 Task: Reply to email with the signature Delaney King with the subject Meeting minutes from softage.1@softage.net with the message Could you provide me with a status report on the projects resource utilization? with CC to softage.10@softage.net with an attached document Business_case.docx
Action: Mouse moved to (594, 755)
Screenshot: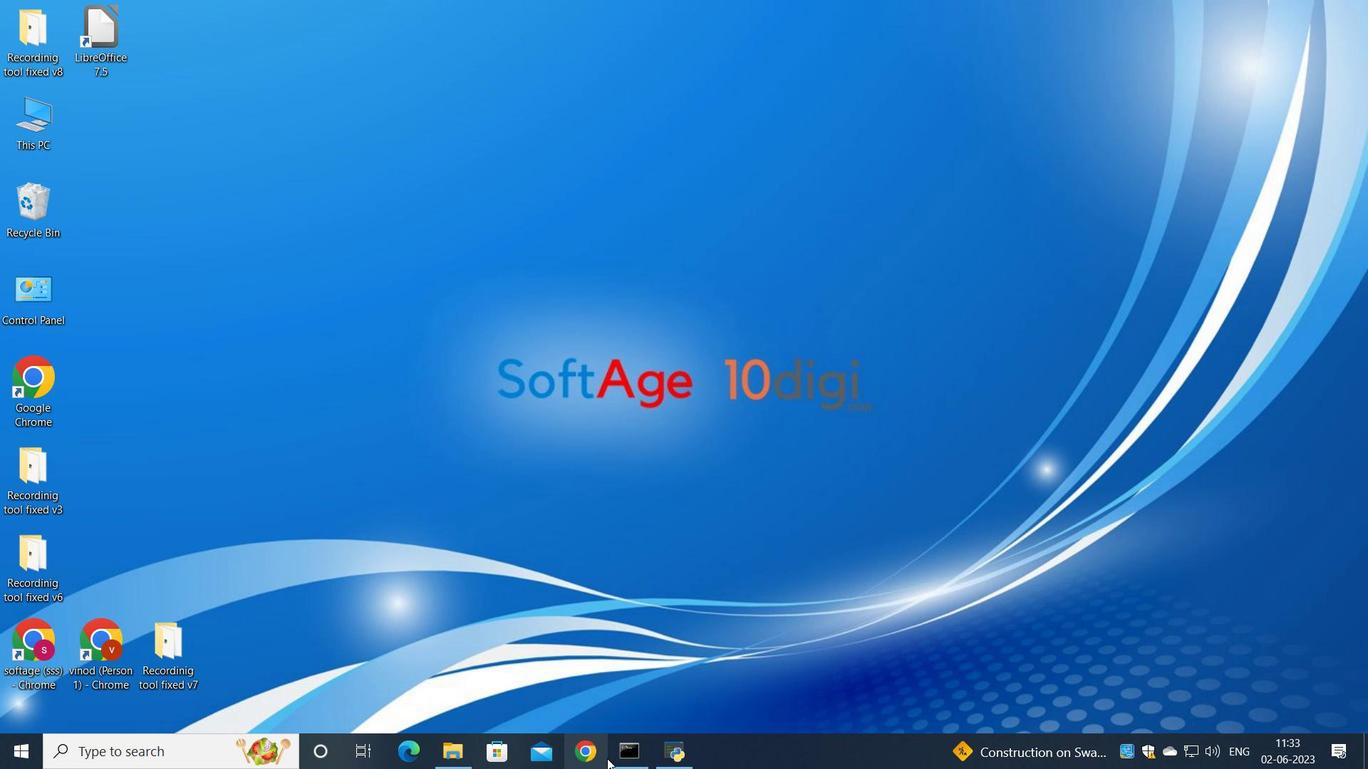 
Action: Mouse pressed left at (594, 755)
Screenshot: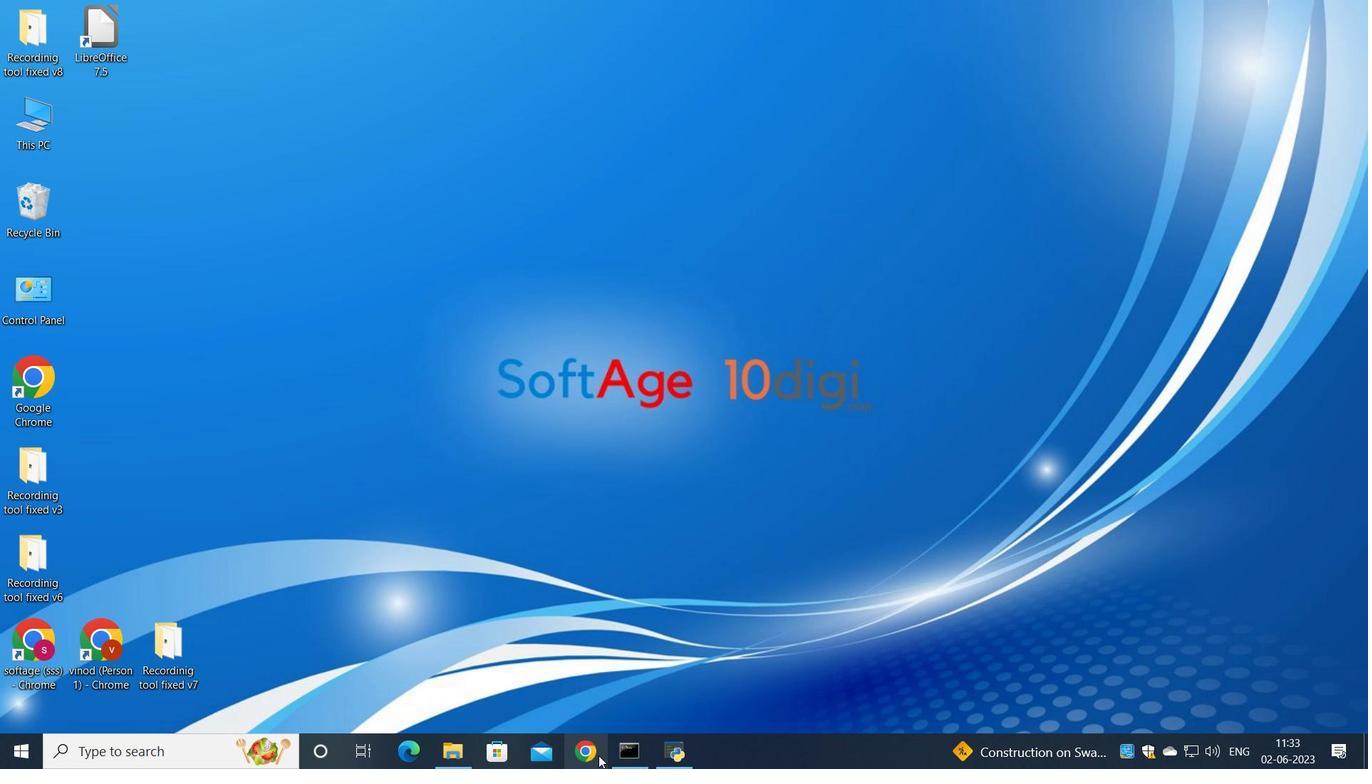 
Action: Mouse moved to (581, 466)
Screenshot: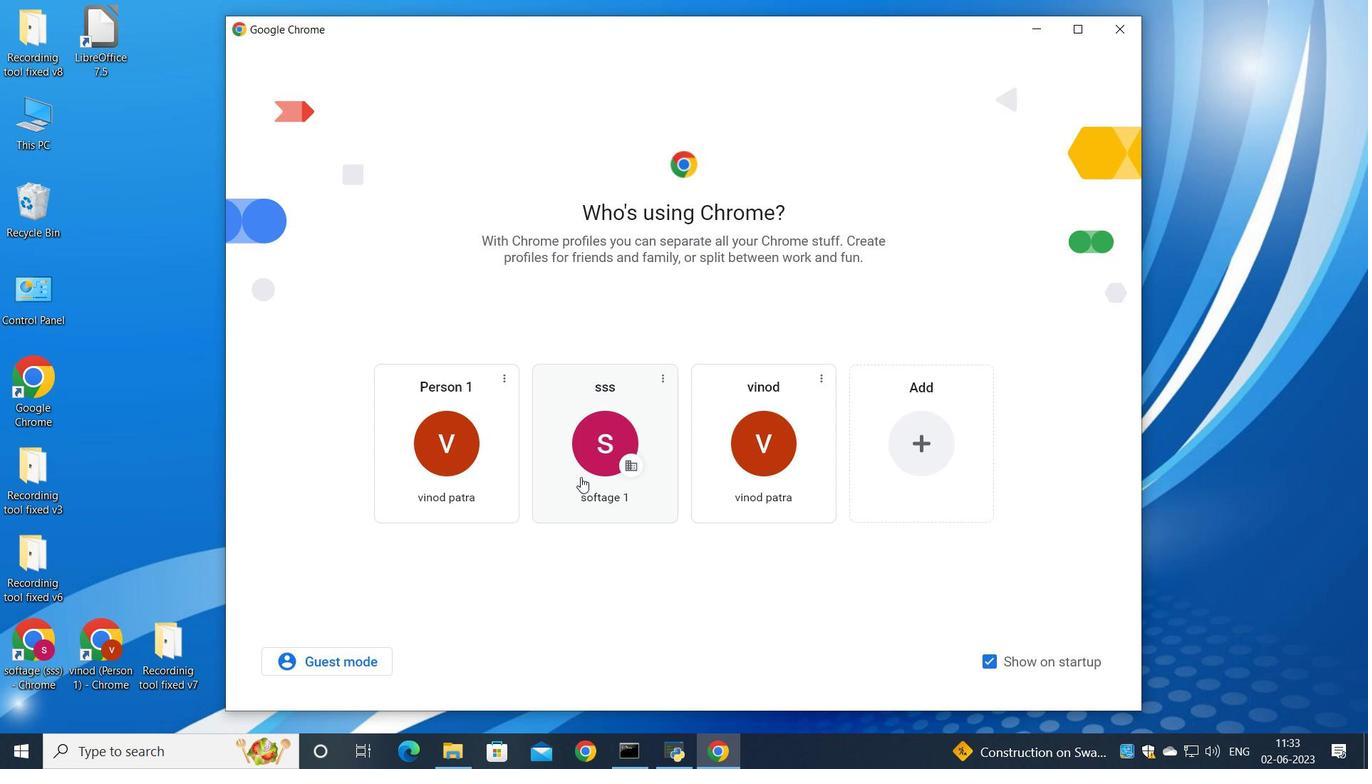
Action: Mouse pressed left at (581, 466)
Screenshot: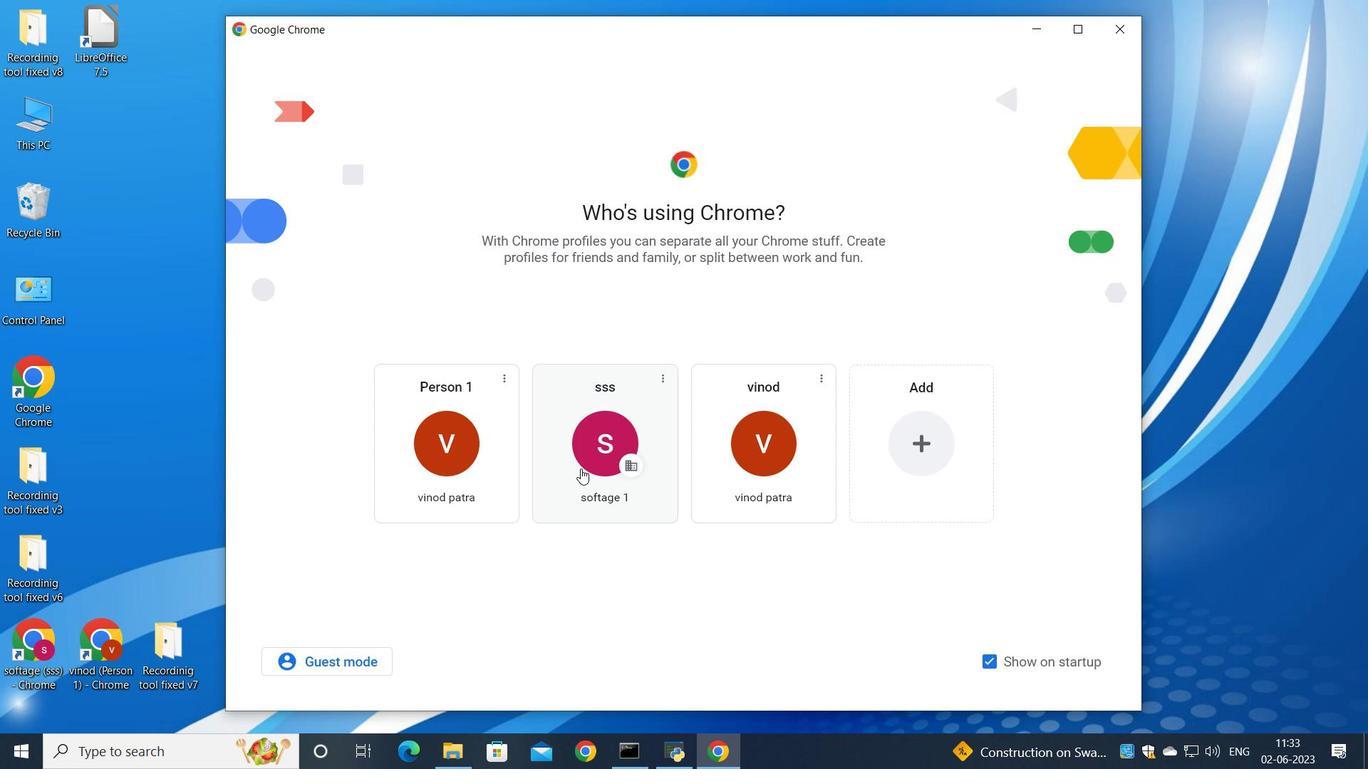 
Action: Mouse moved to (1207, 112)
Screenshot: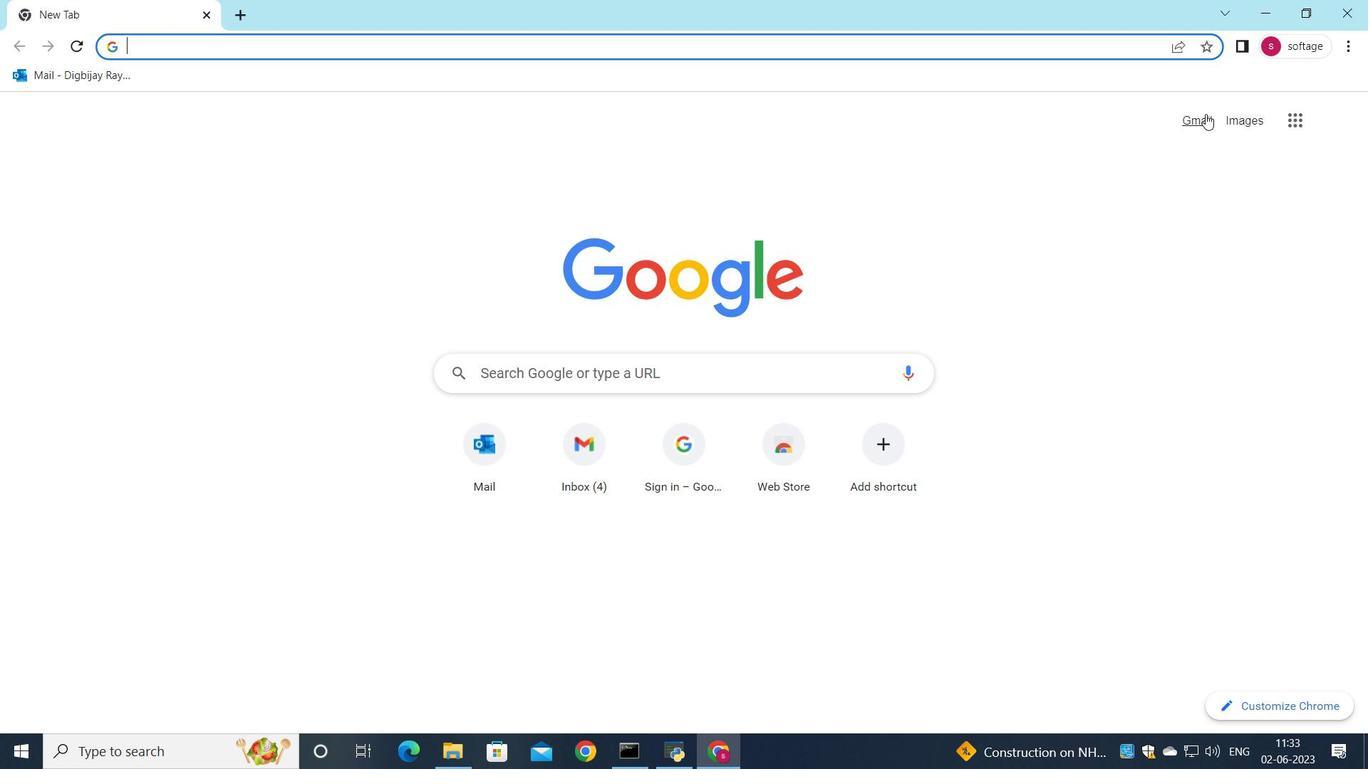 
Action: Mouse pressed left at (1207, 112)
Screenshot: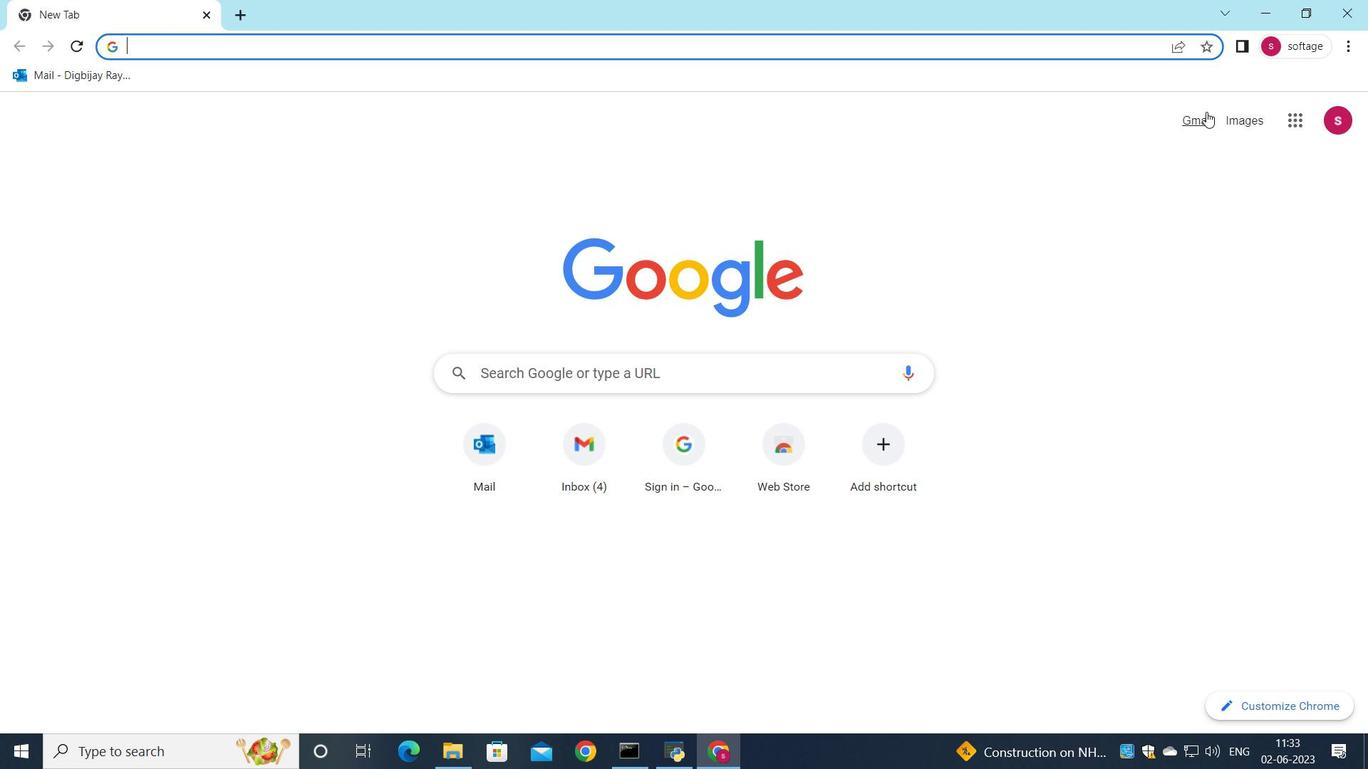 
Action: Mouse moved to (1170, 117)
Screenshot: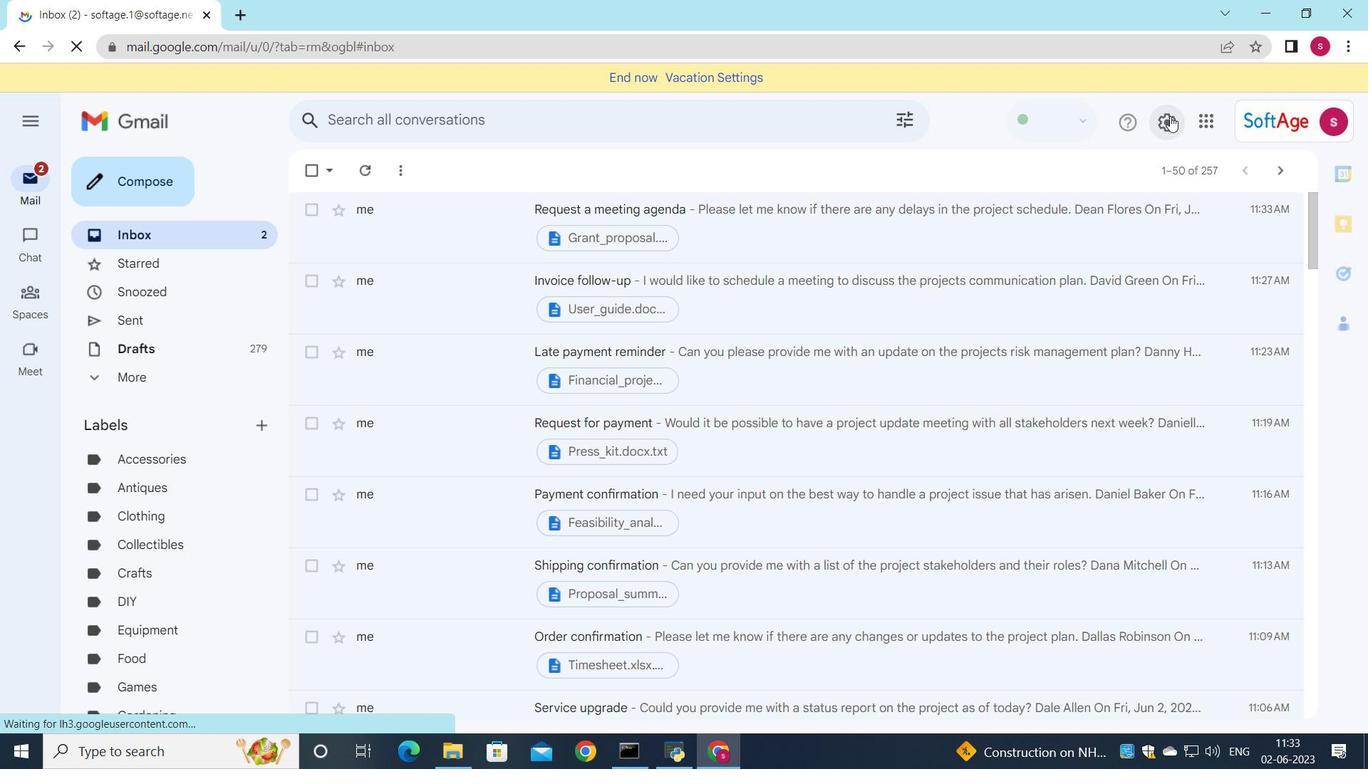 
Action: Mouse pressed left at (1170, 117)
Screenshot: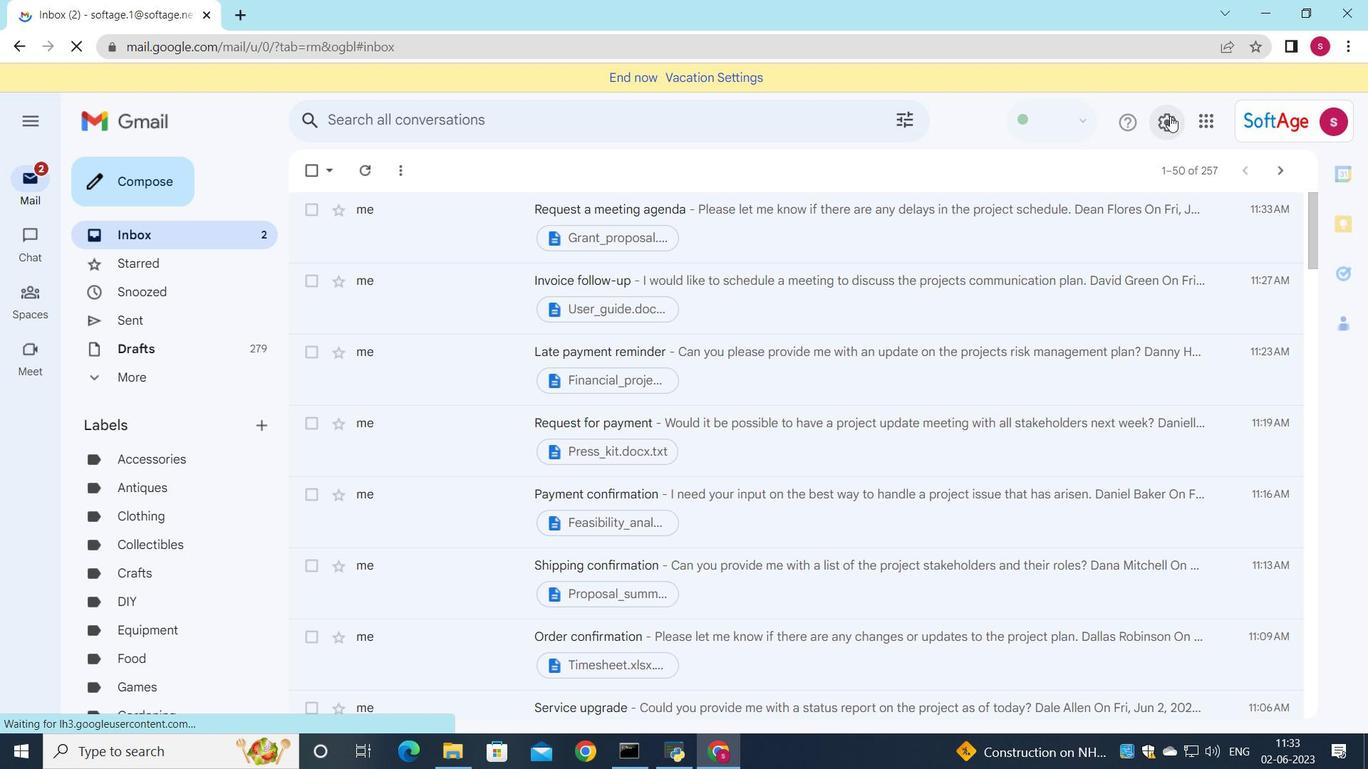 
Action: Mouse moved to (1166, 207)
Screenshot: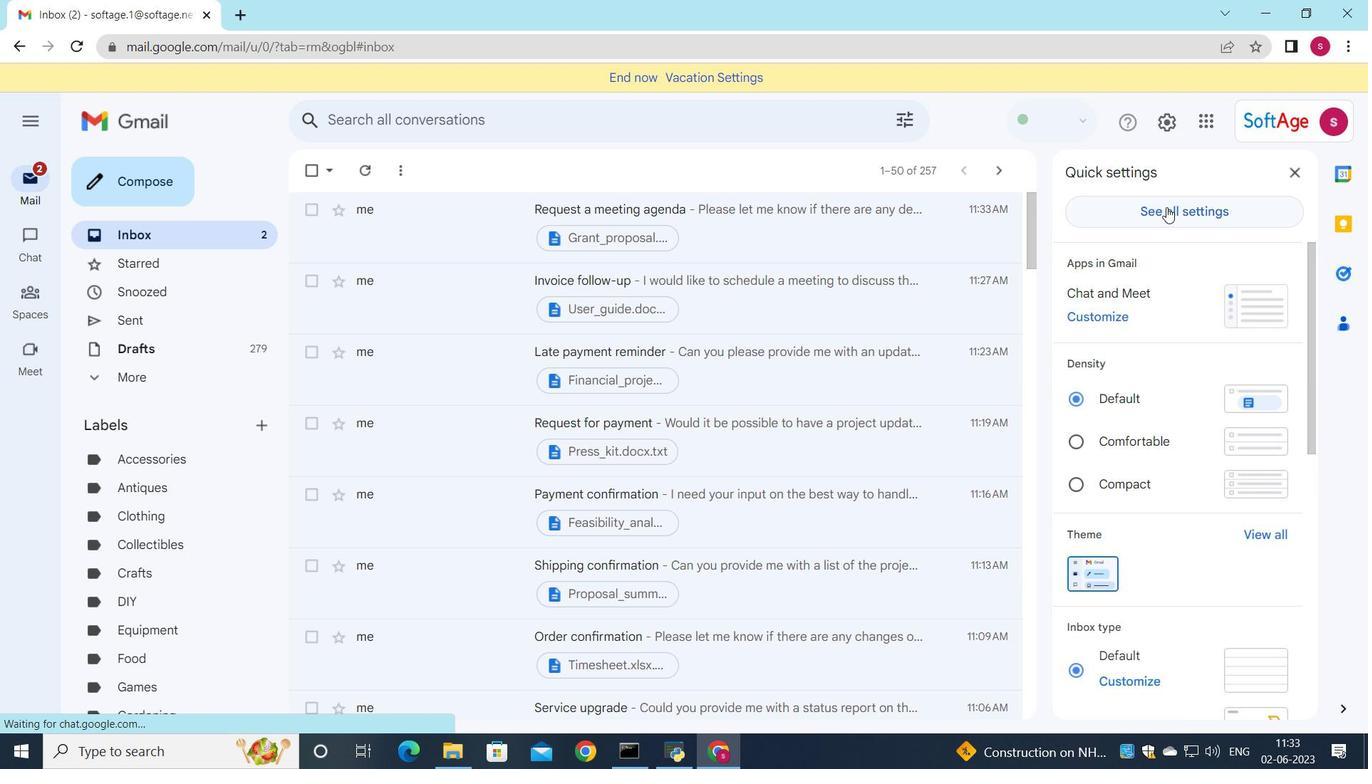 
Action: Mouse pressed left at (1166, 207)
Screenshot: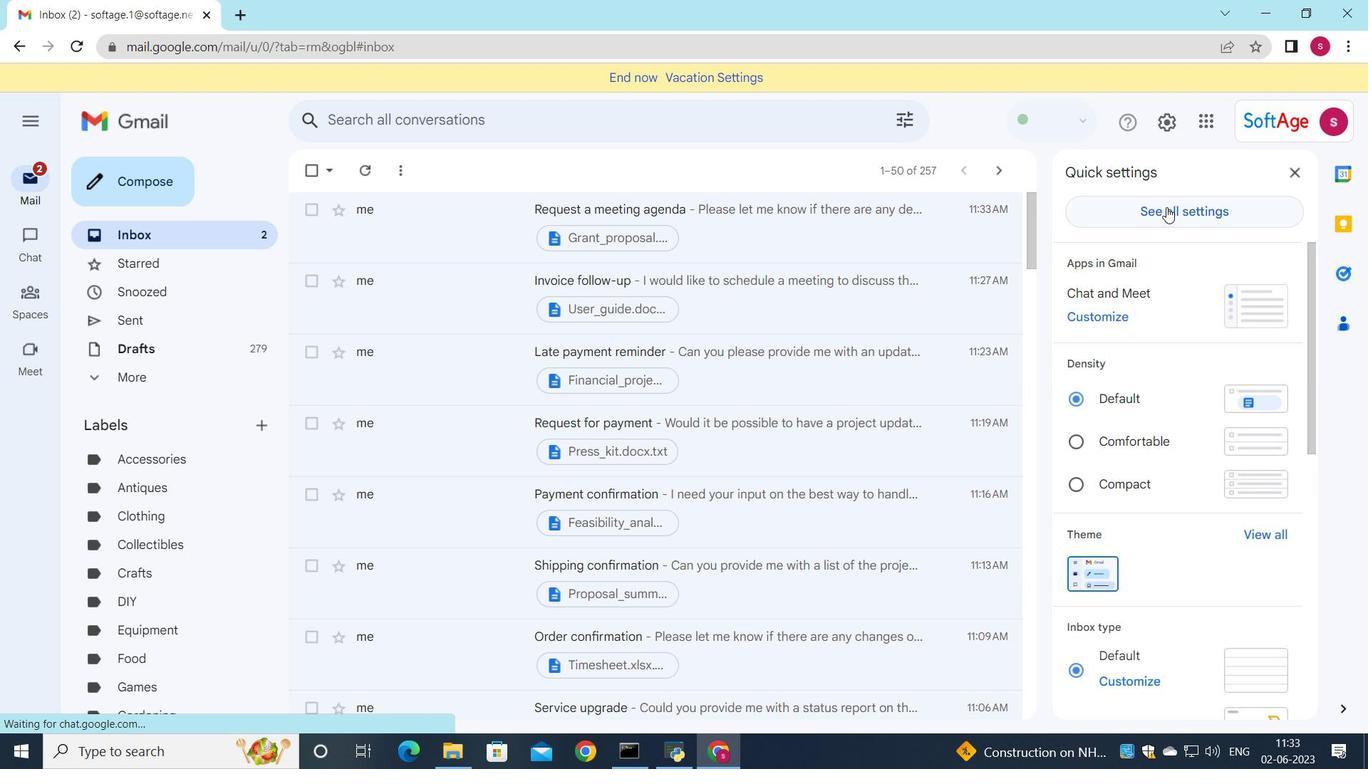 
Action: Mouse moved to (918, 352)
Screenshot: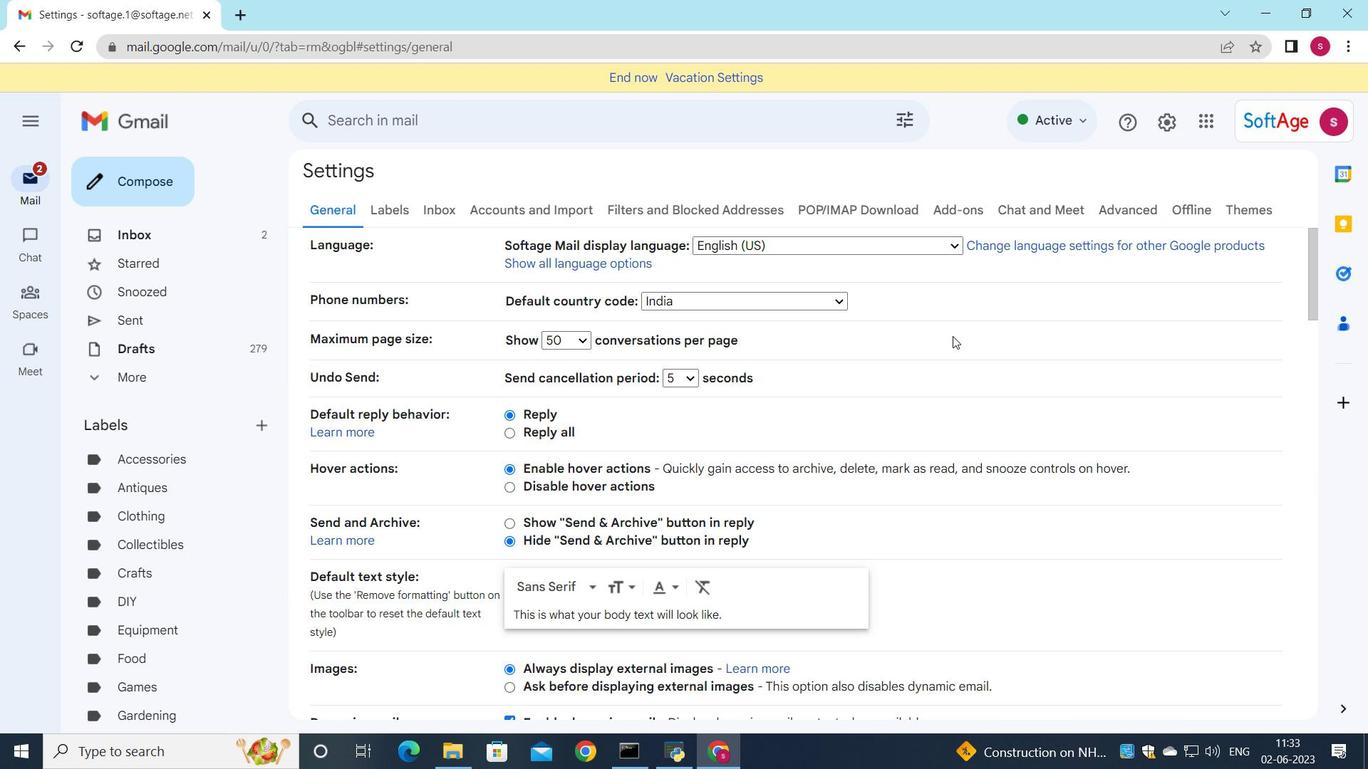 
Action: Mouse scrolled (918, 352) with delta (0, 0)
Screenshot: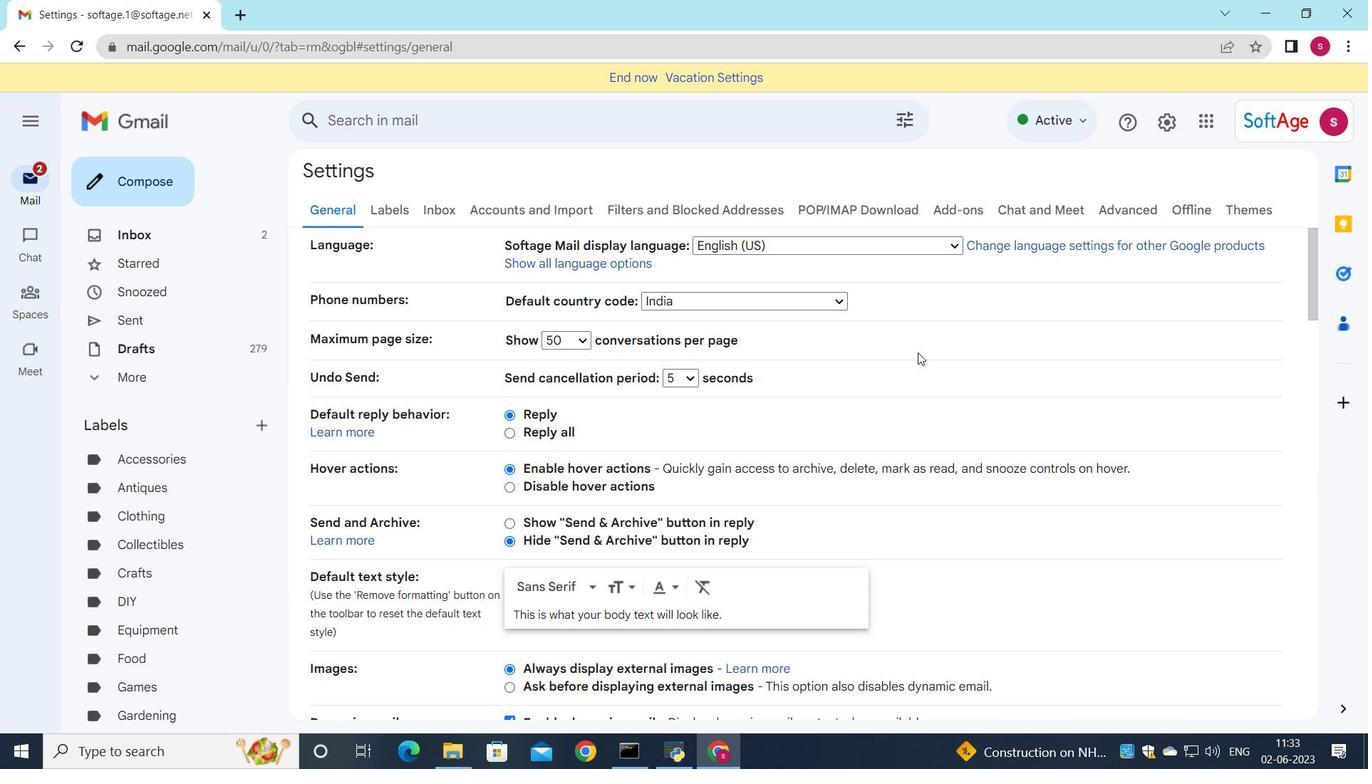 
Action: Mouse scrolled (918, 352) with delta (0, 0)
Screenshot: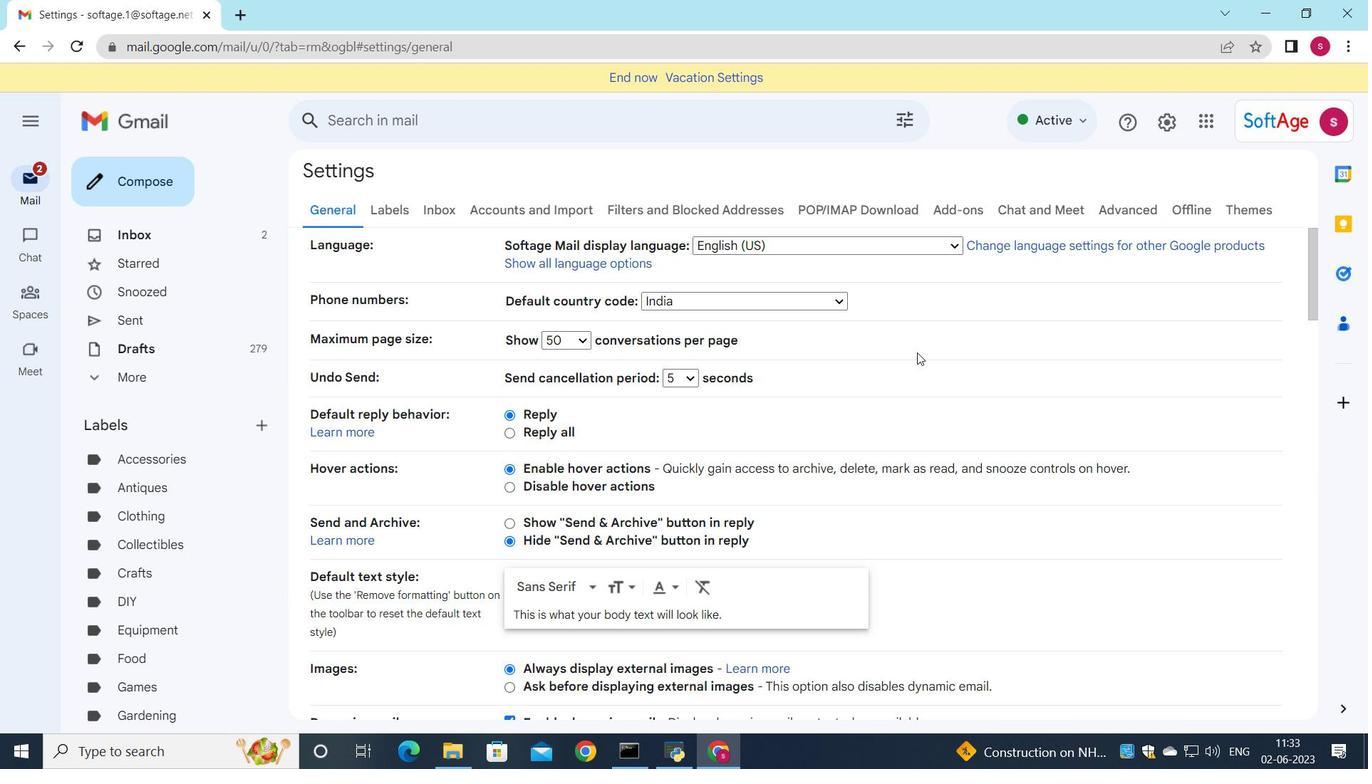 
Action: Mouse scrolled (918, 352) with delta (0, 0)
Screenshot: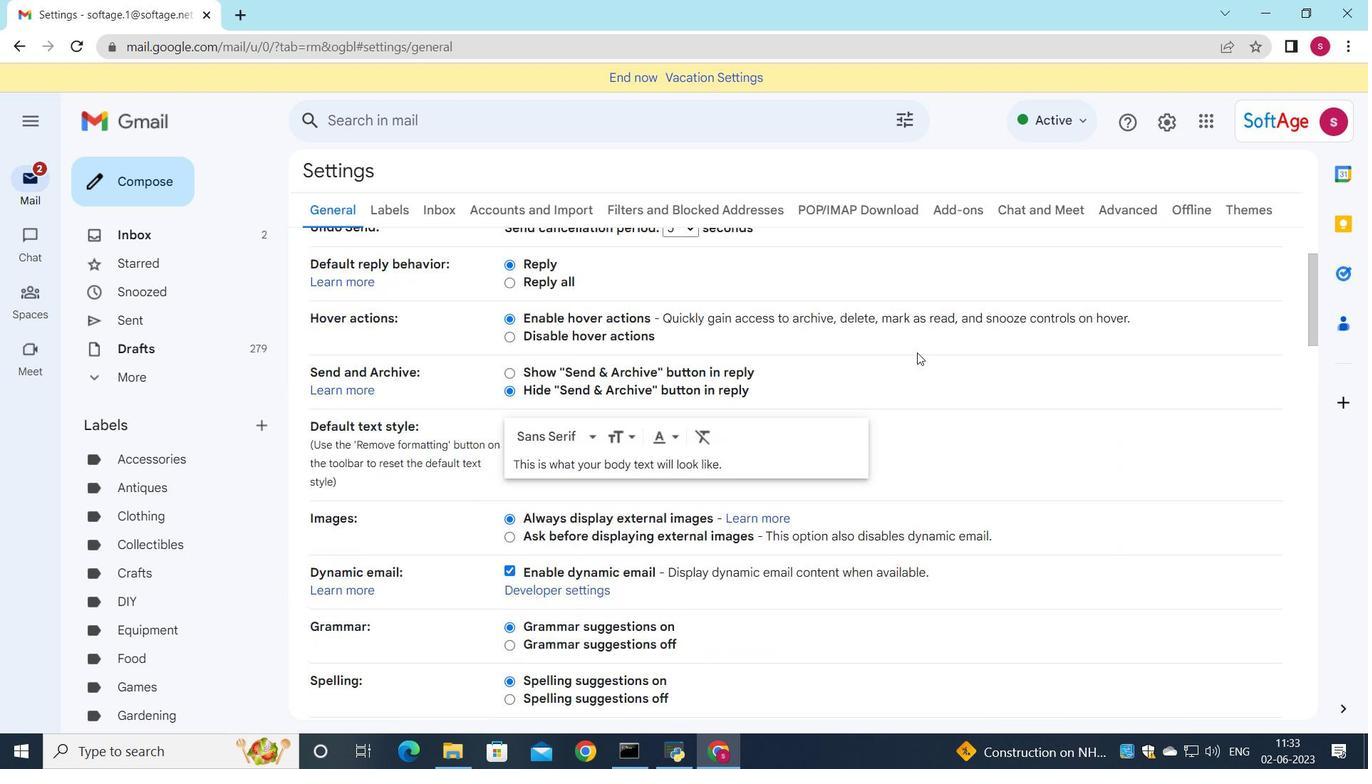 
Action: Mouse scrolled (918, 352) with delta (0, 0)
Screenshot: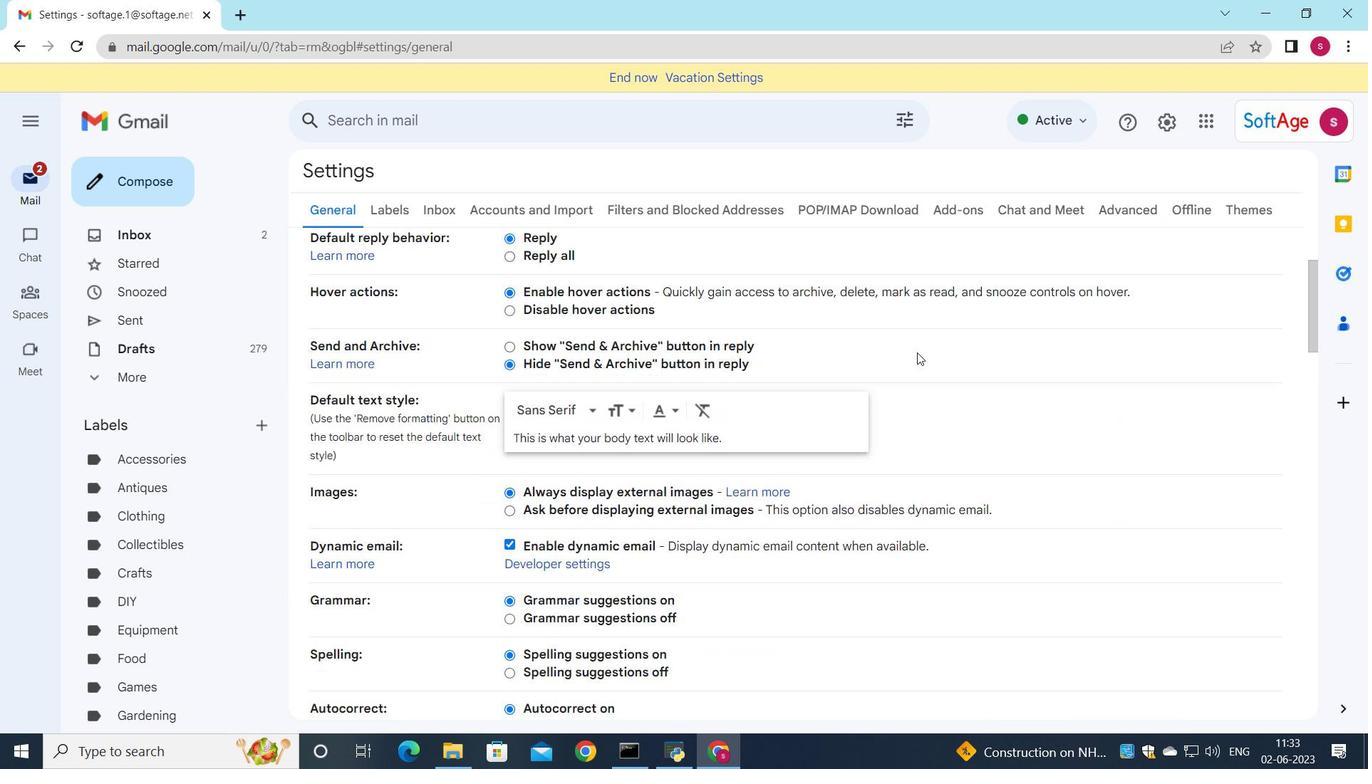 
Action: Mouse scrolled (918, 352) with delta (0, 0)
Screenshot: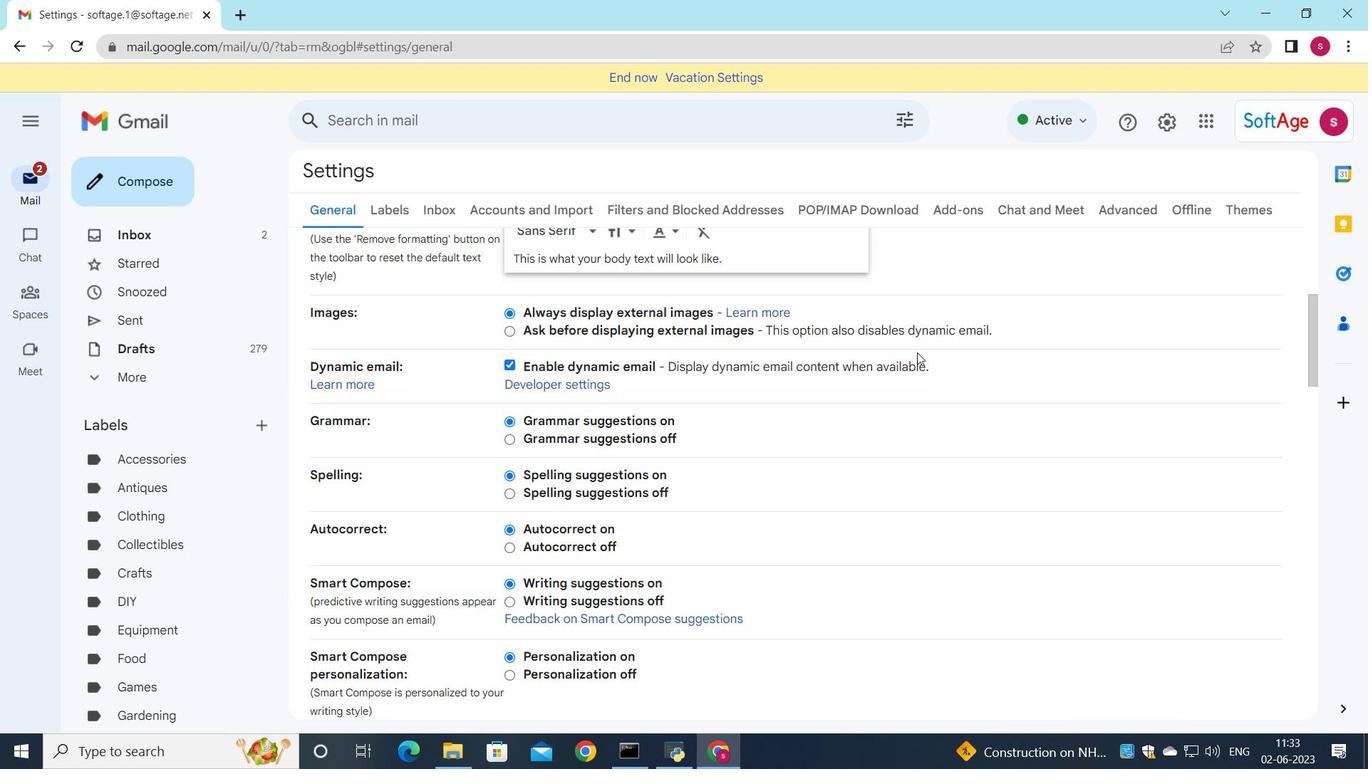 
Action: Mouse scrolled (918, 352) with delta (0, 0)
Screenshot: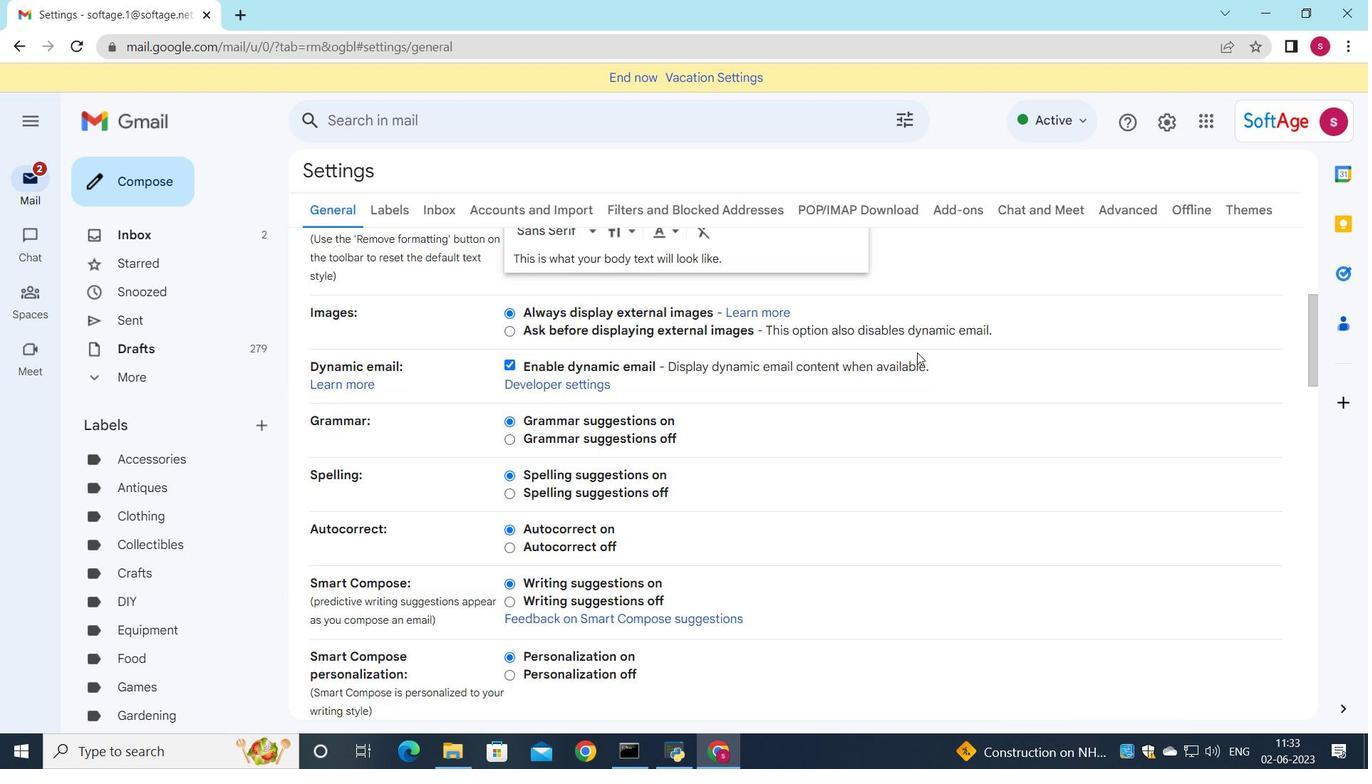 
Action: Mouse moved to (811, 412)
Screenshot: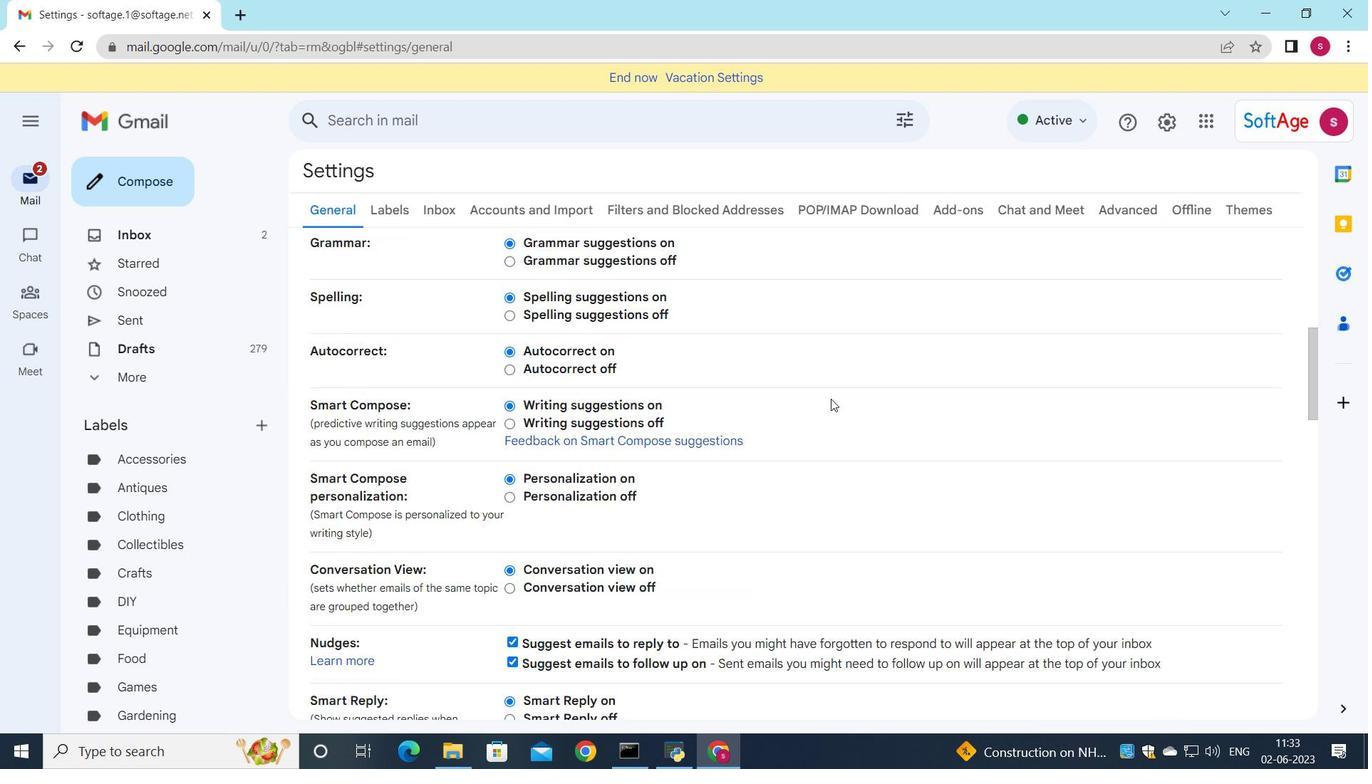 
Action: Mouse scrolled (811, 411) with delta (0, 0)
Screenshot: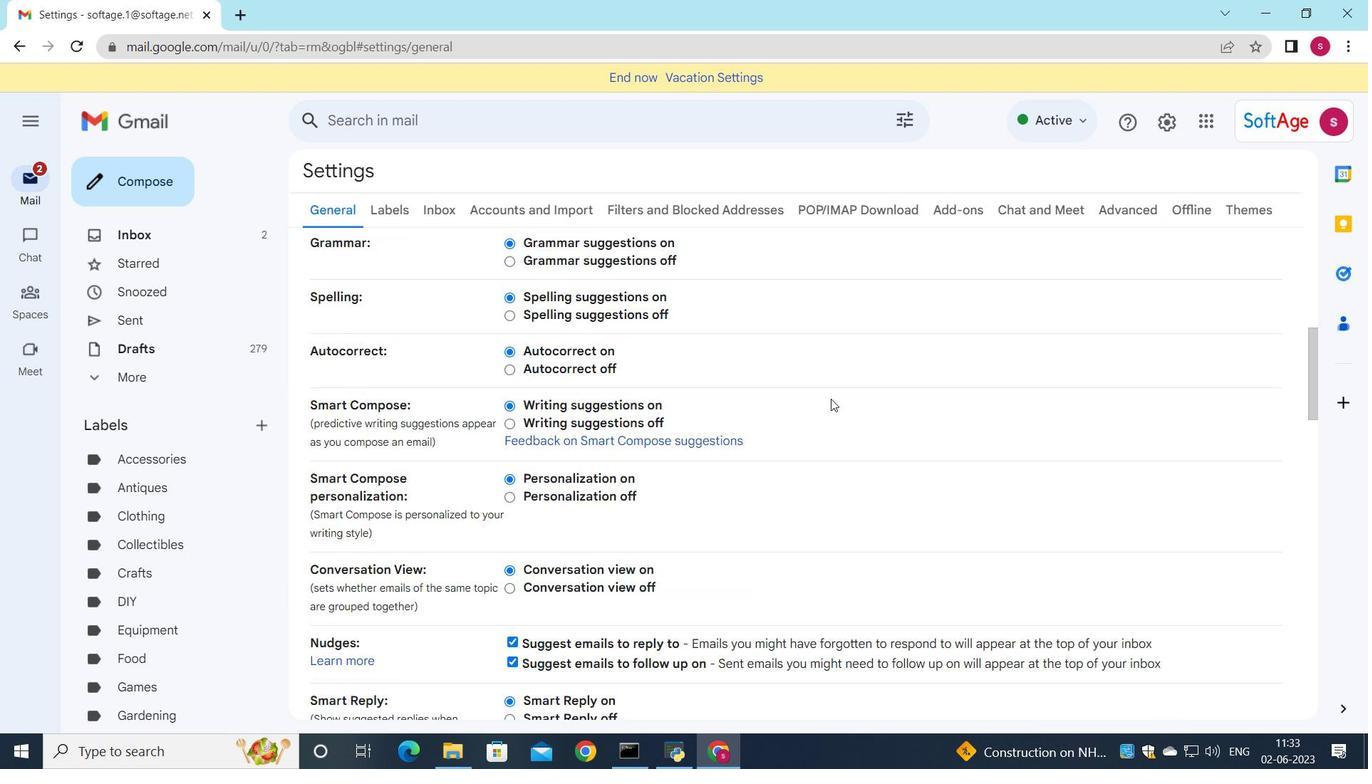 
Action: Mouse moved to (805, 416)
Screenshot: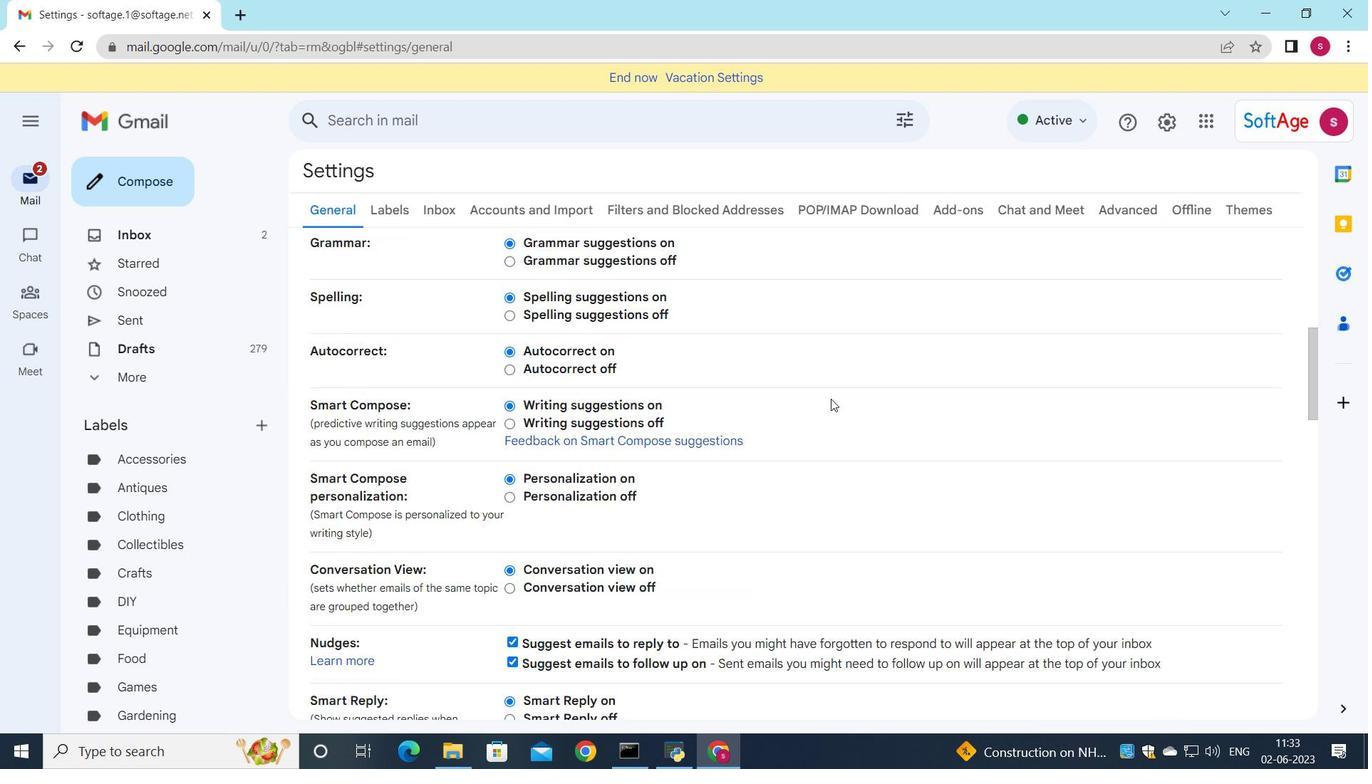 
Action: Mouse scrolled (805, 416) with delta (0, 0)
Screenshot: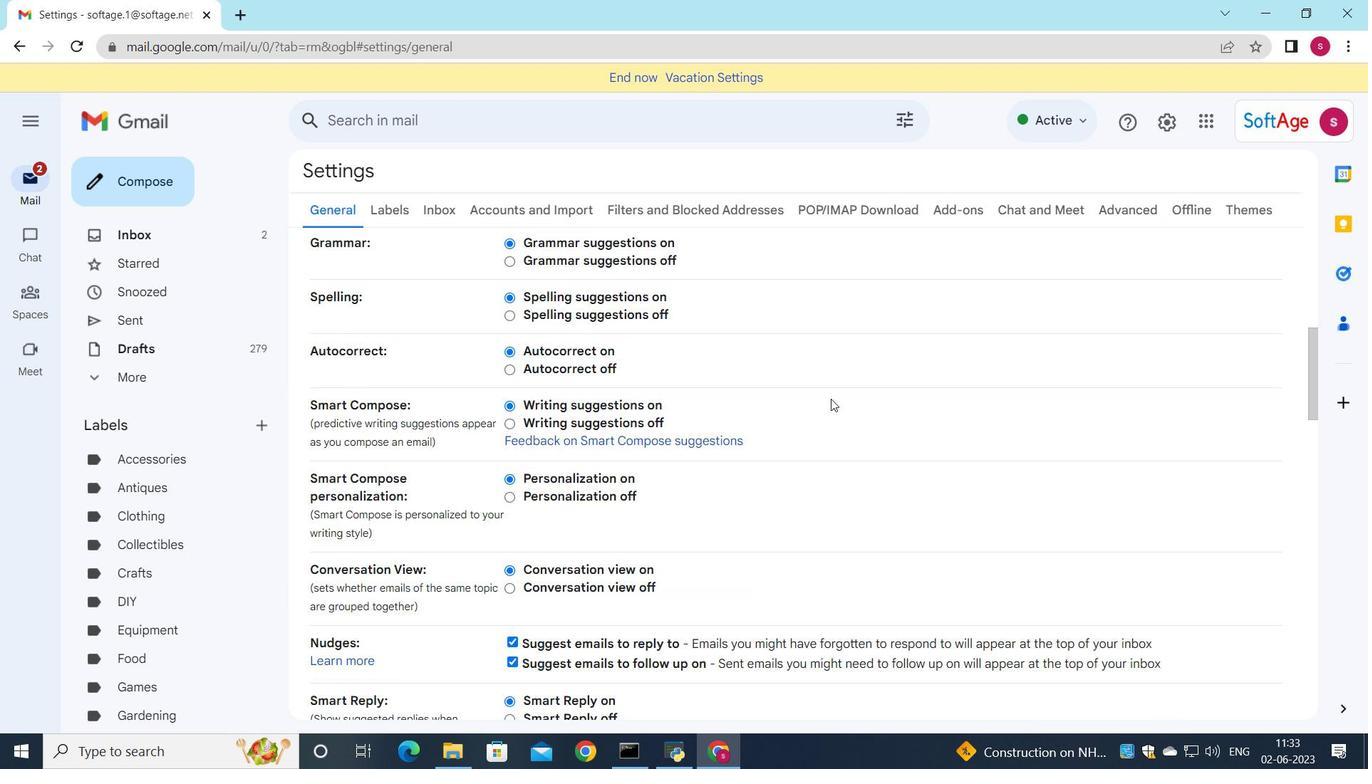 
Action: Mouse moved to (800, 419)
Screenshot: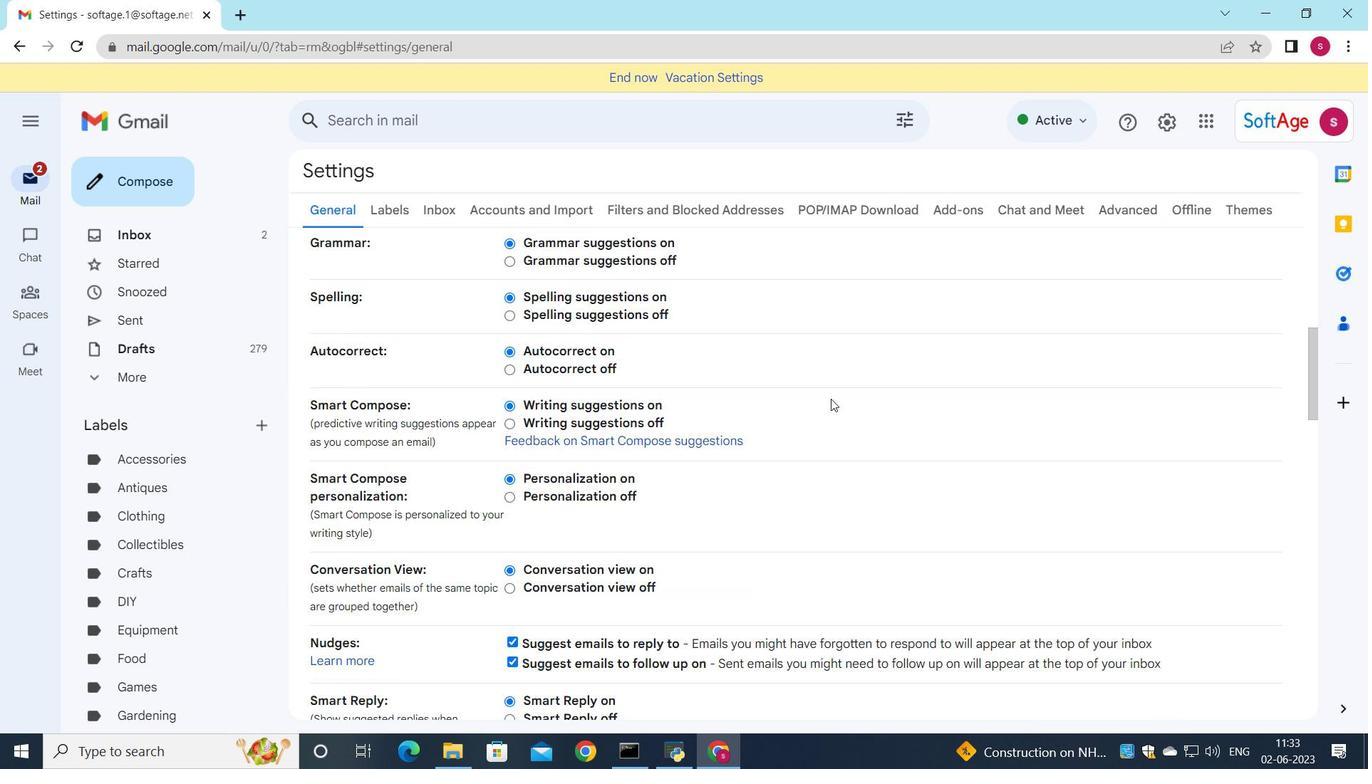 
Action: Mouse scrolled (800, 418) with delta (0, 0)
Screenshot: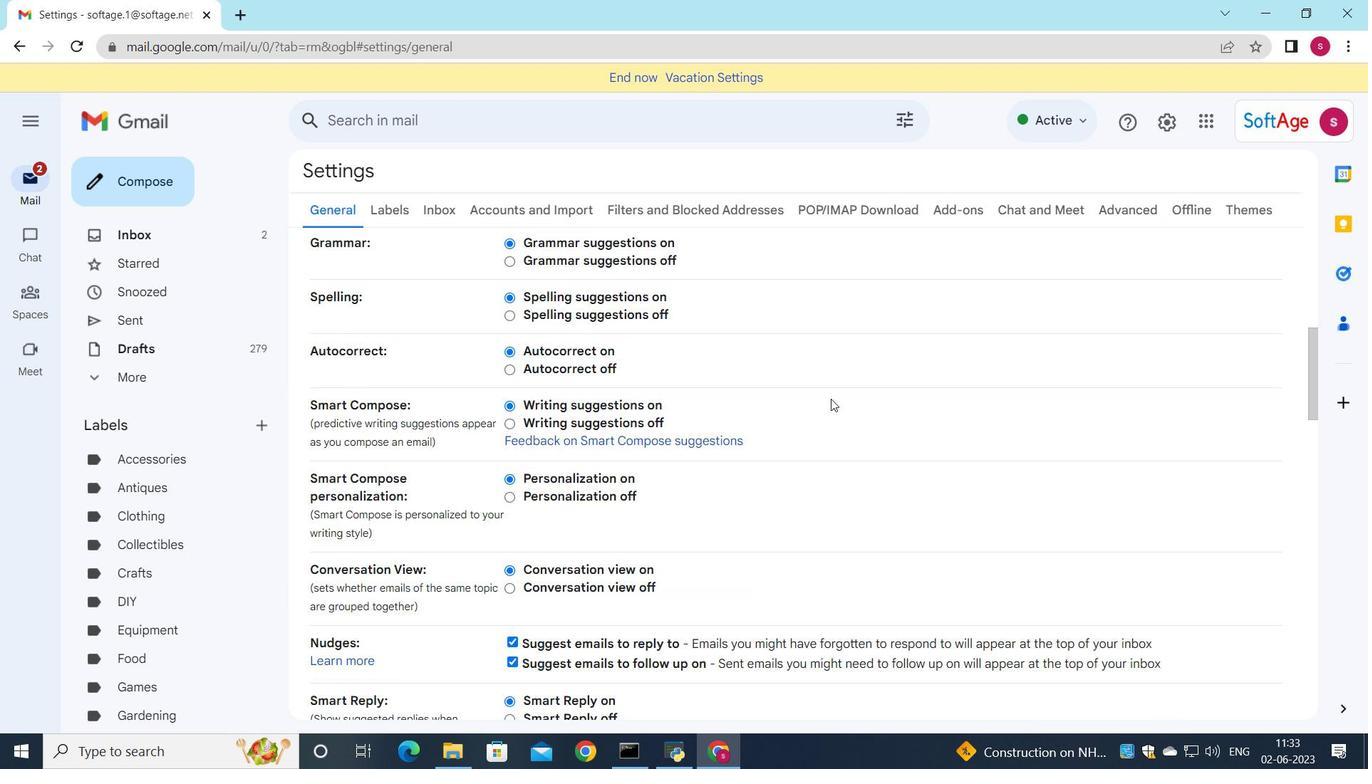 
Action: Mouse moved to (764, 424)
Screenshot: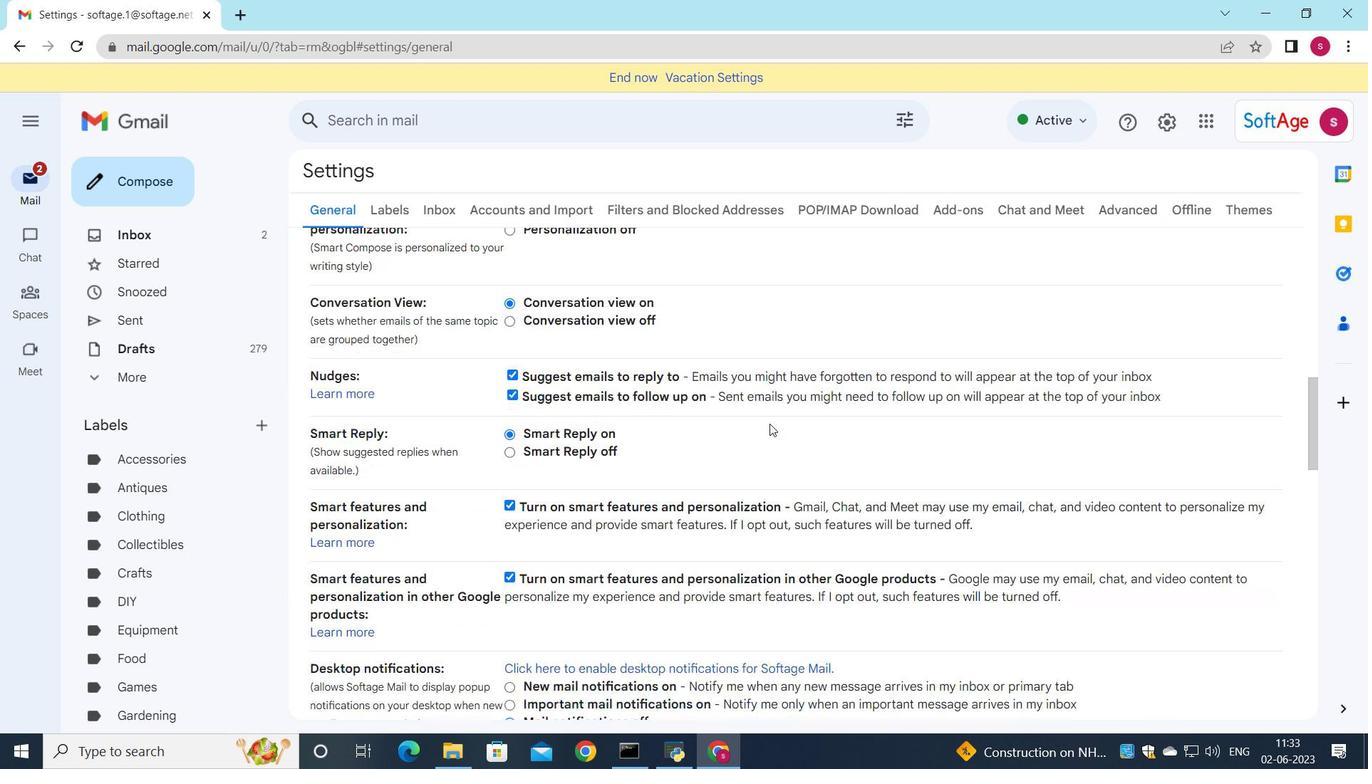 
Action: Mouse scrolled (764, 424) with delta (0, 0)
Screenshot: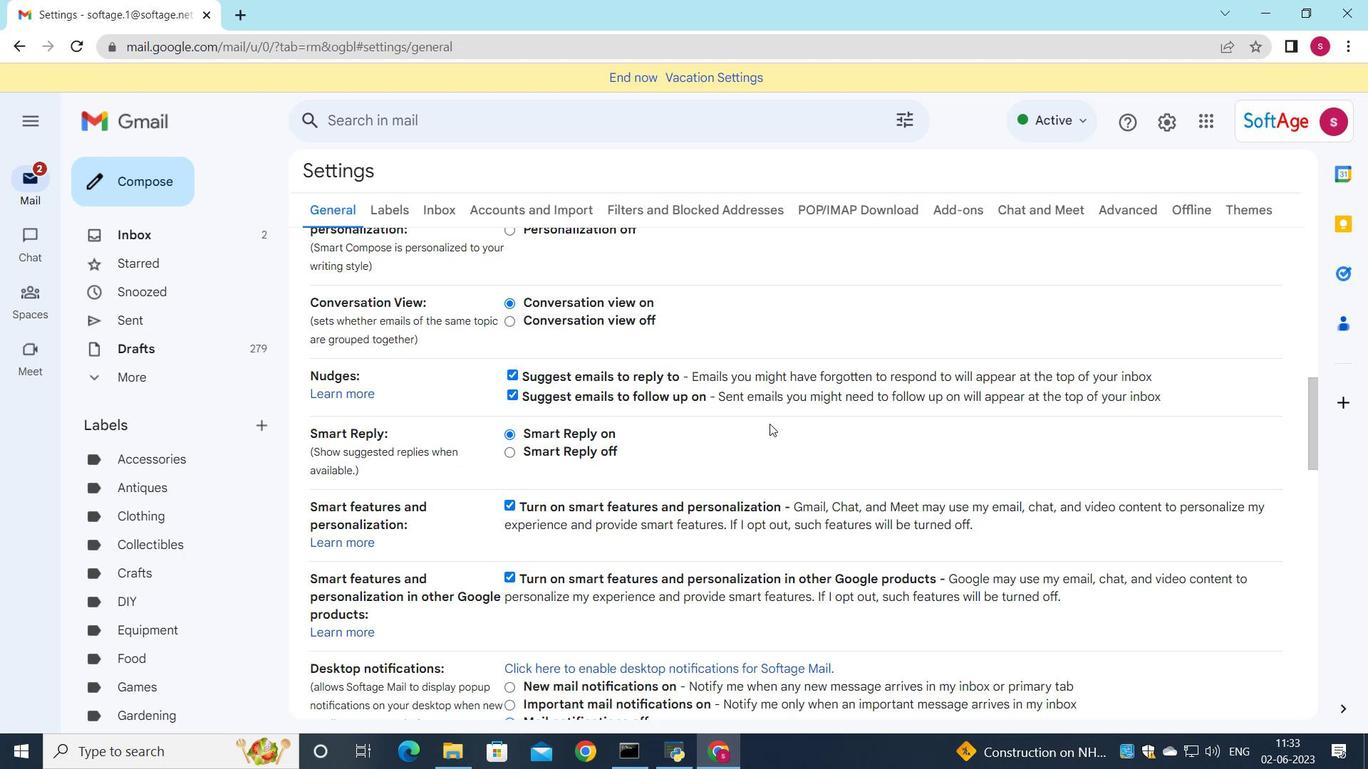 
Action: Mouse moved to (727, 436)
Screenshot: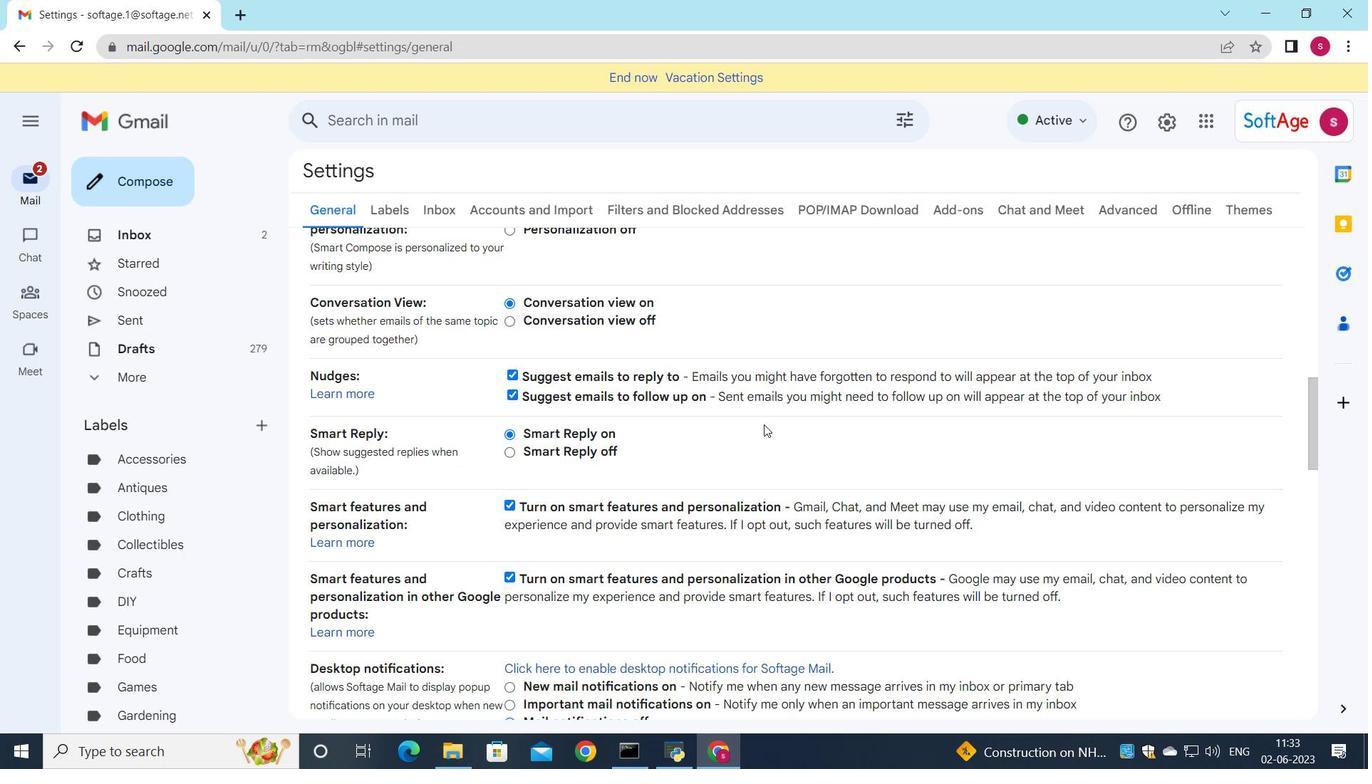 
Action: Mouse scrolled (761, 424) with delta (0, 0)
Screenshot: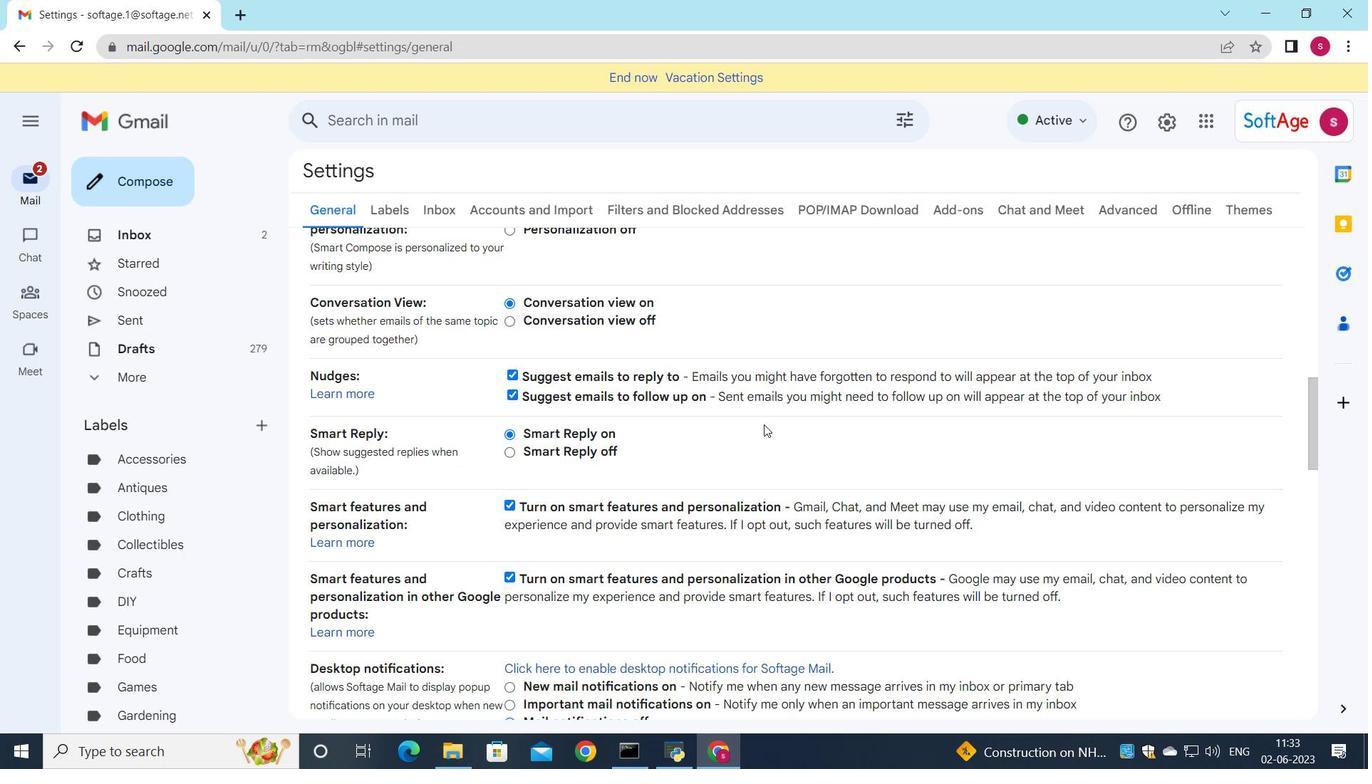 
Action: Mouse moved to (726, 436)
Screenshot: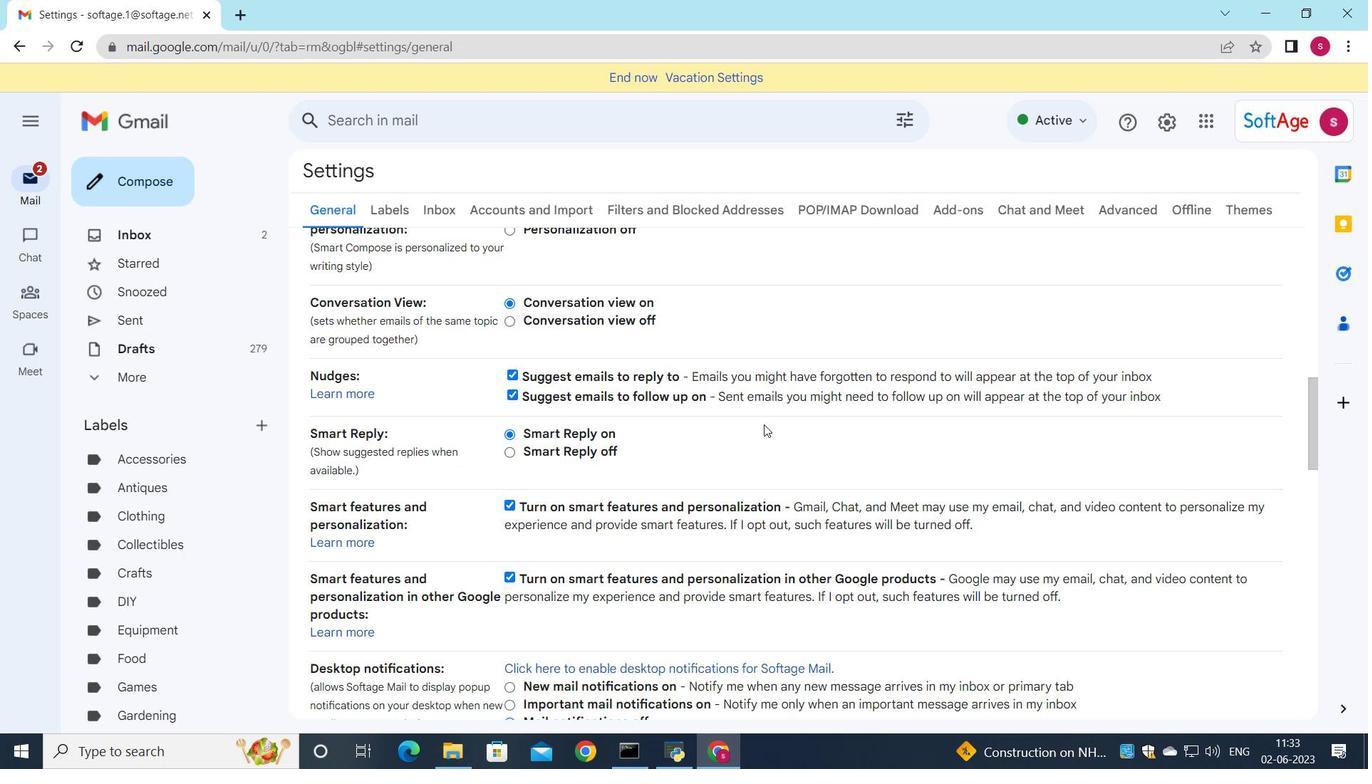 
Action: Mouse scrolled (755, 428) with delta (0, 0)
Screenshot: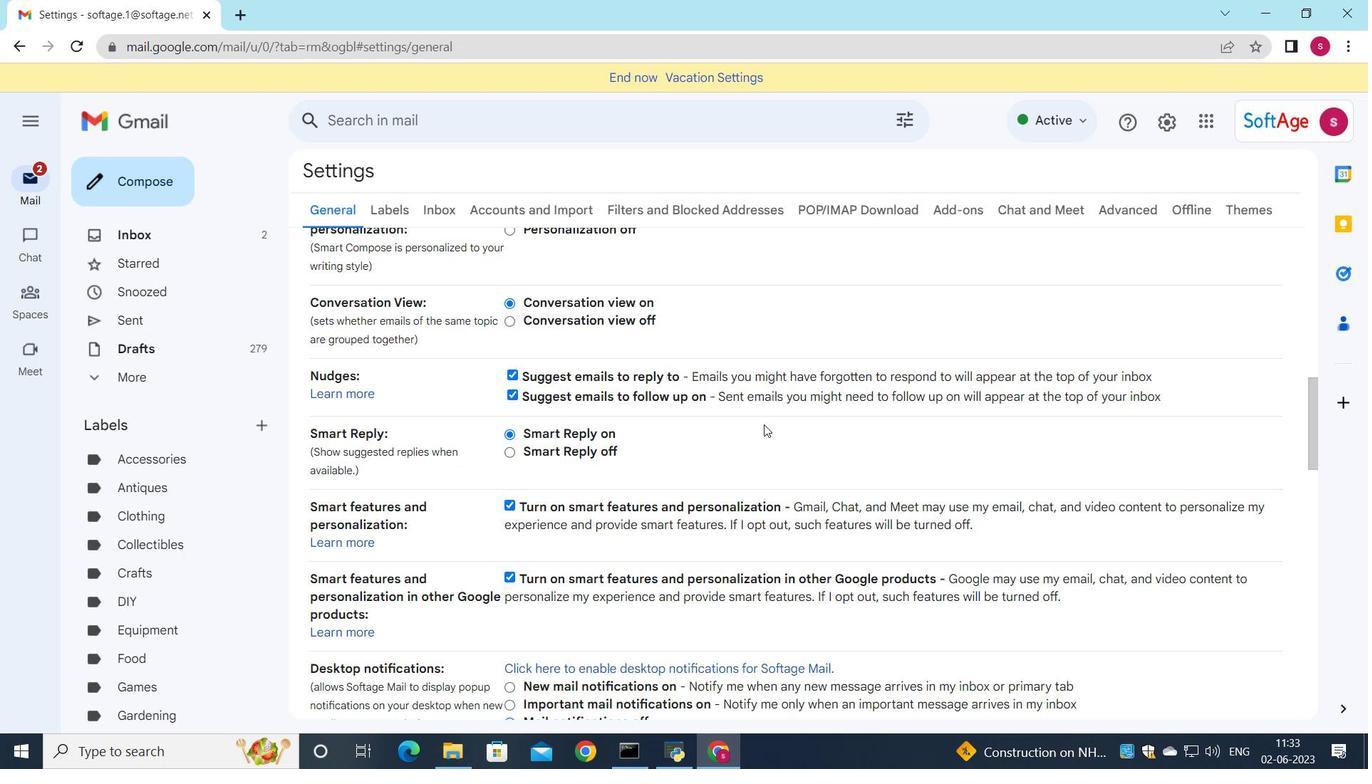 
Action: Mouse moved to (716, 436)
Screenshot: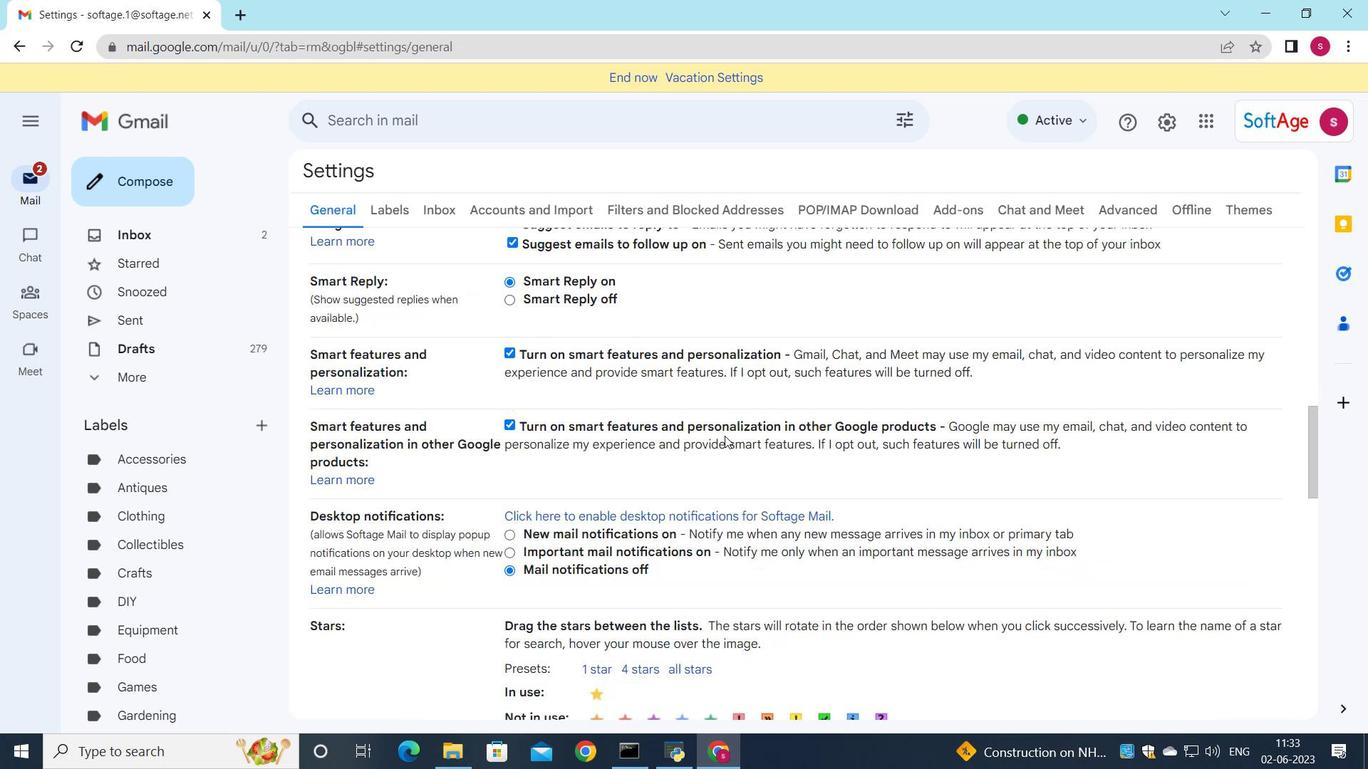 
Action: Mouse scrolled (716, 435) with delta (0, 0)
Screenshot: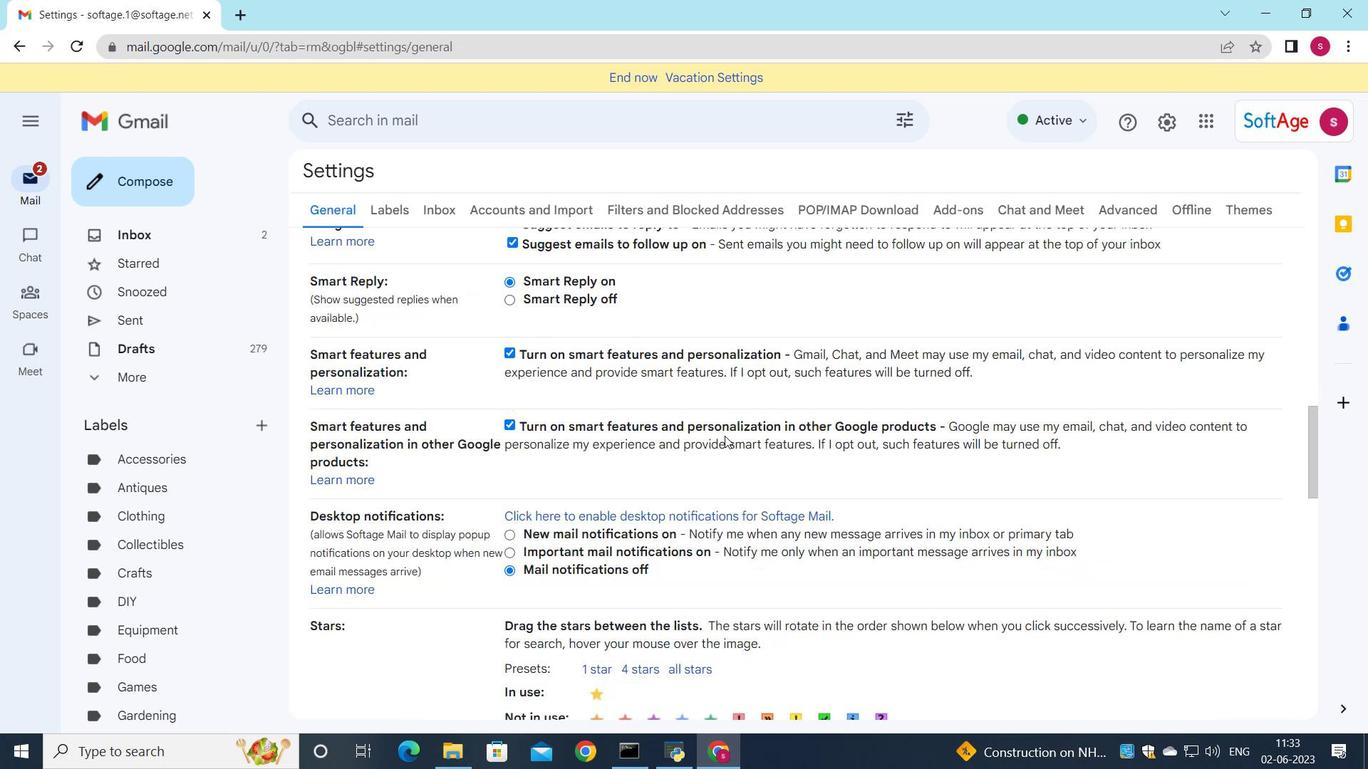 
Action: Mouse moved to (714, 436)
Screenshot: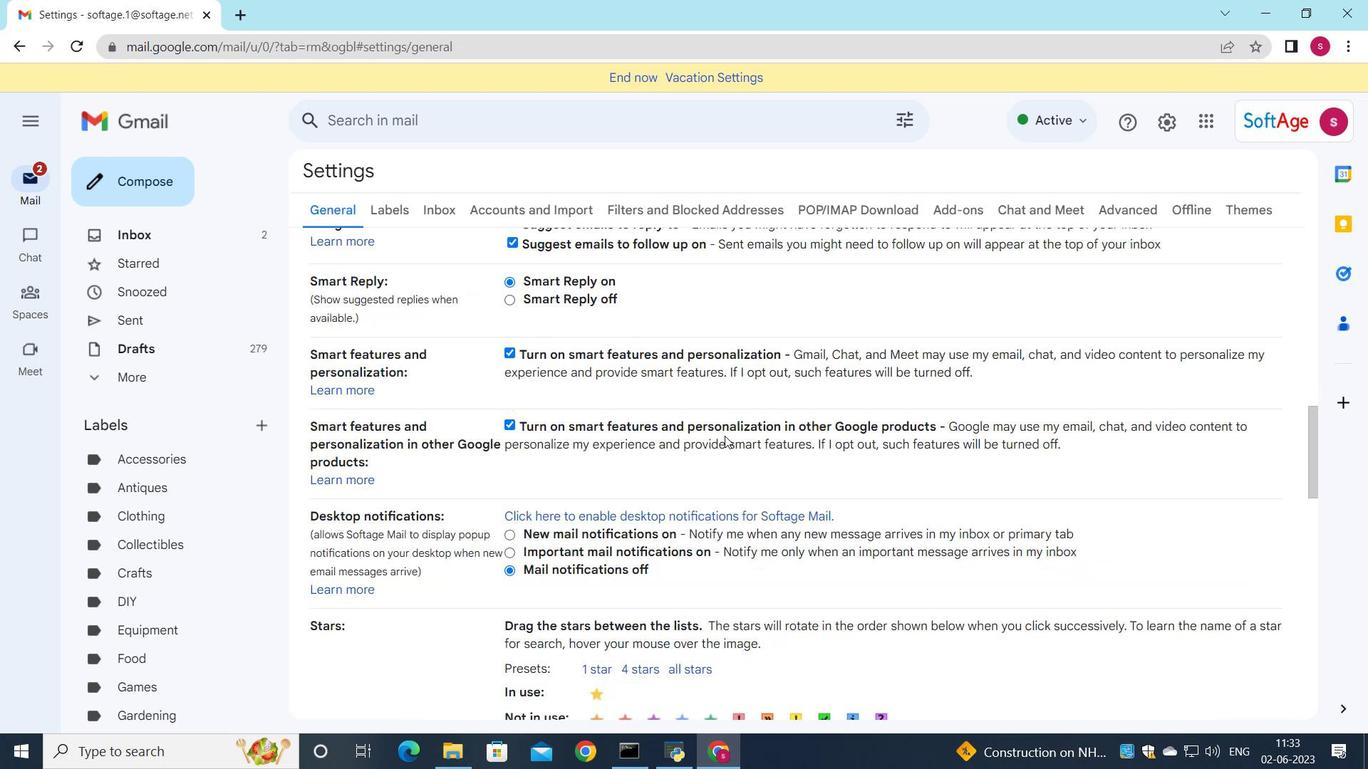 
Action: Mouse scrolled (714, 435) with delta (0, 0)
Screenshot: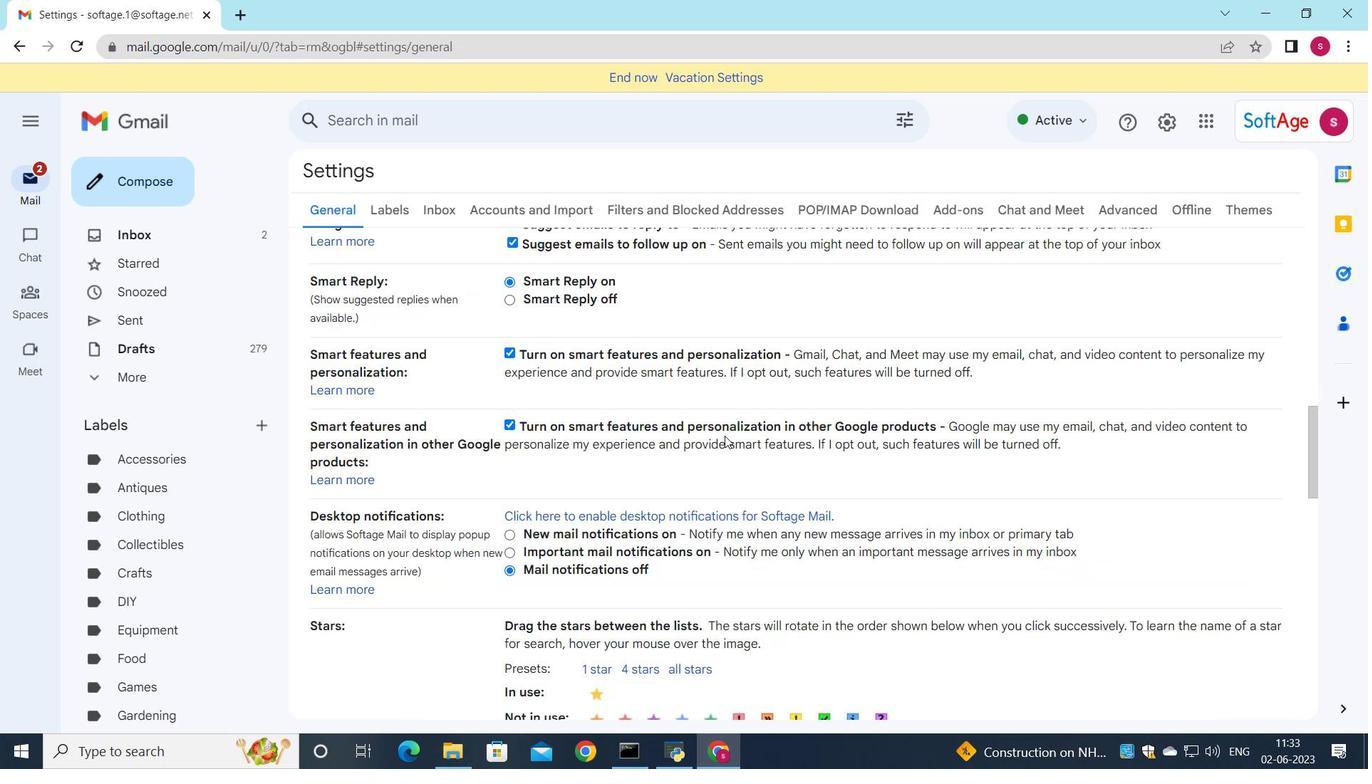 
Action: Mouse moved to (712, 437)
Screenshot: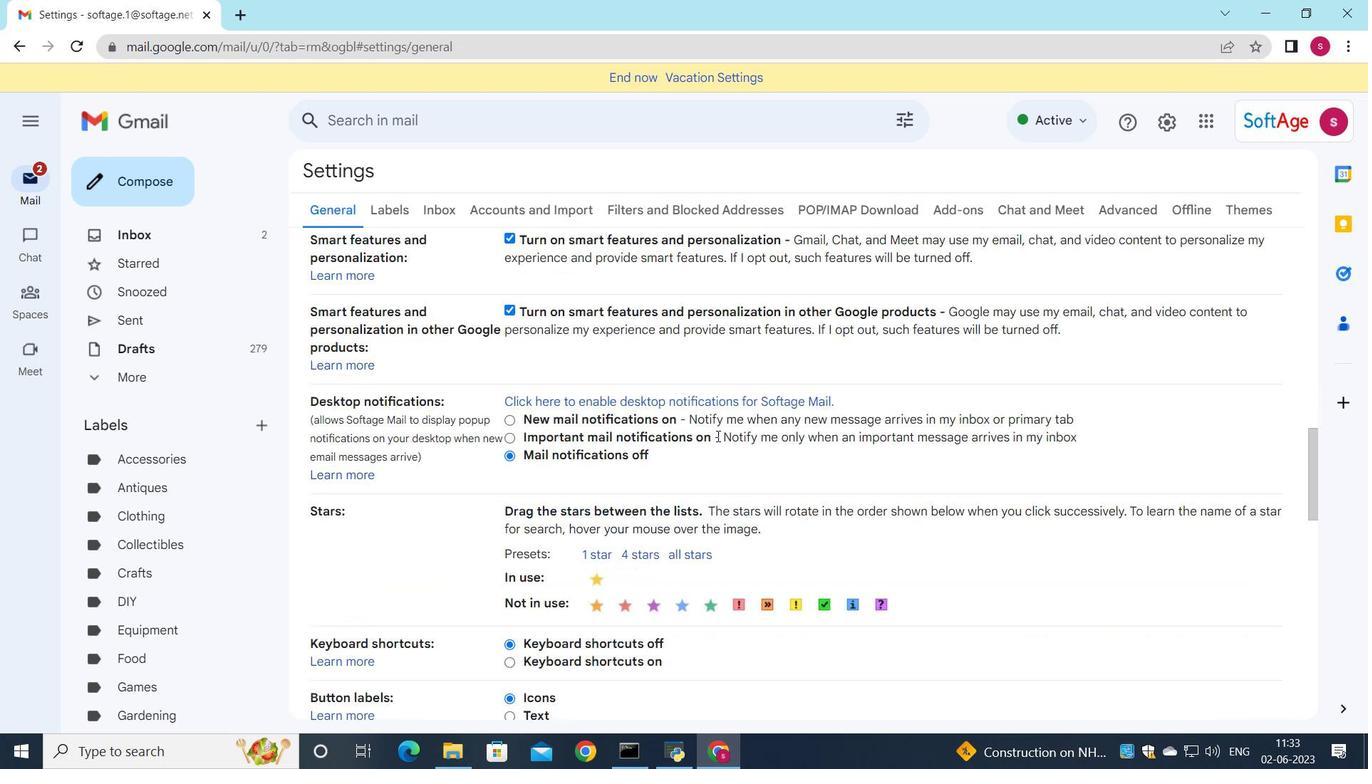 
Action: Mouse scrolled (714, 436) with delta (0, 0)
Screenshot: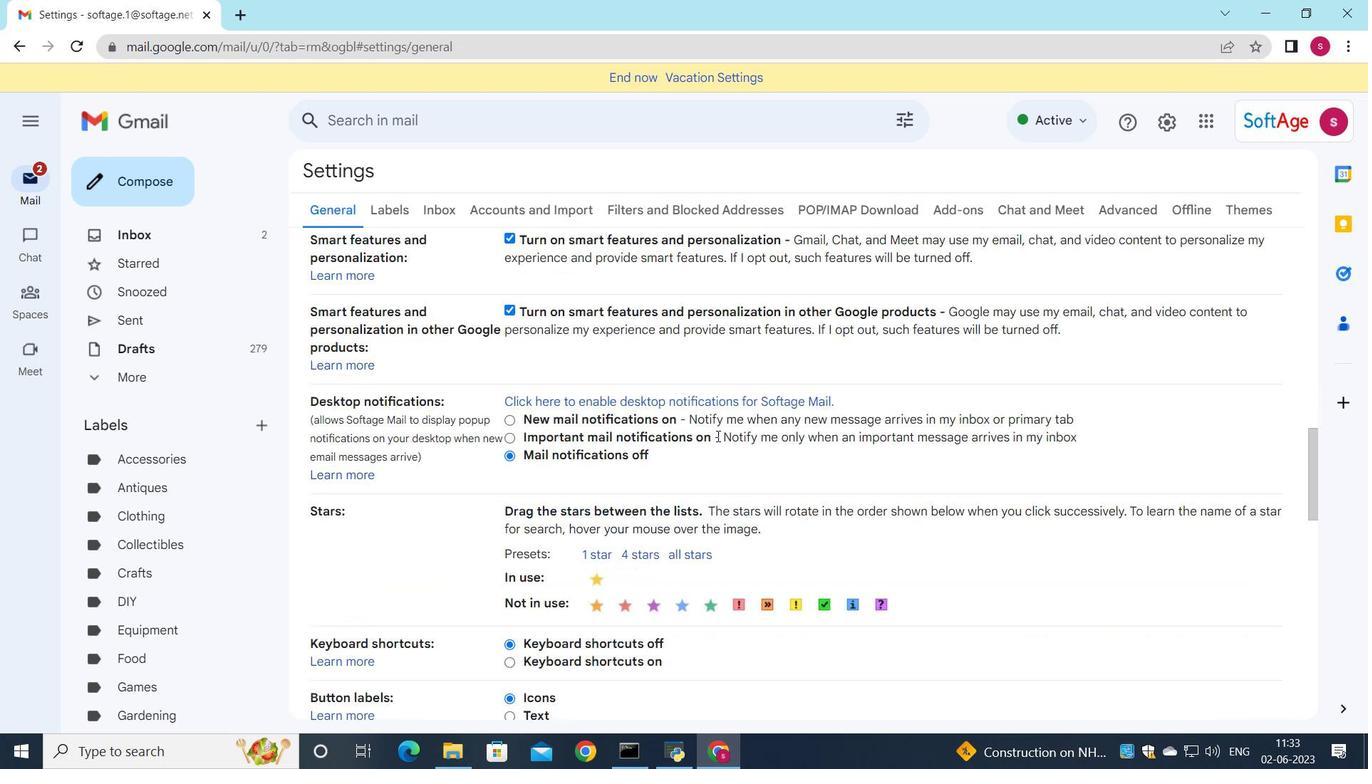 
Action: Mouse moved to (711, 438)
Screenshot: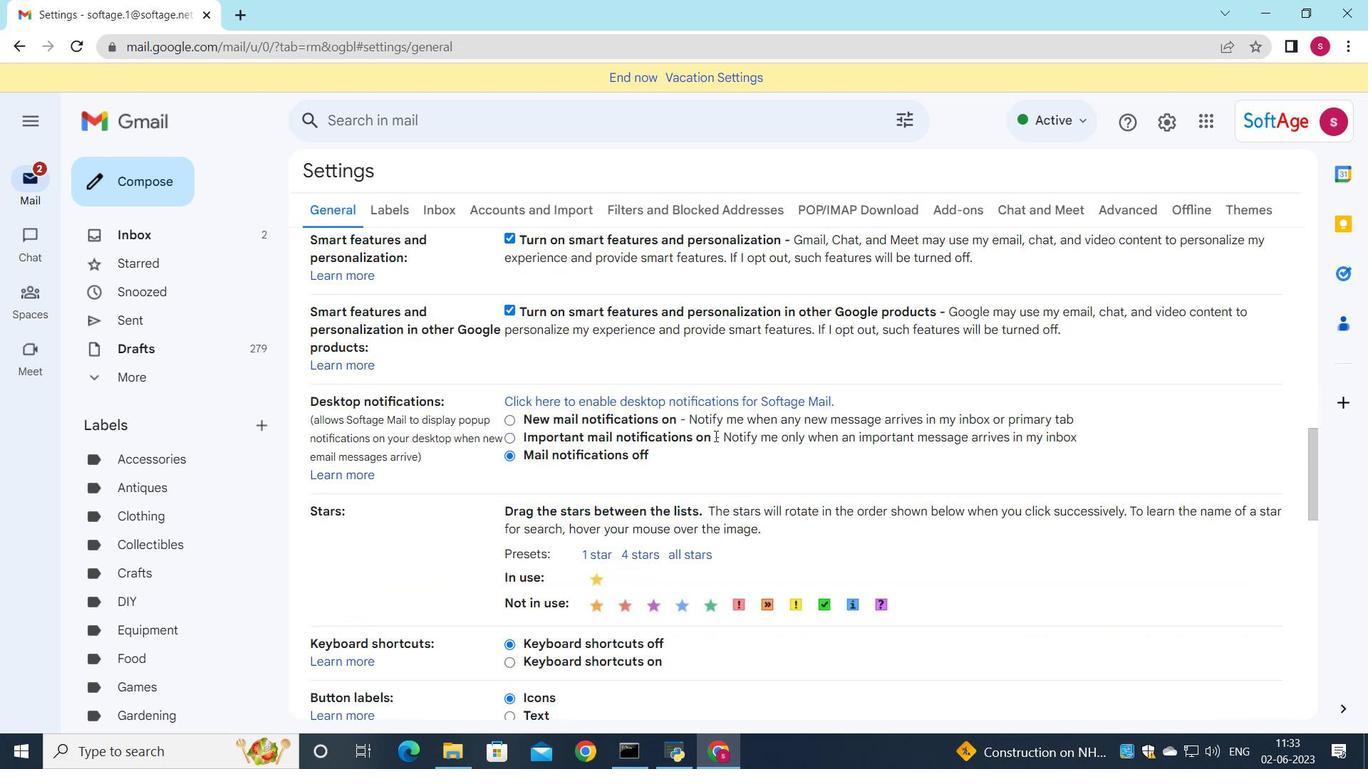 
Action: Mouse scrolled (711, 437) with delta (0, 0)
Screenshot: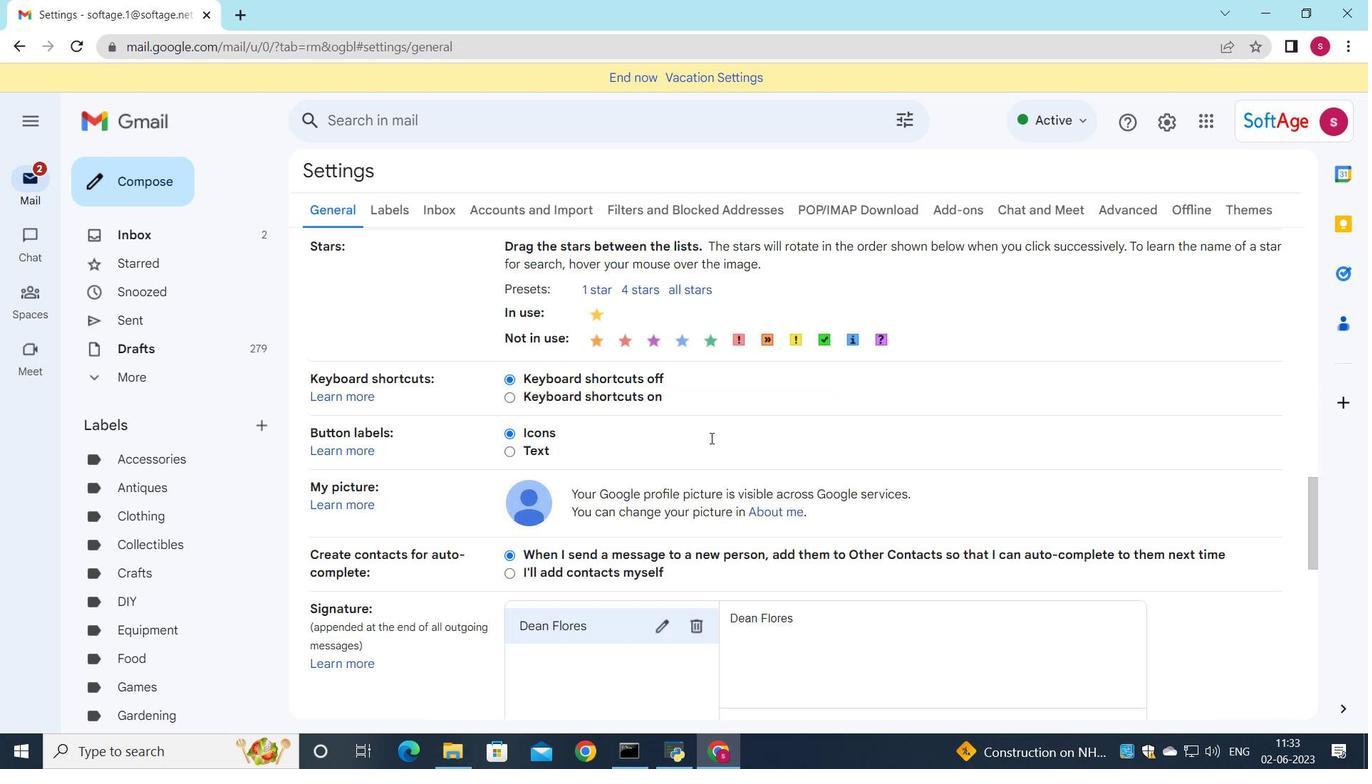 
Action: Mouse scrolled (711, 437) with delta (0, 0)
Screenshot: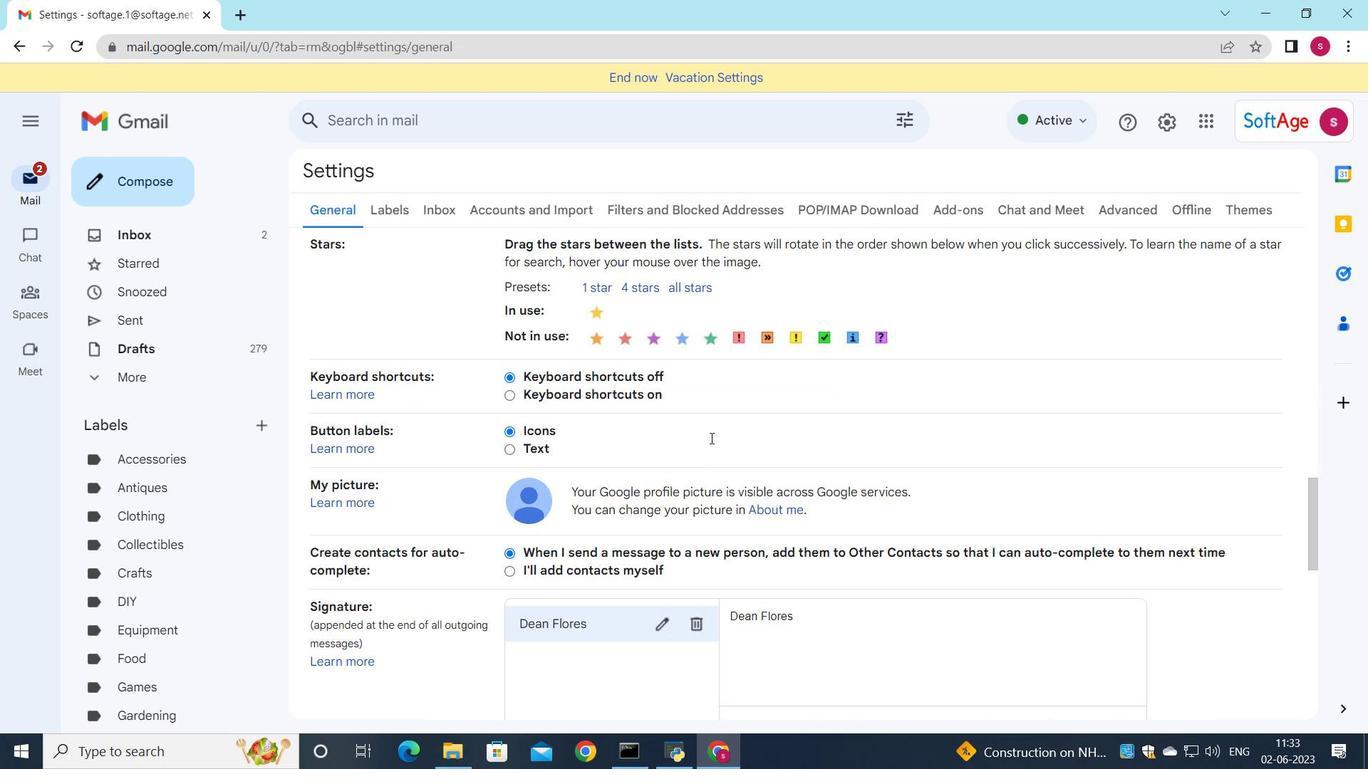 
Action: Mouse scrolled (711, 437) with delta (0, 0)
Screenshot: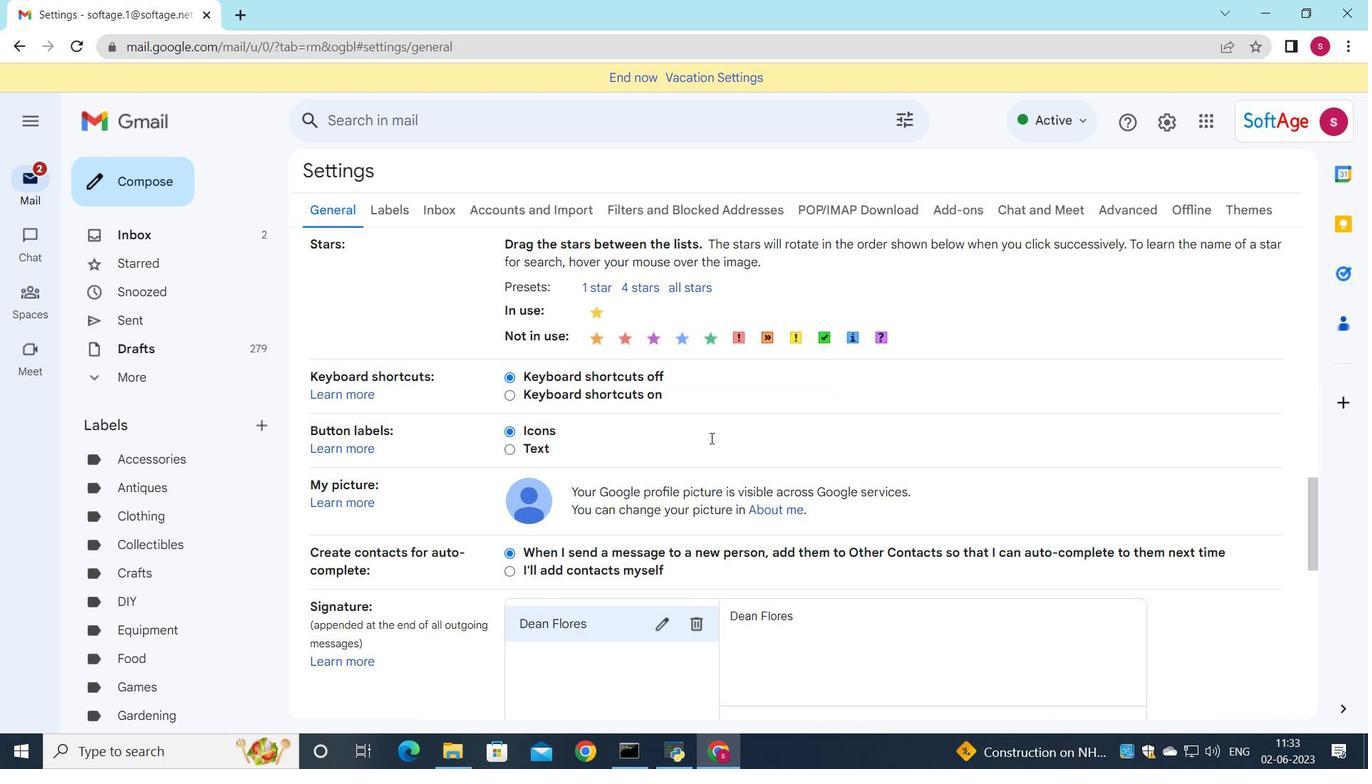 
Action: Mouse moved to (701, 352)
Screenshot: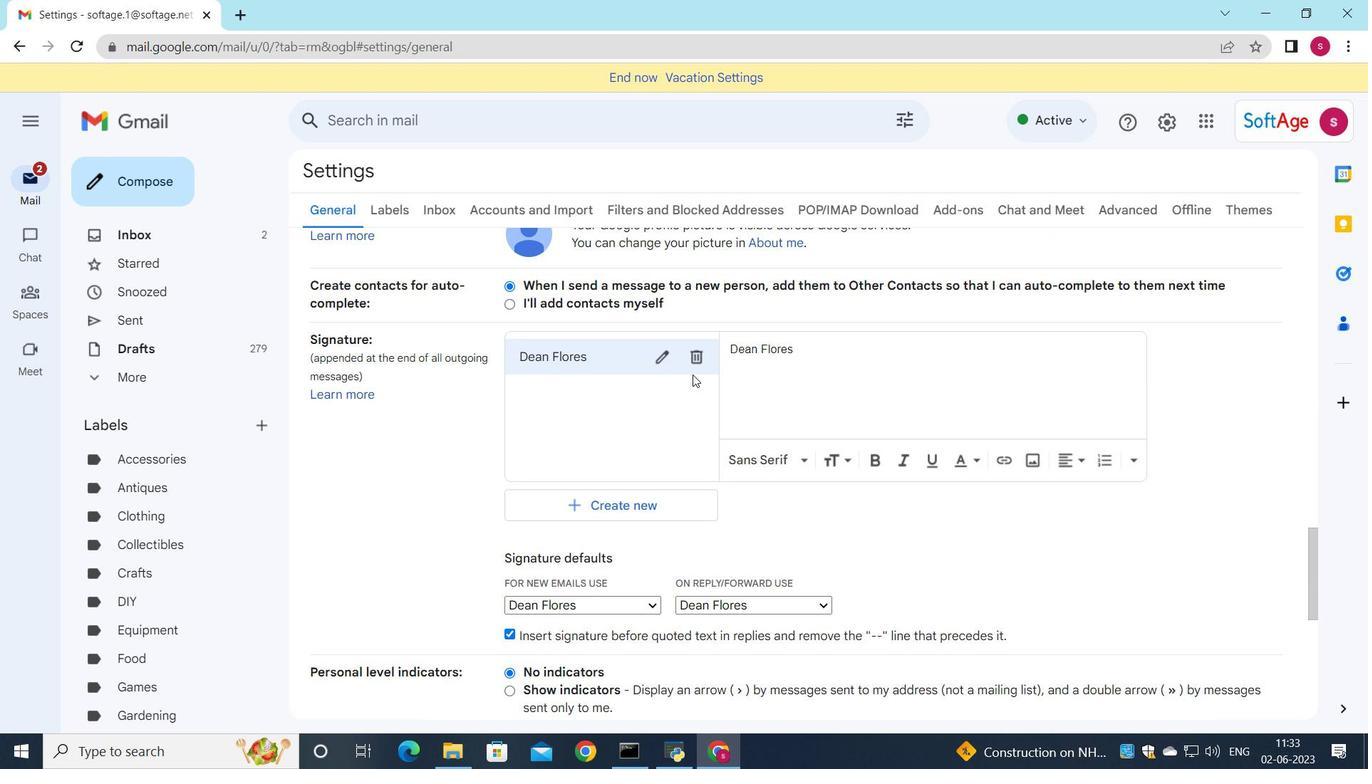 
Action: Mouse pressed left at (701, 352)
Screenshot: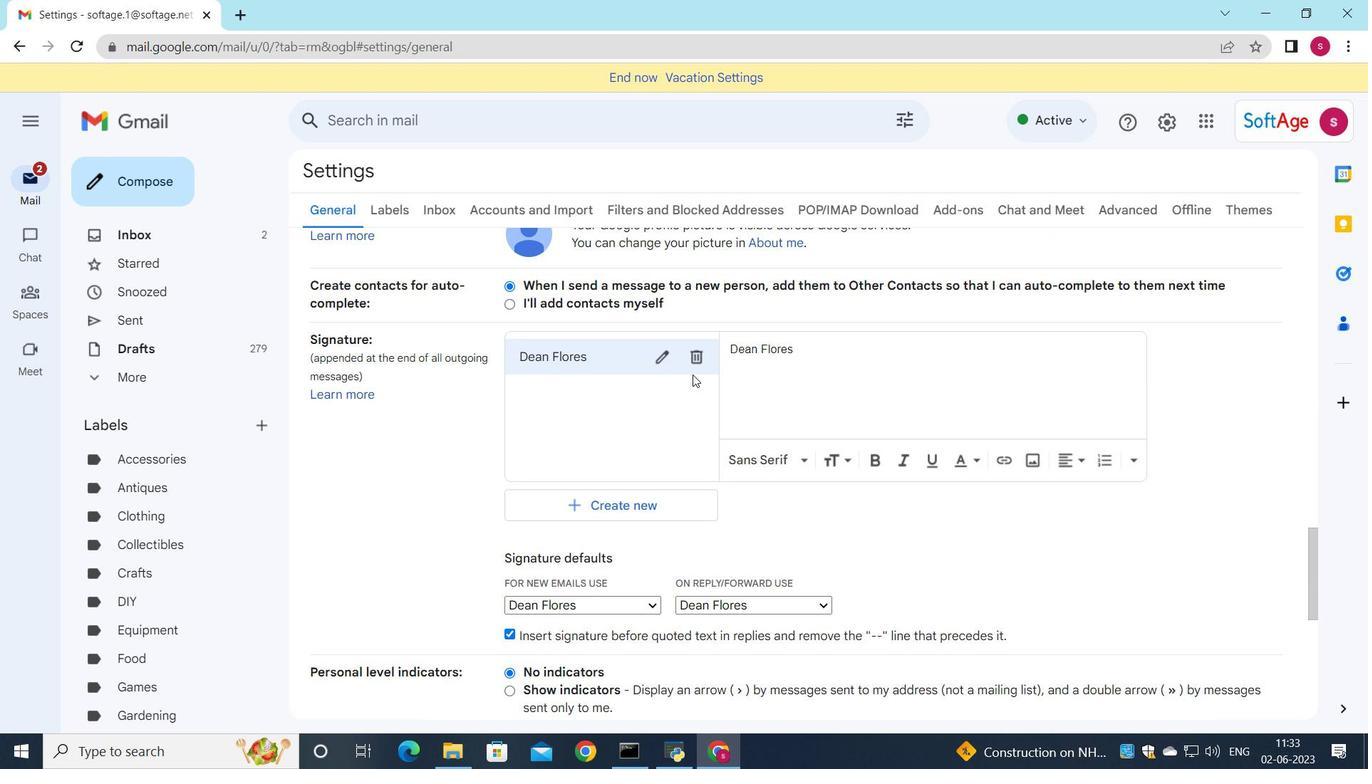
Action: Mouse moved to (858, 440)
Screenshot: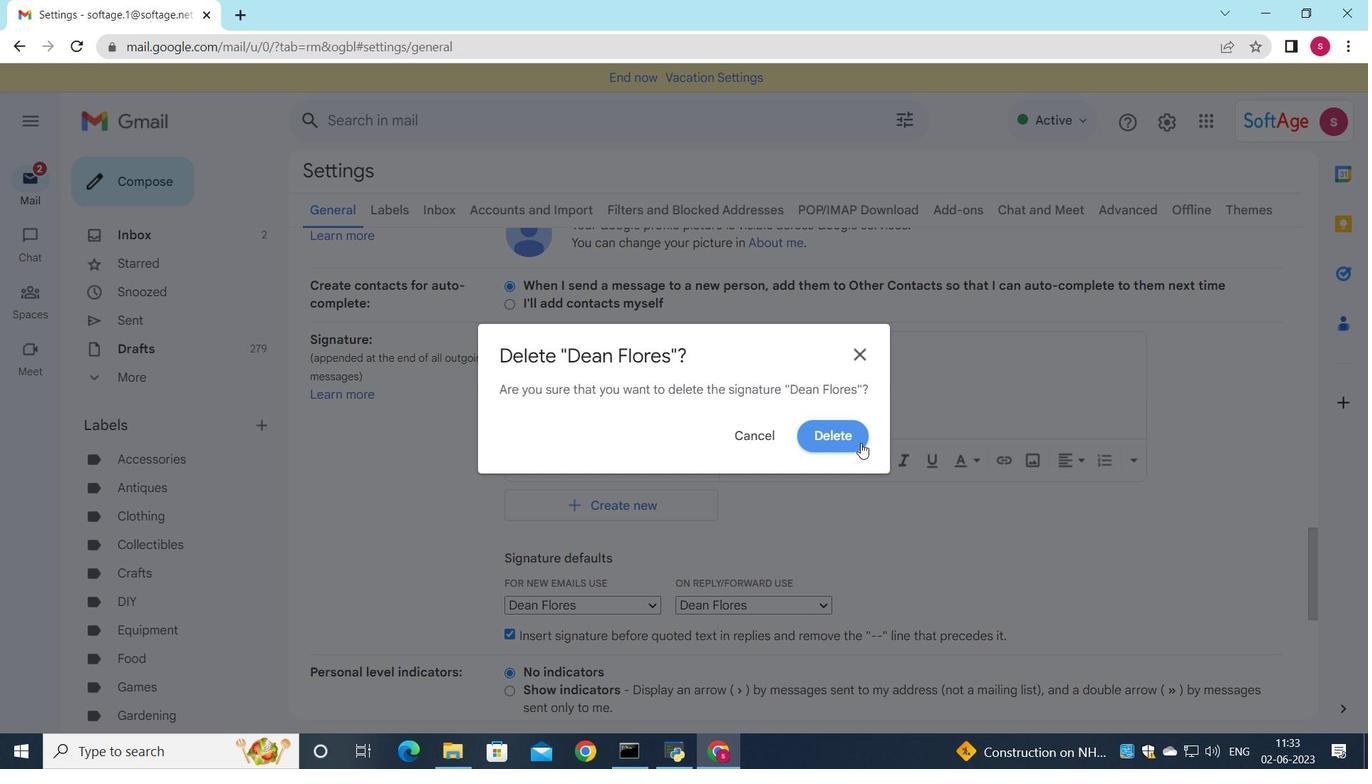 
Action: Mouse pressed left at (858, 440)
Screenshot: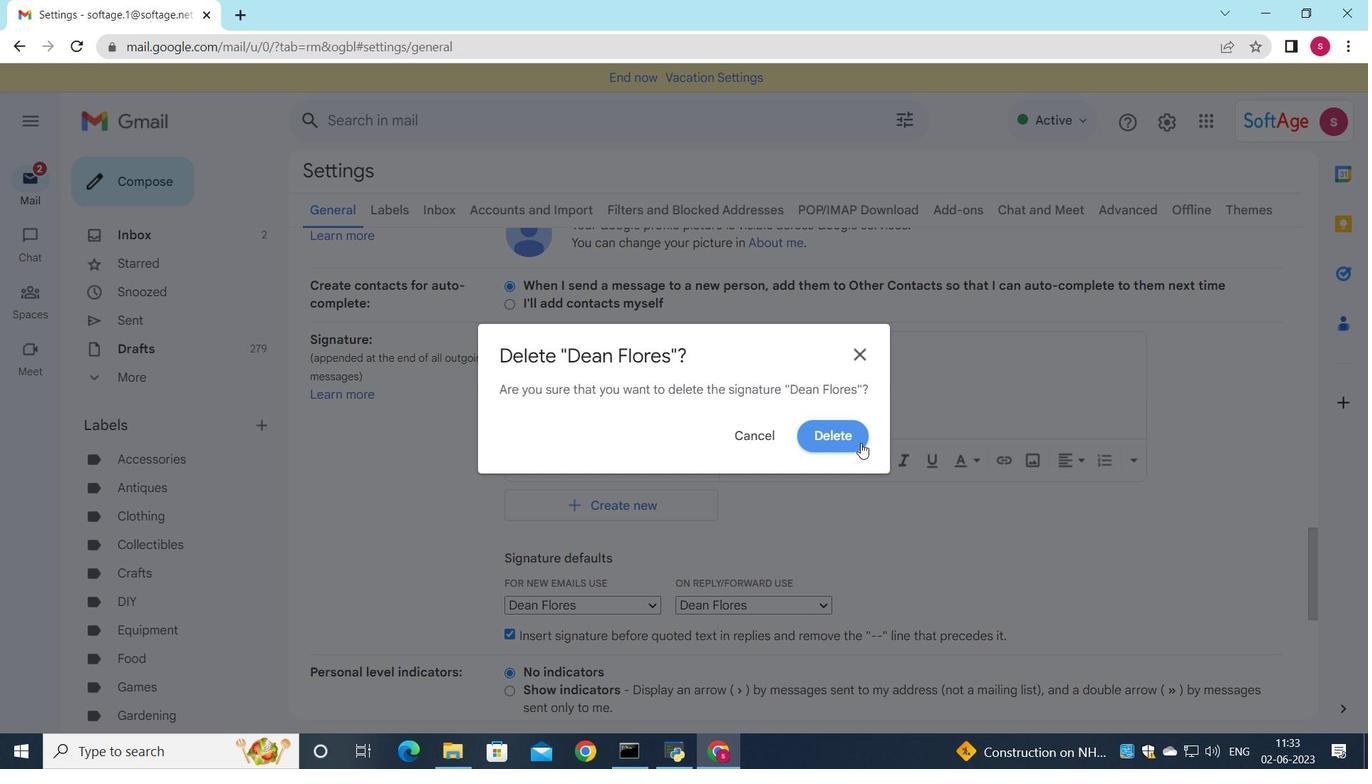 
Action: Mouse moved to (575, 378)
Screenshot: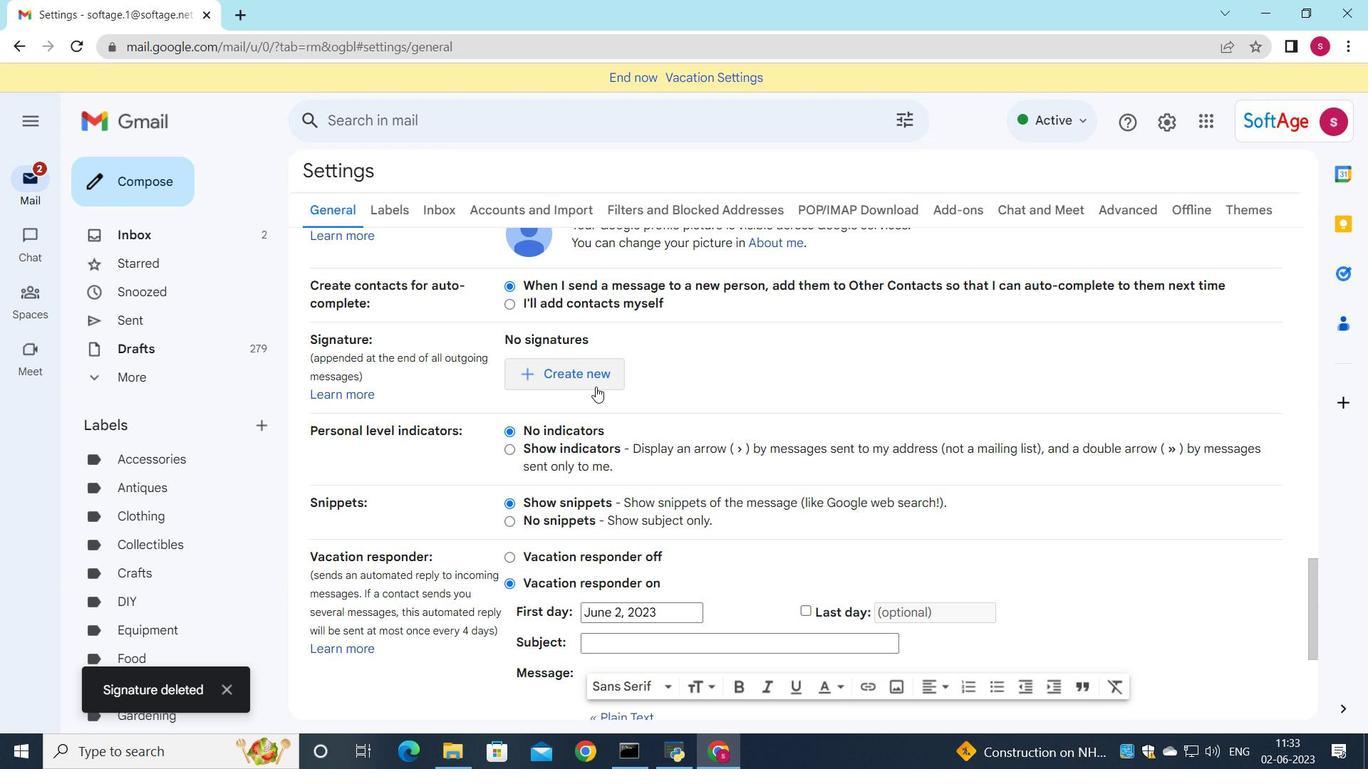 
Action: Mouse pressed left at (575, 378)
Screenshot: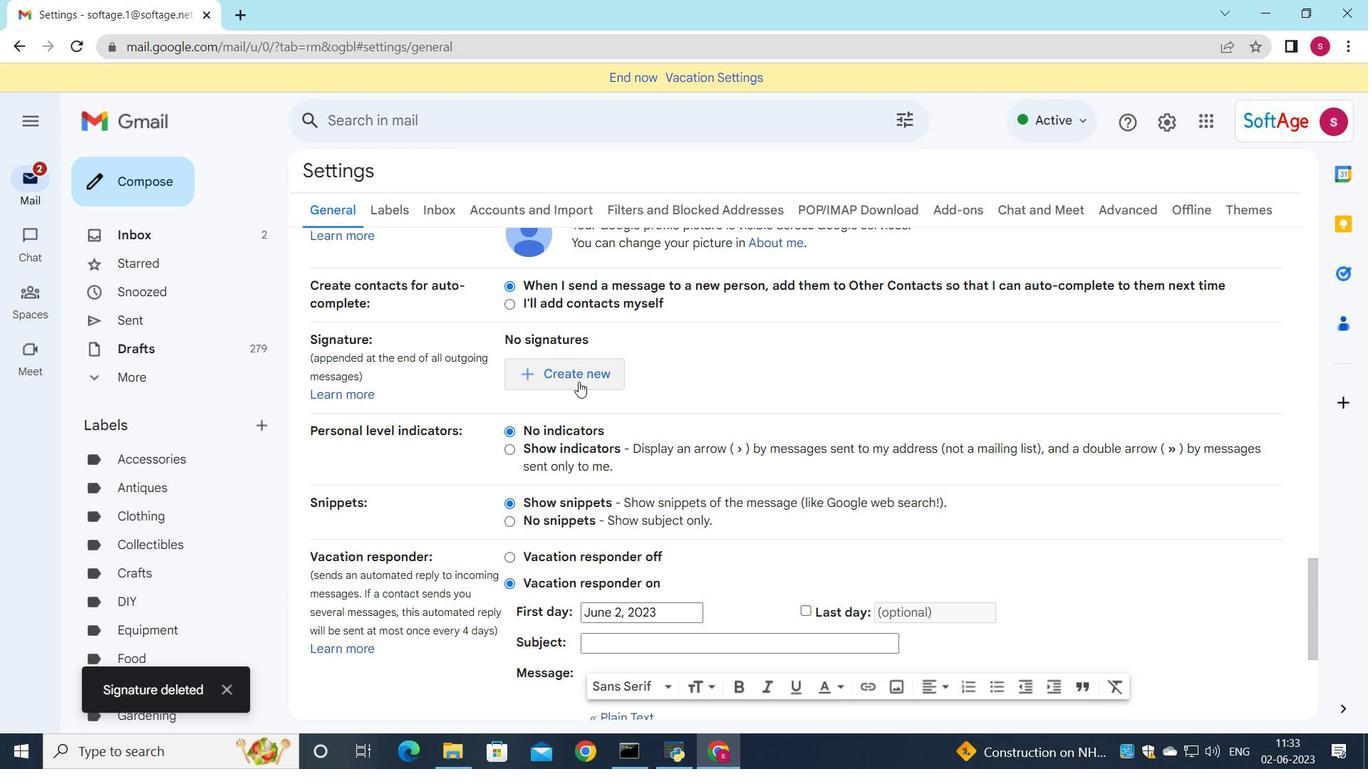 
Action: Mouse moved to (988, 337)
Screenshot: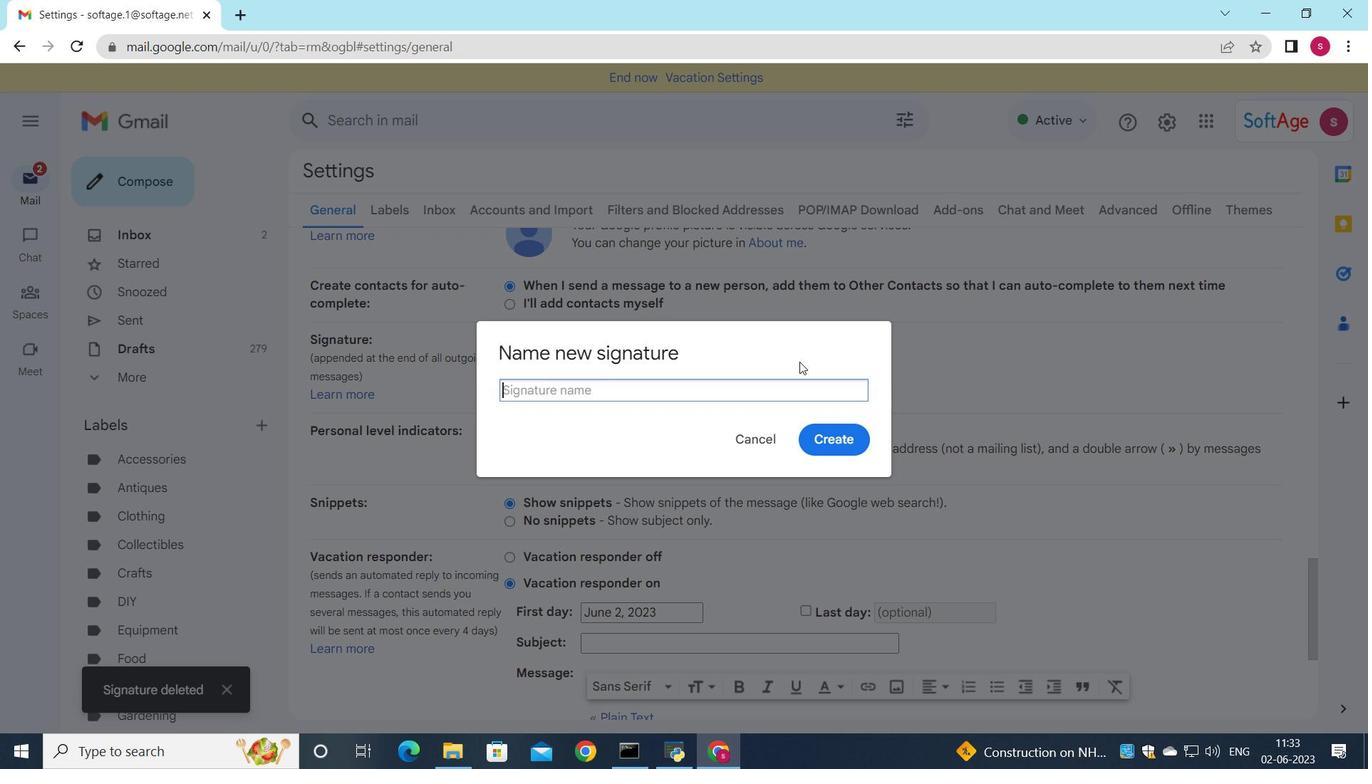 
Action: Key pressed <Key.shift>Delaney<Key.space><Key.shift><Key.shift>King
Screenshot: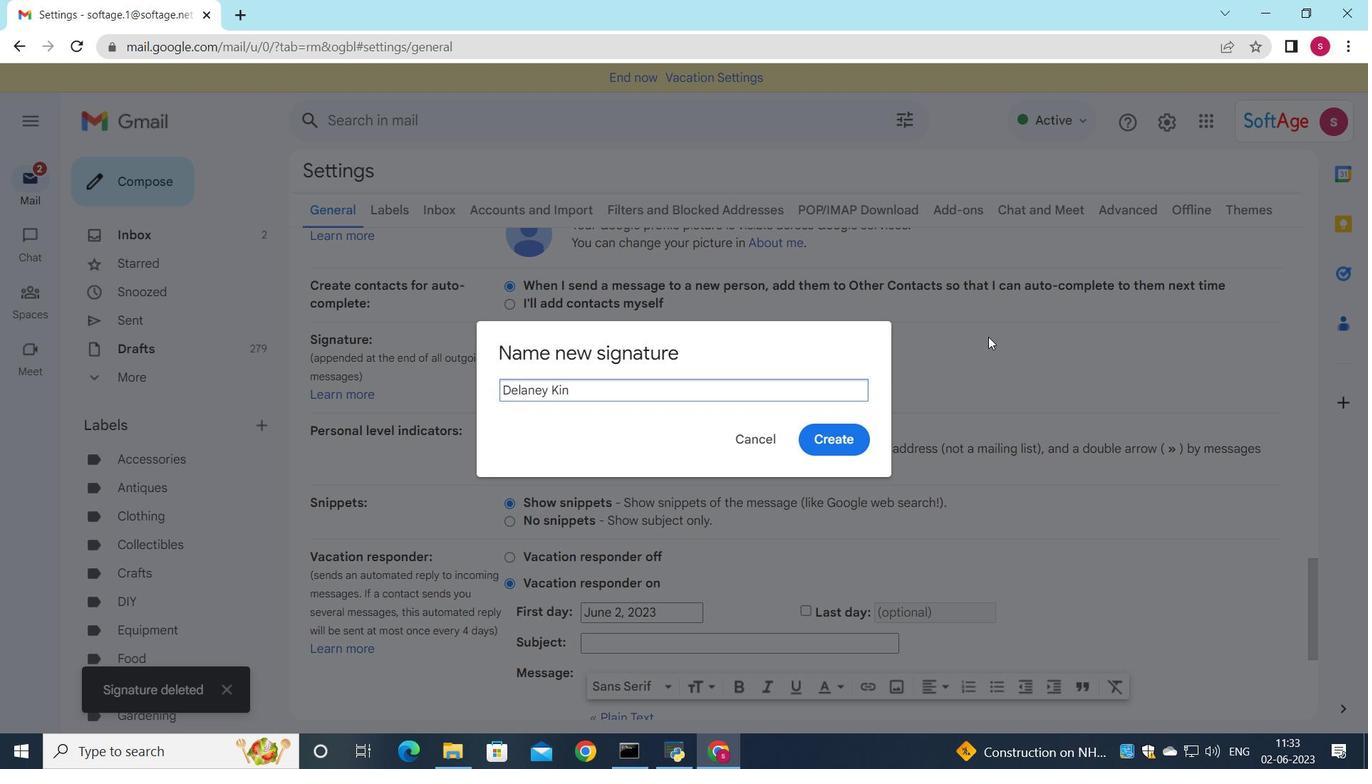 
Action: Mouse moved to (825, 441)
Screenshot: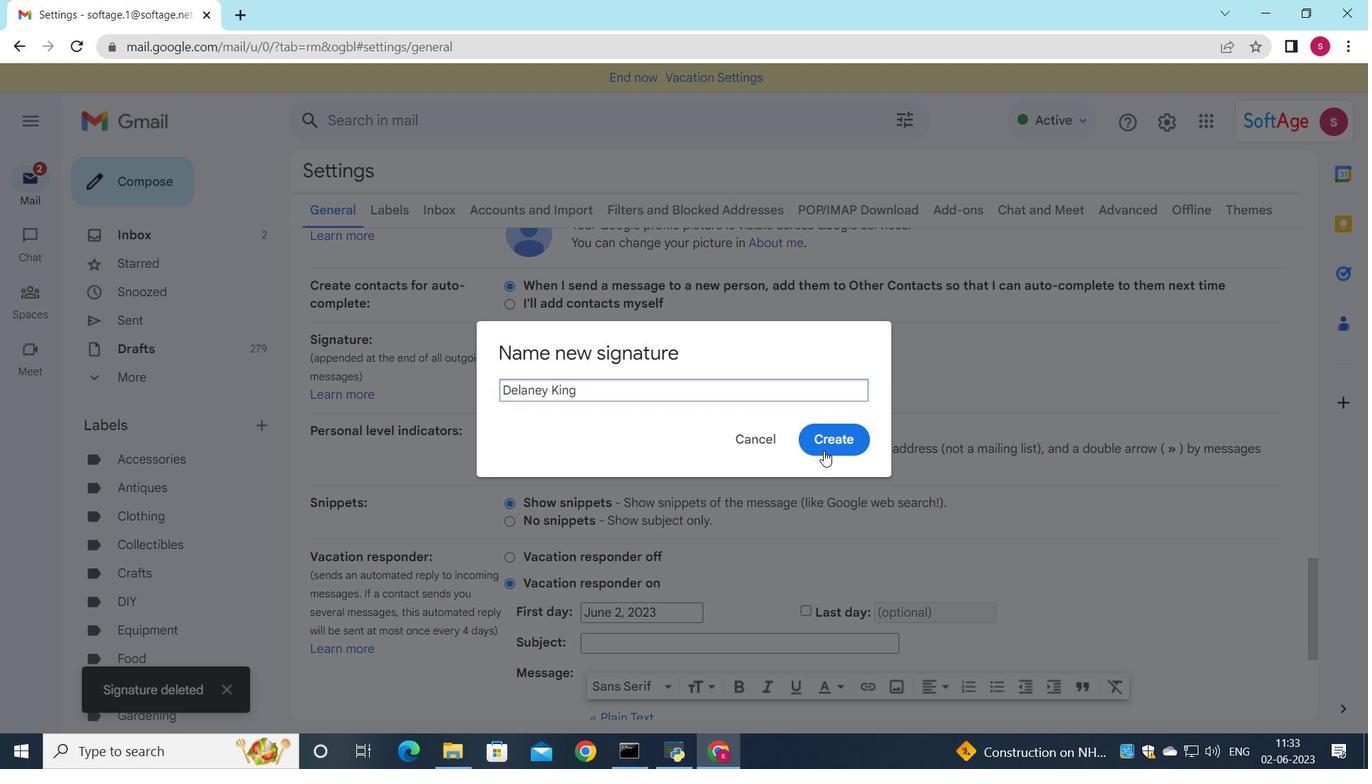 
Action: Mouse pressed left at (825, 441)
Screenshot: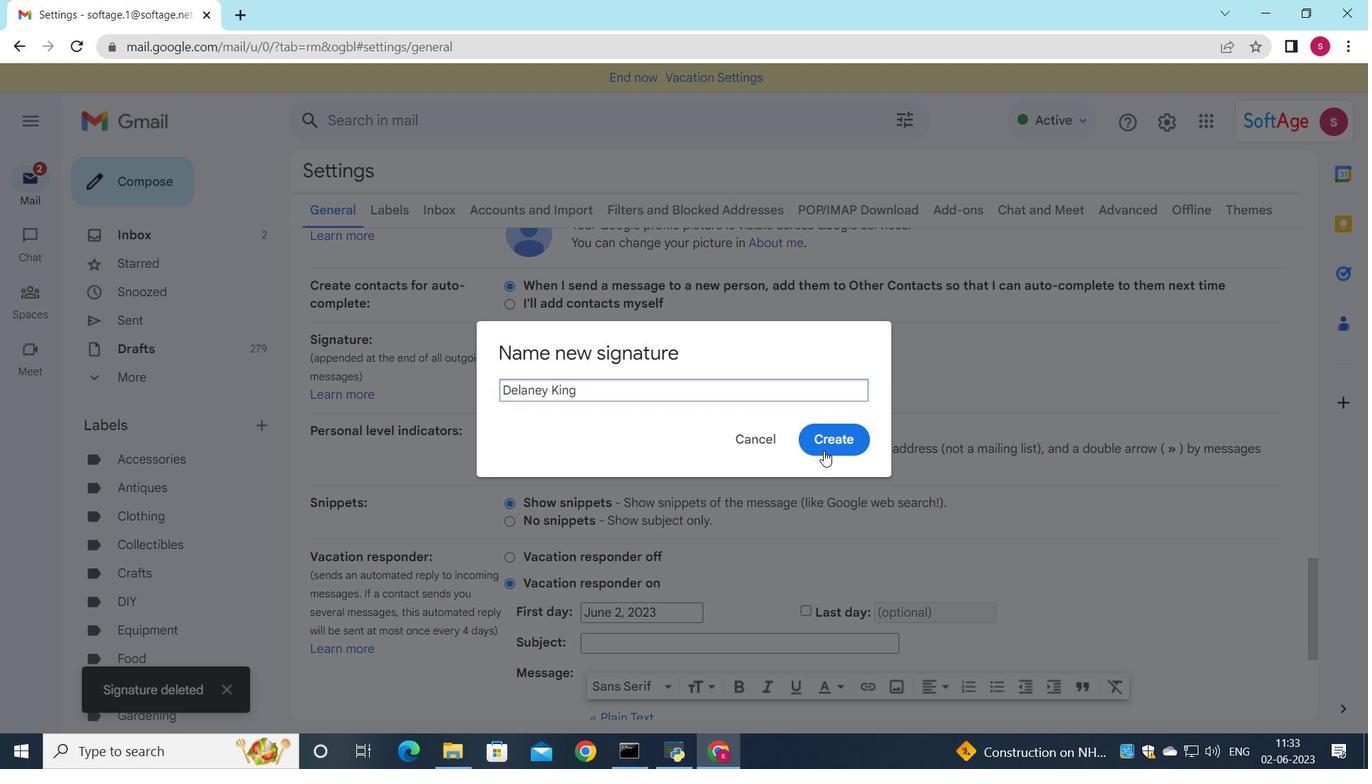 
Action: Mouse moved to (871, 379)
Screenshot: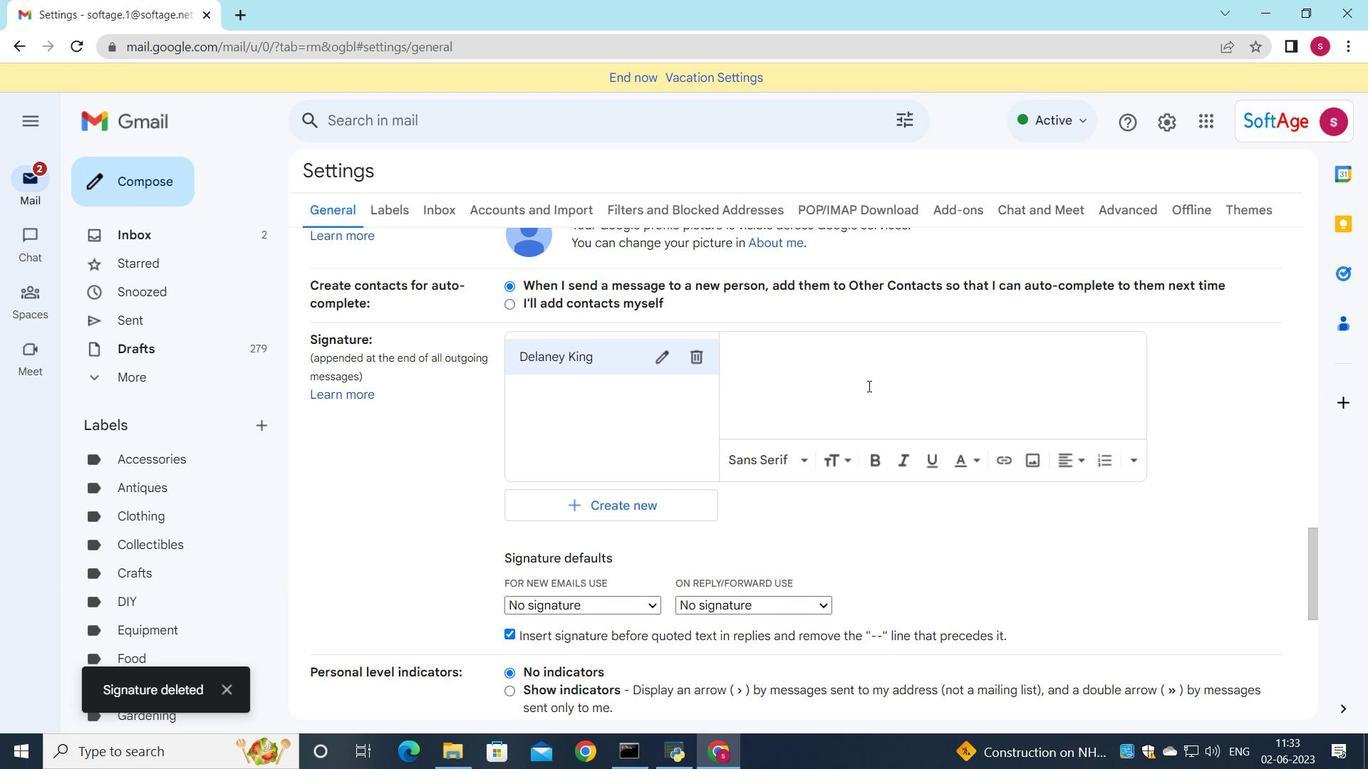 
Action: Mouse pressed left at (871, 379)
Screenshot: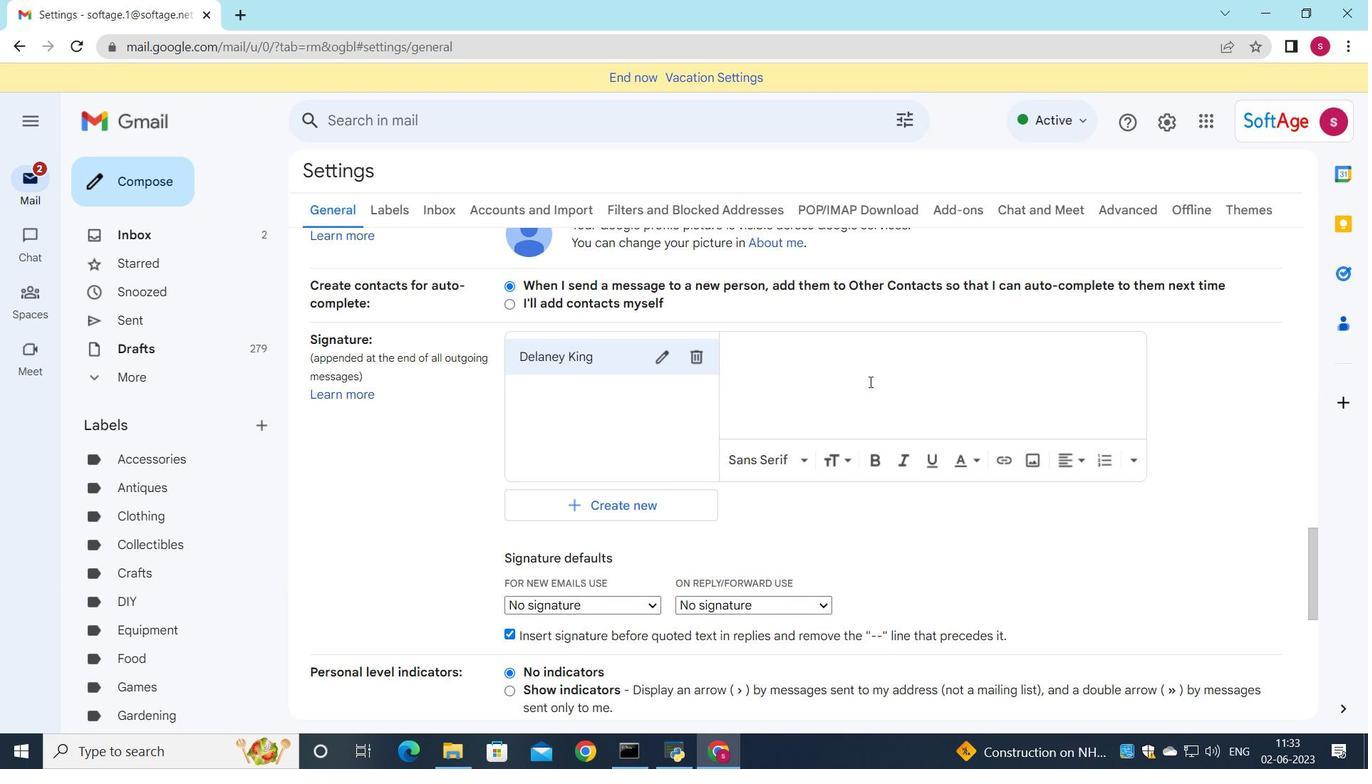 
Action: Mouse moved to (868, 379)
Screenshot: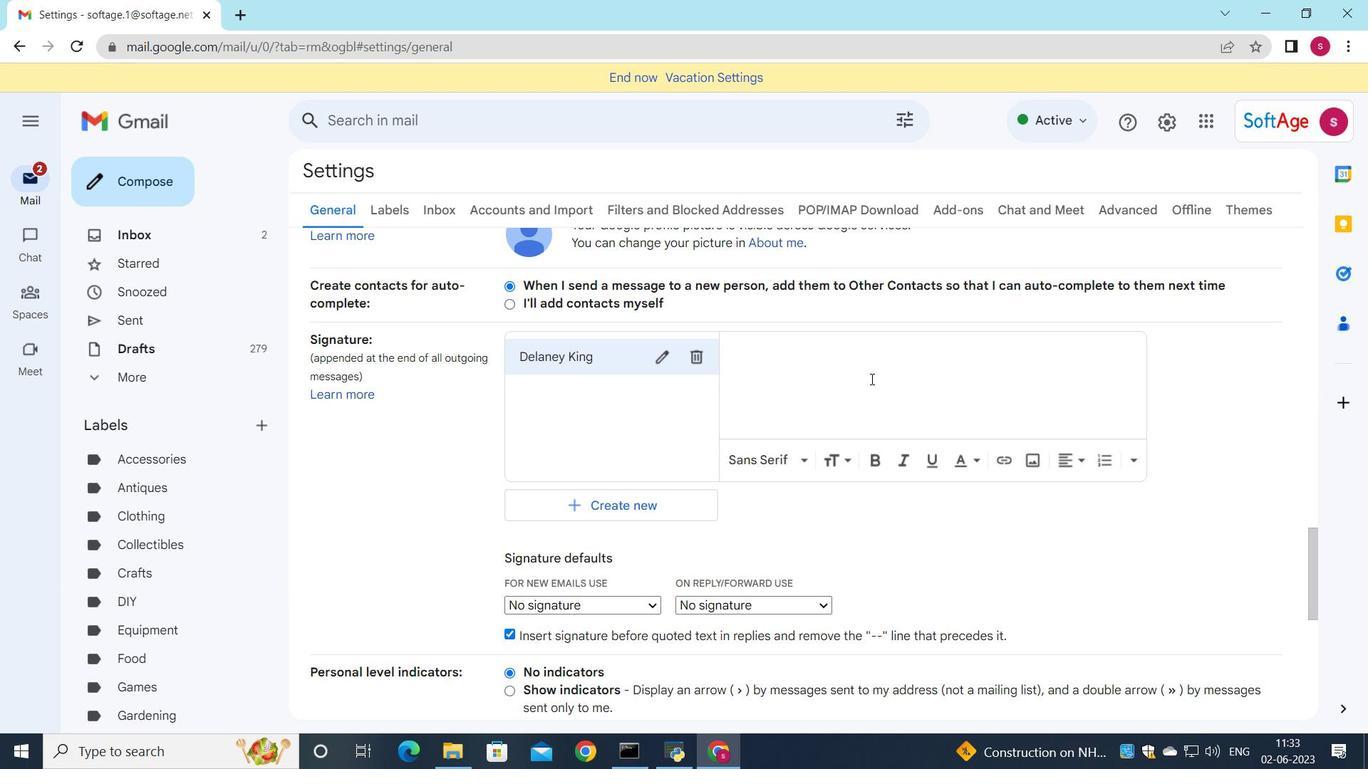 
Action: Key pressed <Key.shift>Delaney<Key.space><Key.shift><Key.shift><Key.shift><Key.shift><Key.shift><Key.shift><Key.shift><Key.shift><Key.shift><Key.shift><Key.shift><Key.shift><Key.shift><Key.shift><Key.shift><Key.shift><Key.shift><Key.shift><Key.shift><Key.shift>King
Screenshot: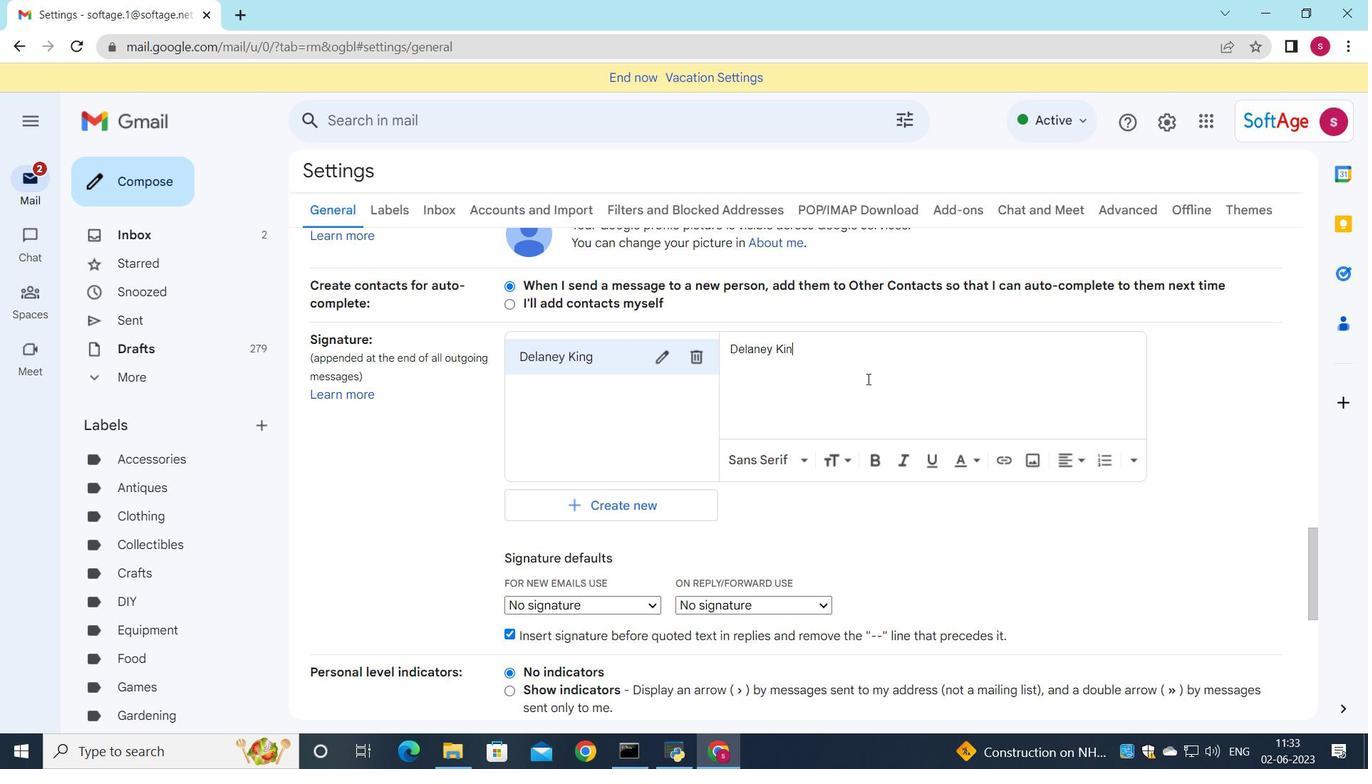 
Action: Mouse moved to (745, 478)
Screenshot: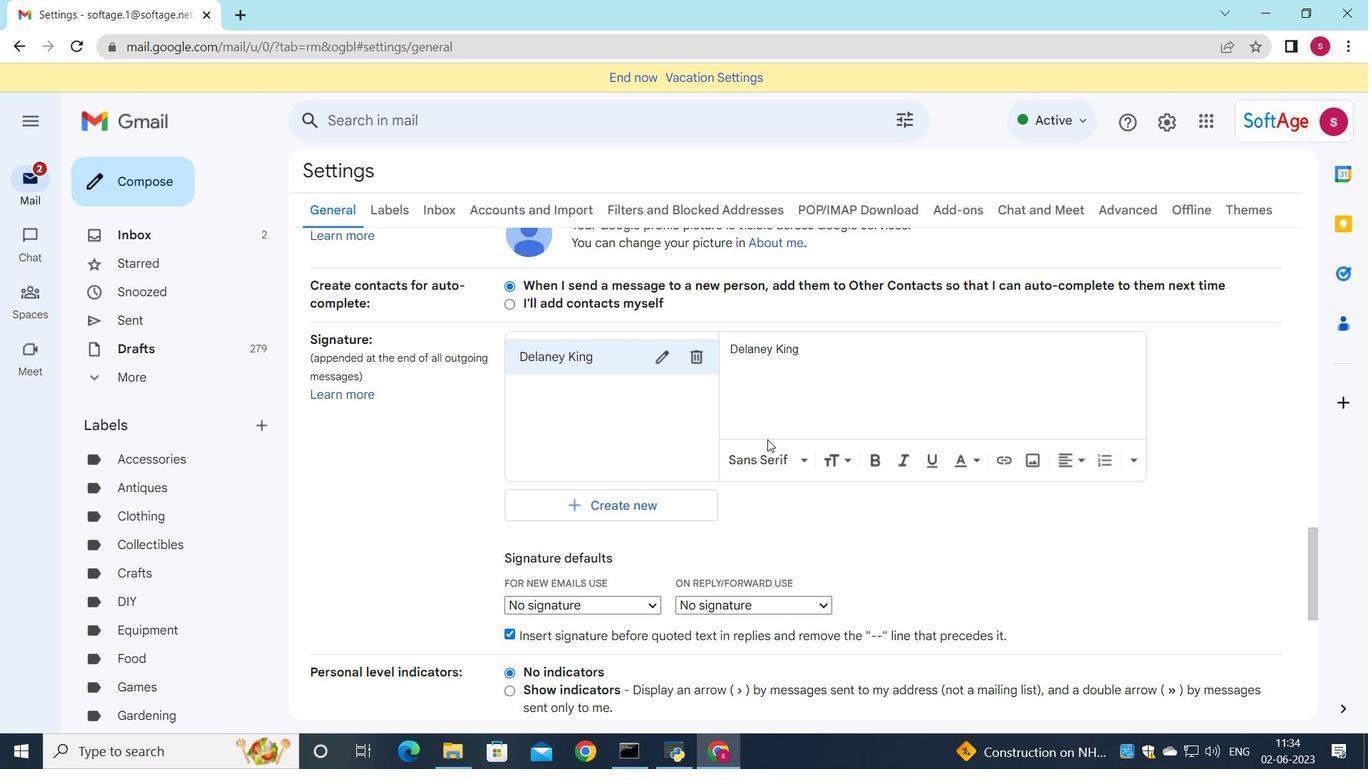 
Action: Mouse scrolled (745, 477) with delta (0, 0)
Screenshot: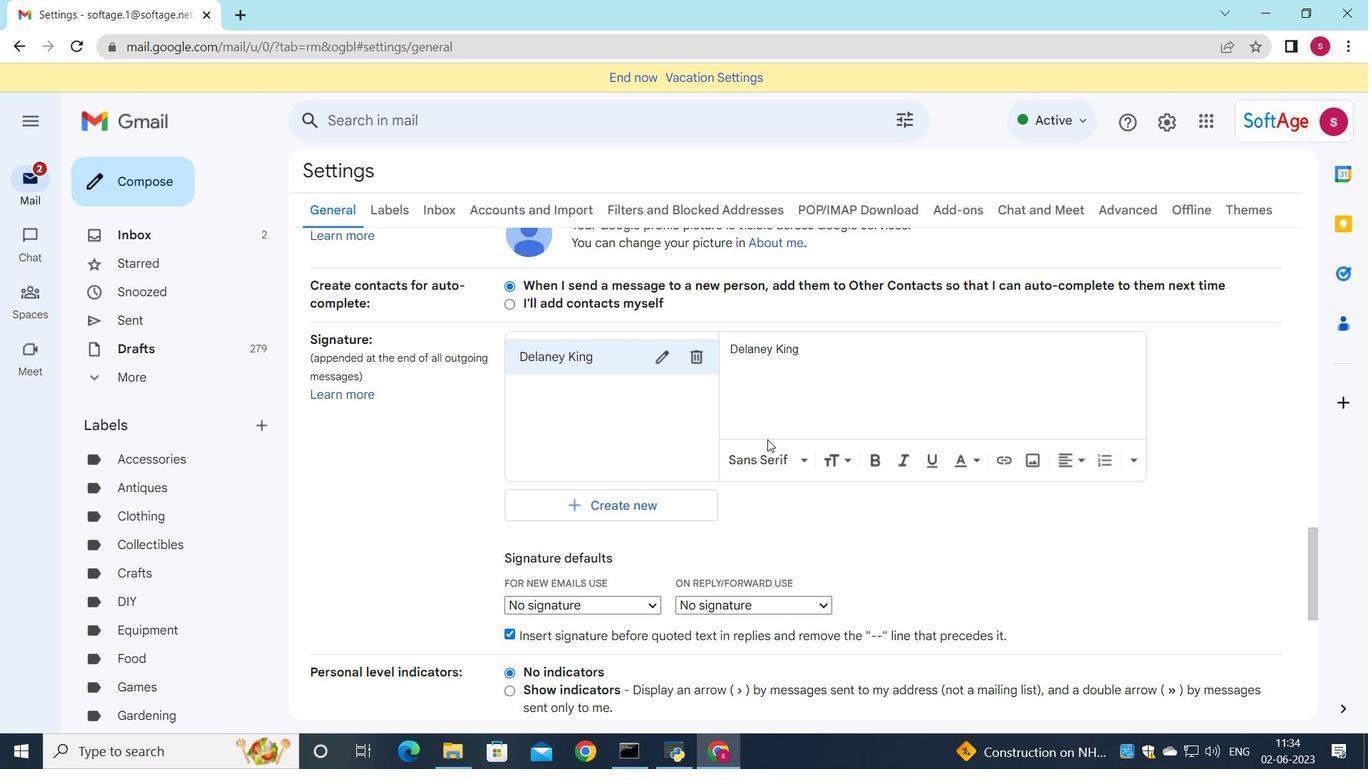 
Action: Mouse moved to (650, 512)
Screenshot: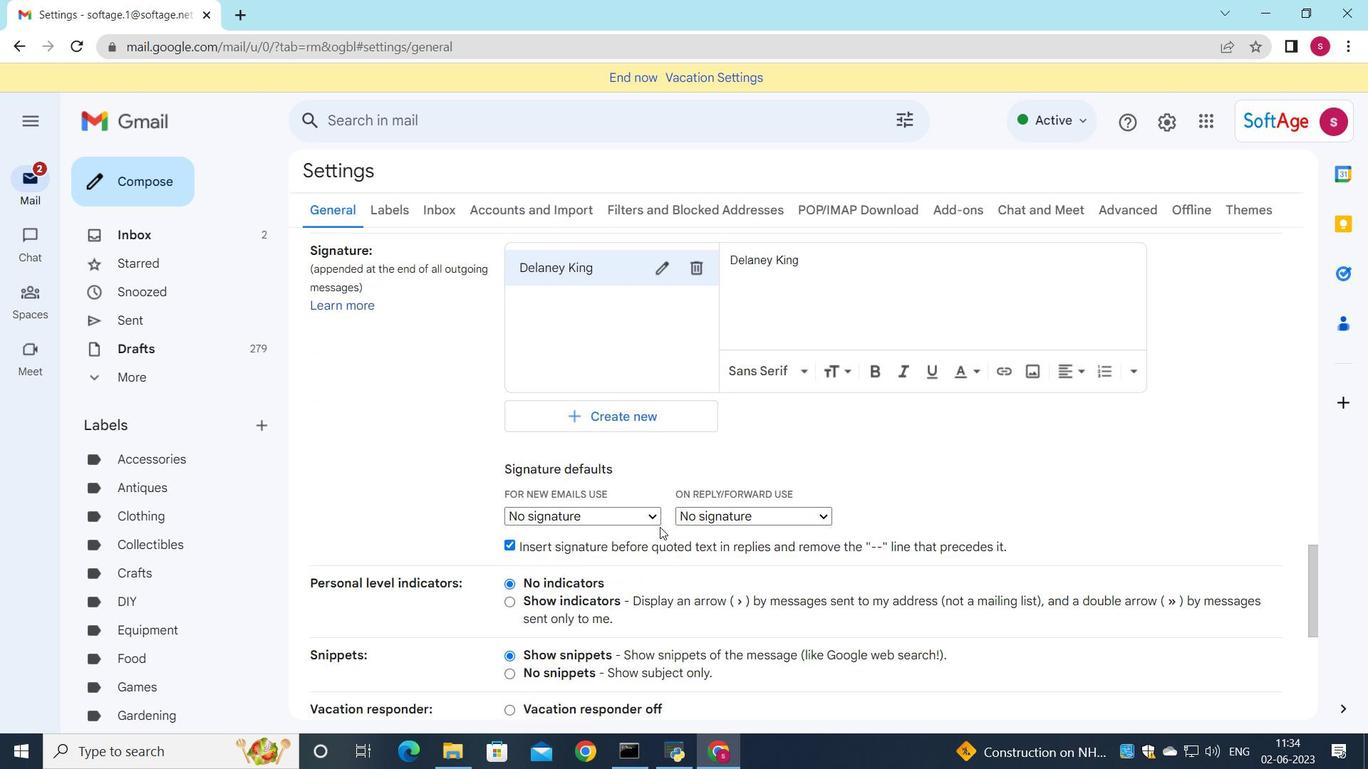 
Action: Mouse pressed left at (650, 512)
Screenshot: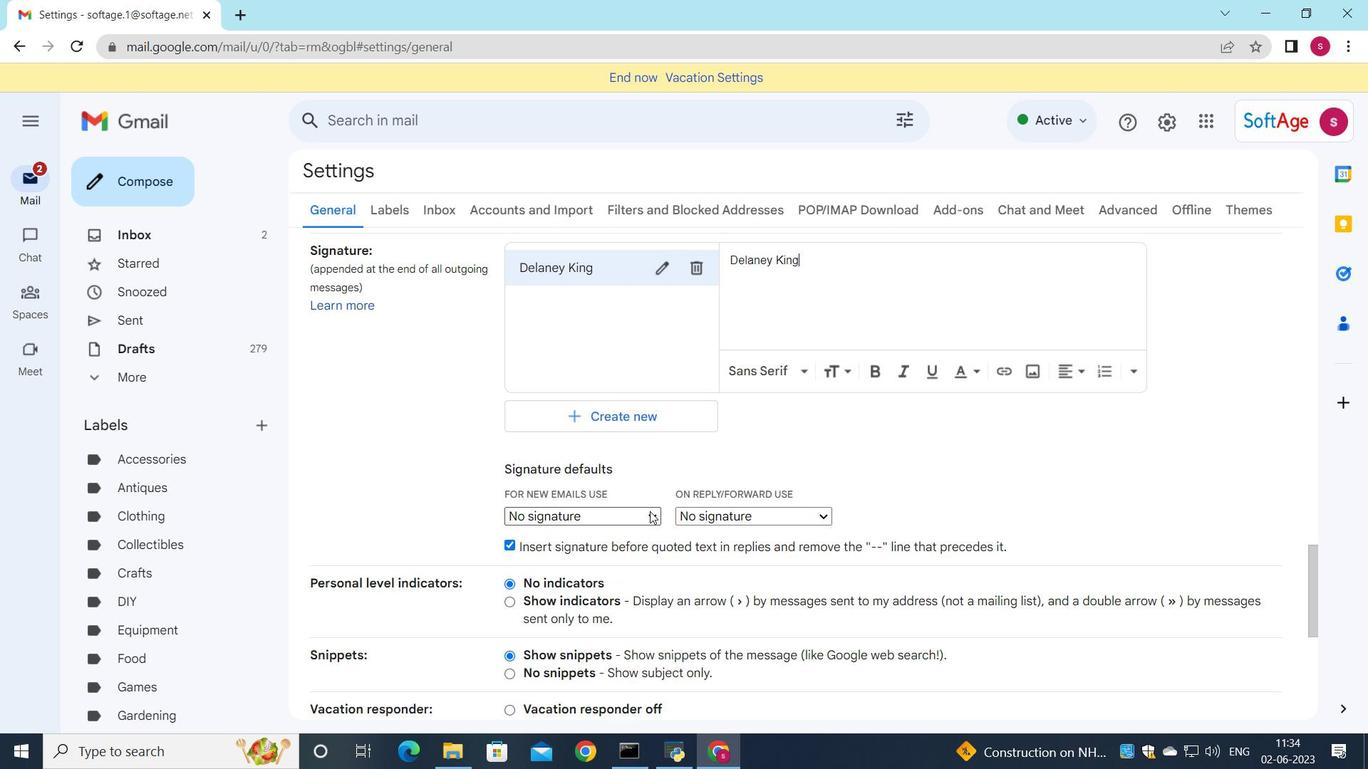 
Action: Mouse moved to (643, 553)
Screenshot: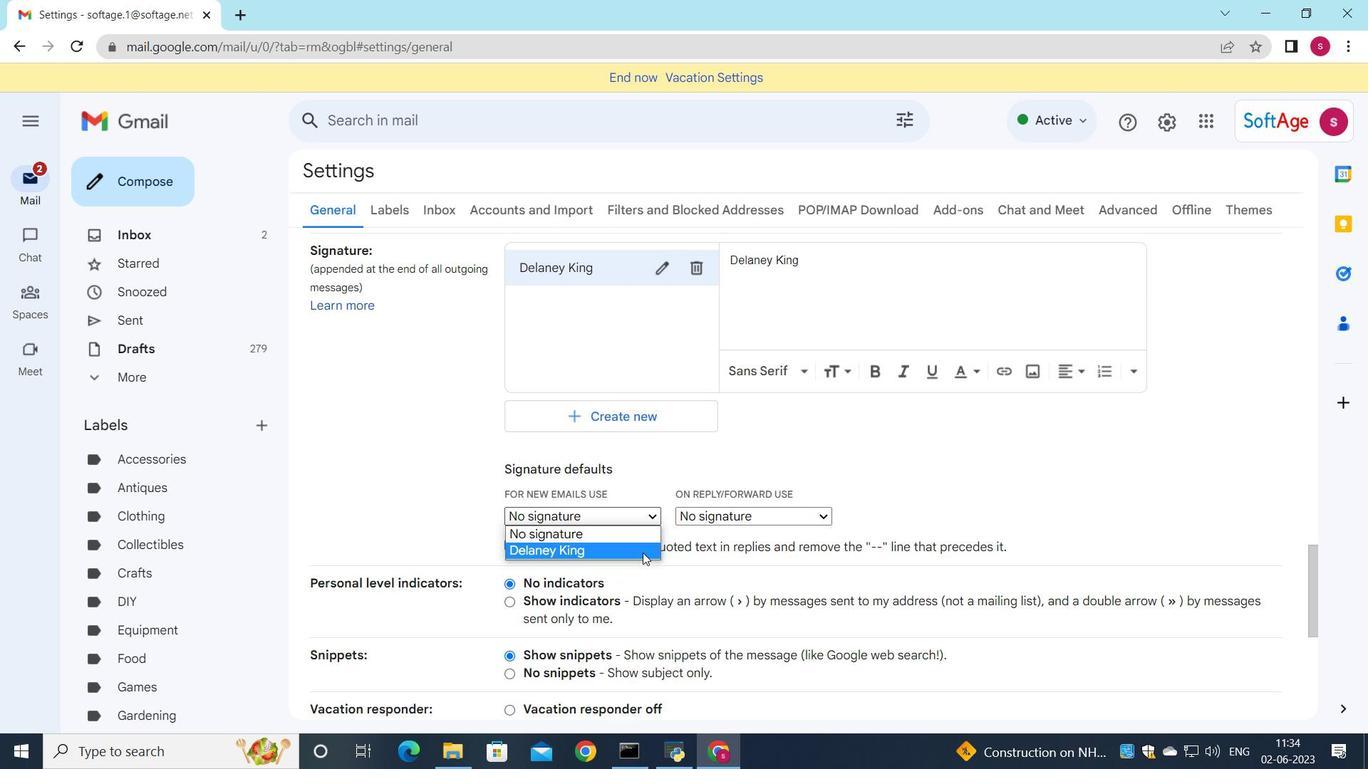 
Action: Mouse pressed left at (643, 553)
Screenshot: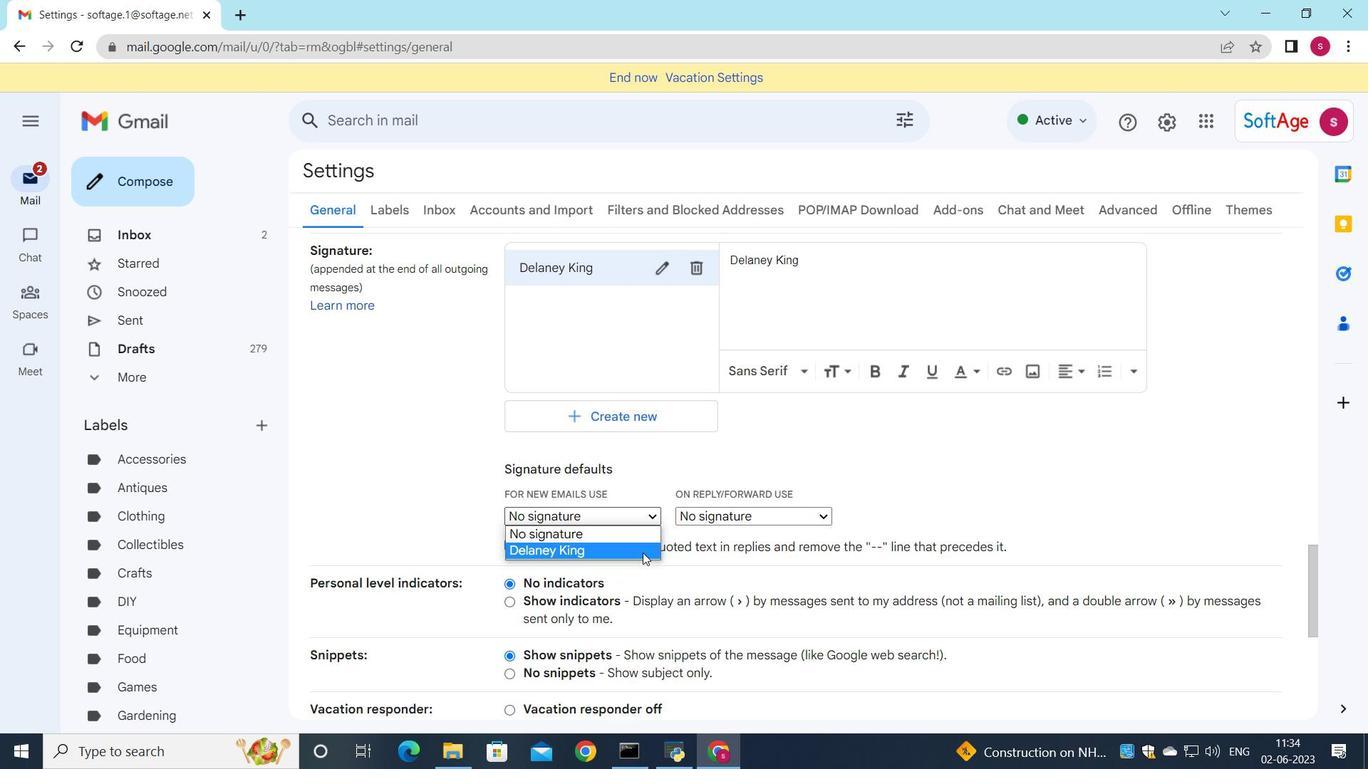 
Action: Mouse moved to (719, 506)
Screenshot: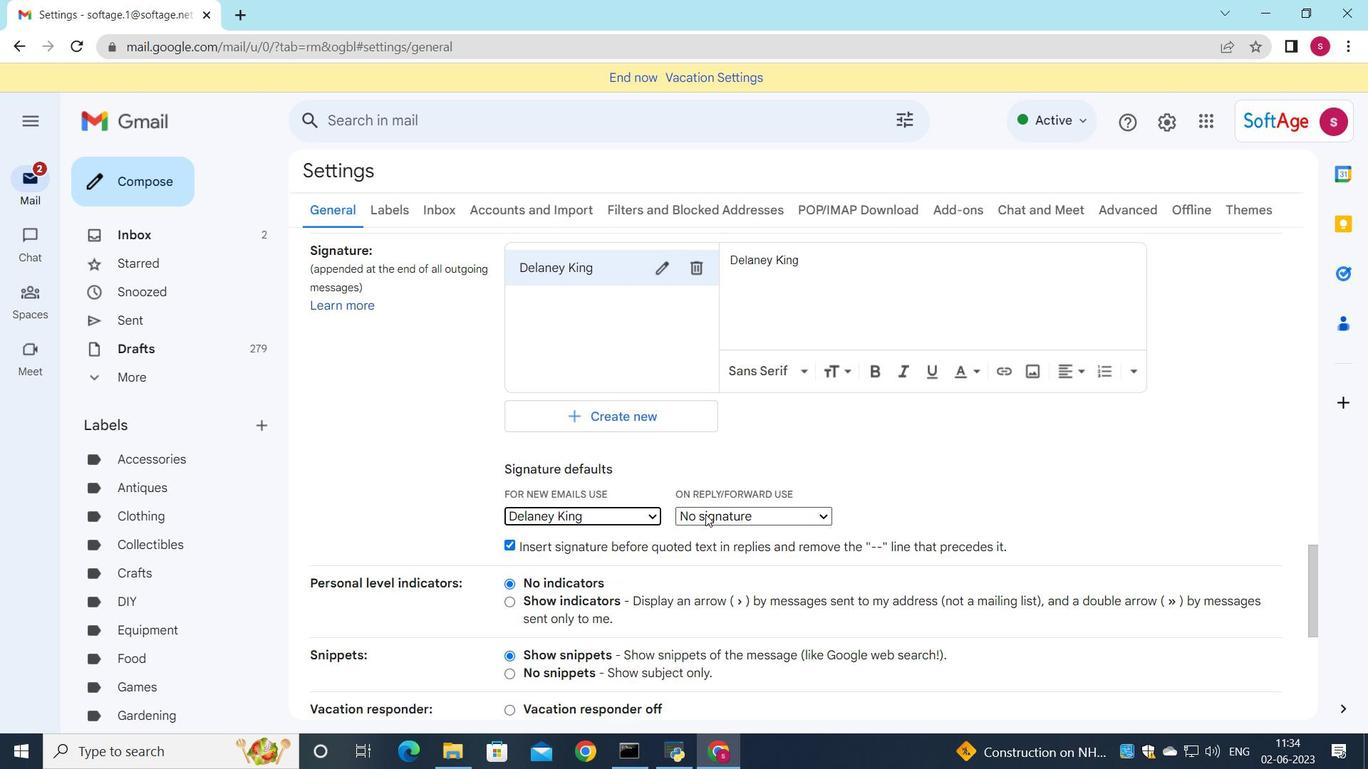 
Action: Mouse pressed left at (719, 506)
Screenshot: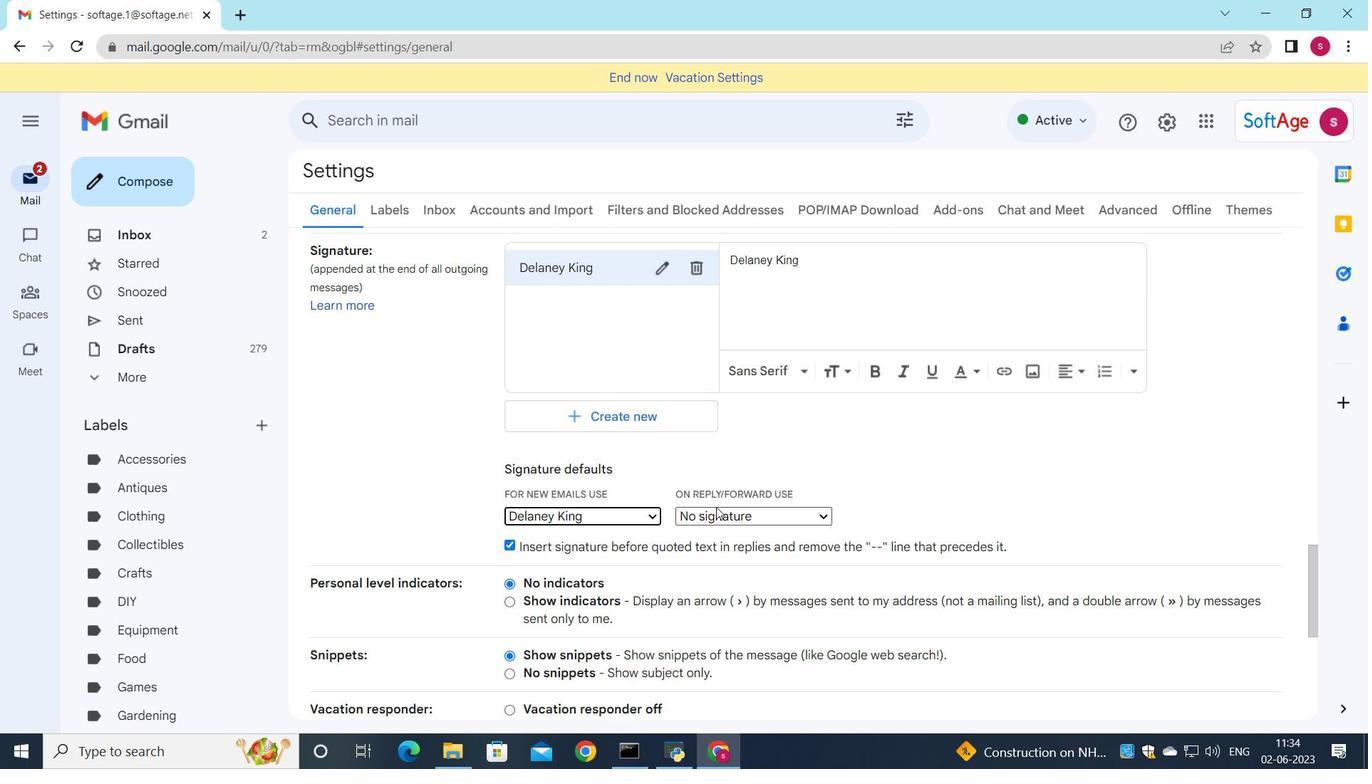 
Action: Mouse moved to (719, 510)
Screenshot: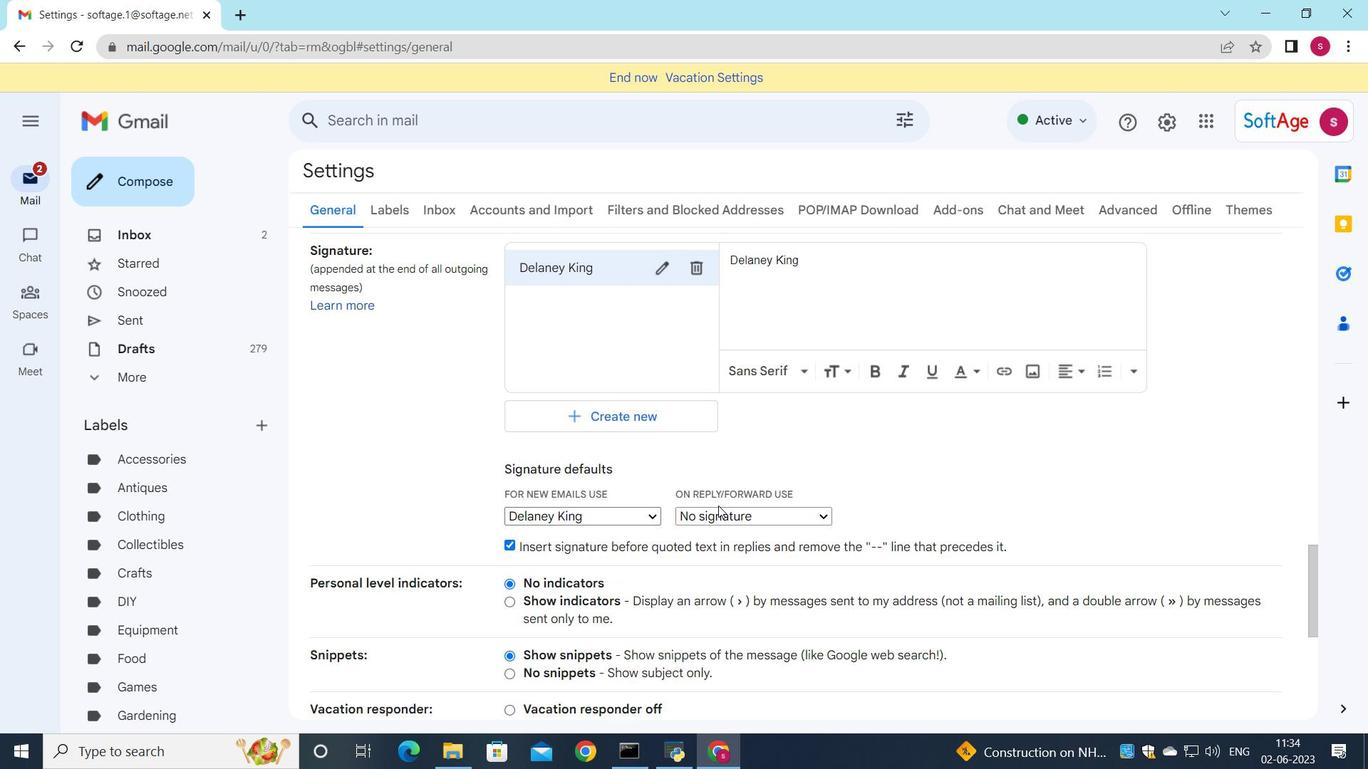 
Action: Mouse pressed left at (719, 510)
Screenshot: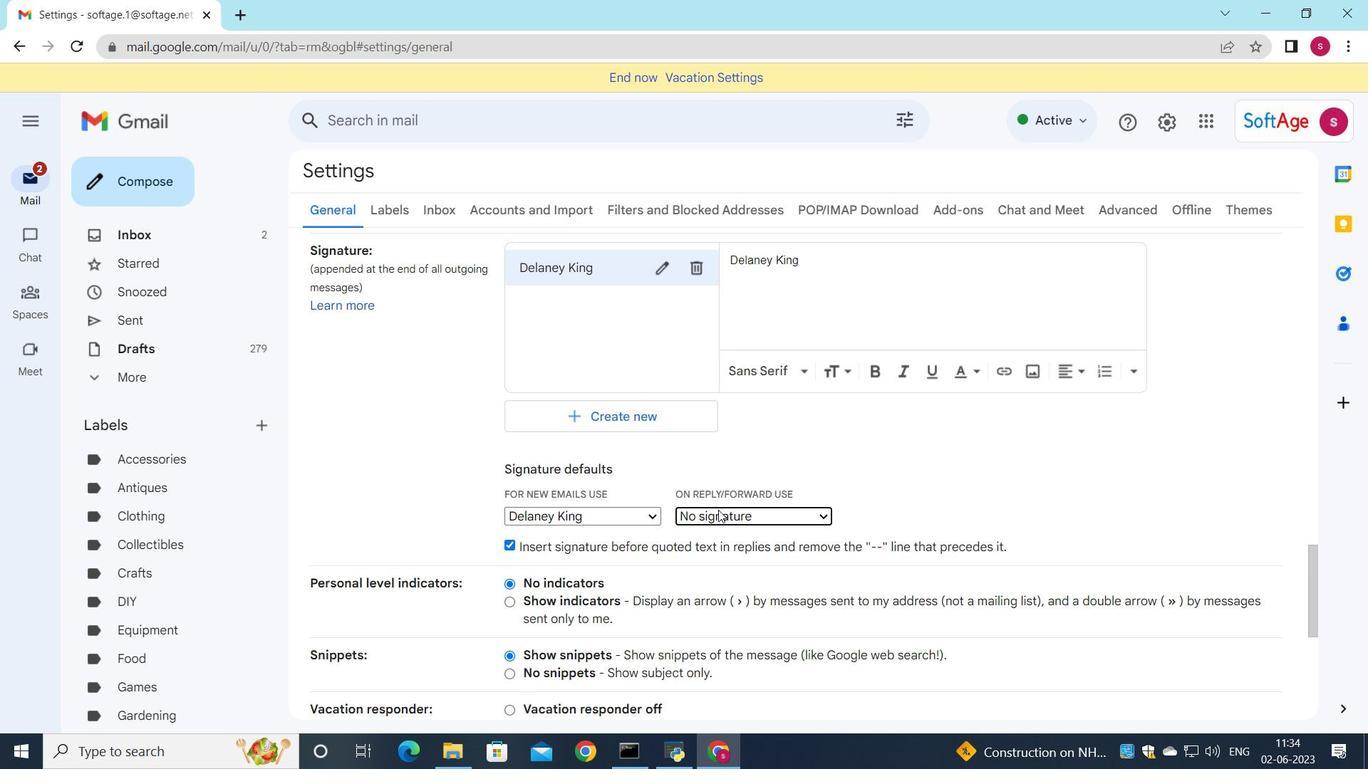 
Action: Mouse moved to (721, 543)
Screenshot: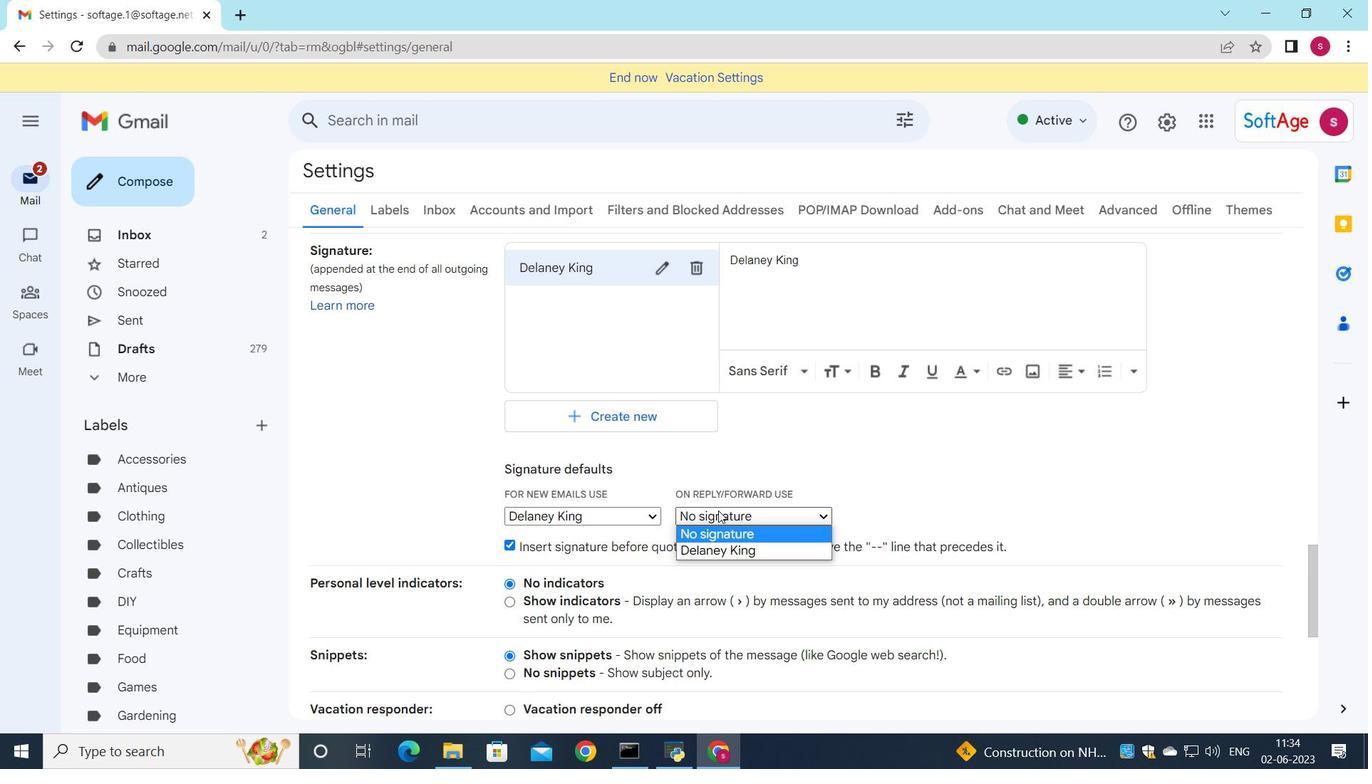 
Action: Mouse pressed left at (721, 543)
Screenshot: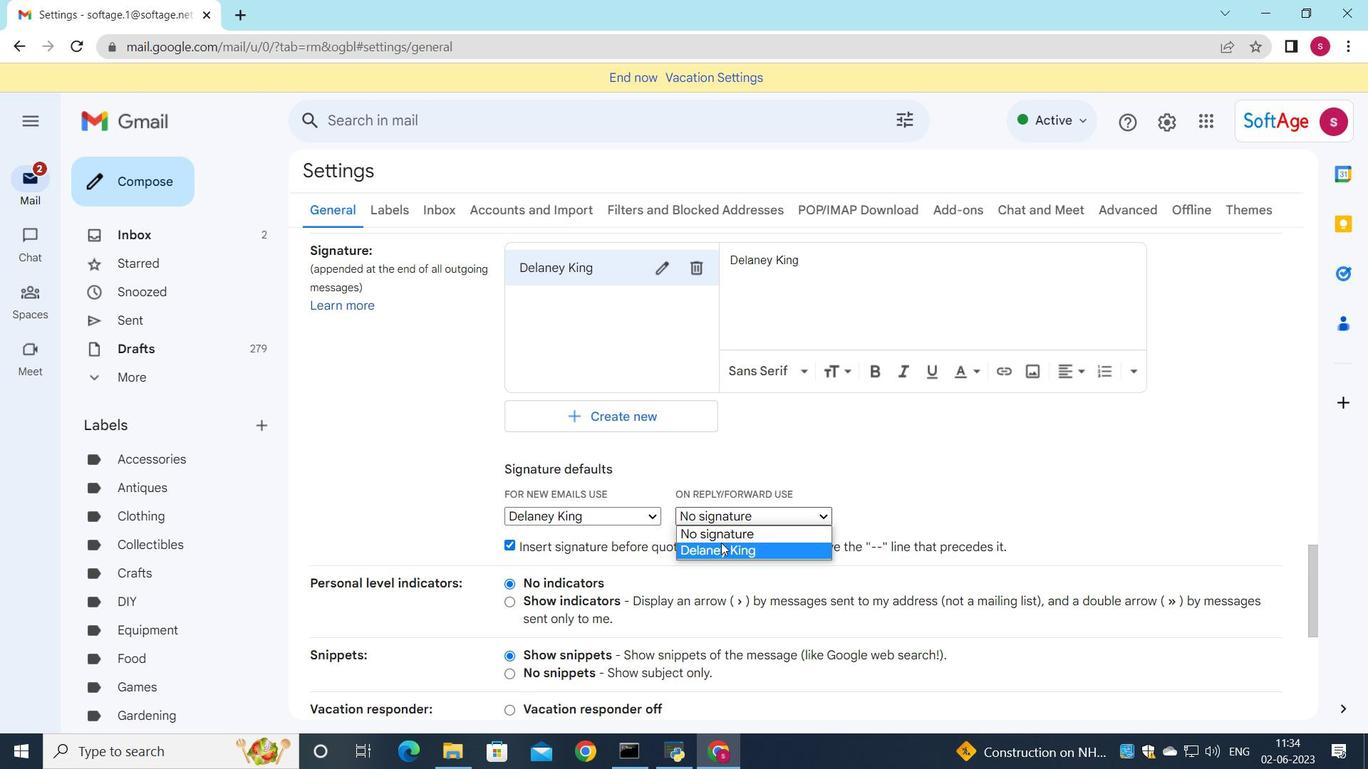 
Action: Mouse moved to (721, 538)
Screenshot: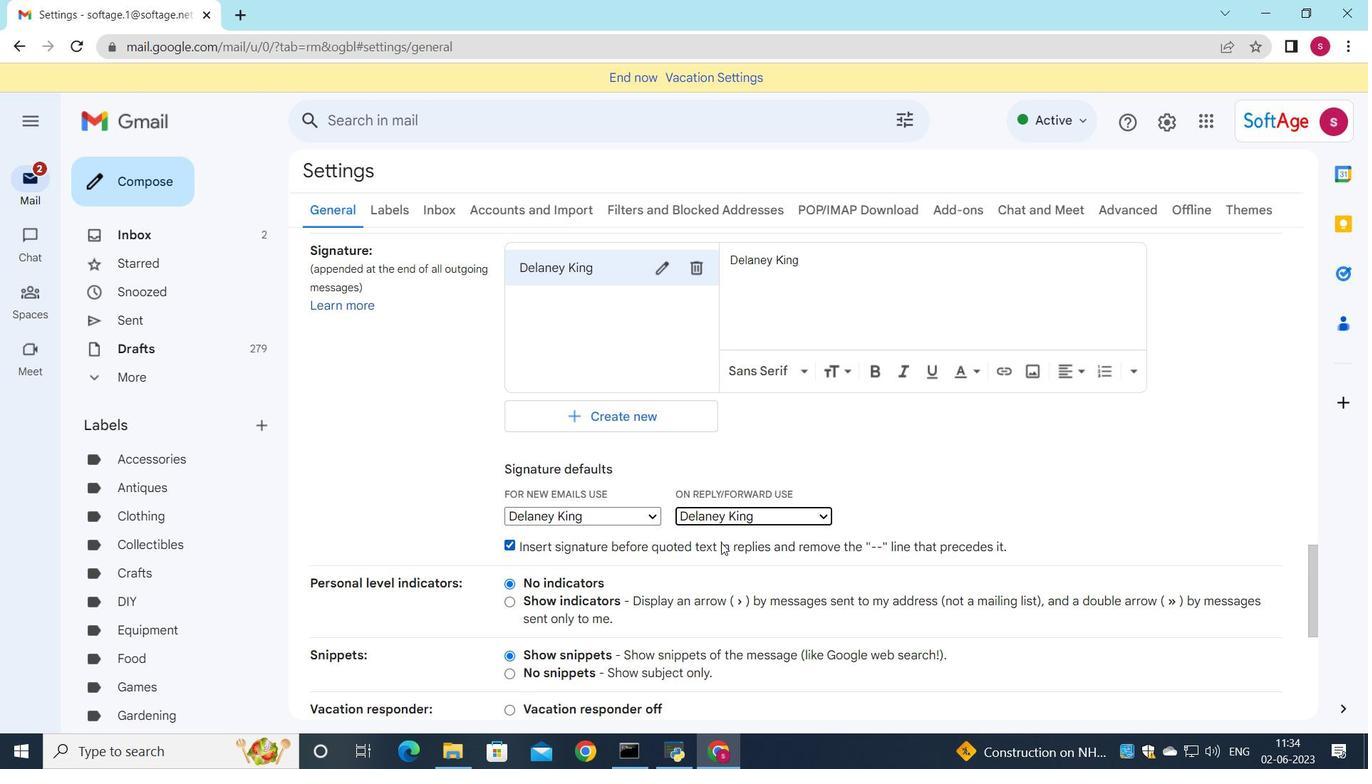 
Action: Mouse scrolled (721, 538) with delta (0, 0)
Screenshot: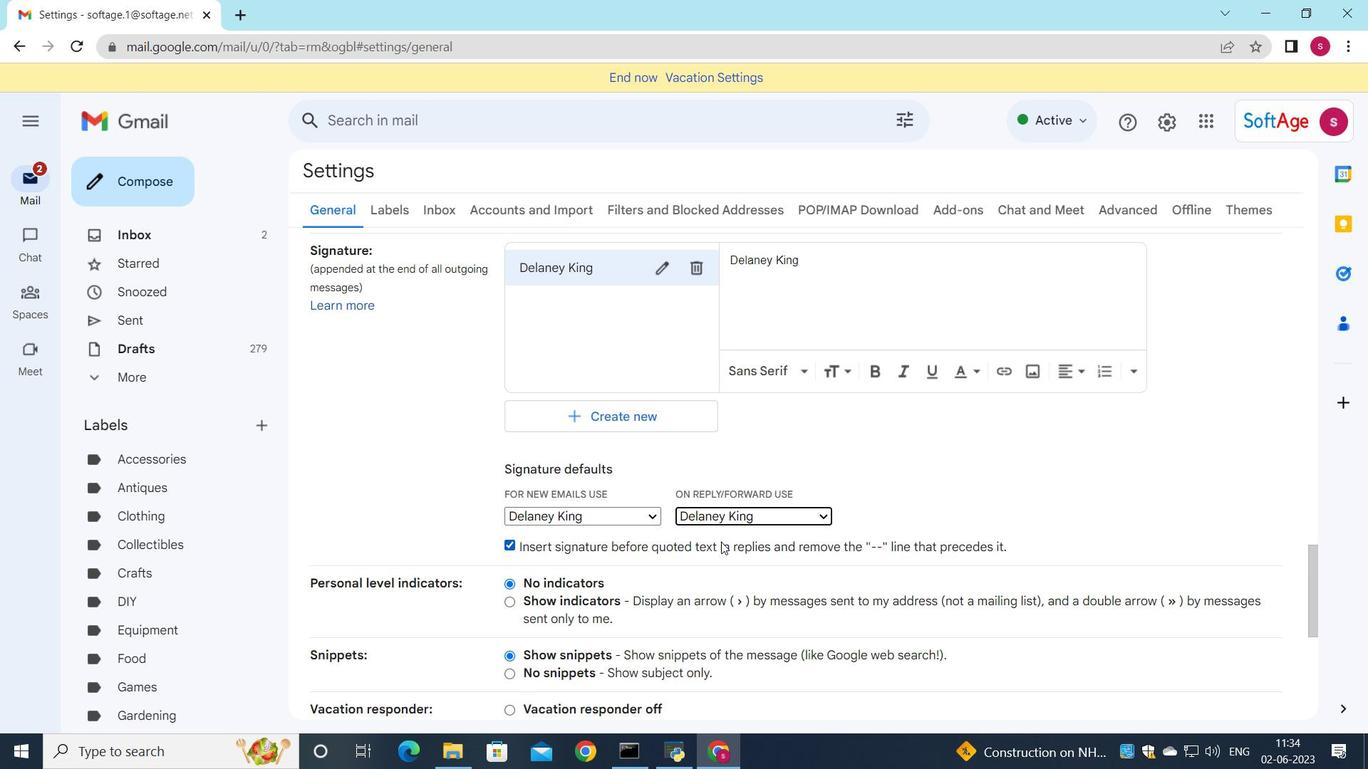 
Action: Mouse scrolled (721, 538) with delta (0, 0)
Screenshot: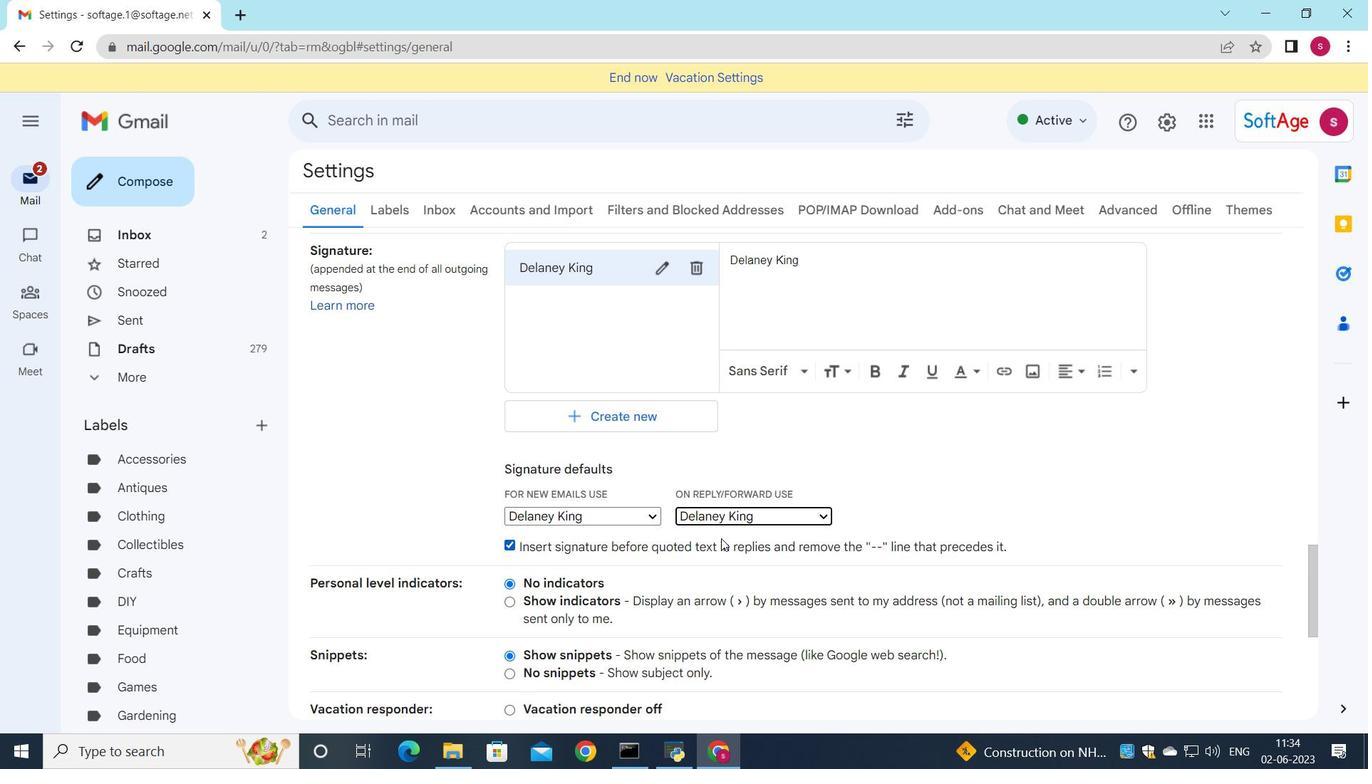 
Action: Mouse moved to (720, 538)
Screenshot: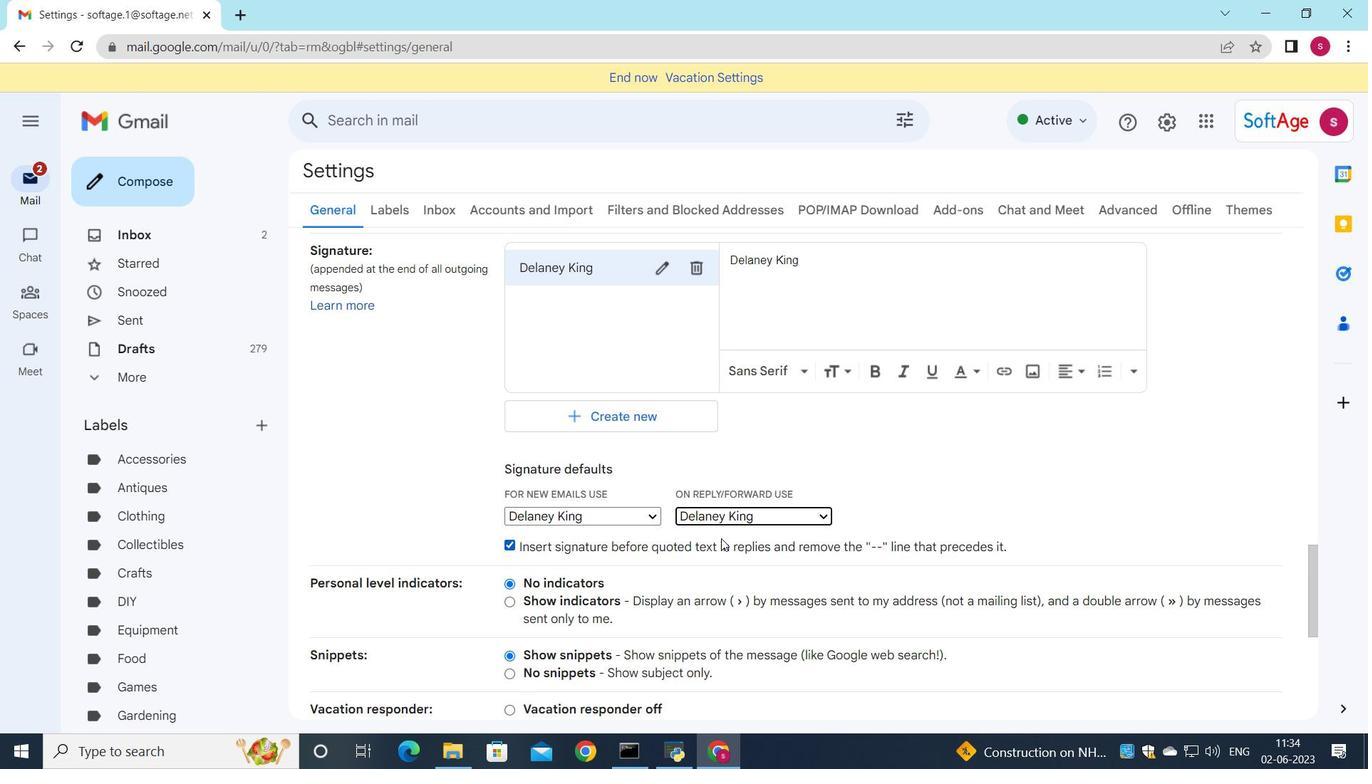 
Action: Mouse scrolled (720, 538) with delta (0, 0)
Screenshot: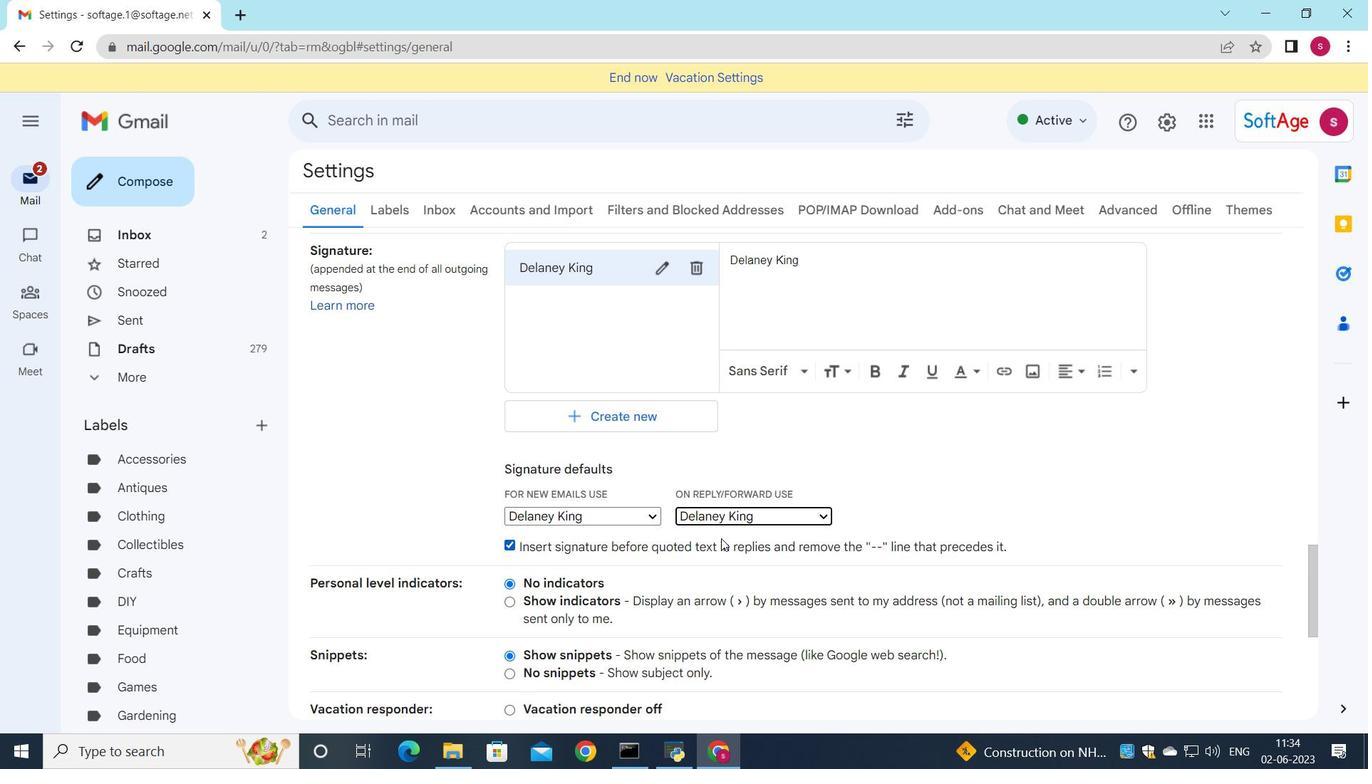 
Action: Mouse moved to (719, 539)
Screenshot: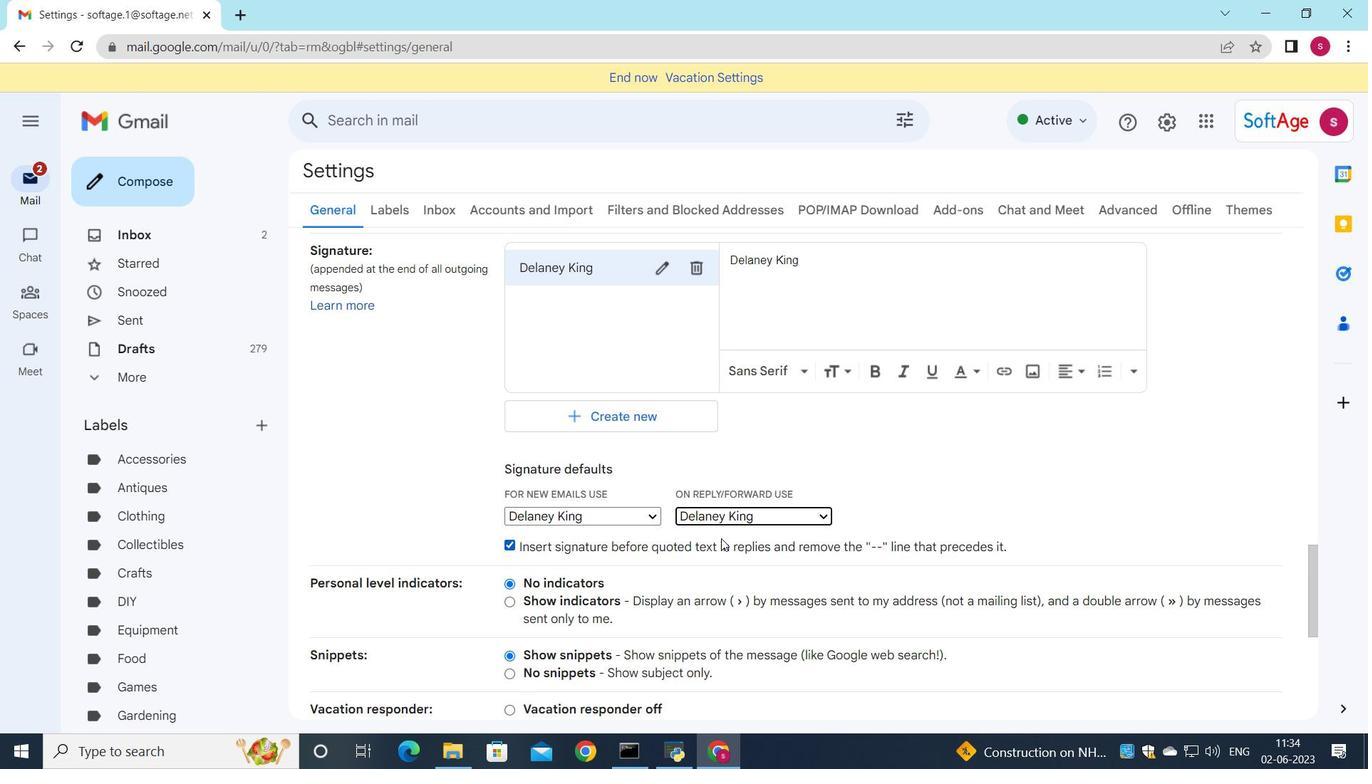 
Action: Mouse scrolled (719, 538) with delta (0, 0)
Screenshot: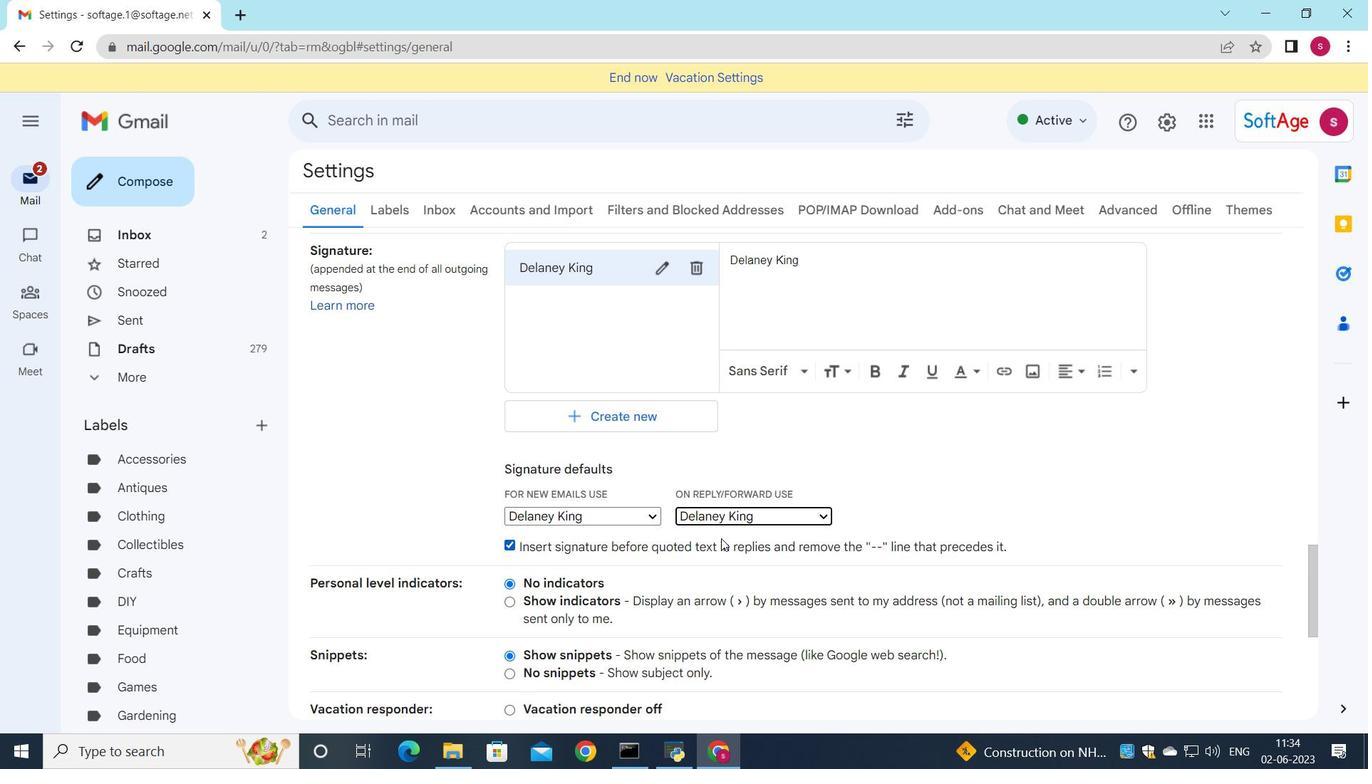 
Action: Mouse moved to (699, 541)
Screenshot: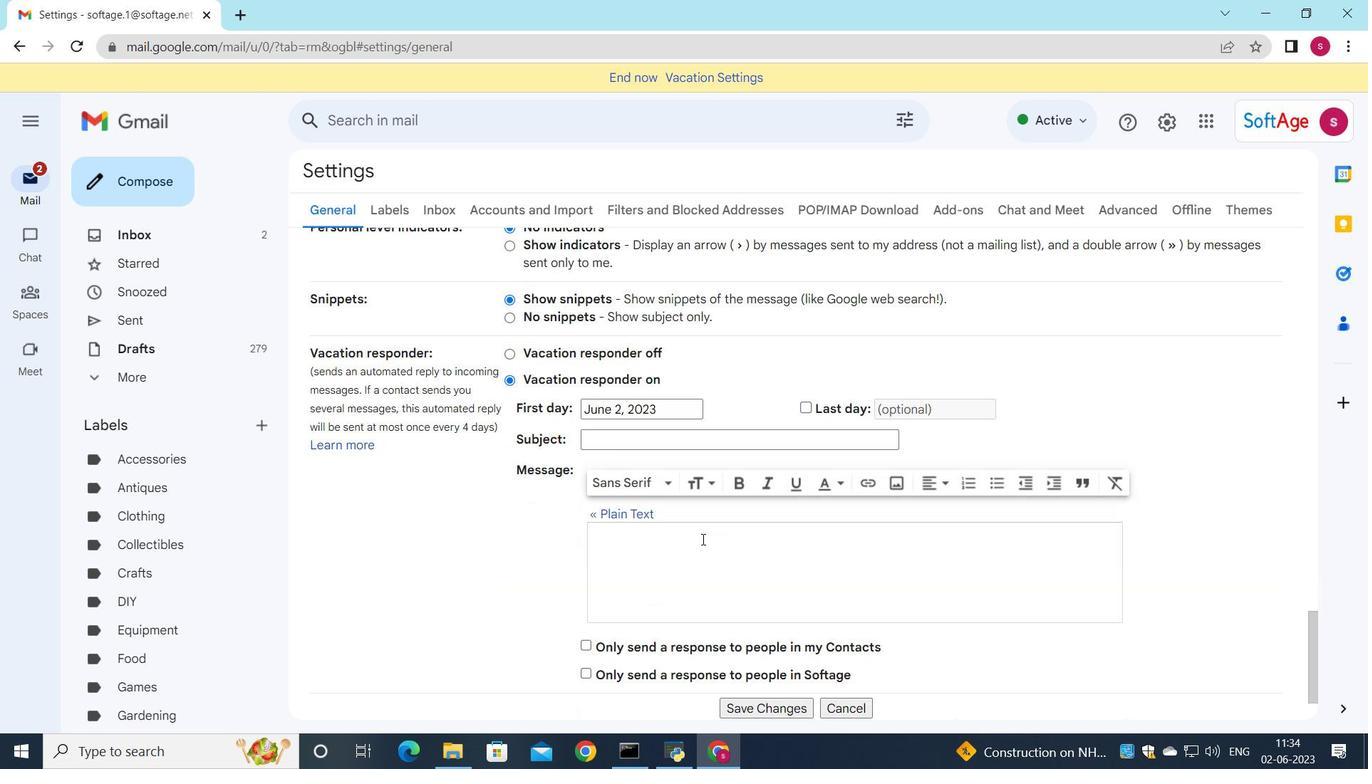 
Action: Mouse scrolled (699, 541) with delta (0, 0)
Screenshot: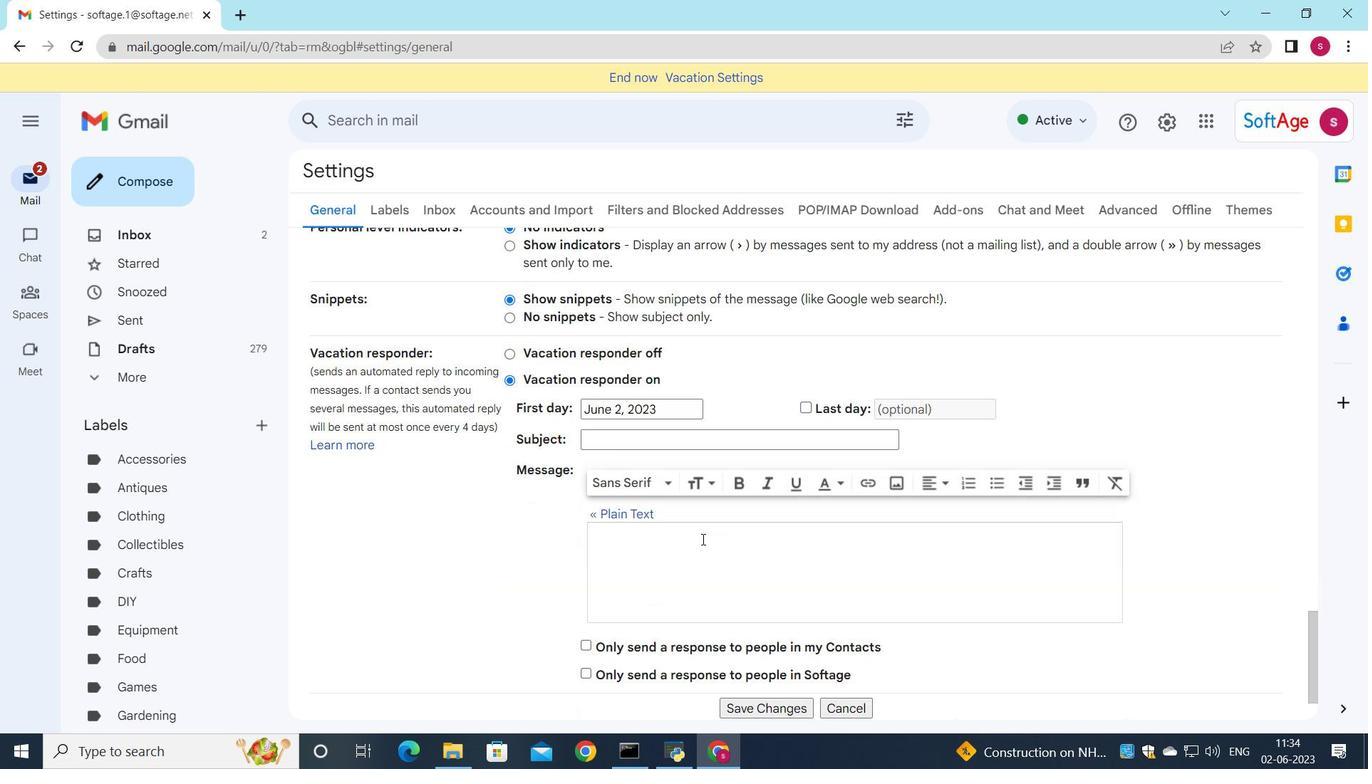 
Action: Mouse moved to (696, 563)
Screenshot: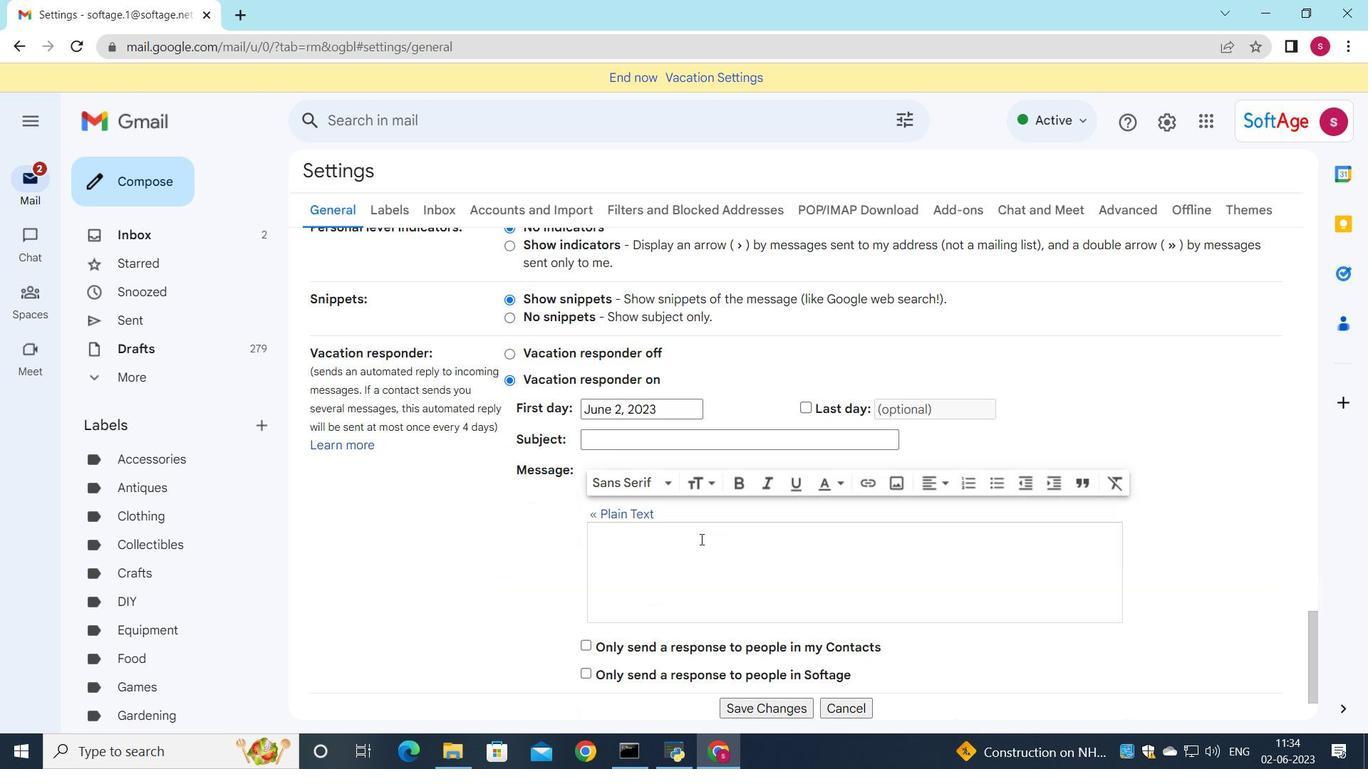 
Action: Mouse scrolled (696, 562) with delta (0, 0)
Screenshot: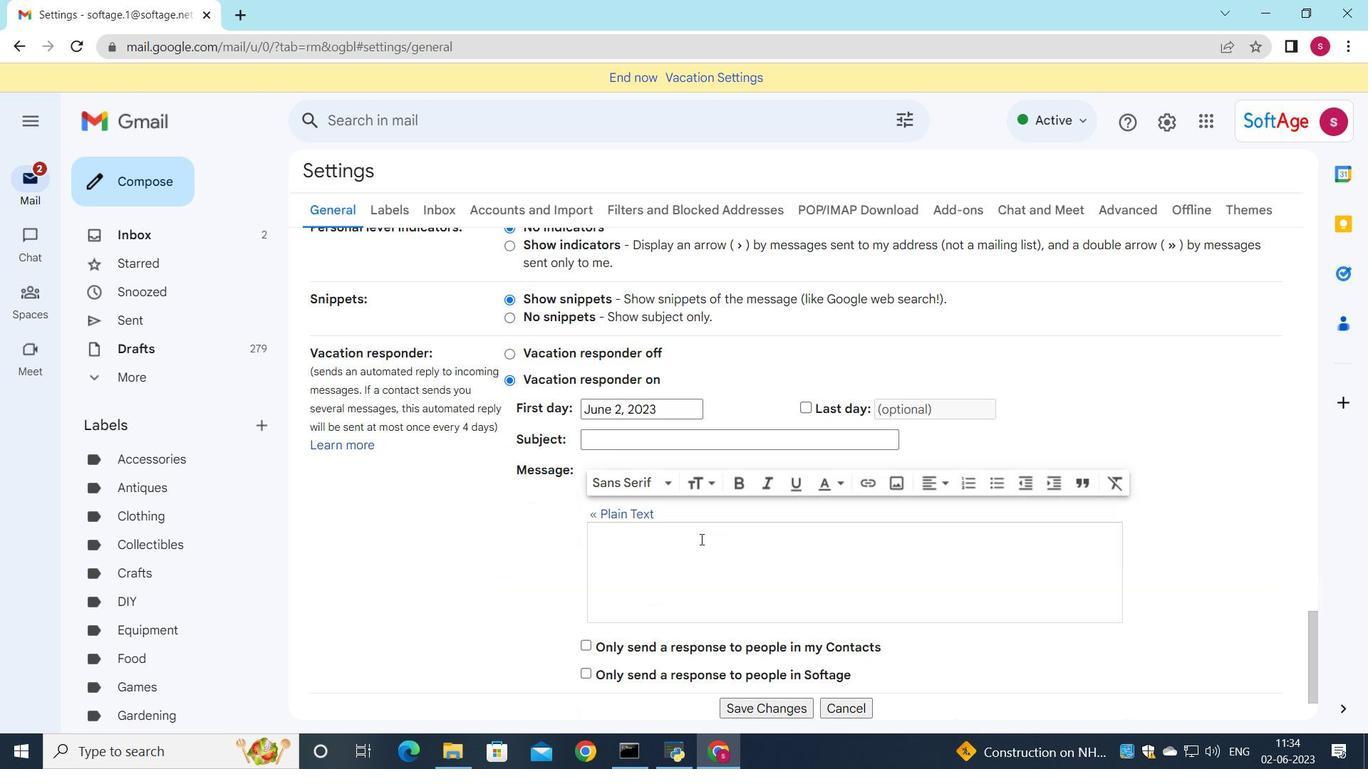 
Action: Mouse moved to (696, 578)
Screenshot: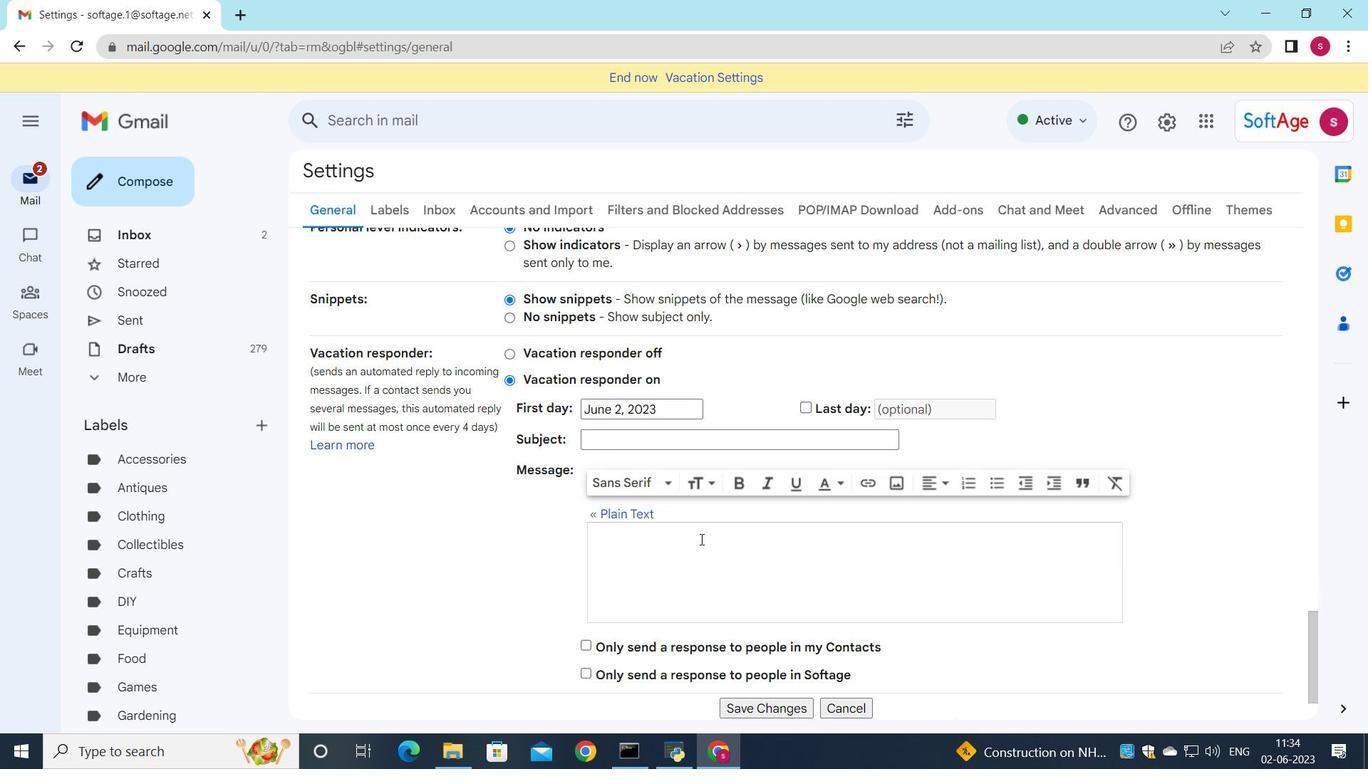 
Action: Mouse scrolled (696, 578) with delta (0, 0)
Screenshot: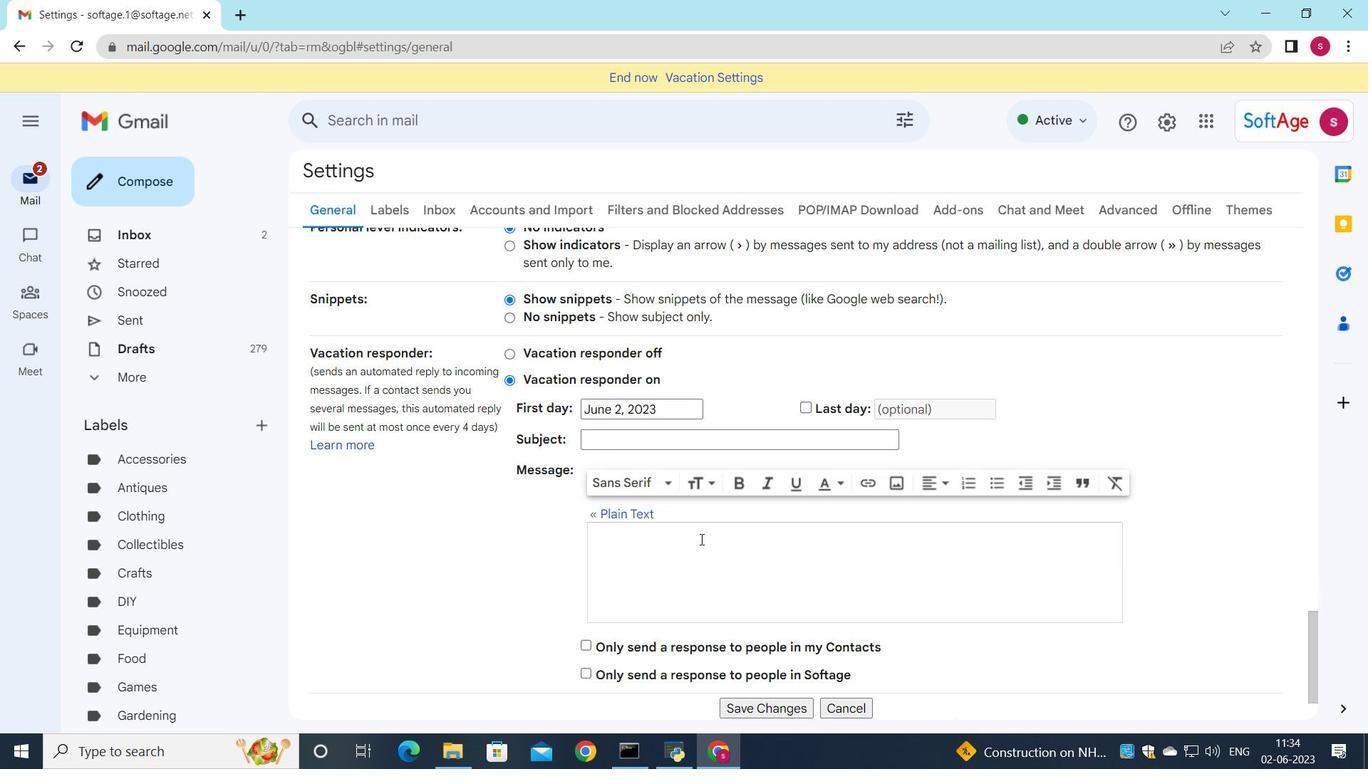 
Action: Mouse moved to (765, 622)
Screenshot: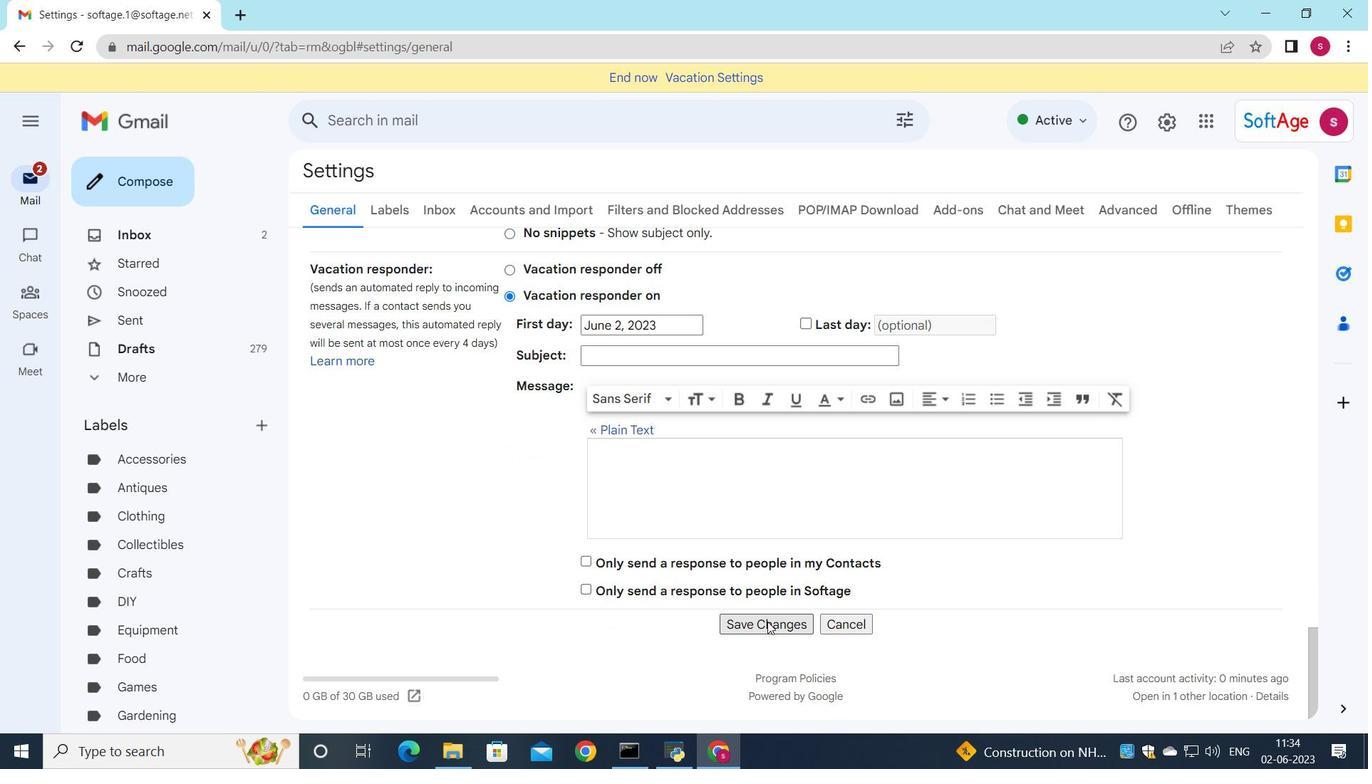 
Action: Mouse pressed left at (765, 622)
Screenshot: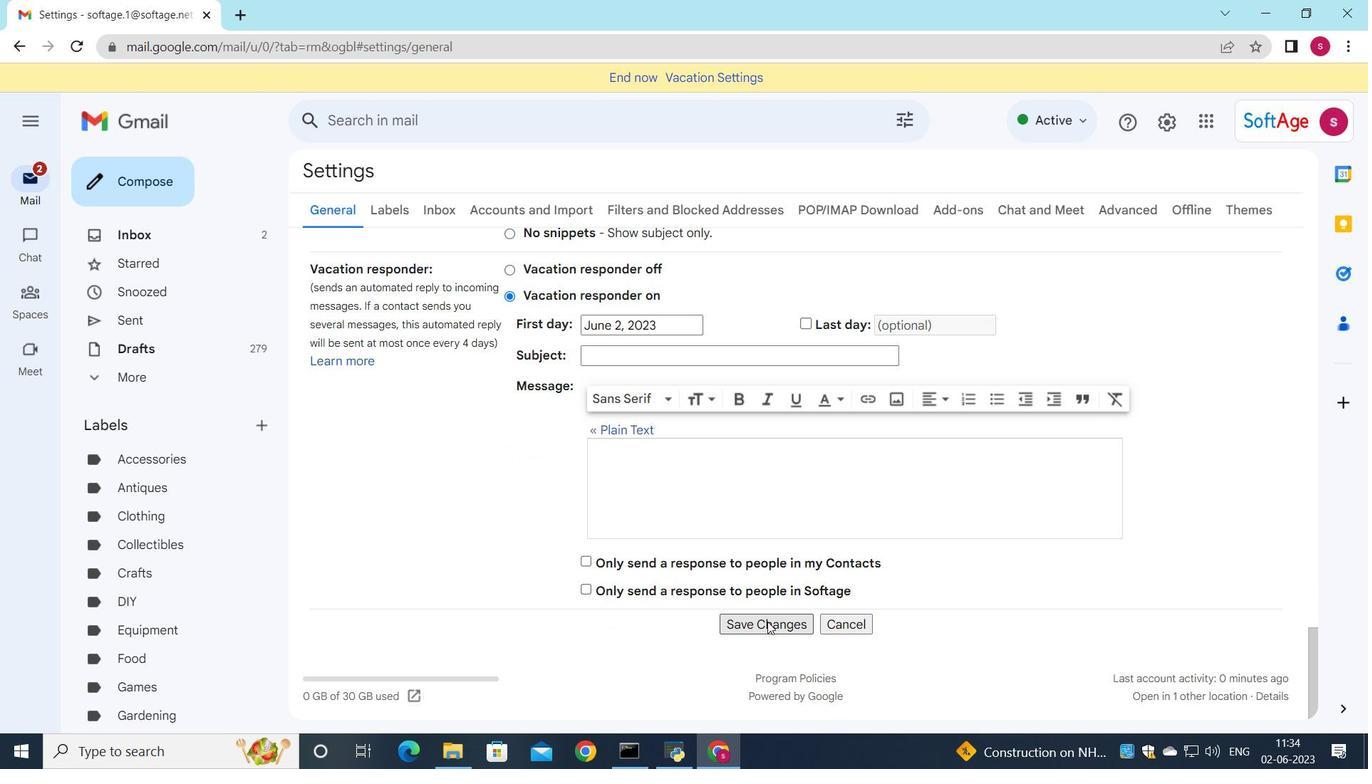 
Action: Mouse moved to (679, 599)
Screenshot: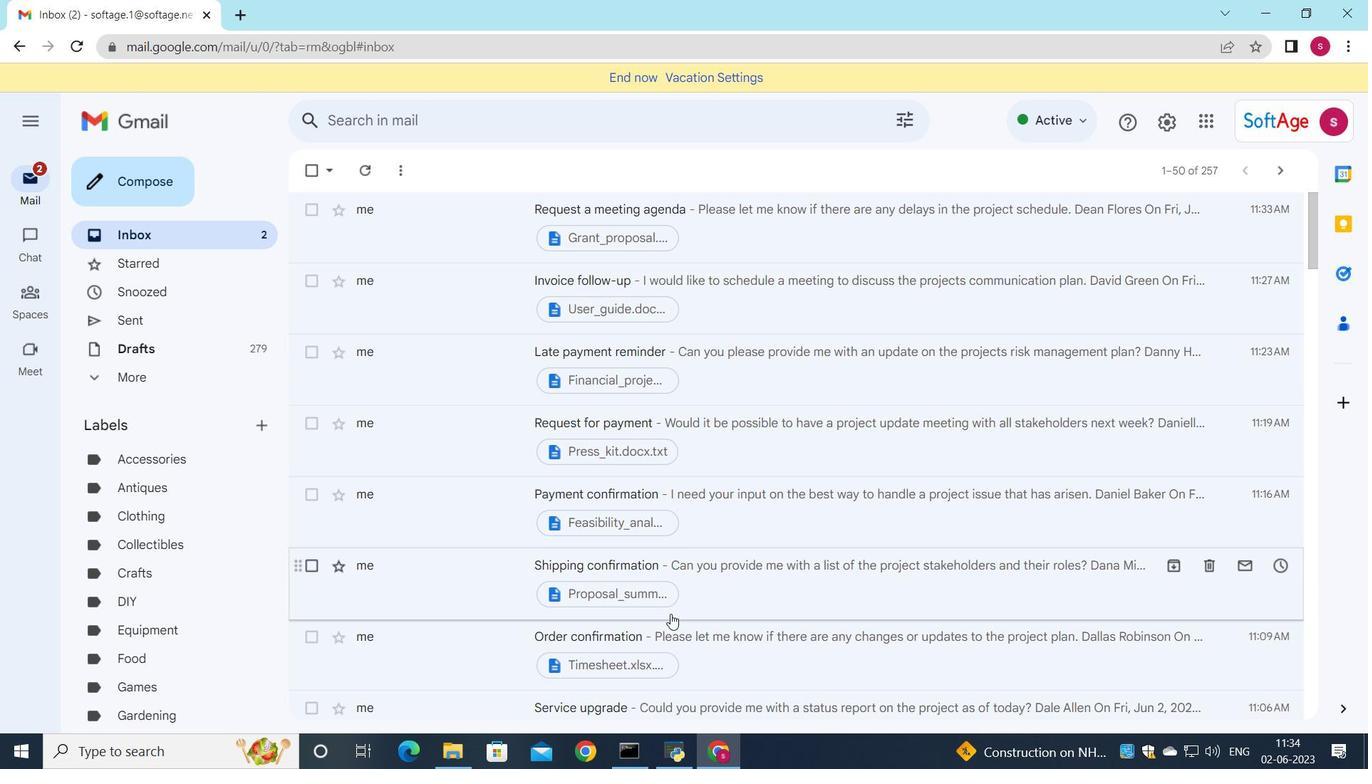 
Action: Mouse scrolled (679, 598) with delta (0, 0)
Screenshot: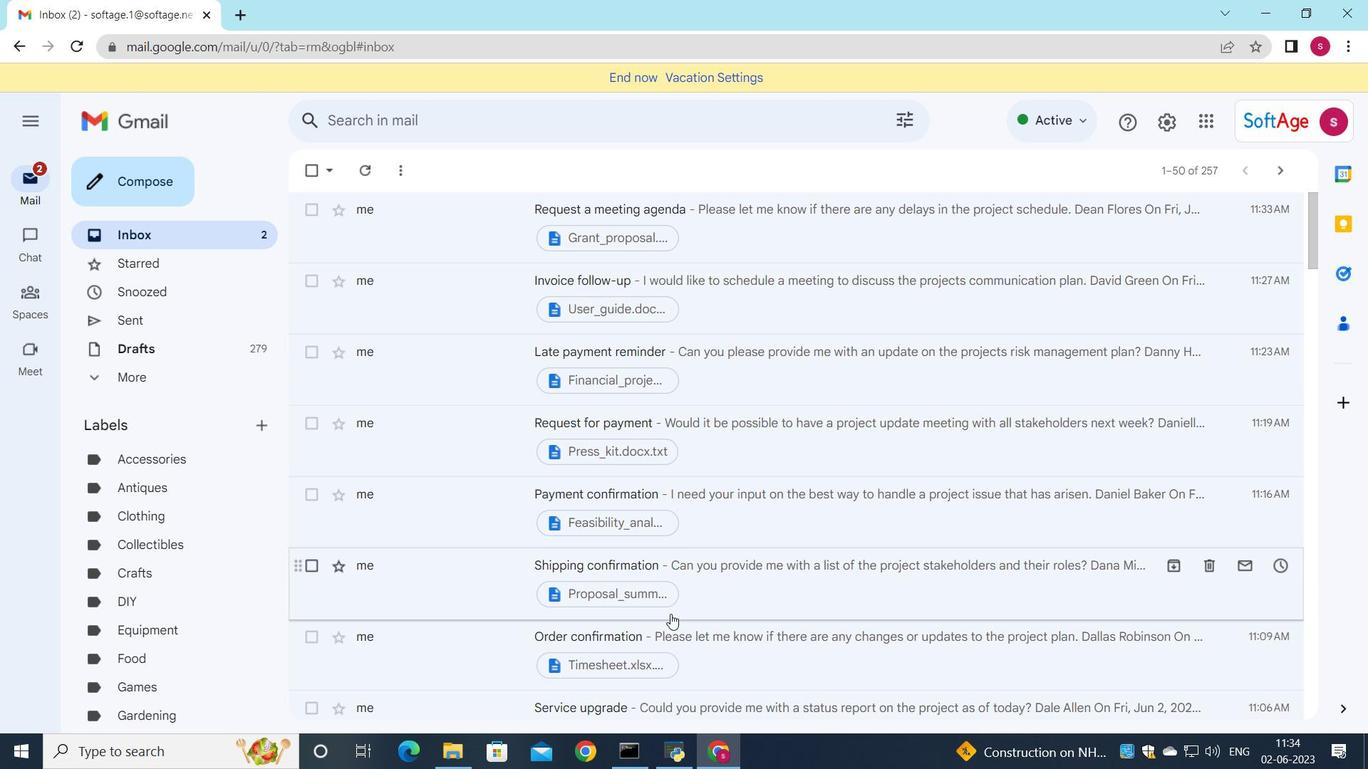 
Action: Mouse scrolled (679, 598) with delta (0, 0)
Screenshot: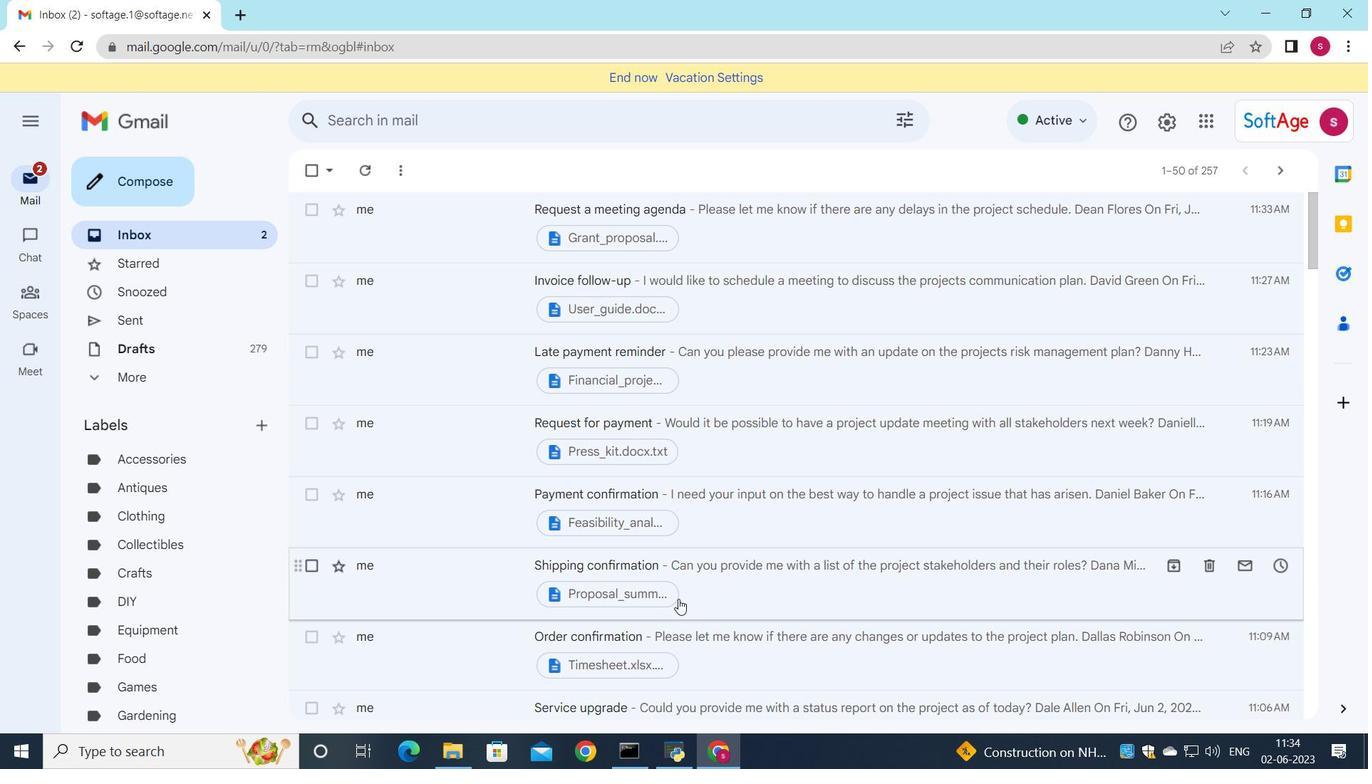 
Action: Mouse scrolled (679, 598) with delta (0, 0)
Screenshot: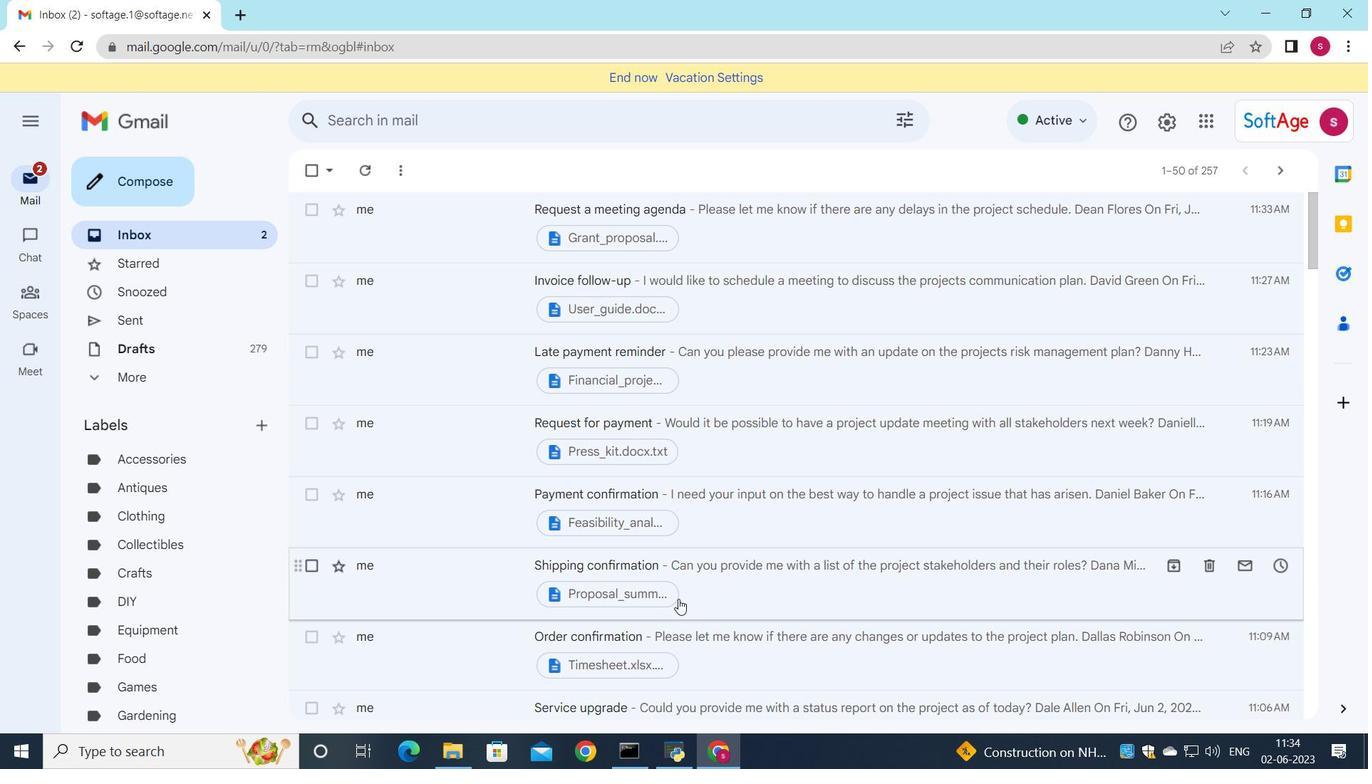 
Action: Mouse moved to (679, 599)
Screenshot: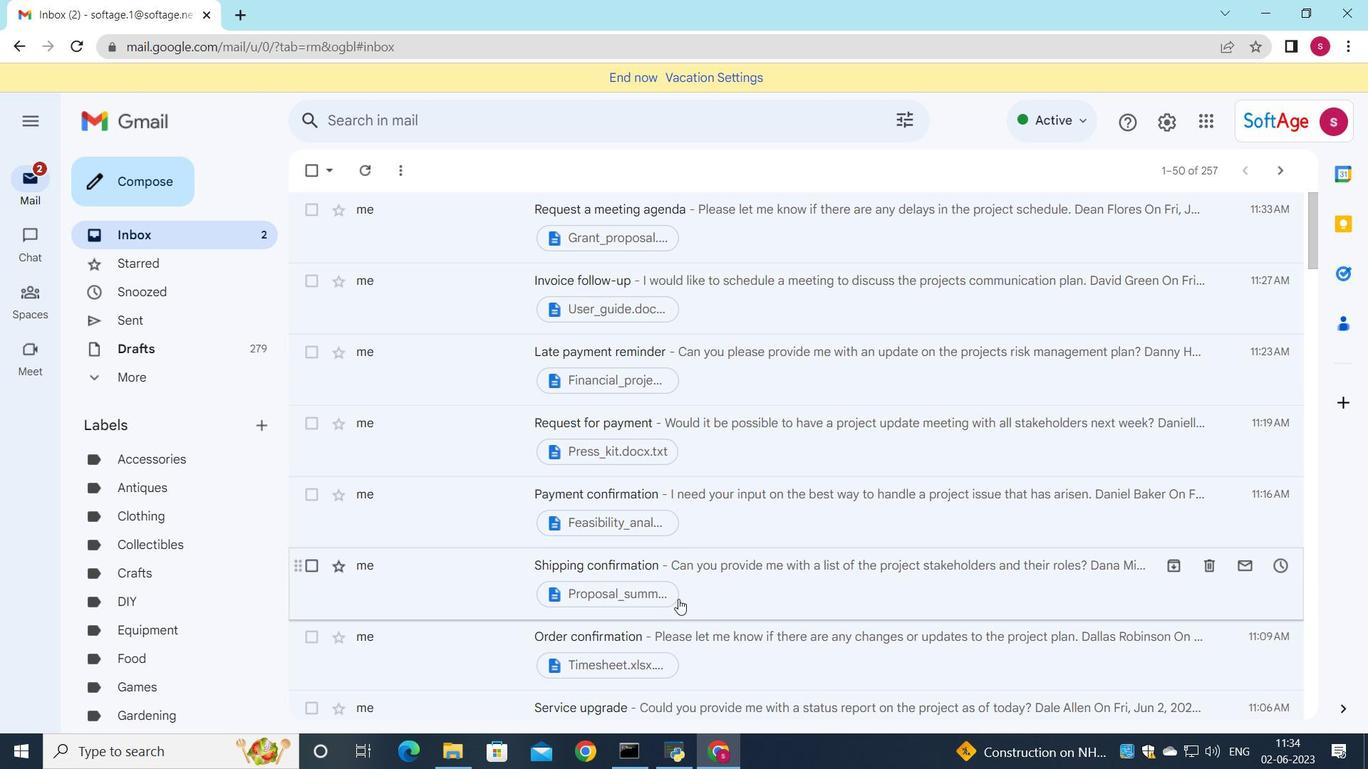 
Action: Mouse scrolled (679, 598) with delta (0, 0)
Screenshot: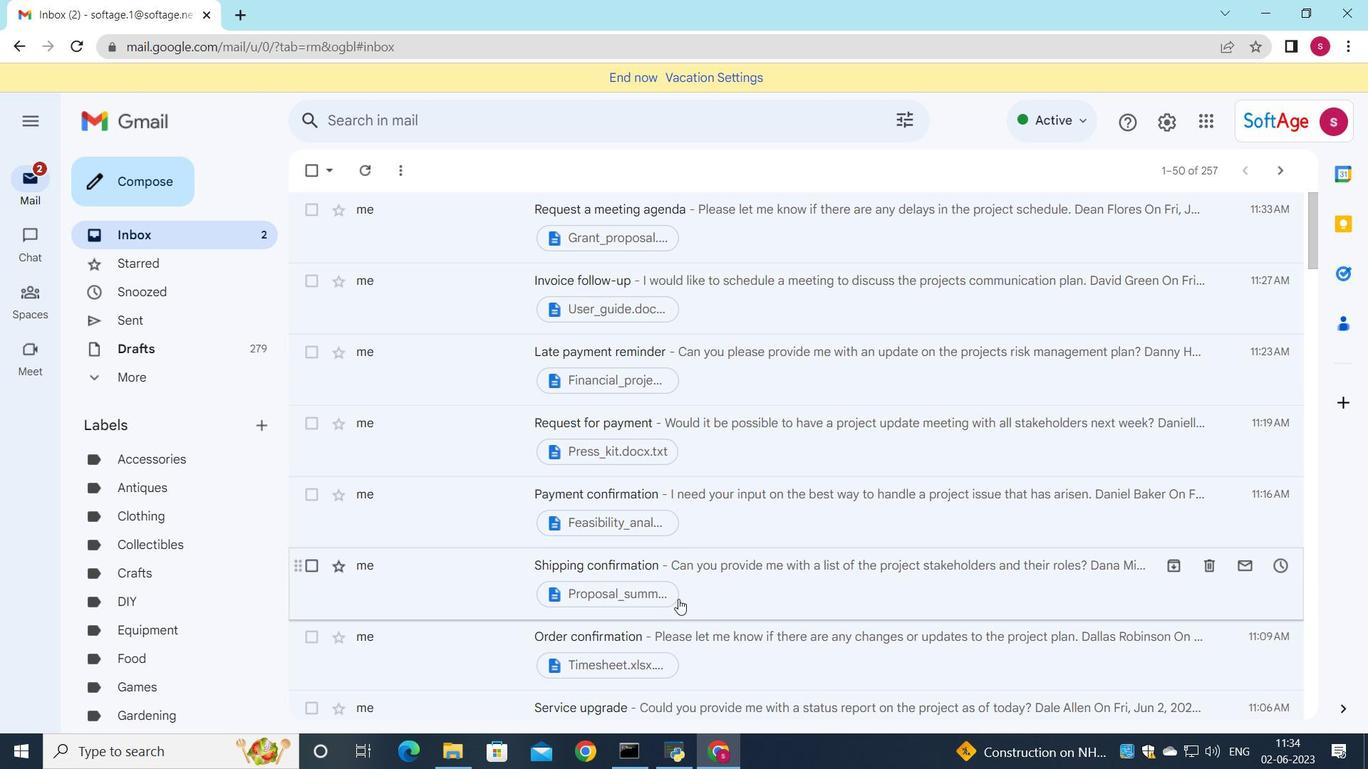 
Action: Mouse scrolled (679, 598) with delta (0, 0)
Screenshot: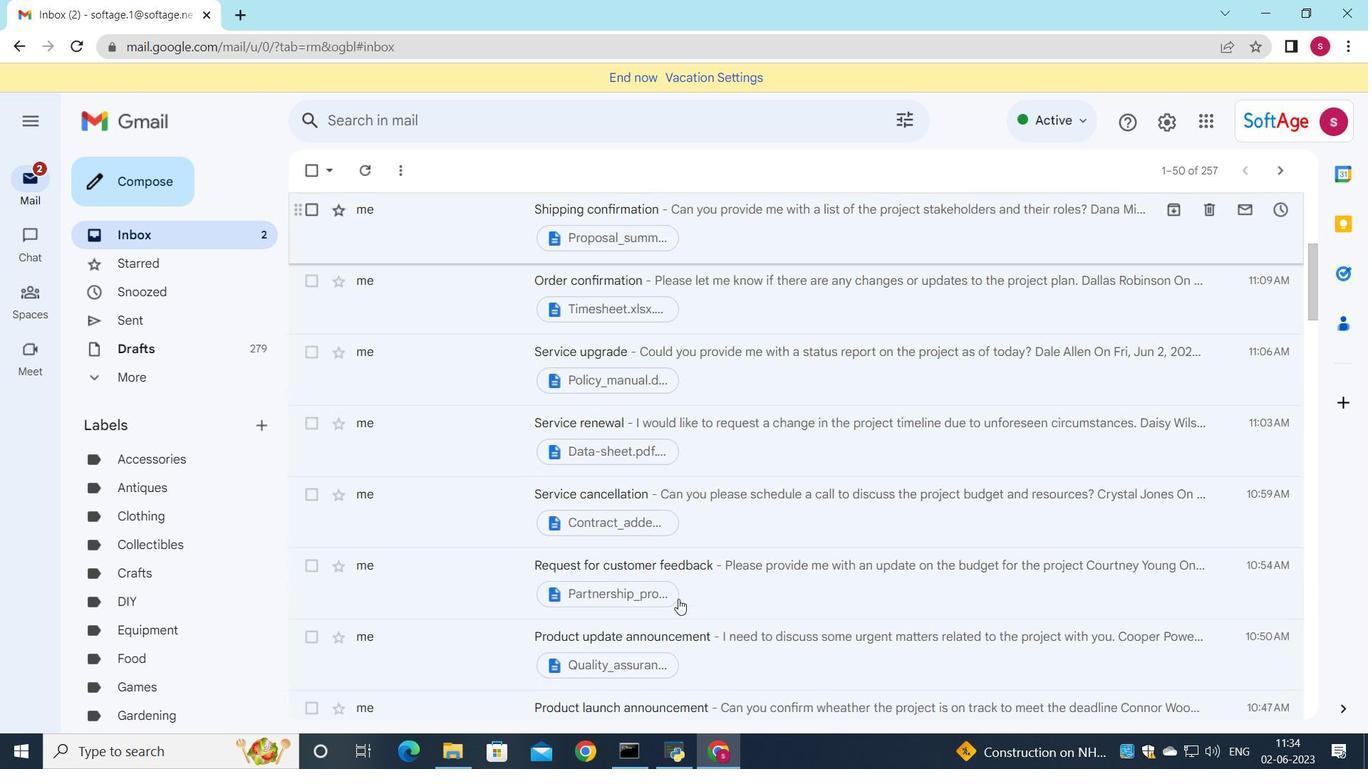 
Action: Mouse scrolled (679, 598) with delta (0, 0)
Screenshot: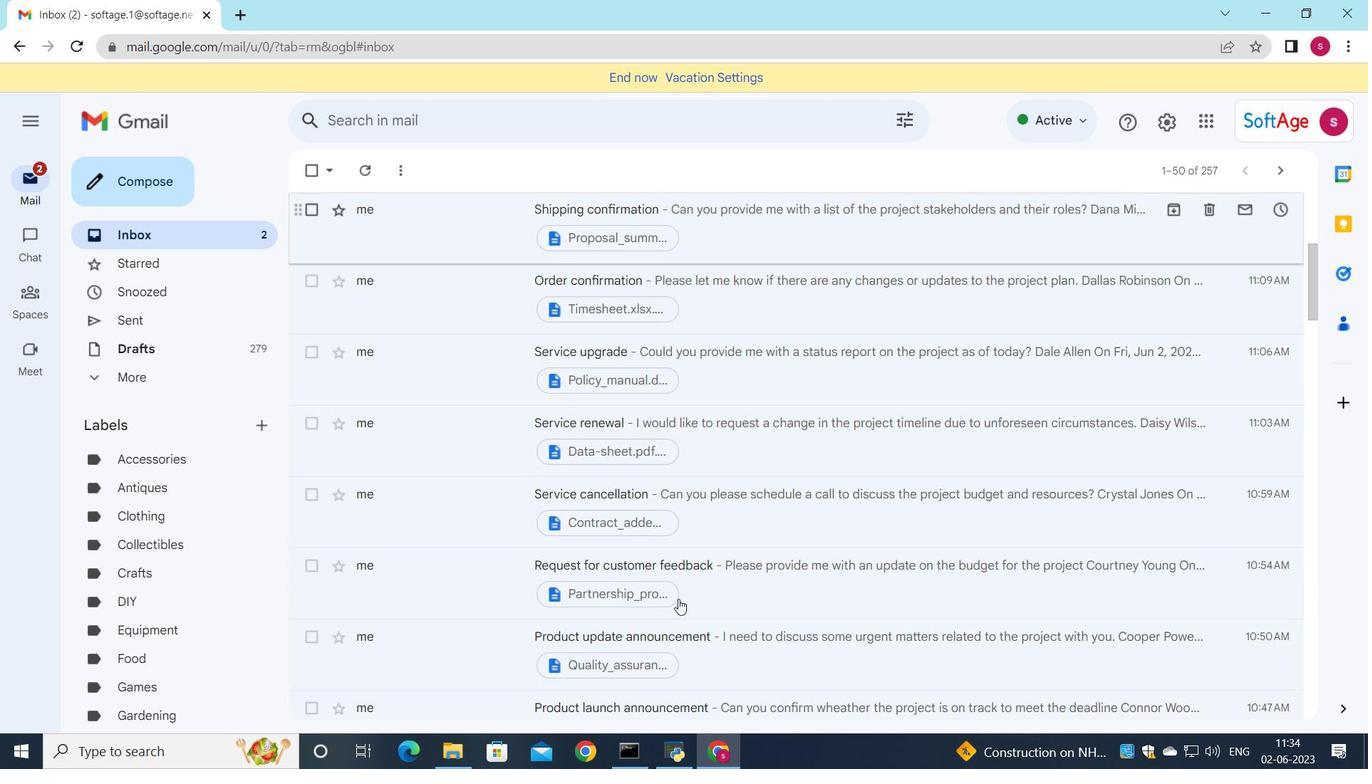 
Action: Mouse scrolled (679, 598) with delta (0, 0)
Screenshot: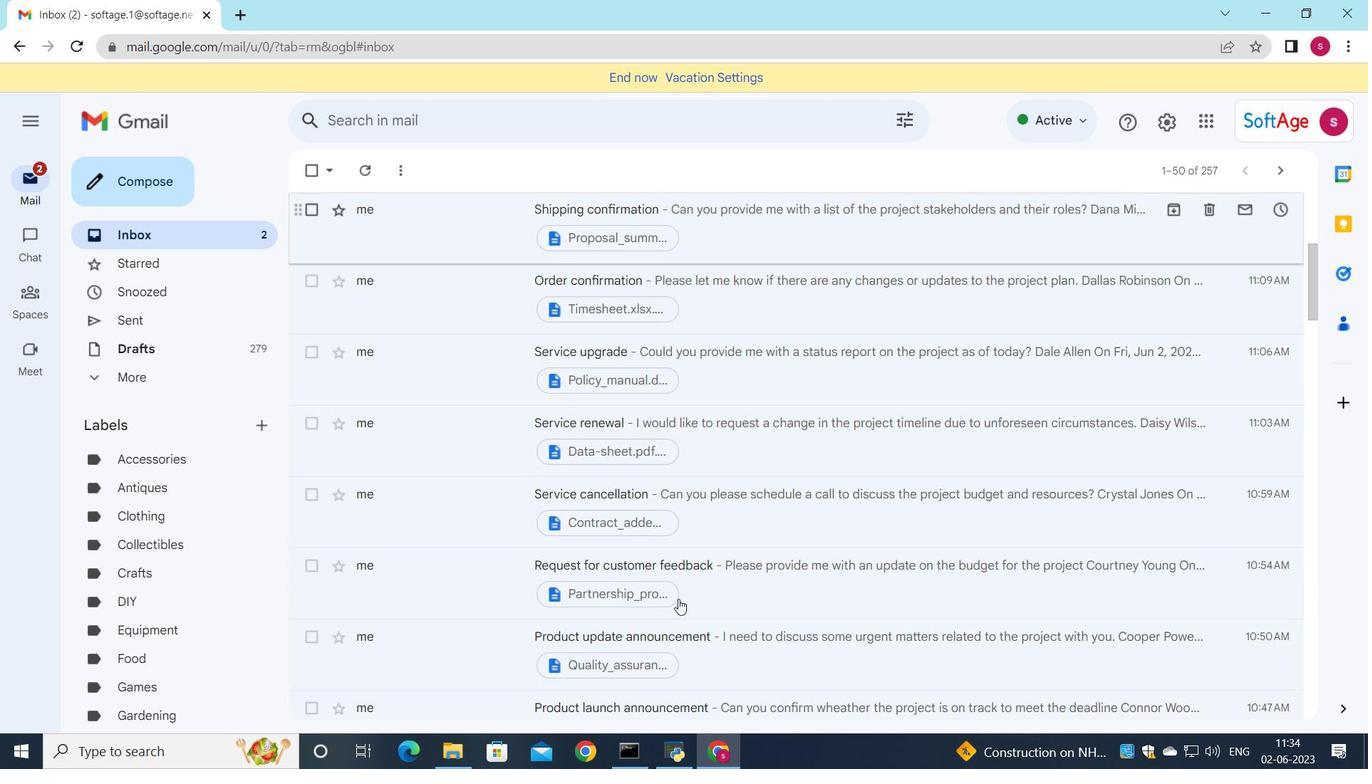 
Action: Mouse moved to (691, 611)
Screenshot: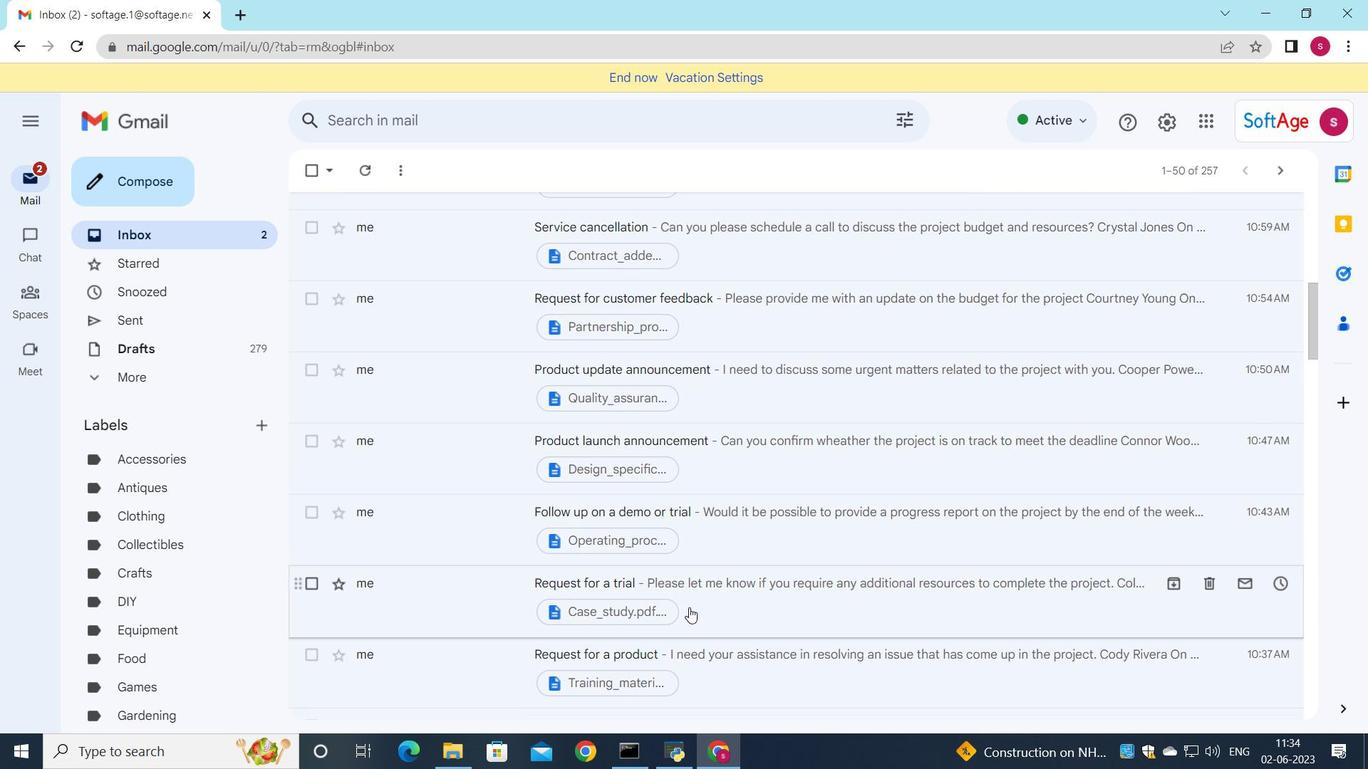 
Action: Mouse pressed left at (691, 611)
Screenshot: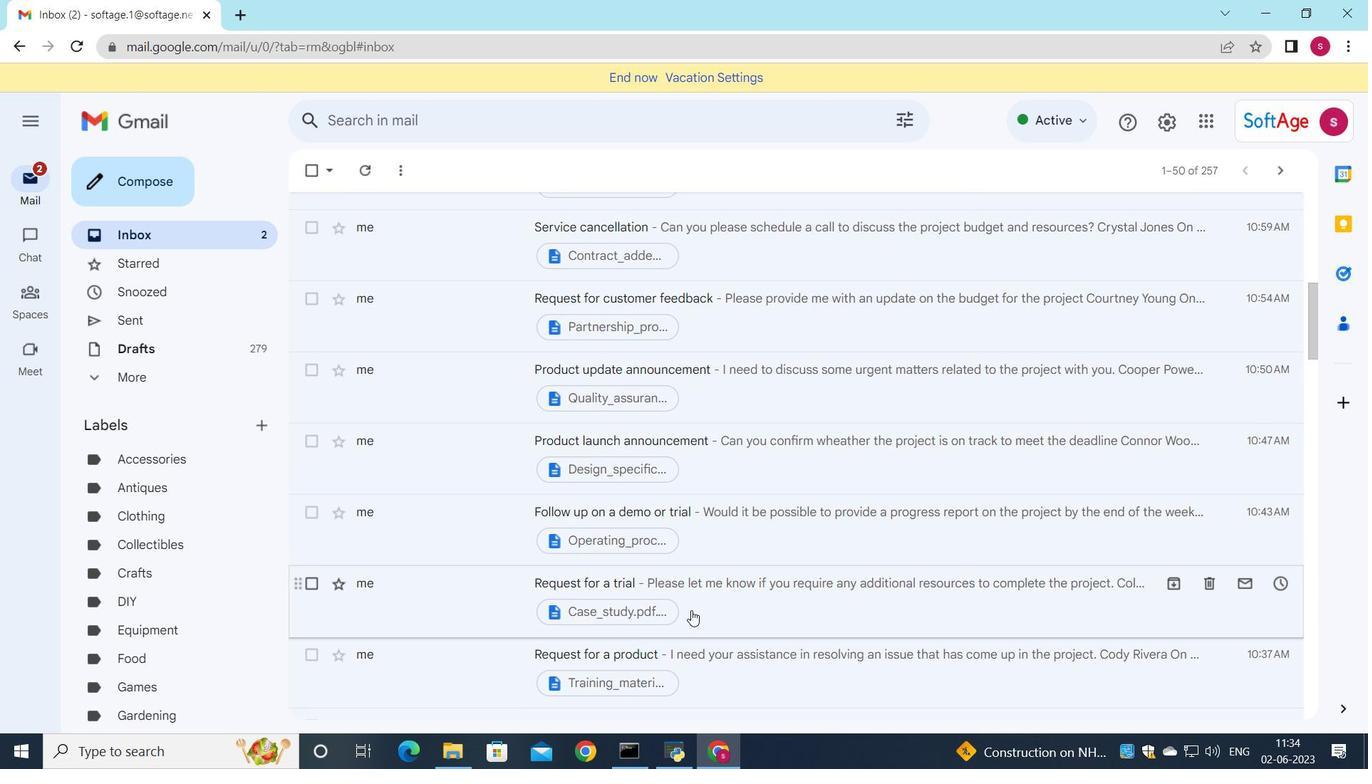 
Action: Mouse moved to (605, 617)
Screenshot: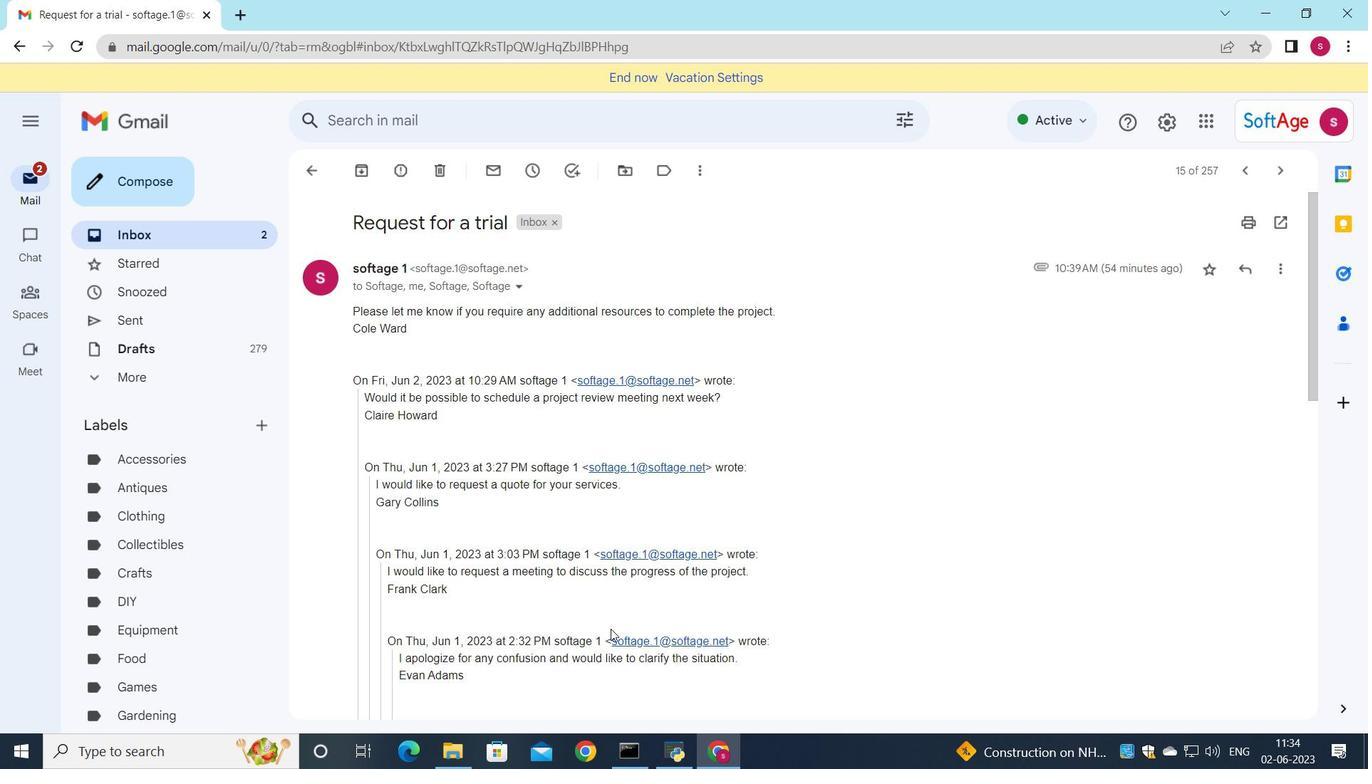 
Action: Mouse scrolled (605, 617) with delta (0, 0)
Screenshot: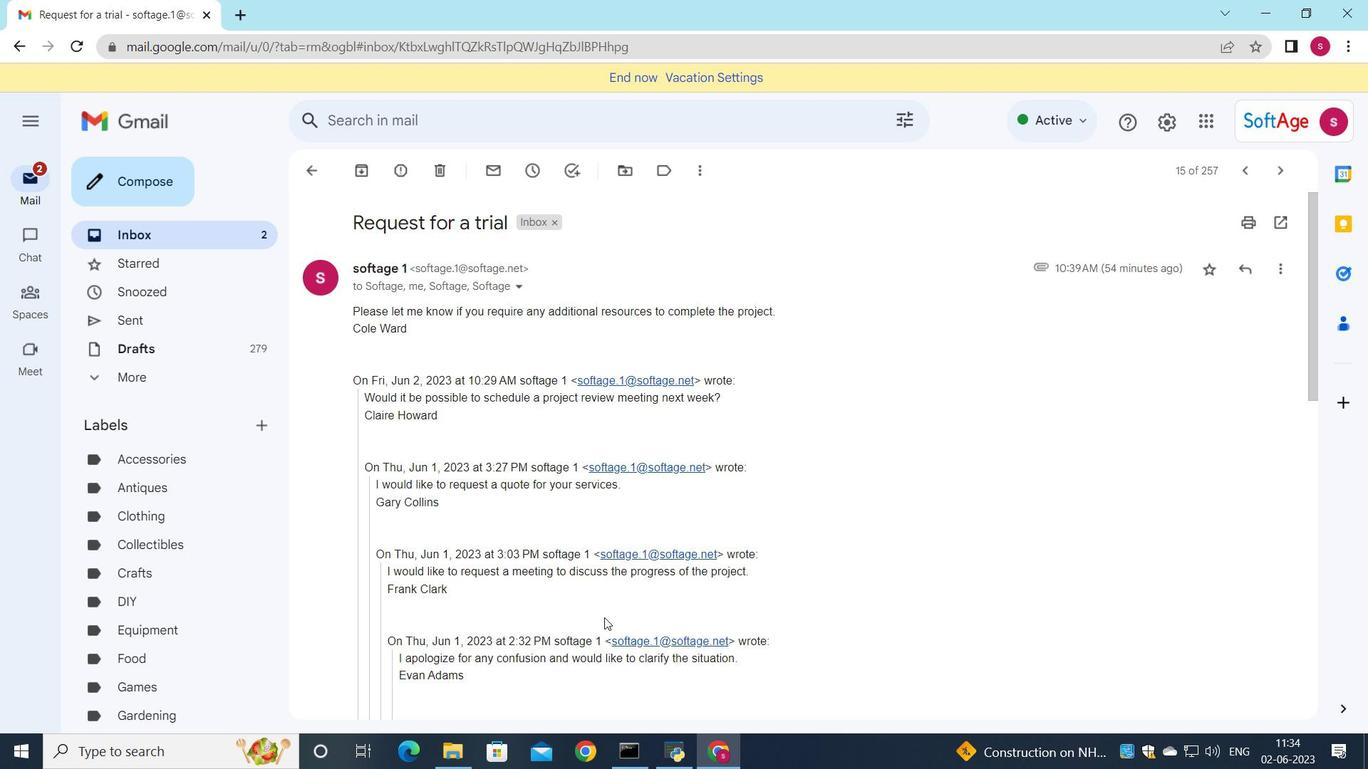 
Action: Mouse scrolled (605, 617) with delta (0, 0)
Screenshot: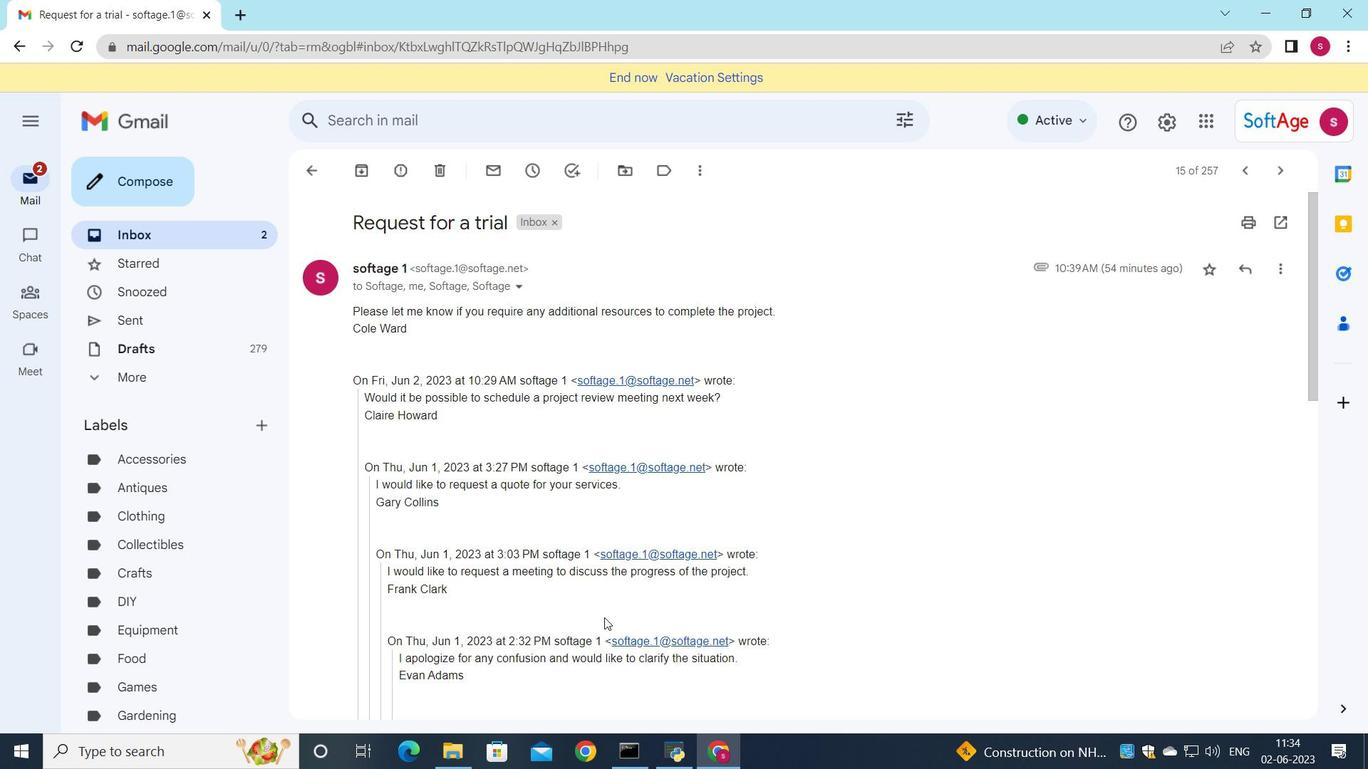 
Action: Mouse scrolled (605, 617) with delta (0, 0)
Screenshot: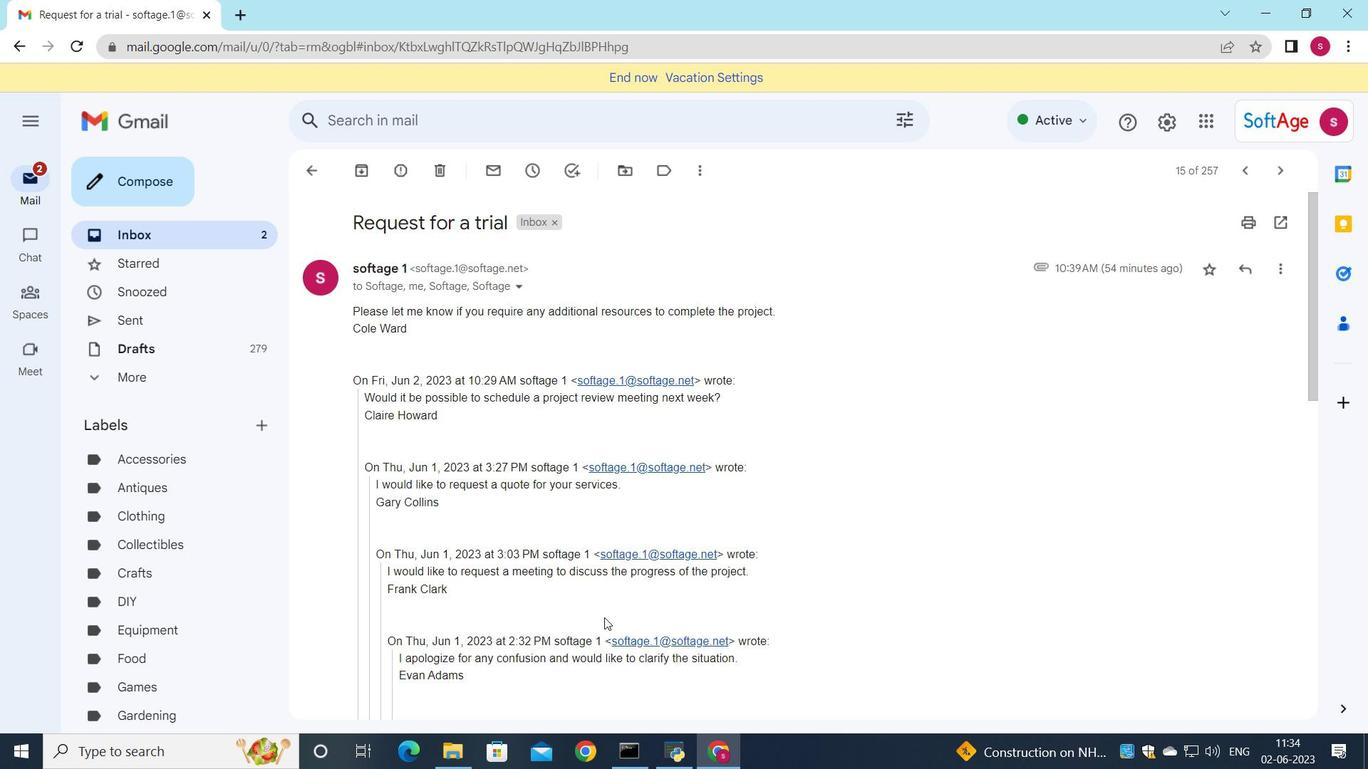 
Action: Mouse scrolled (605, 617) with delta (0, 0)
Screenshot: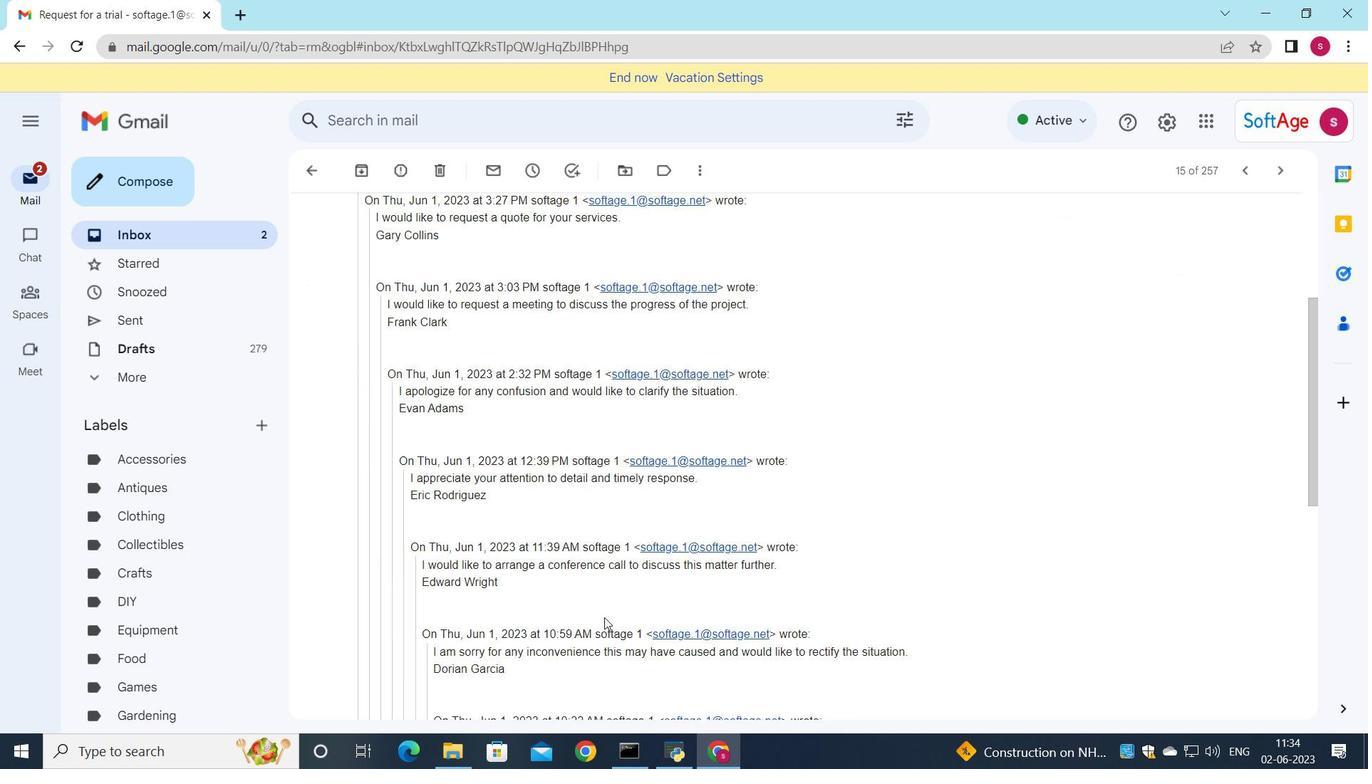 
Action: Mouse scrolled (605, 617) with delta (0, 0)
Screenshot: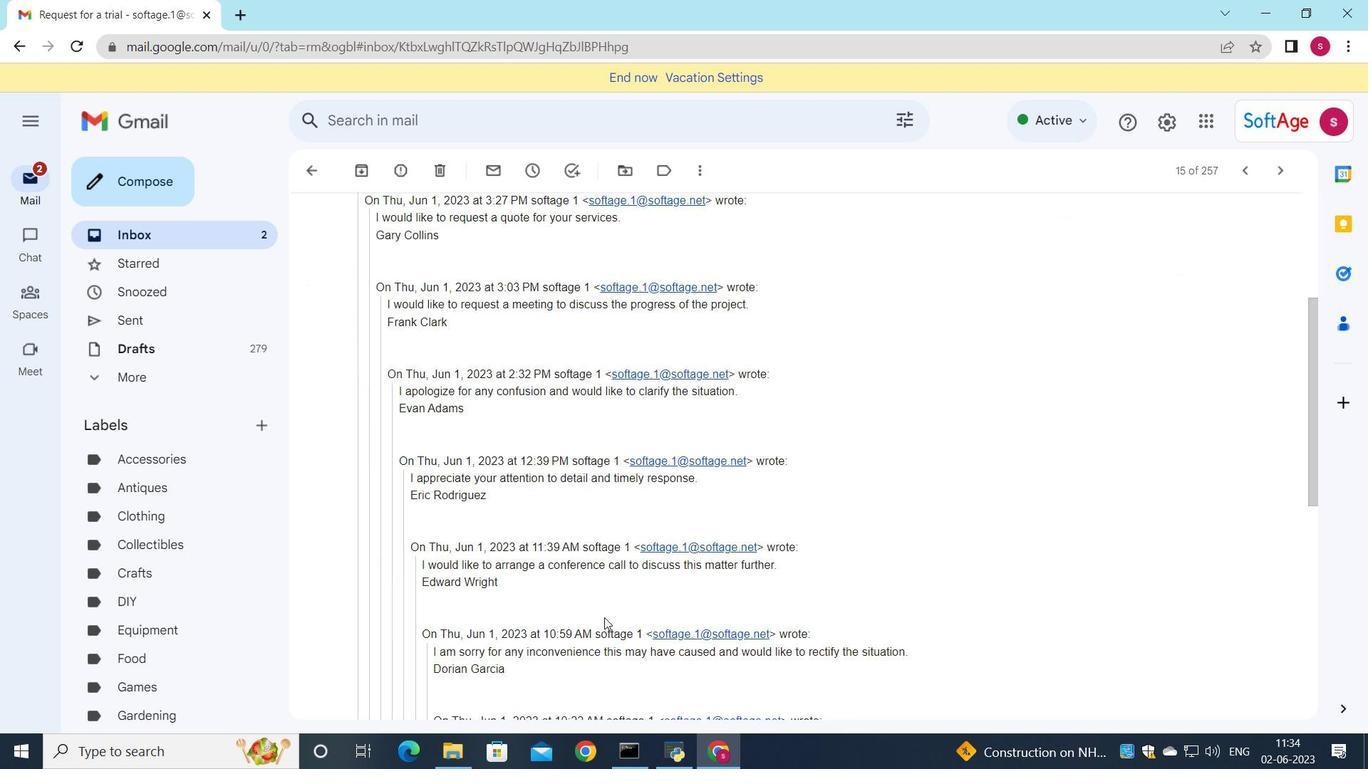 
Action: Mouse scrolled (605, 617) with delta (0, 0)
Screenshot: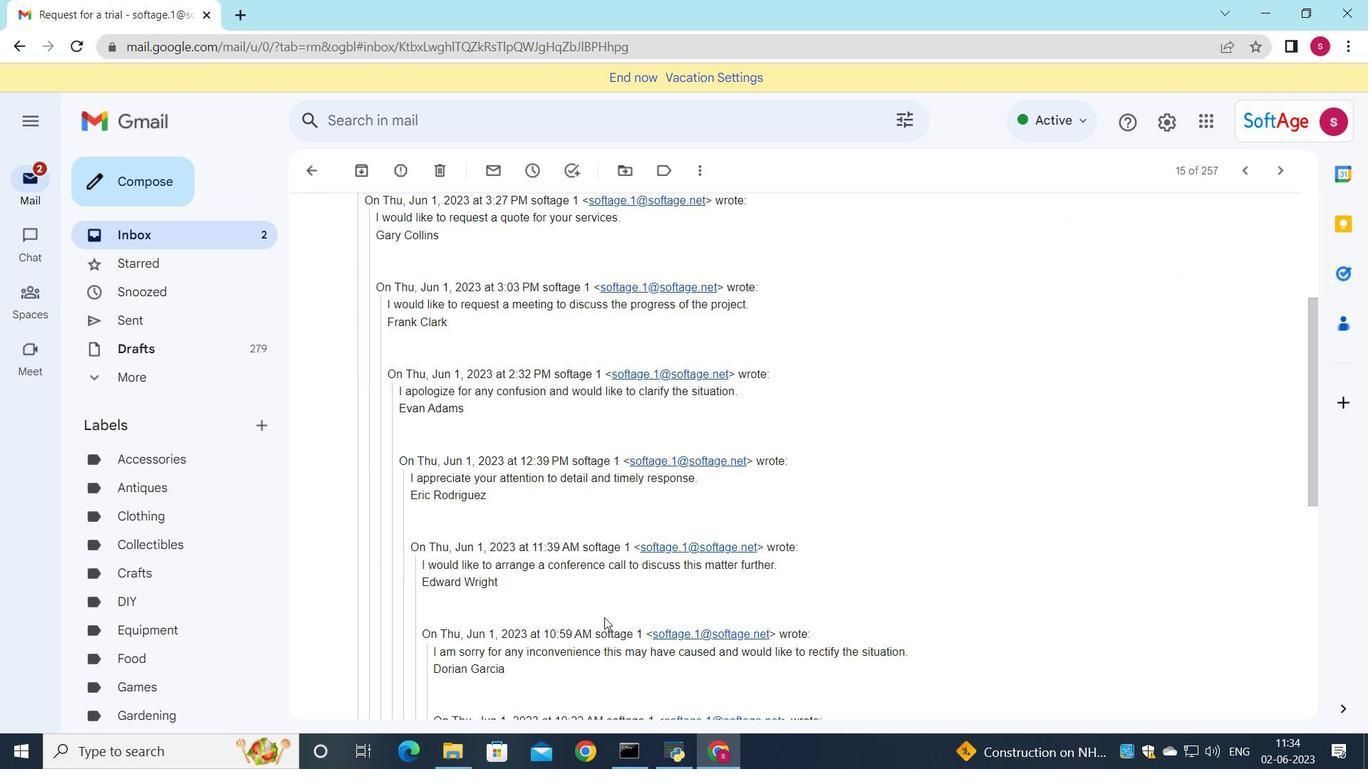 
Action: Mouse scrolled (605, 617) with delta (0, 0)
Screenshot: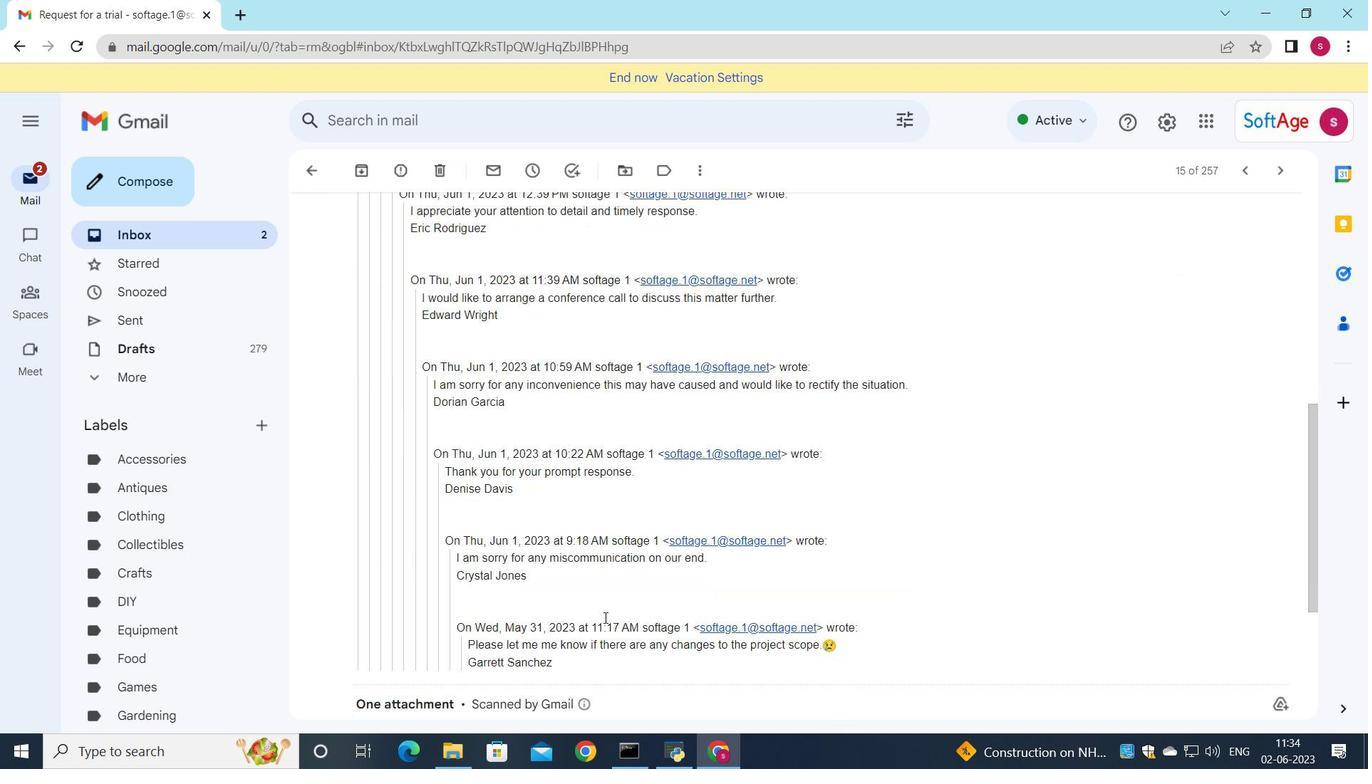 
Action: Mouse scrolled (605, 617) with delta (0, 0)
Screenshot: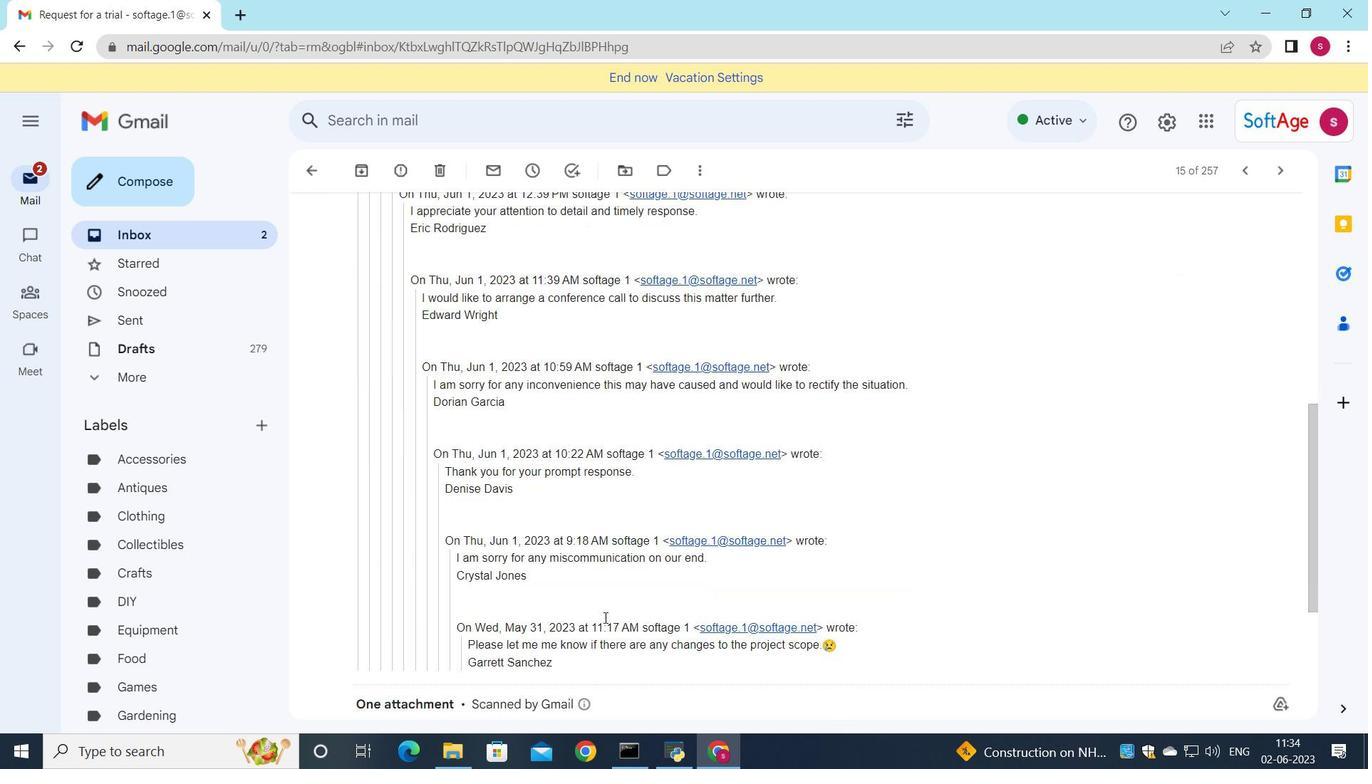 
Action: Mouse scrolled (605, 617) with delta (0, 0)
Screenshot: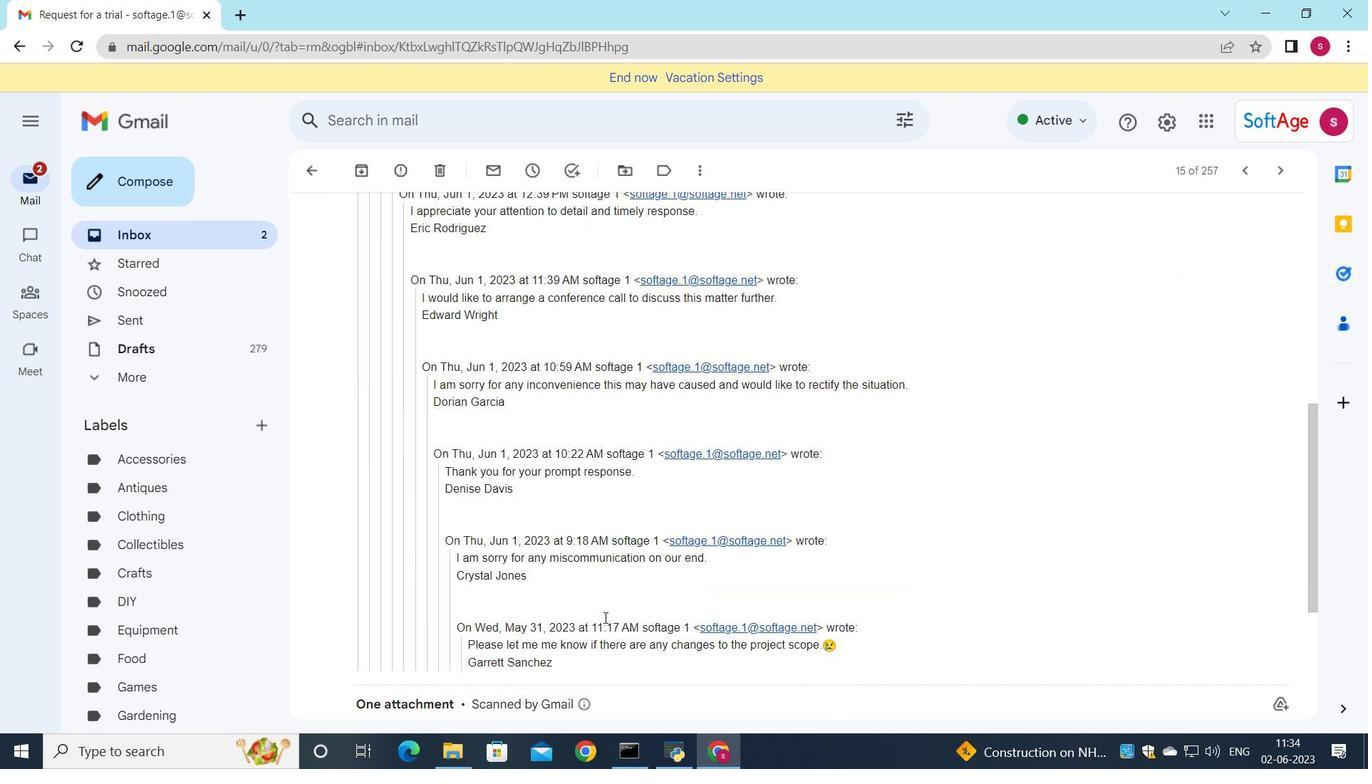 
Action: Mouse moved to (398, 623)
Screenshot: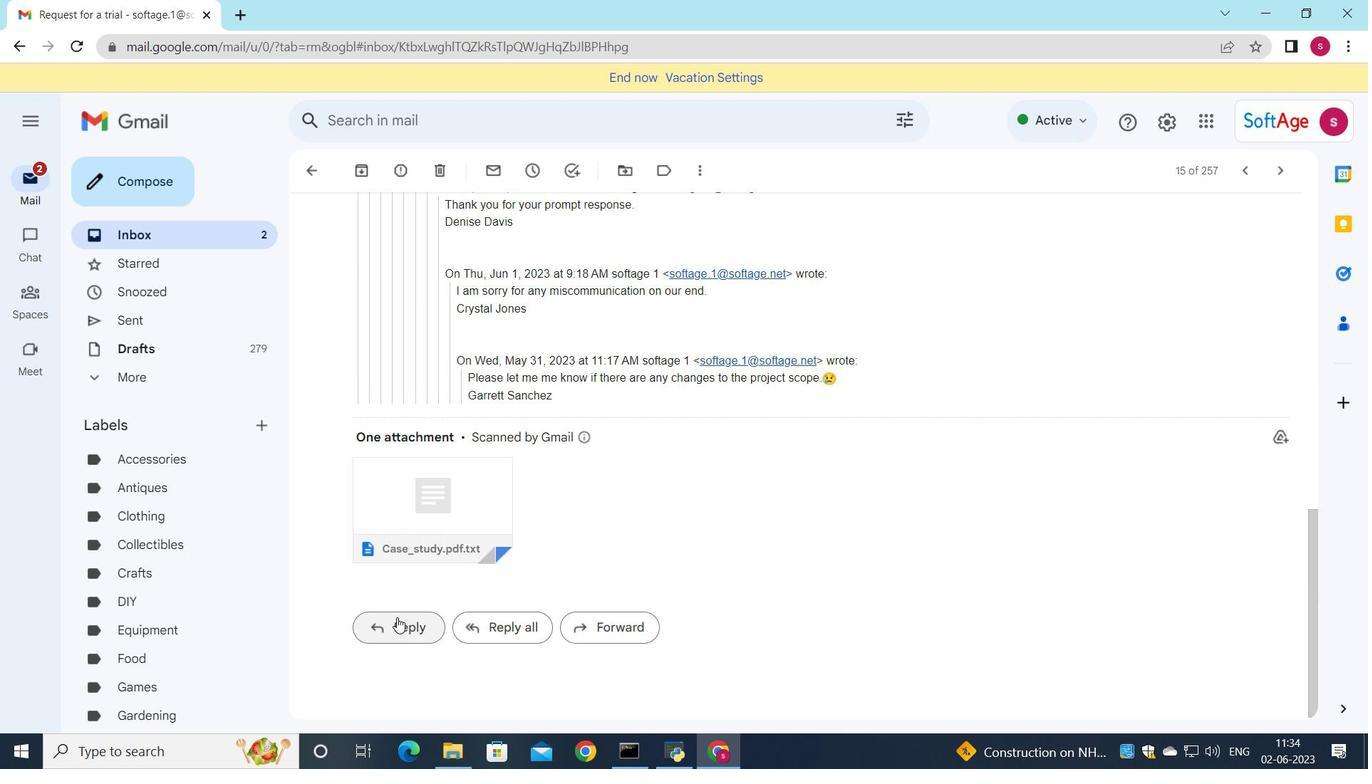 
Action: Mouse pressed left at (398, 623)
Screenshot: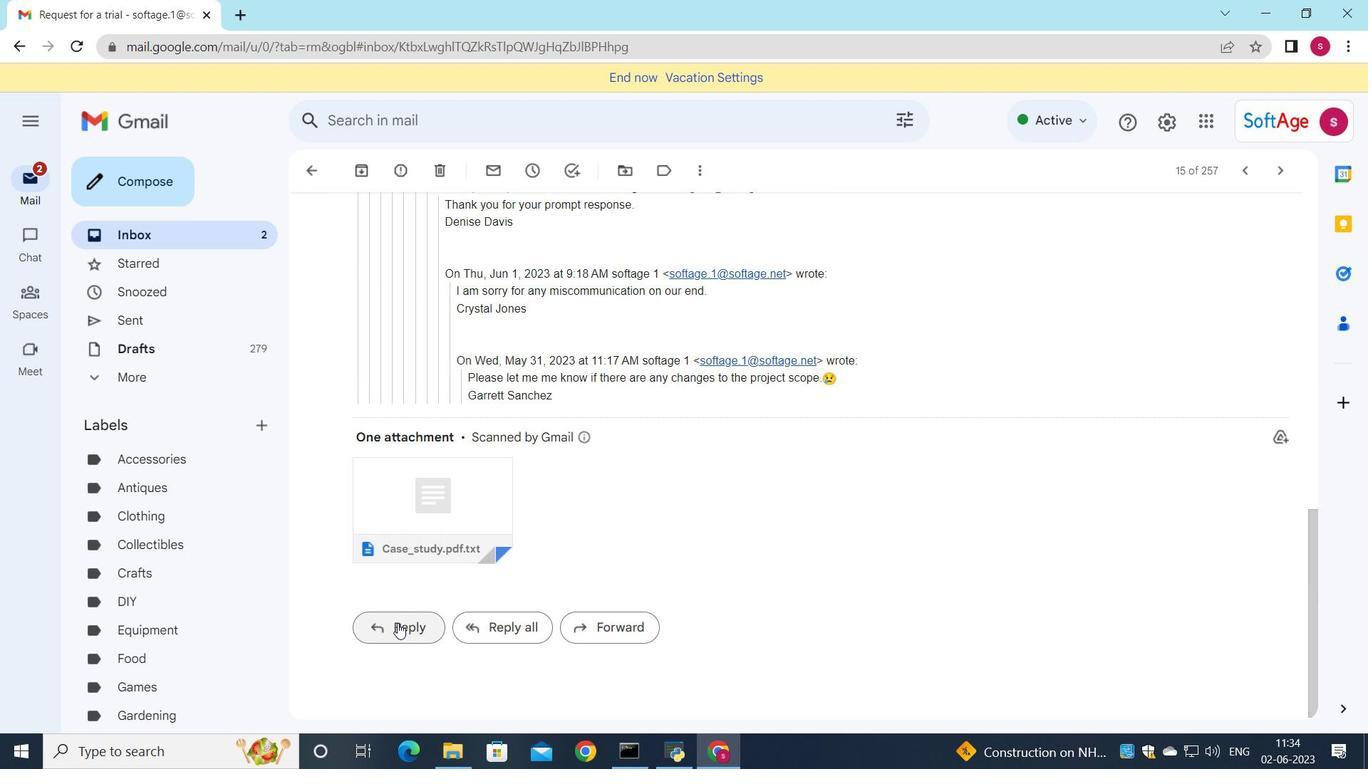 
Action: Mouse moved to (391, 515)
Screenshot: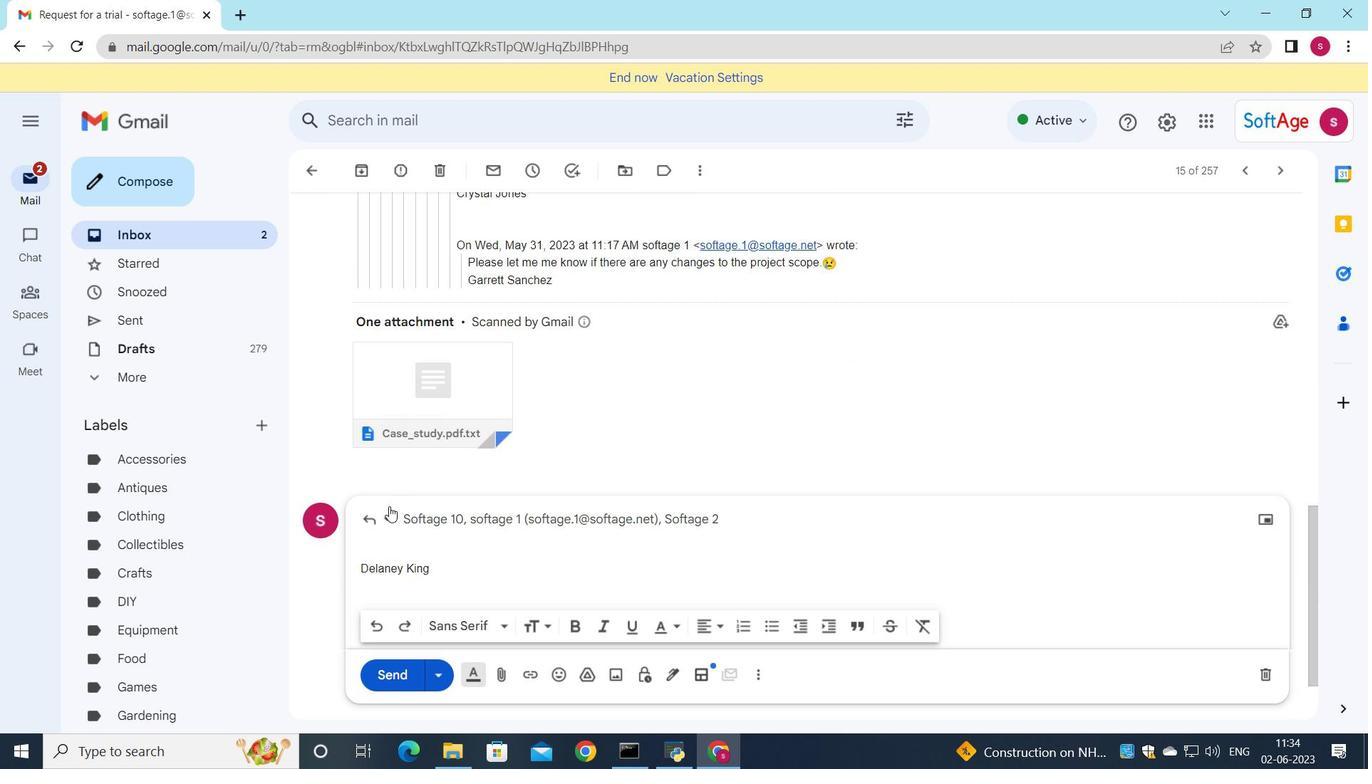 
Action: Mouse pressed left at (391, 515)
Screenshot: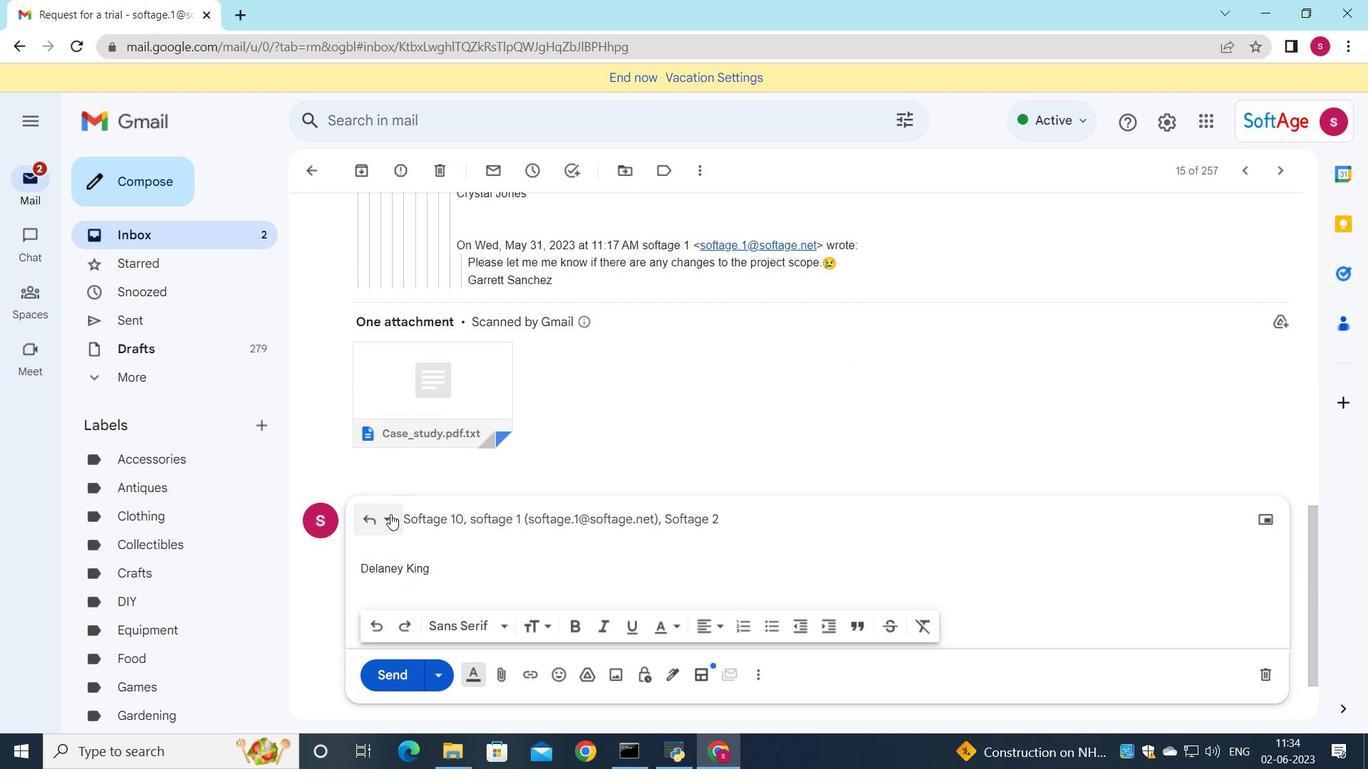 
Action: Mouse moved to (457, 645)
Screenshot: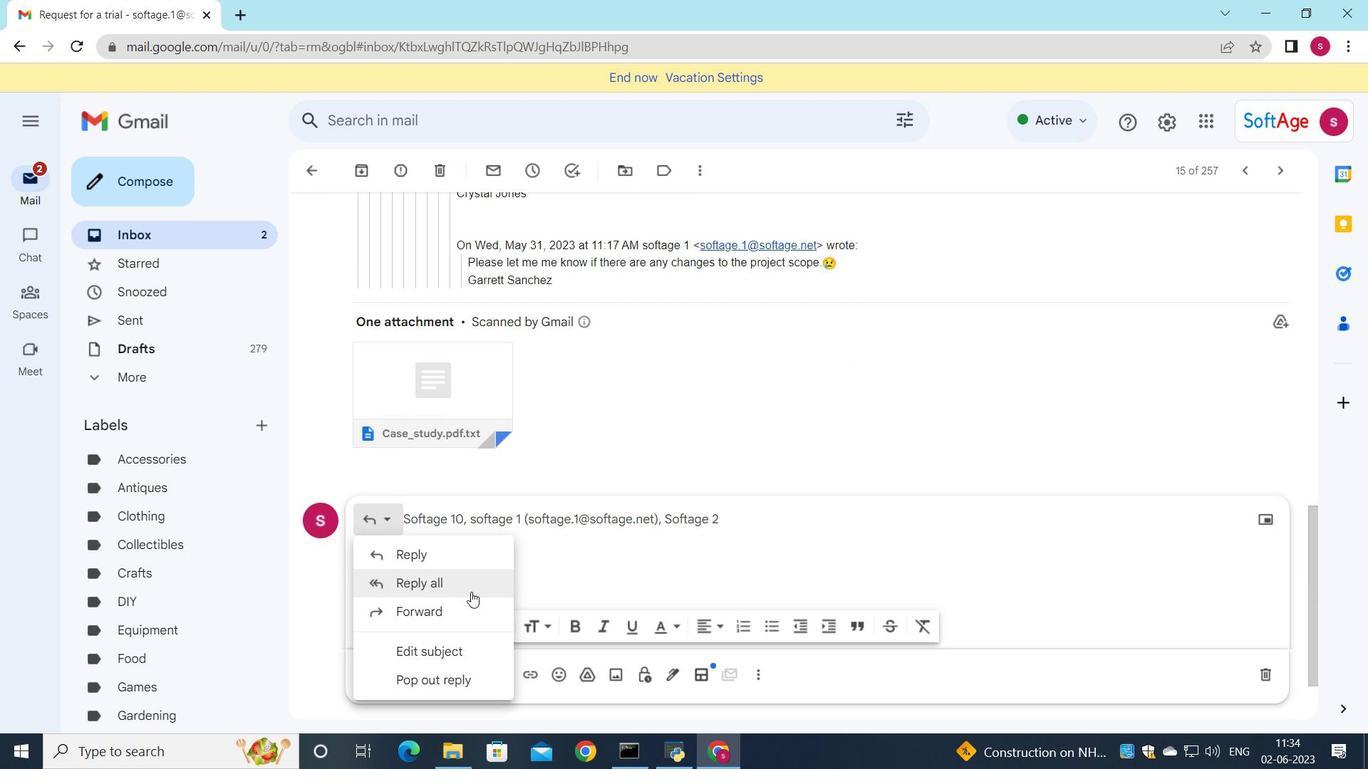 
Action: Mouse pressed left at (457, 645)
Screenshot: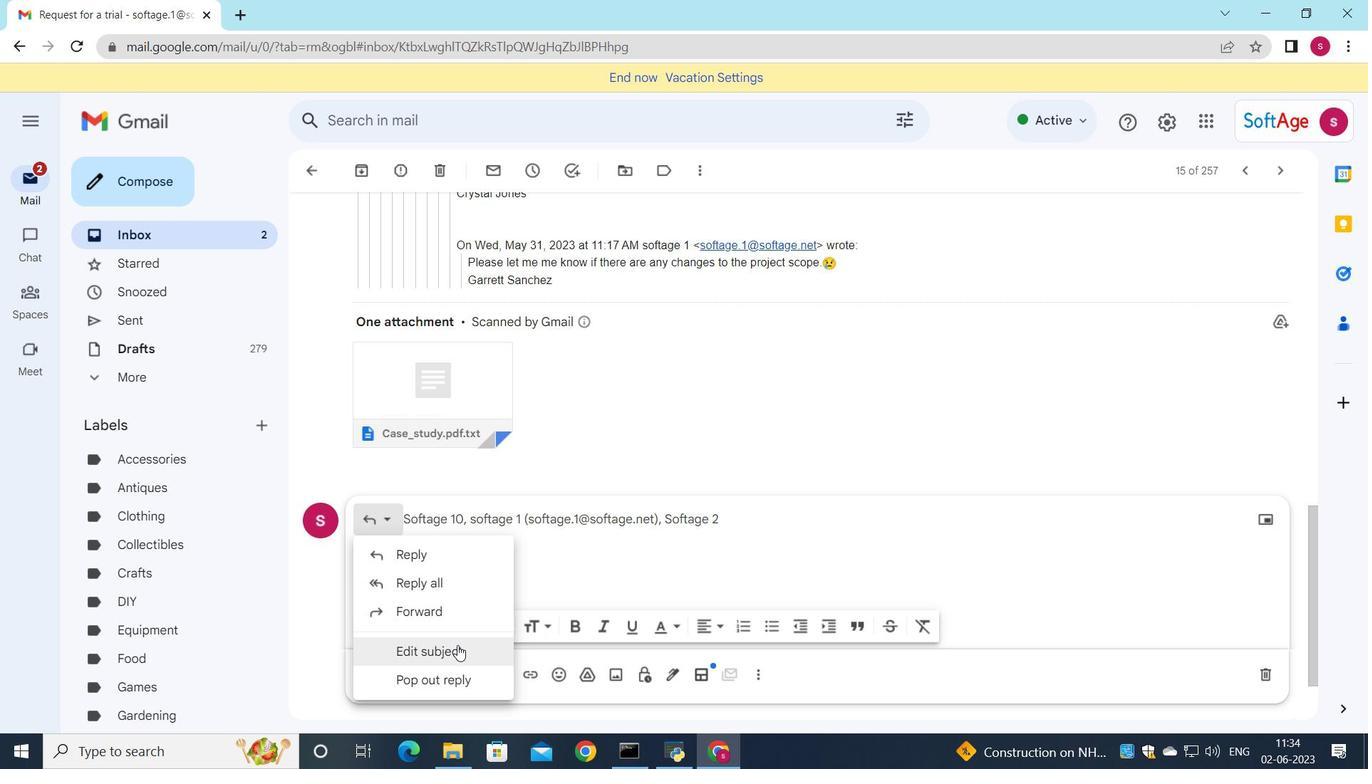 
Action: Mouse moved to (956, 361)
Screenshot: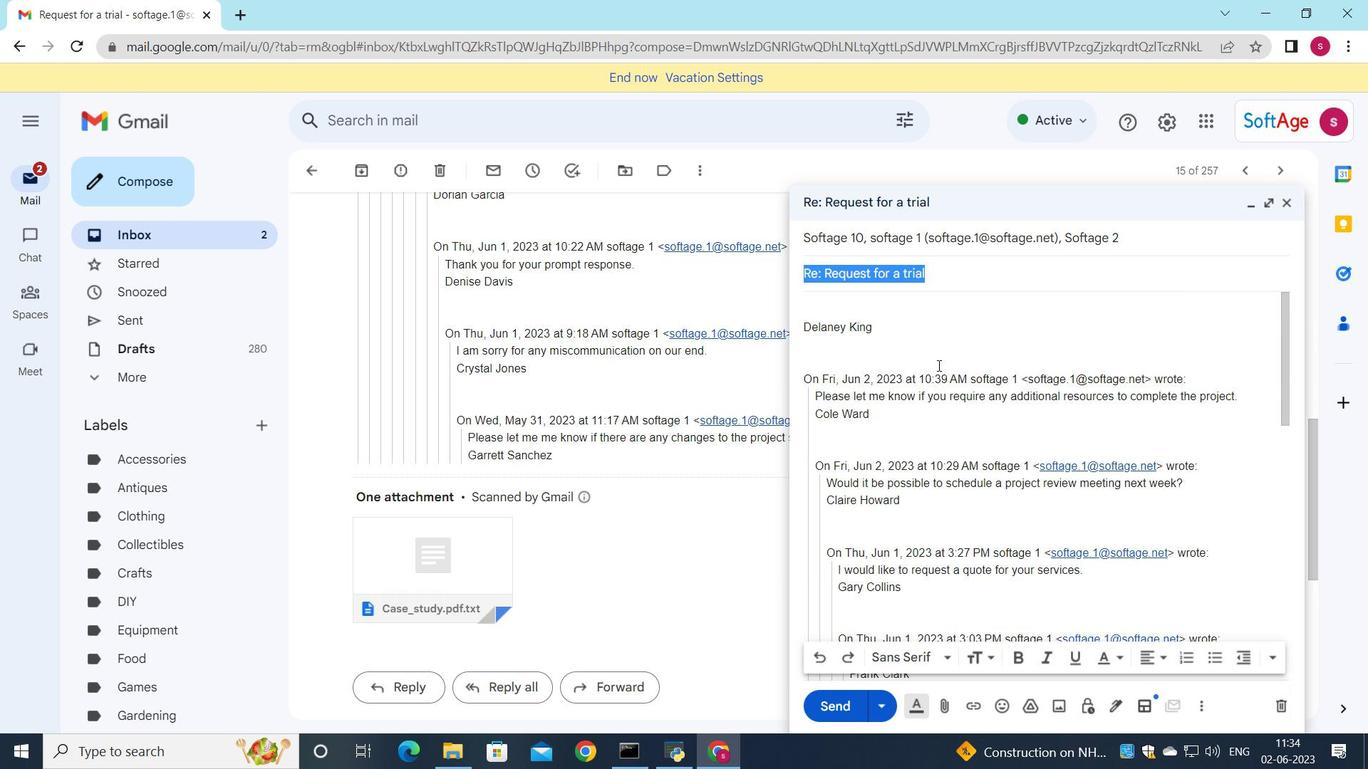 
Action: Key pressed <Key.shift>Meeting<Key.space>minutes
Screenshot: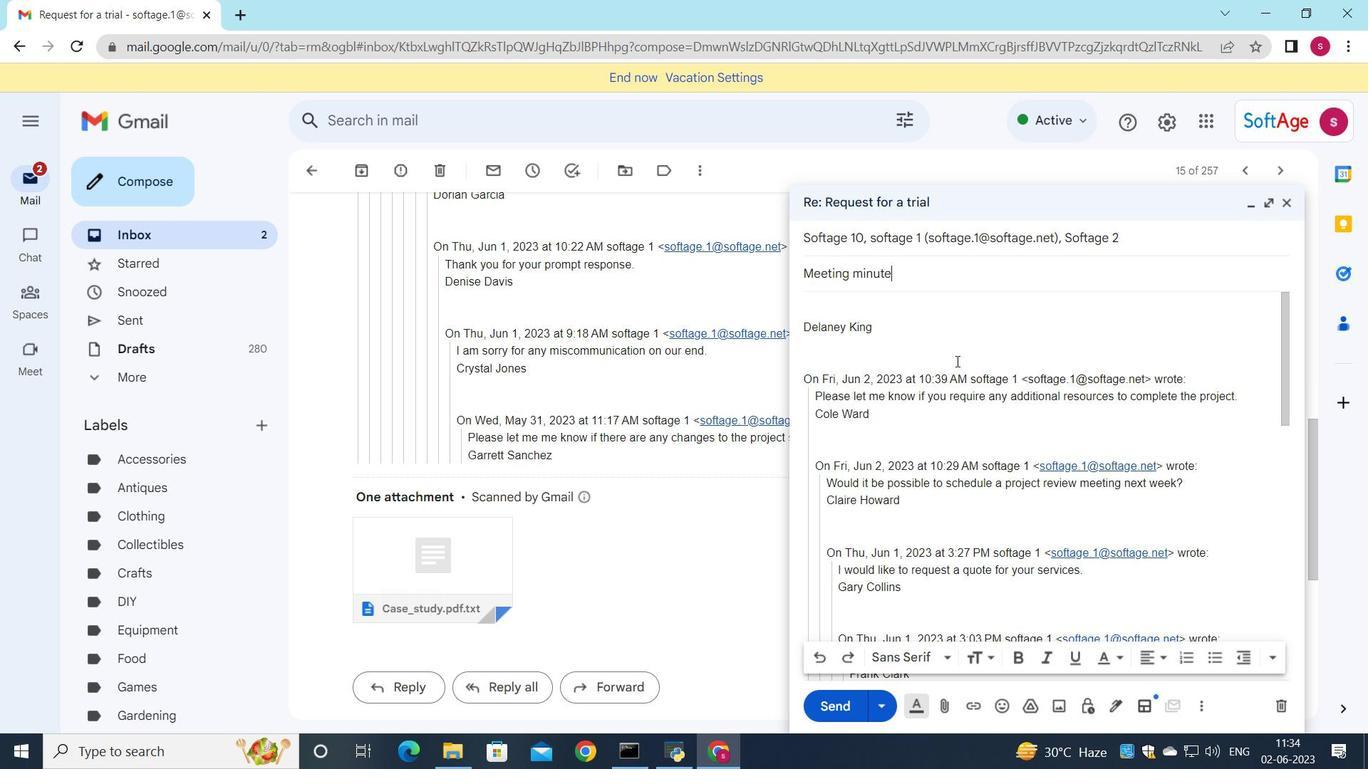 
Action: Mouse moved to (814, 302)
Screenshot: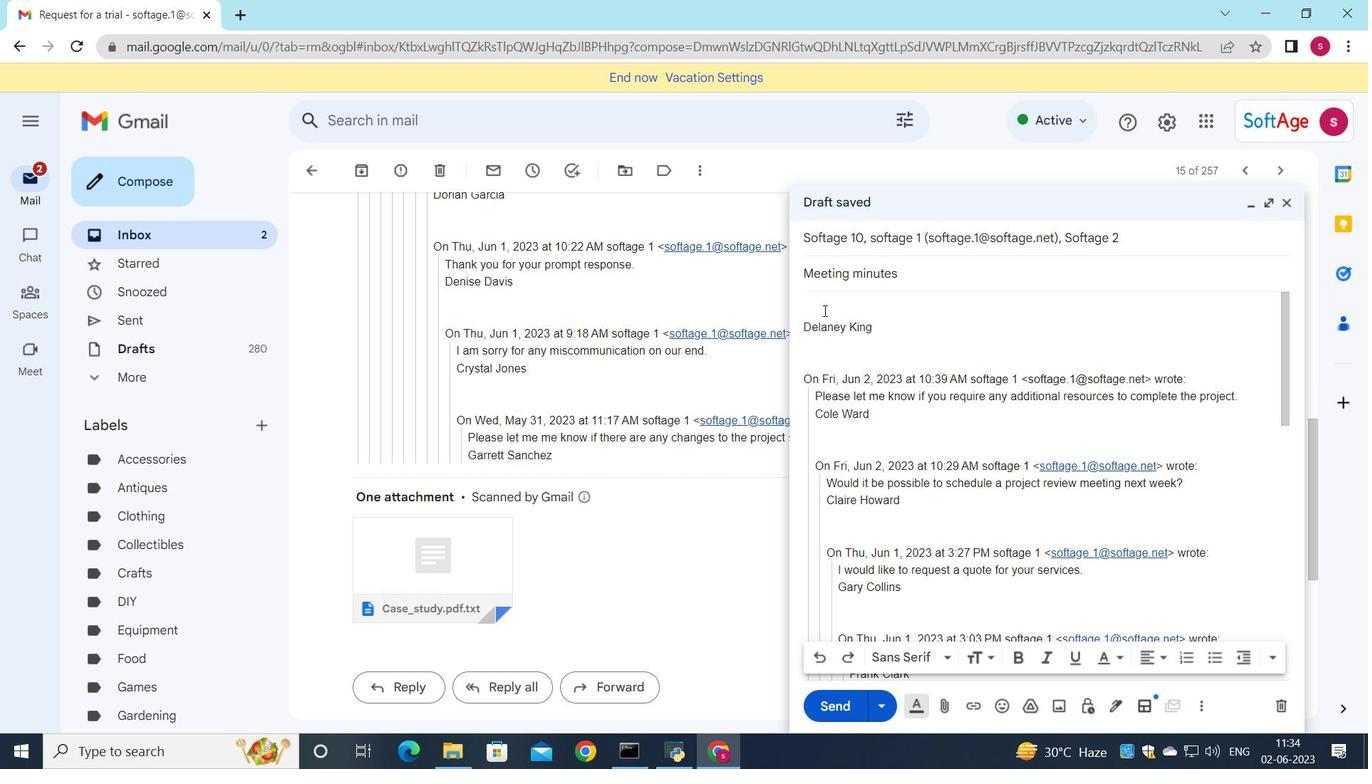 
Action: Mouse pressed left at (814, 302)
Screenshot: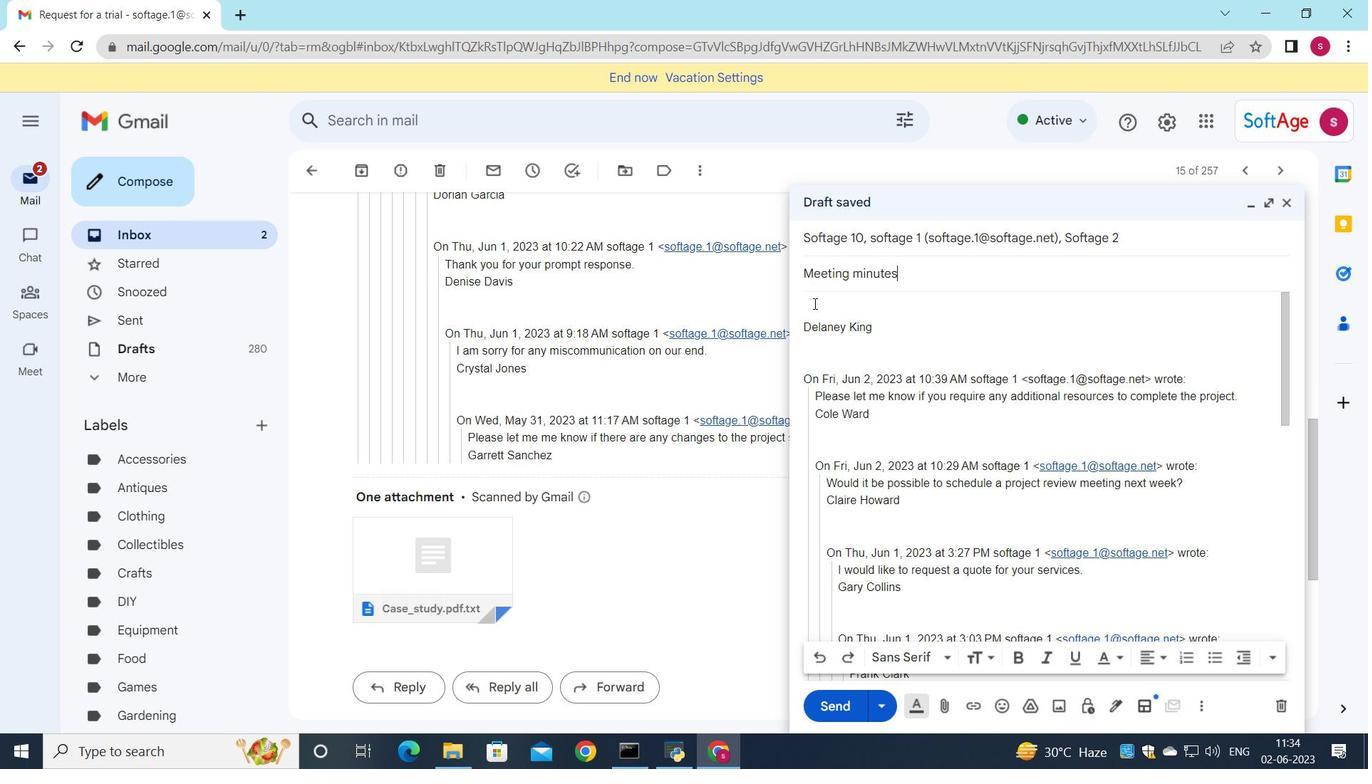 
Action: Key pressed <Key.shift>Could<Key.space>ypo<Key.space>provide<Key.space>me<Key.space>with<Key.space>a<Key.space>status<Key.space>report<Key.space>on<Key.space>the<Key.space>projects<Key.space>resource<Key.space>utilization
Screenshot: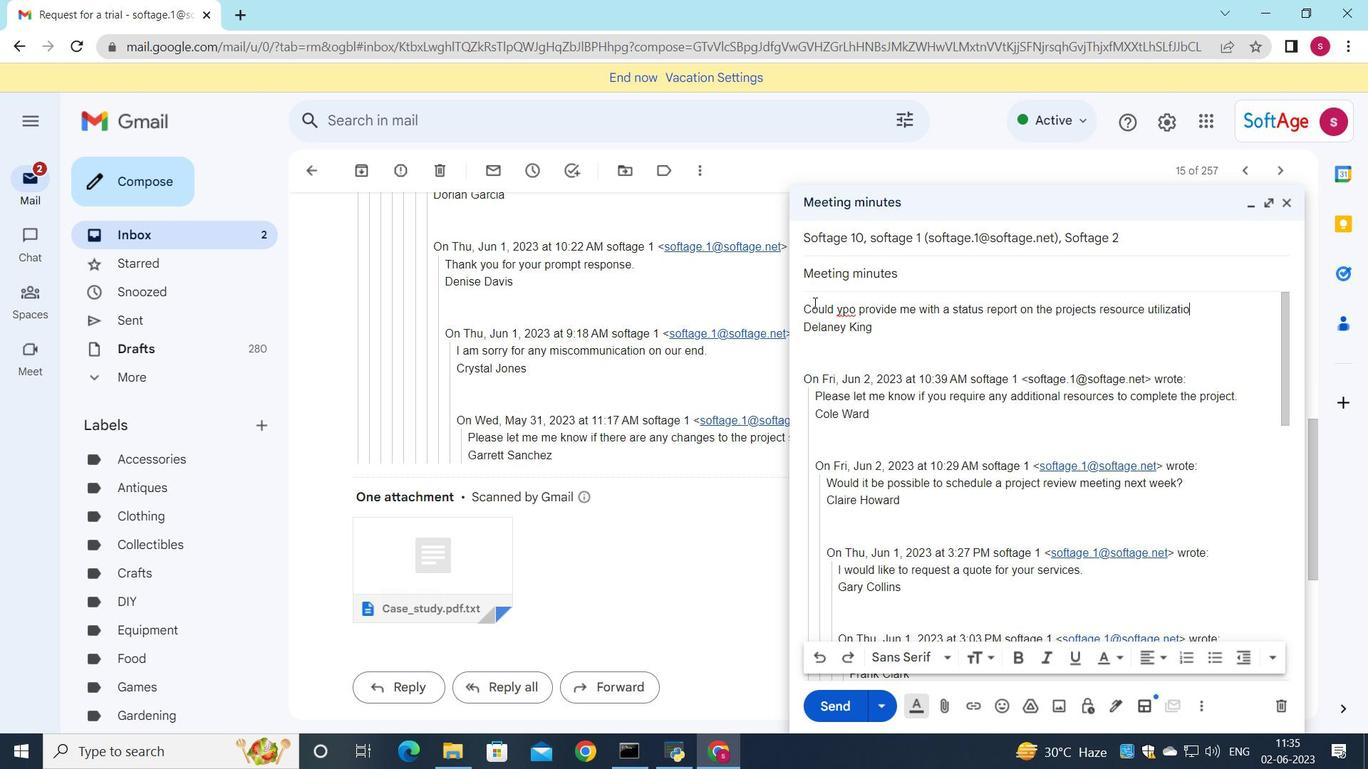 
Action: Mouse moved to (846, 335)
Screenshot: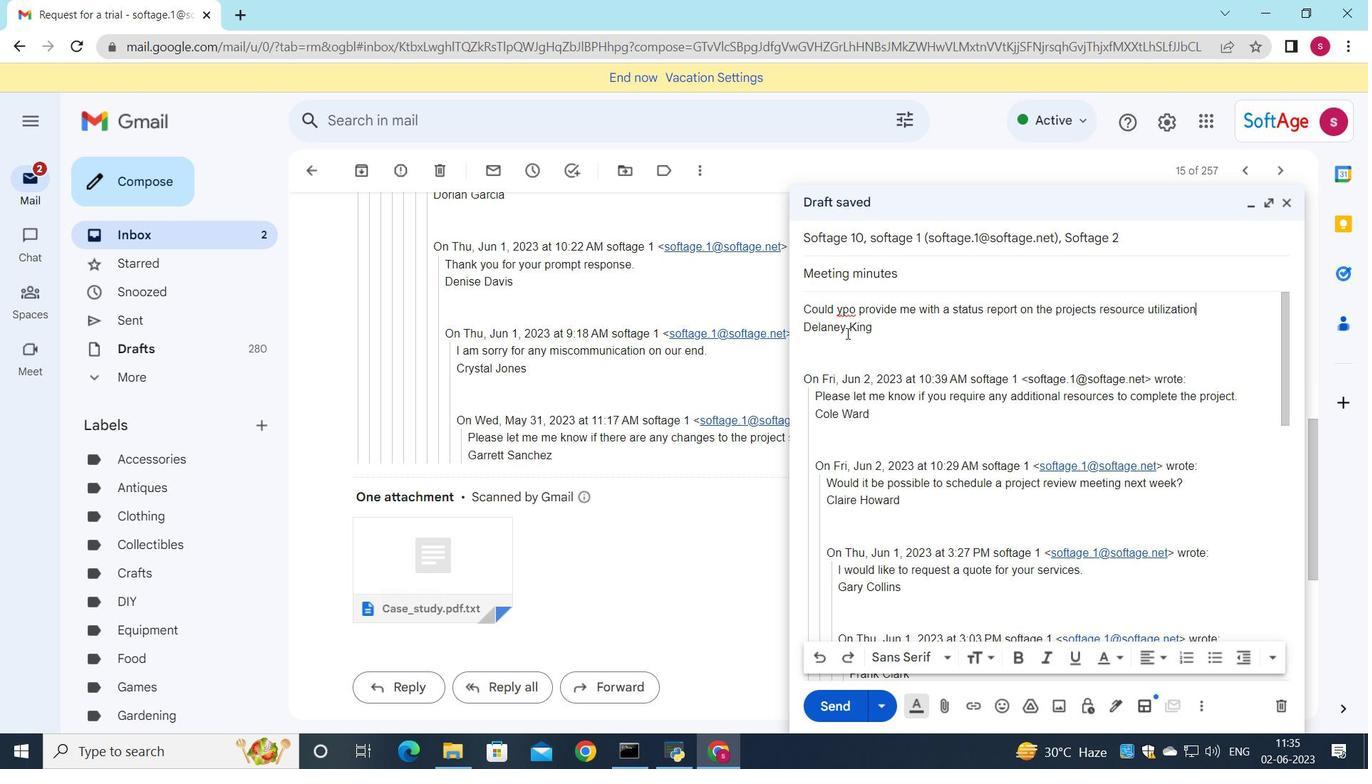 
Action: Key pressed <Key.shift_r><Key.shift_r><Key.shift_r><Key.shift_r><Key.shift_r><Key.shift_r><Key.shift_r><Key.shift_r>?
Screenshot: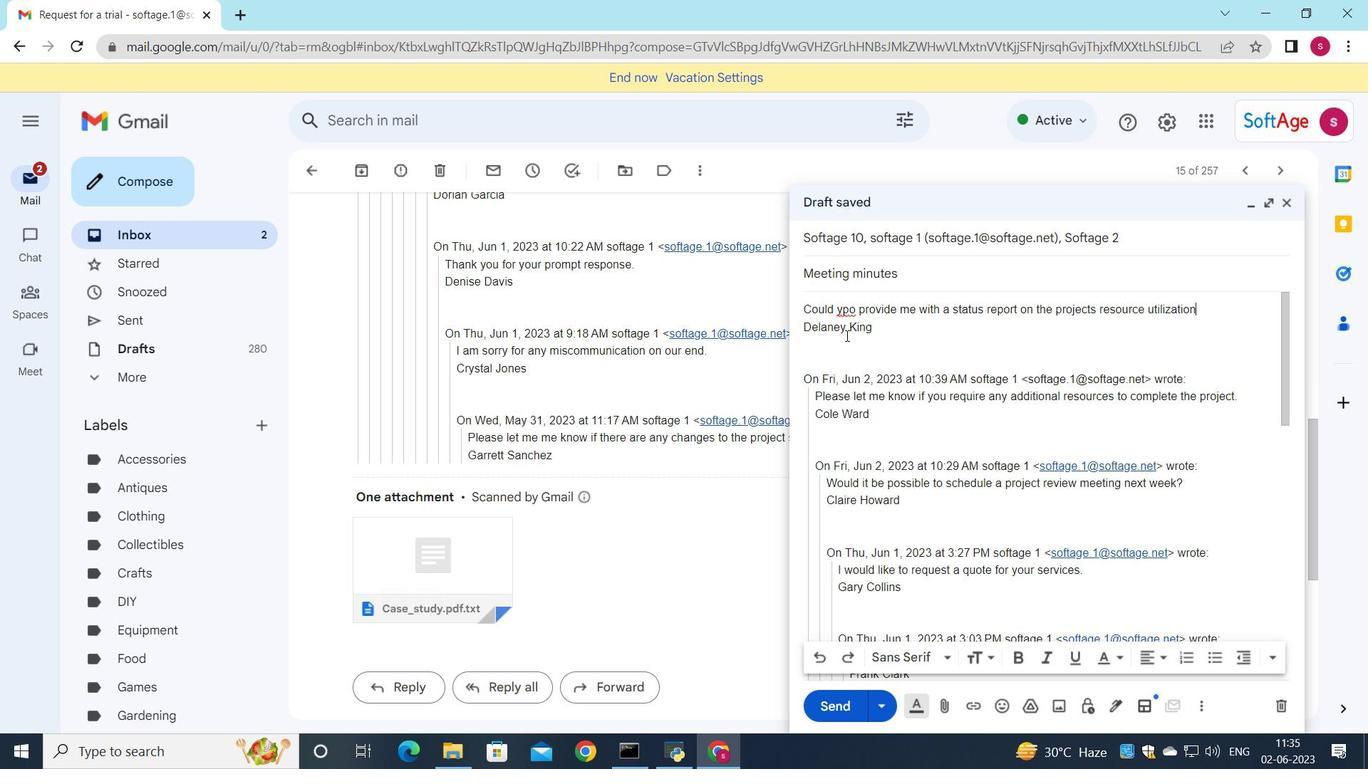 
Action: Mouse moved to (853, 310)
Screenshot: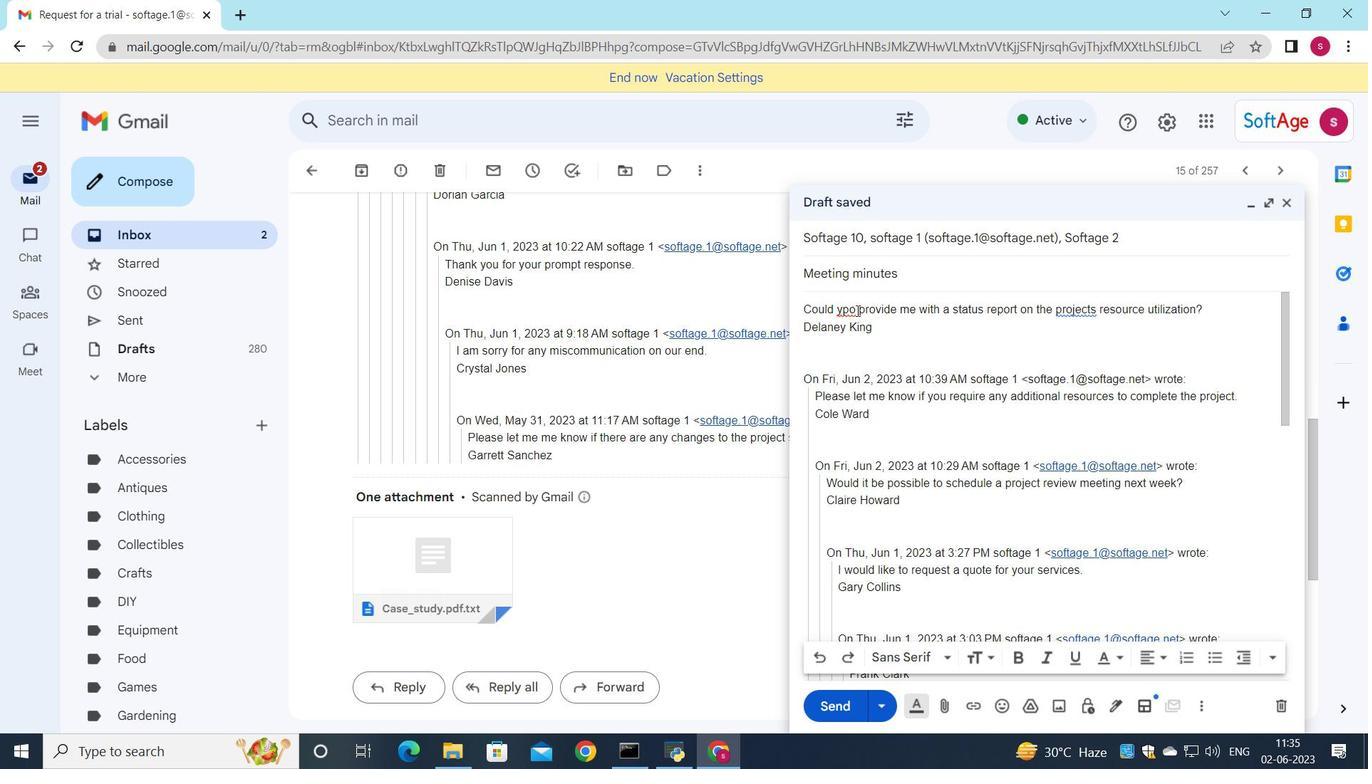 
Action: Mouse pressed left at (853, 310)
Screenshot: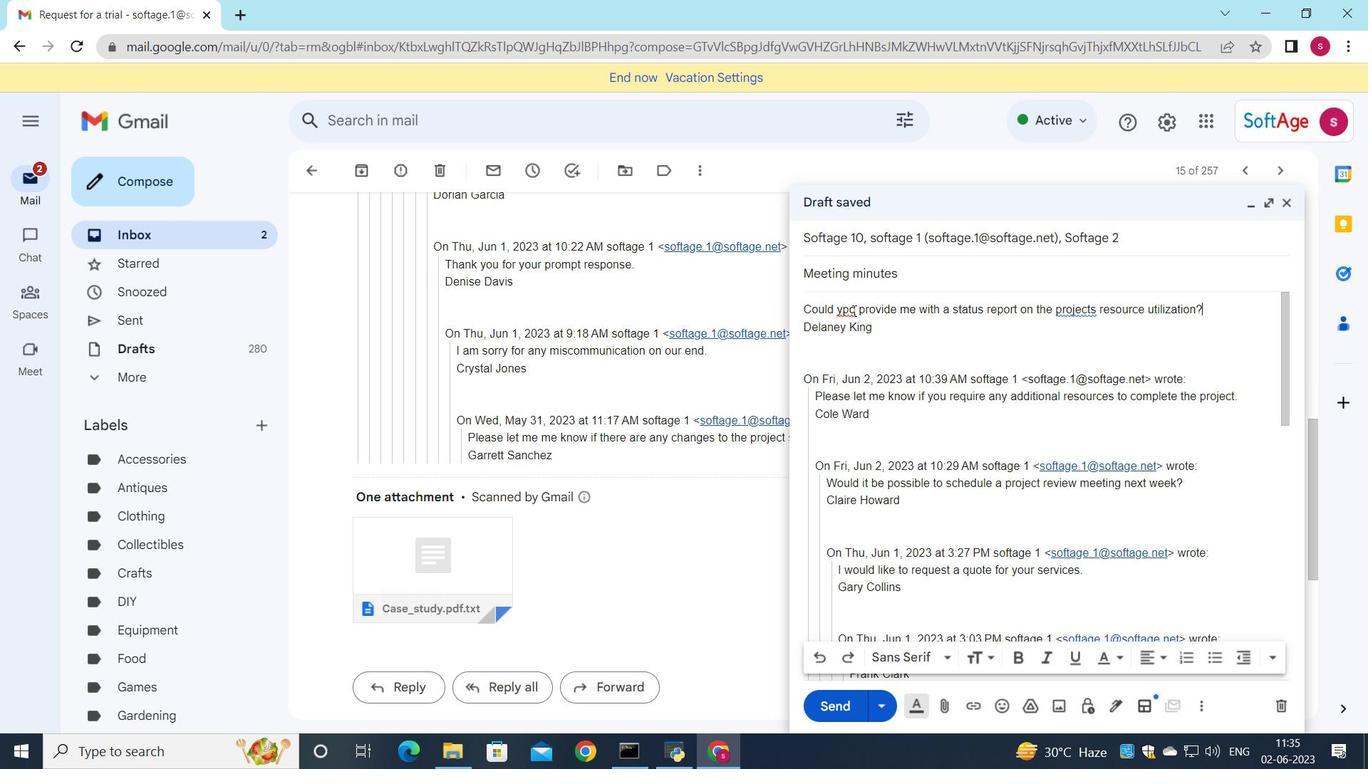 
Action: Mouse moved to (851, 346)
Screenshot: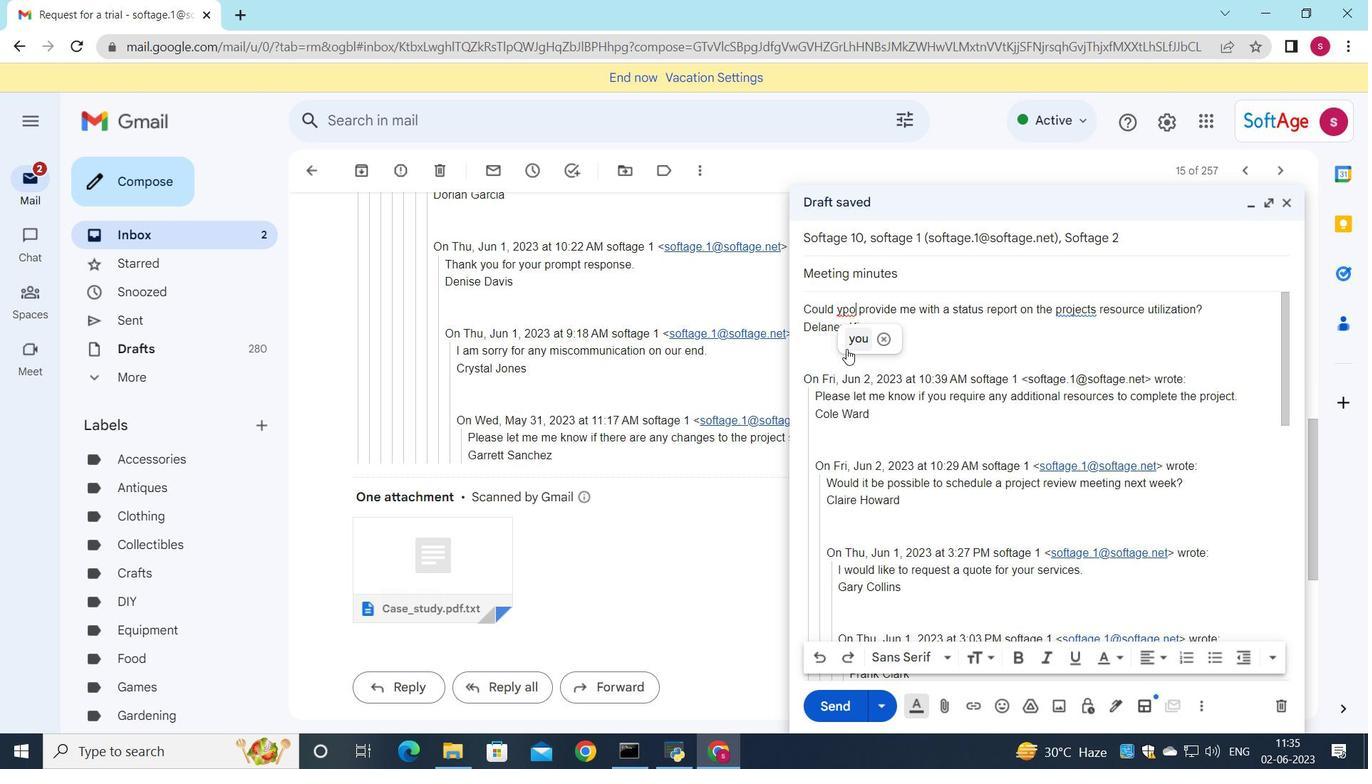 
Action: Mouse pressed left at (851, 346)
Screenshot: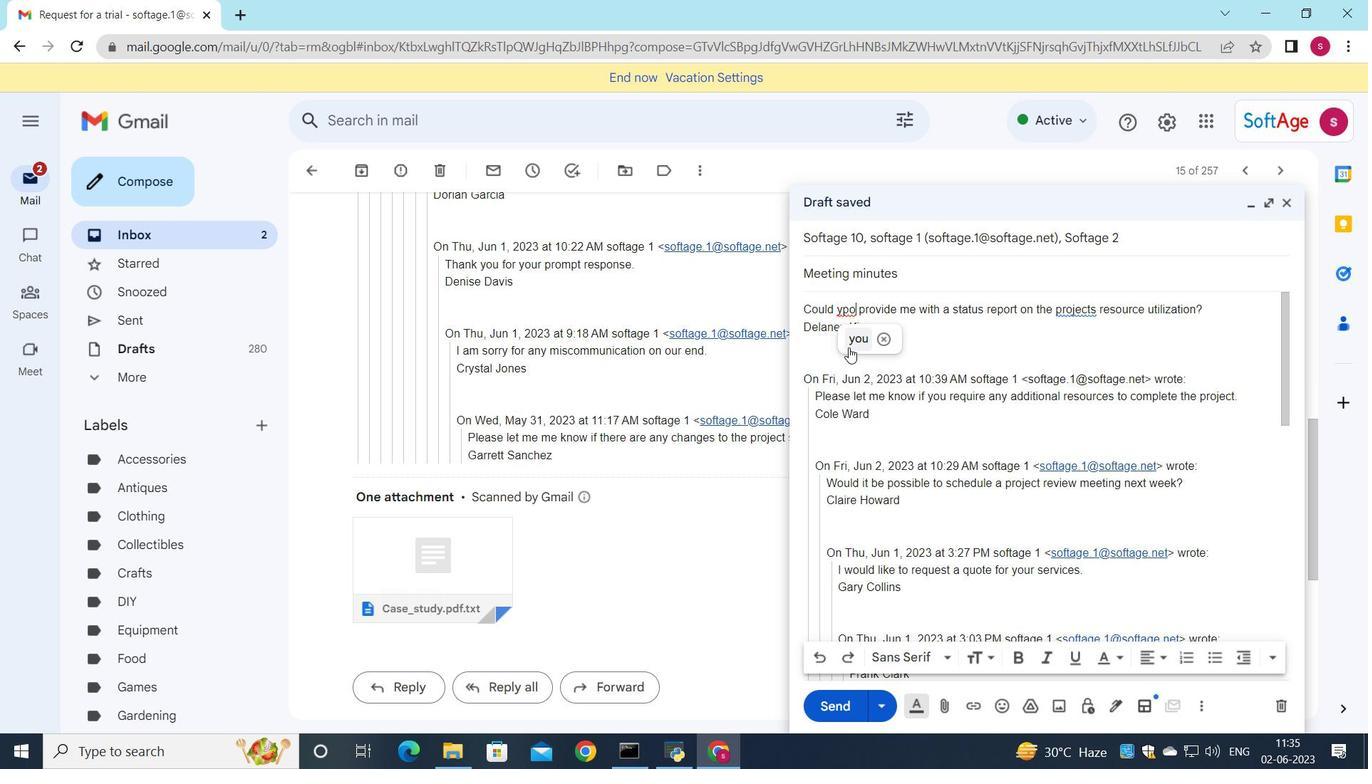 
Action: Mouse moved to (1151, 232)
Screenshot: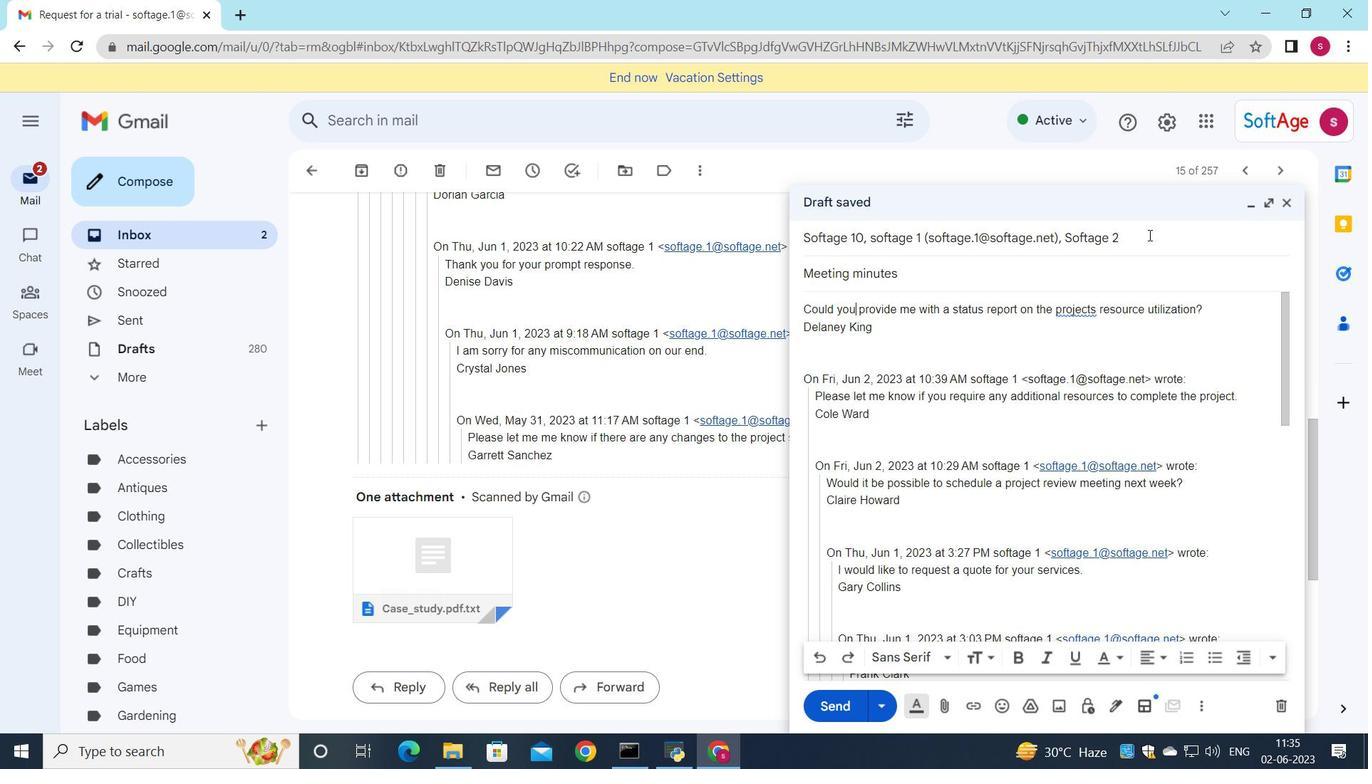 
Action: Mouse pressed left at (1151, 232)
Screenshot: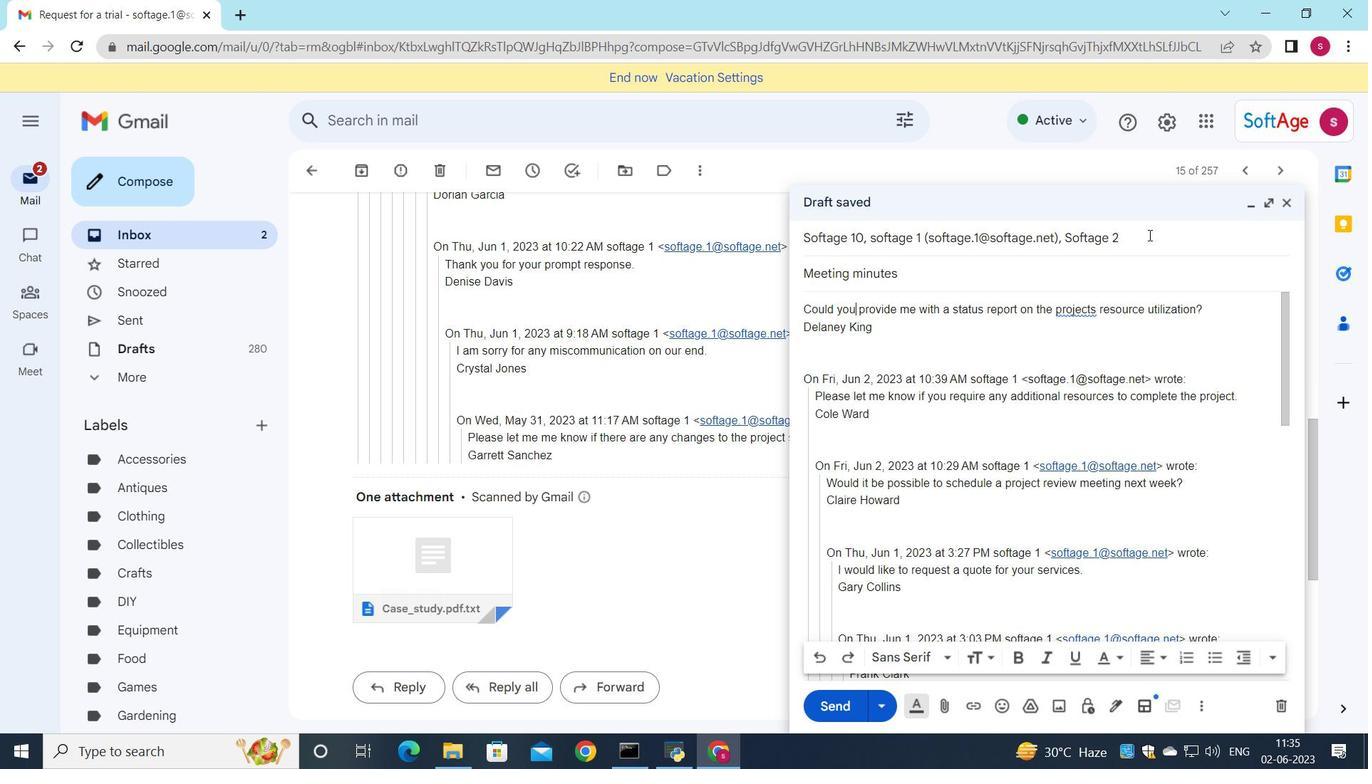 
Action: Mouse moved to (1245, 265)
Screenshot: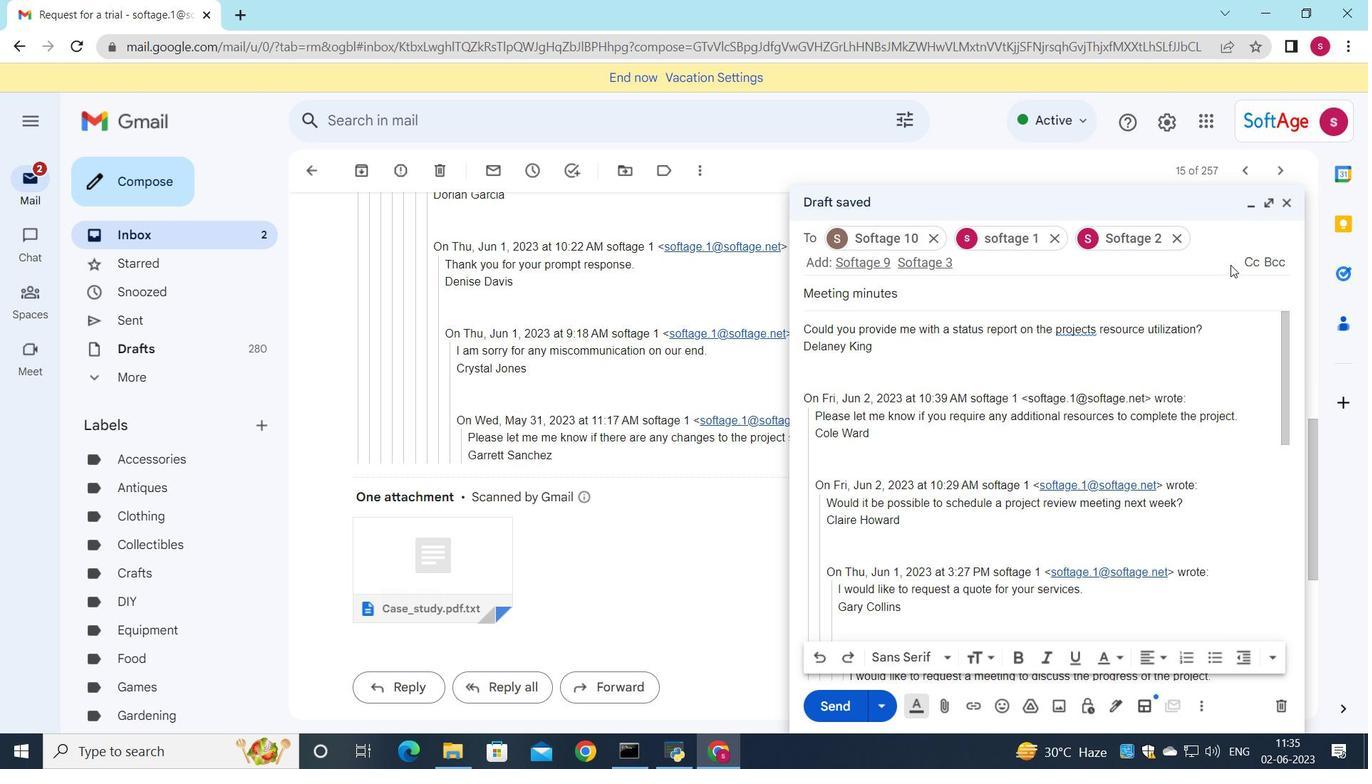 
Action: Mouse pressed left at (1245, 265)
Screenshot: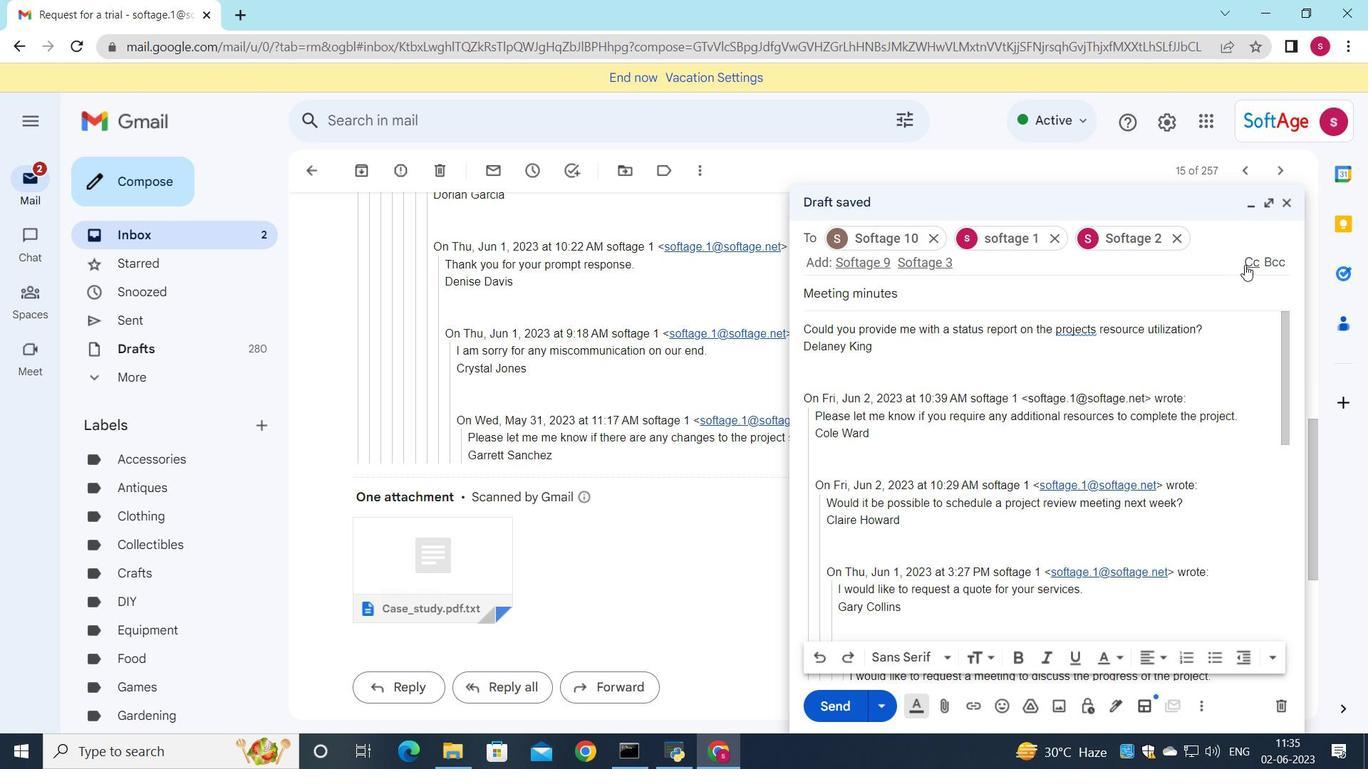 
Action: Mouse moved to (1234, 285)
Screenshot: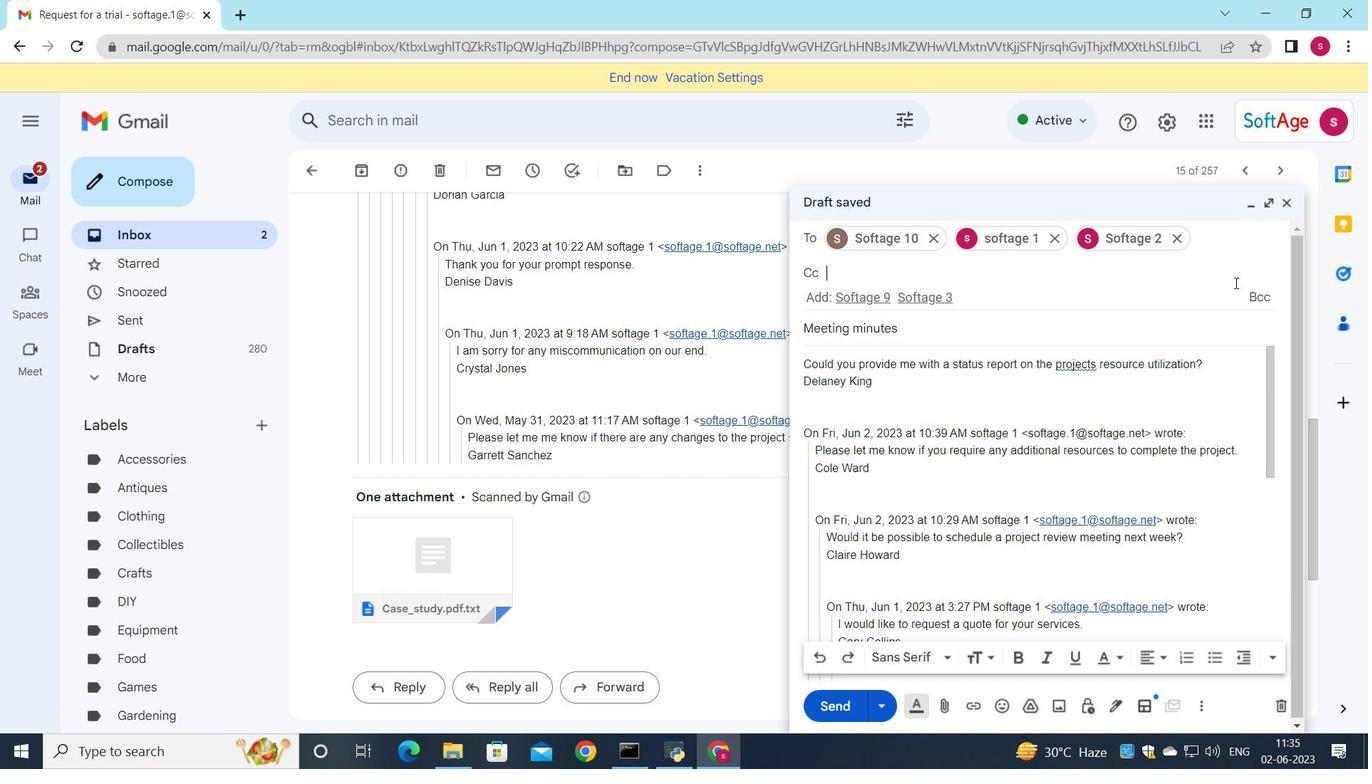 
Action: Key pressed <Key.down>
Screenshot: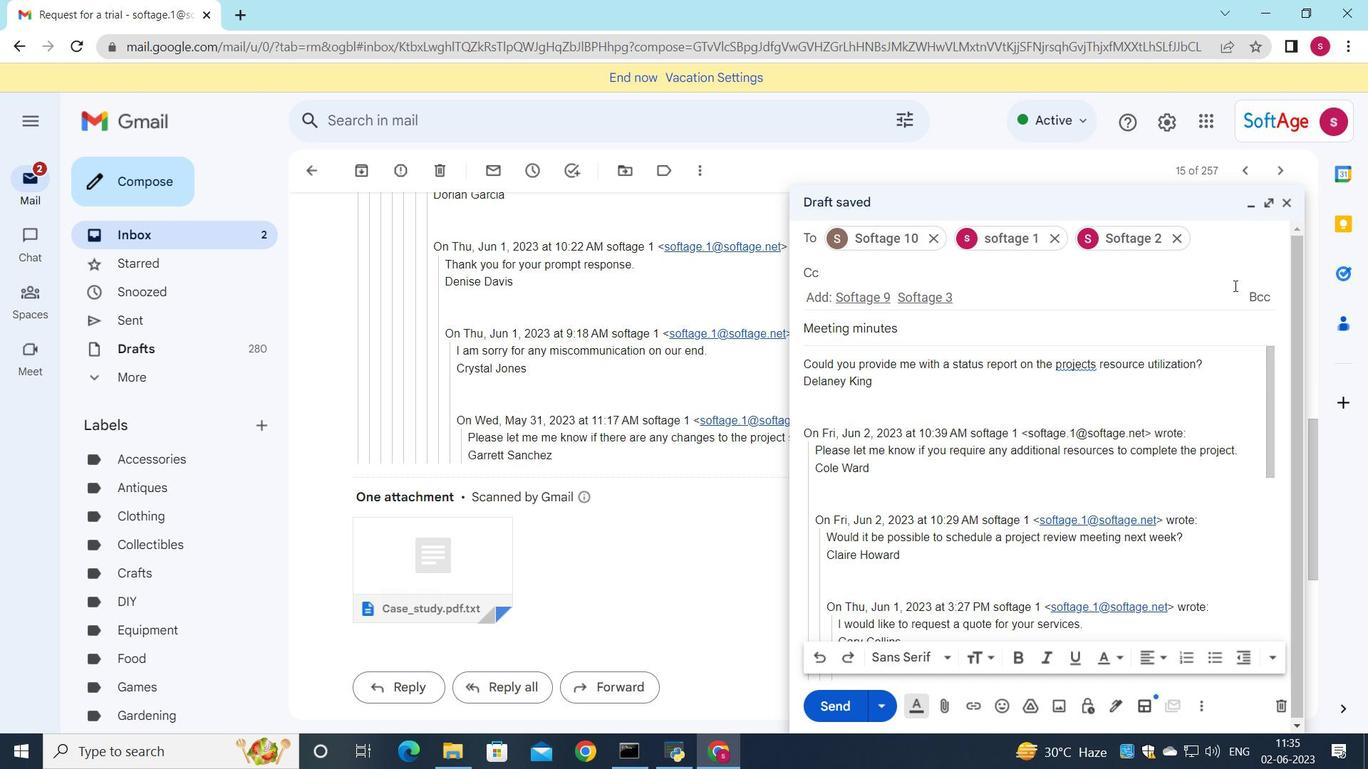 
Action: Mouse moved to (1048, 320)
Screenshot: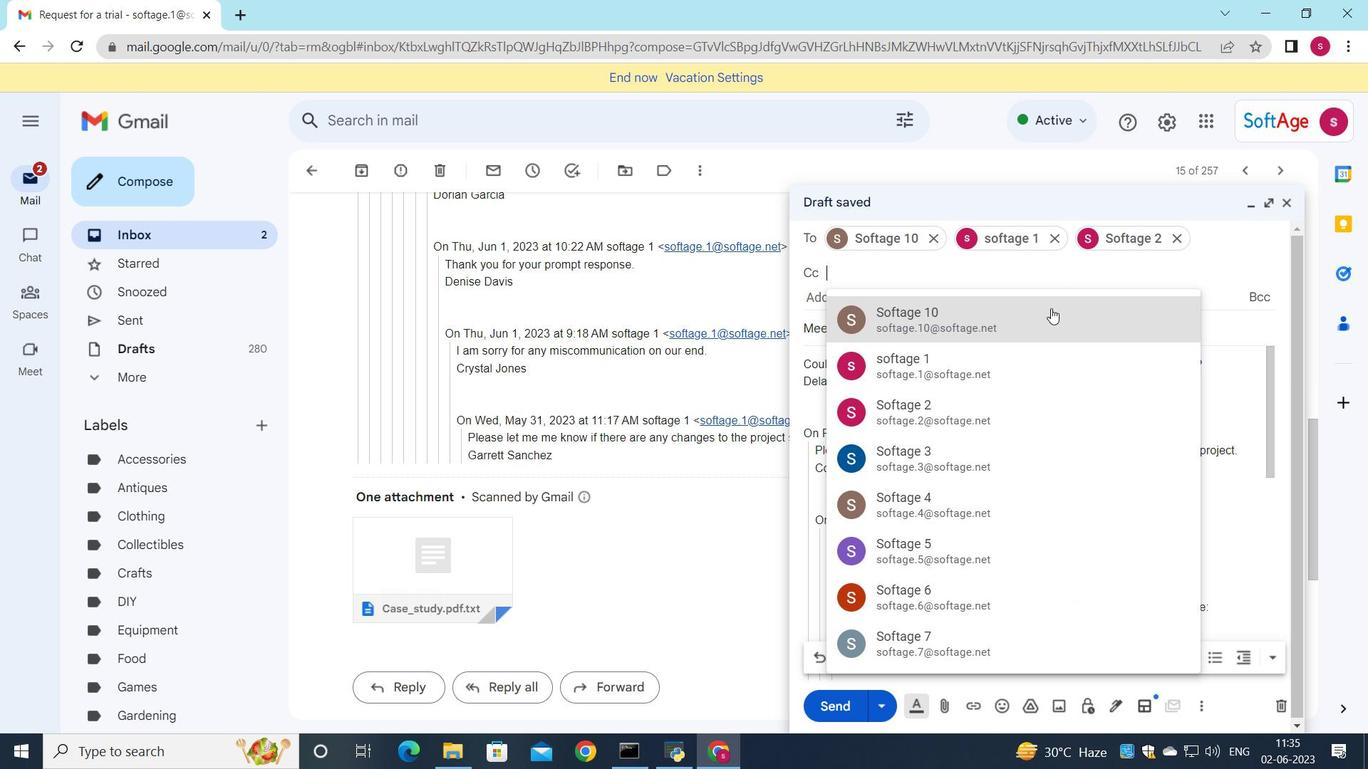 
Action: Mouse pressed left at (1048, 320)
Screenshot: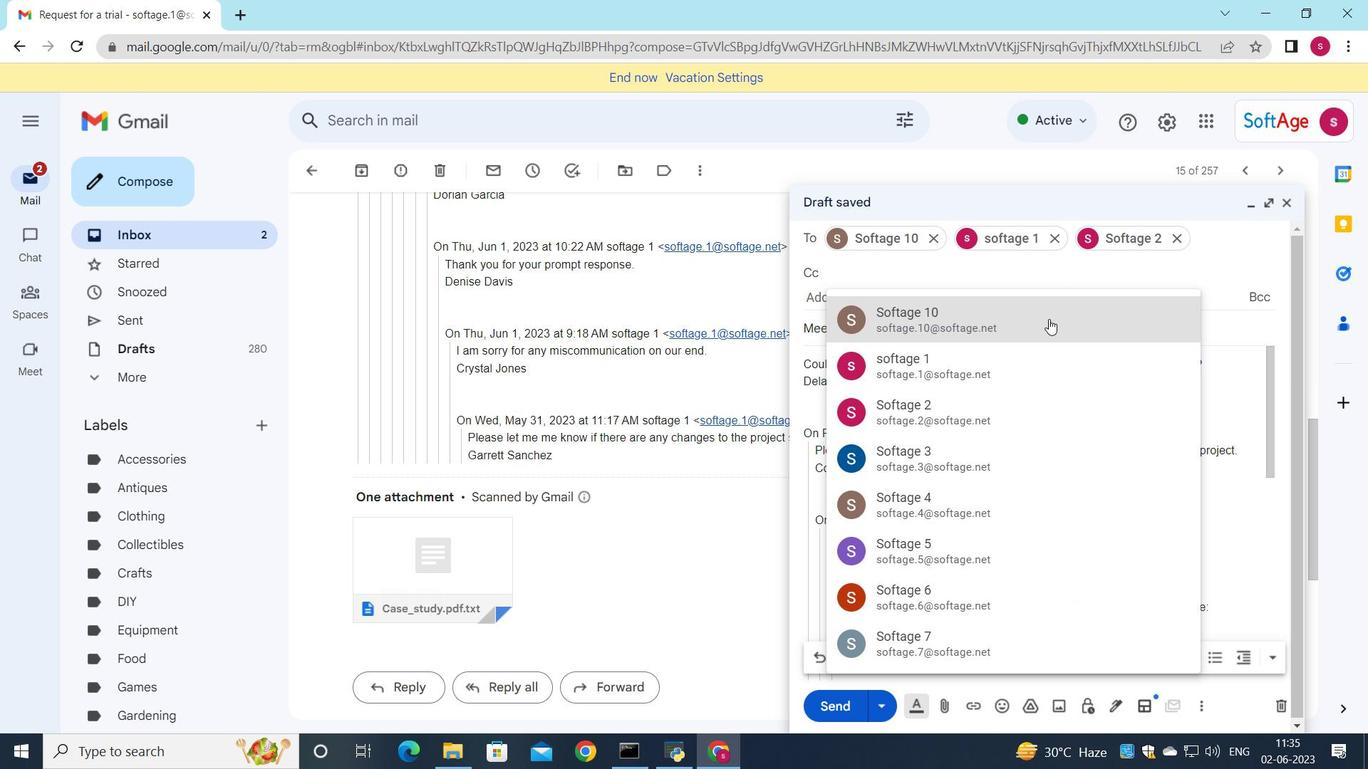 
Action: Mouse moved to (980, 521)
Screenshot: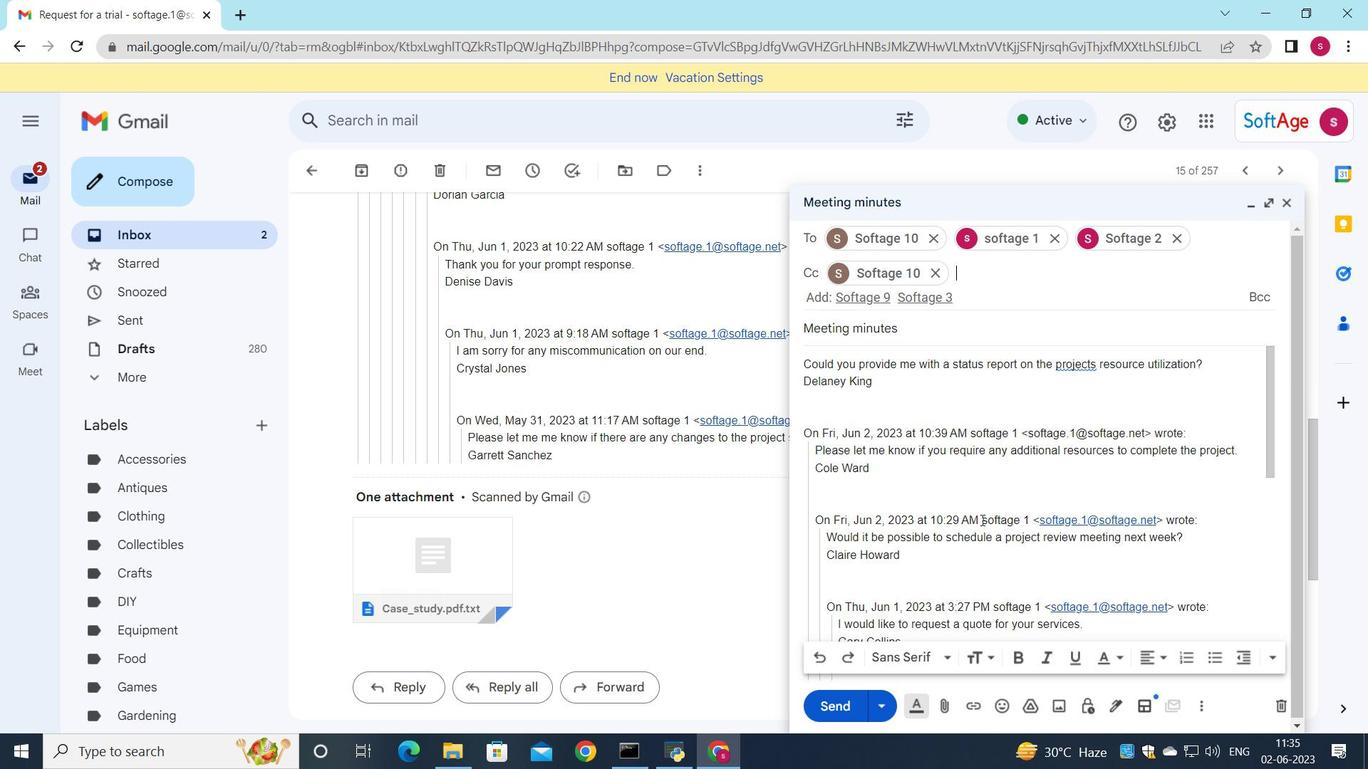 
Action: Mouse scrolled (980, 520) with delta (0, 0)
Screenshot: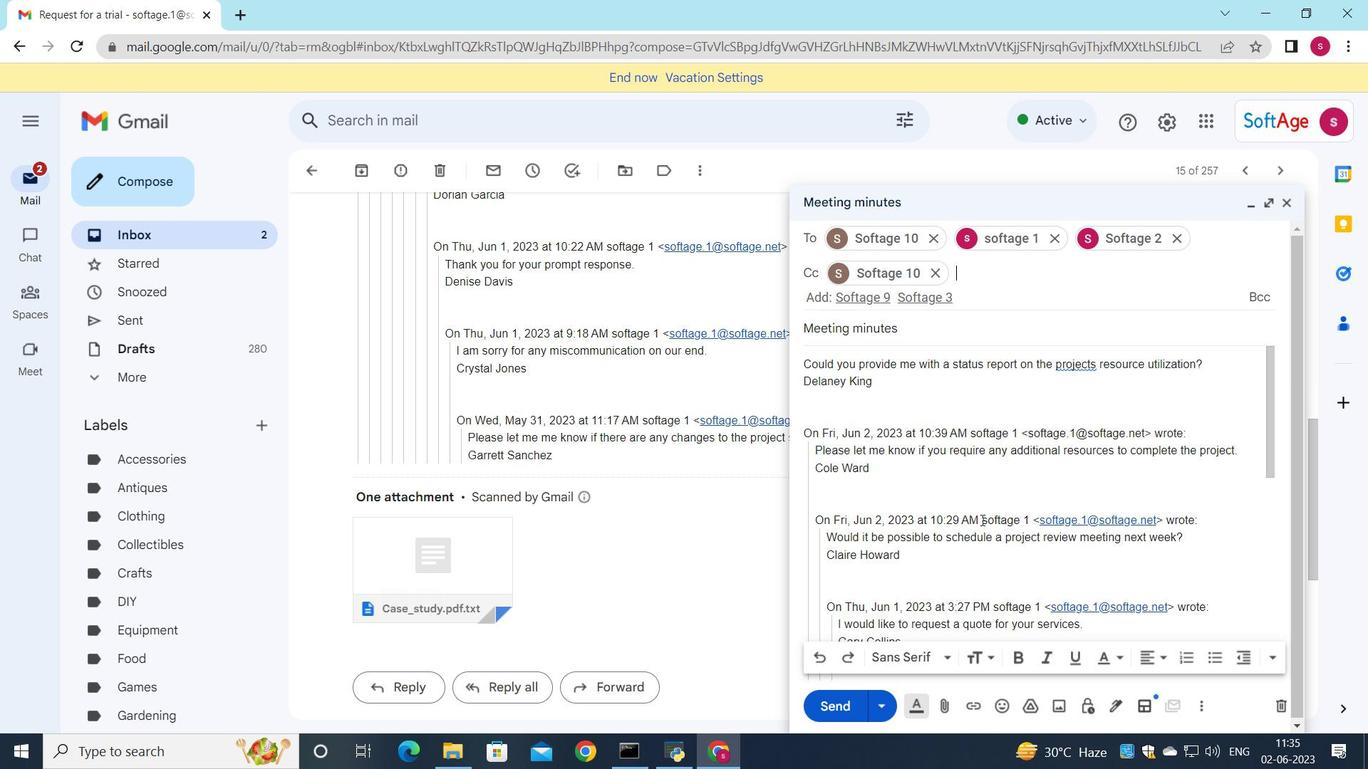 
Action: Mouse moved to (977, 526)
Screenshot: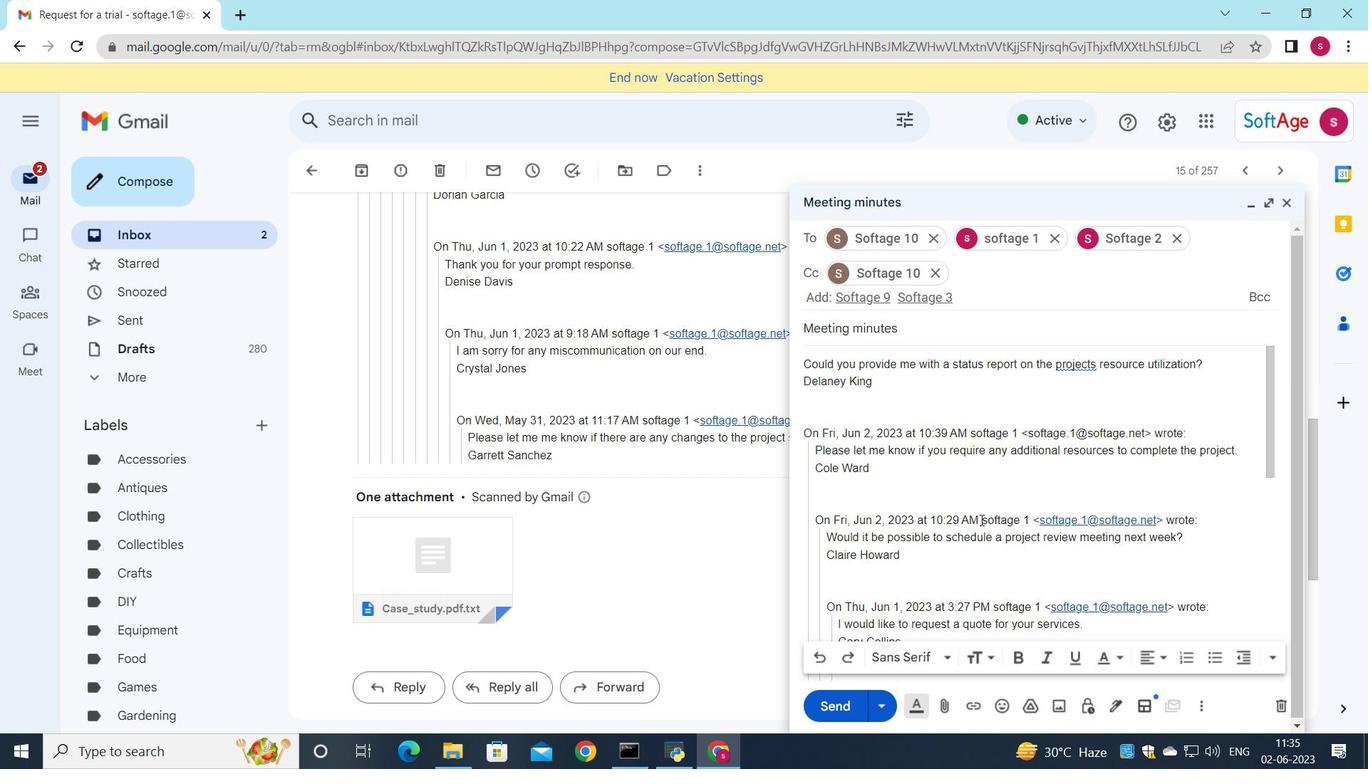 
Action: Mouse scrolled (977, 526) with delta (0, 0)
Screenshot: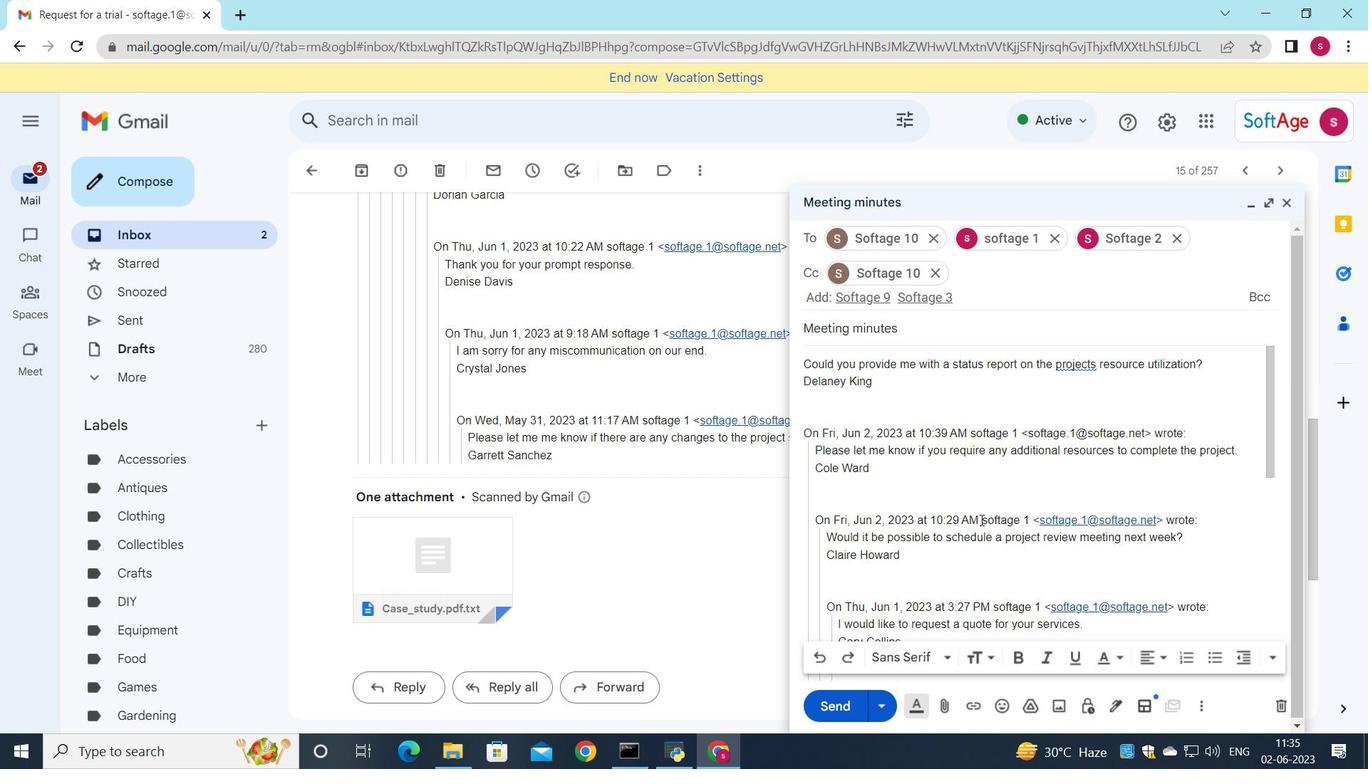 
Action: Mouse moved to (947, 706)
Screenshot: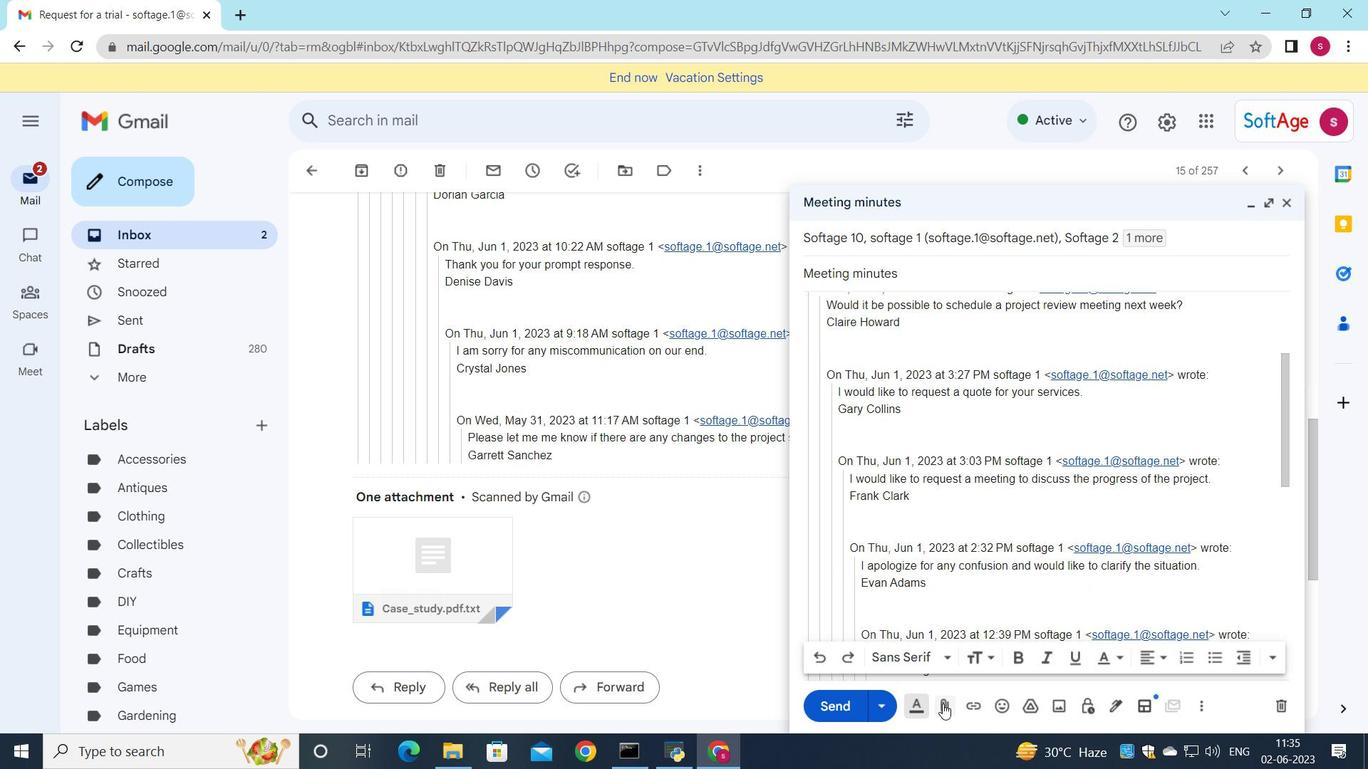 
Action: Mouse pressed left at (947, 706)
Screenshot: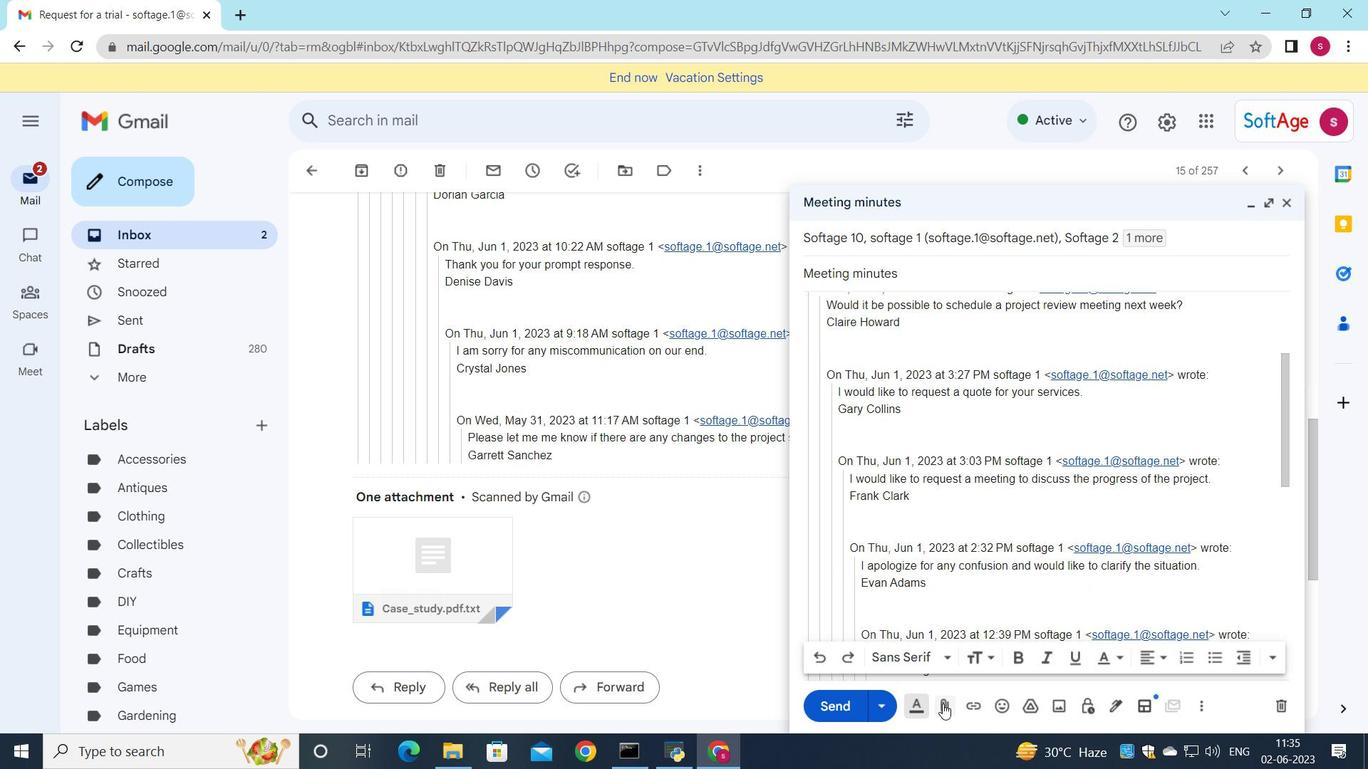 
Action: Mouse moved to (286, 124)
Screenshot: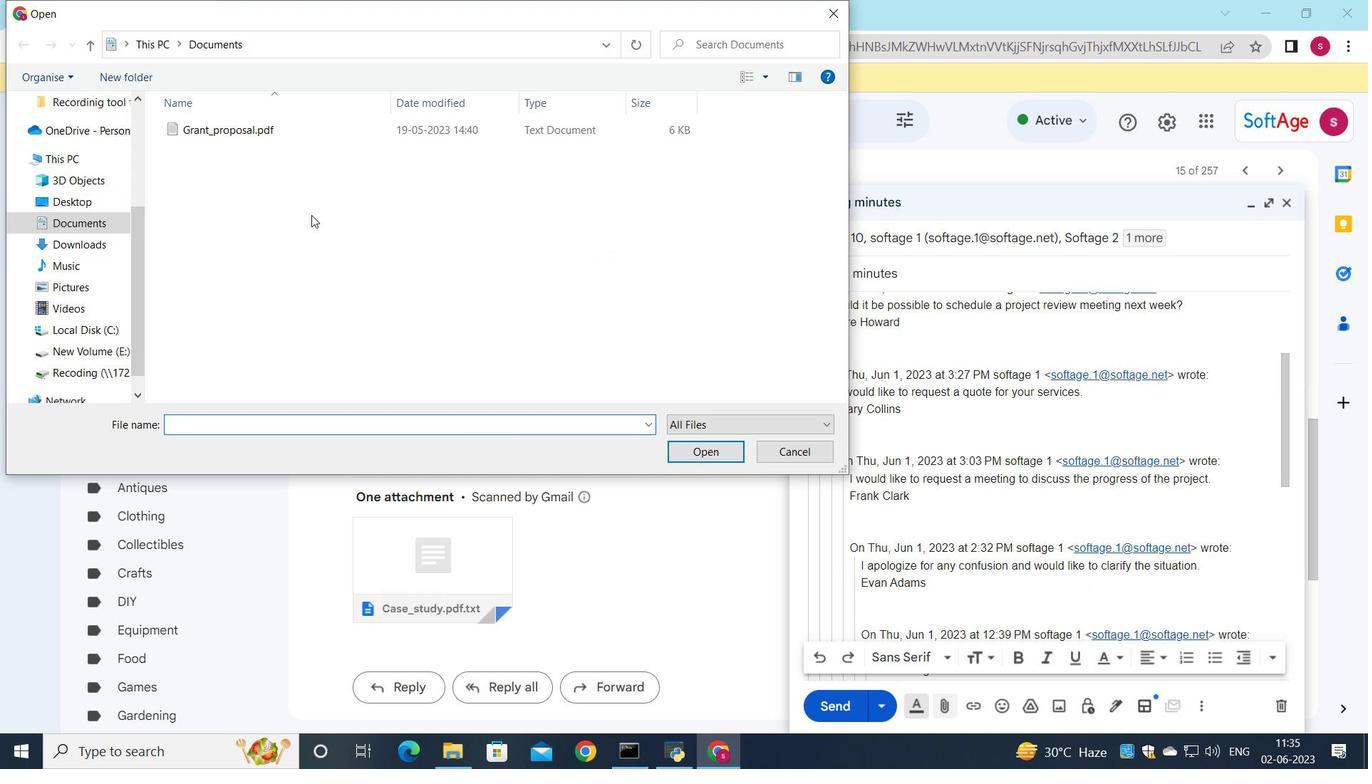 
Action: Mouse pressed left at (286, 124)
Screenshot: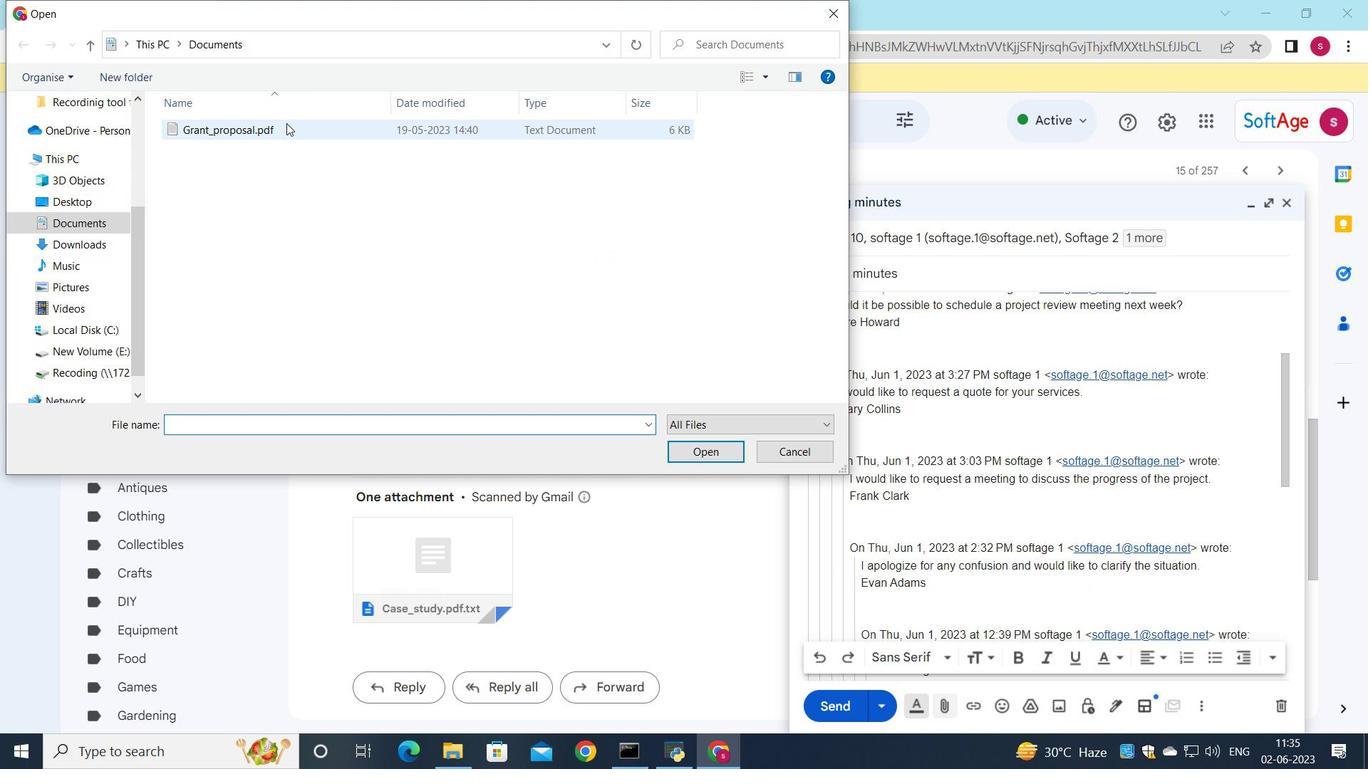 
Action: Mouse moved to (280, 117)
Screenshot: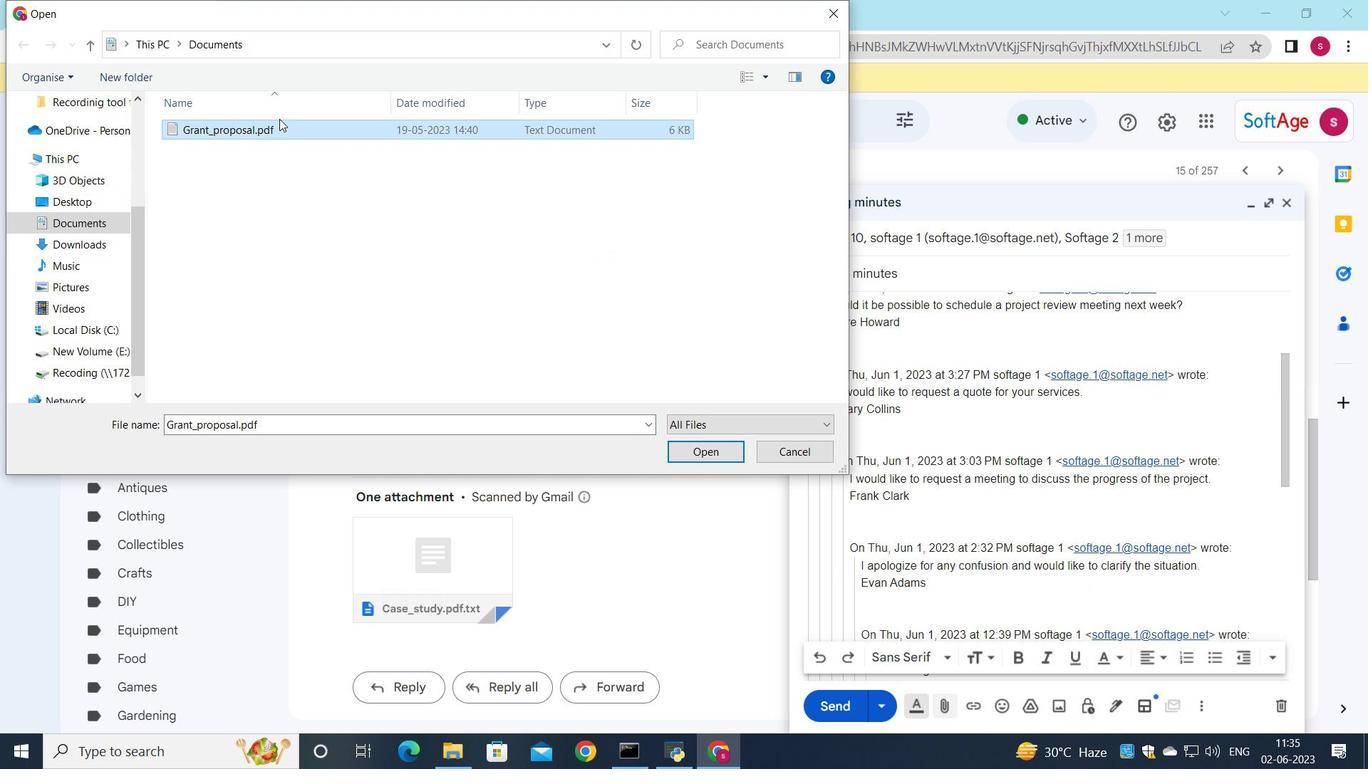 
Action: Mouse pressed left at (280, 117)
Screenshot: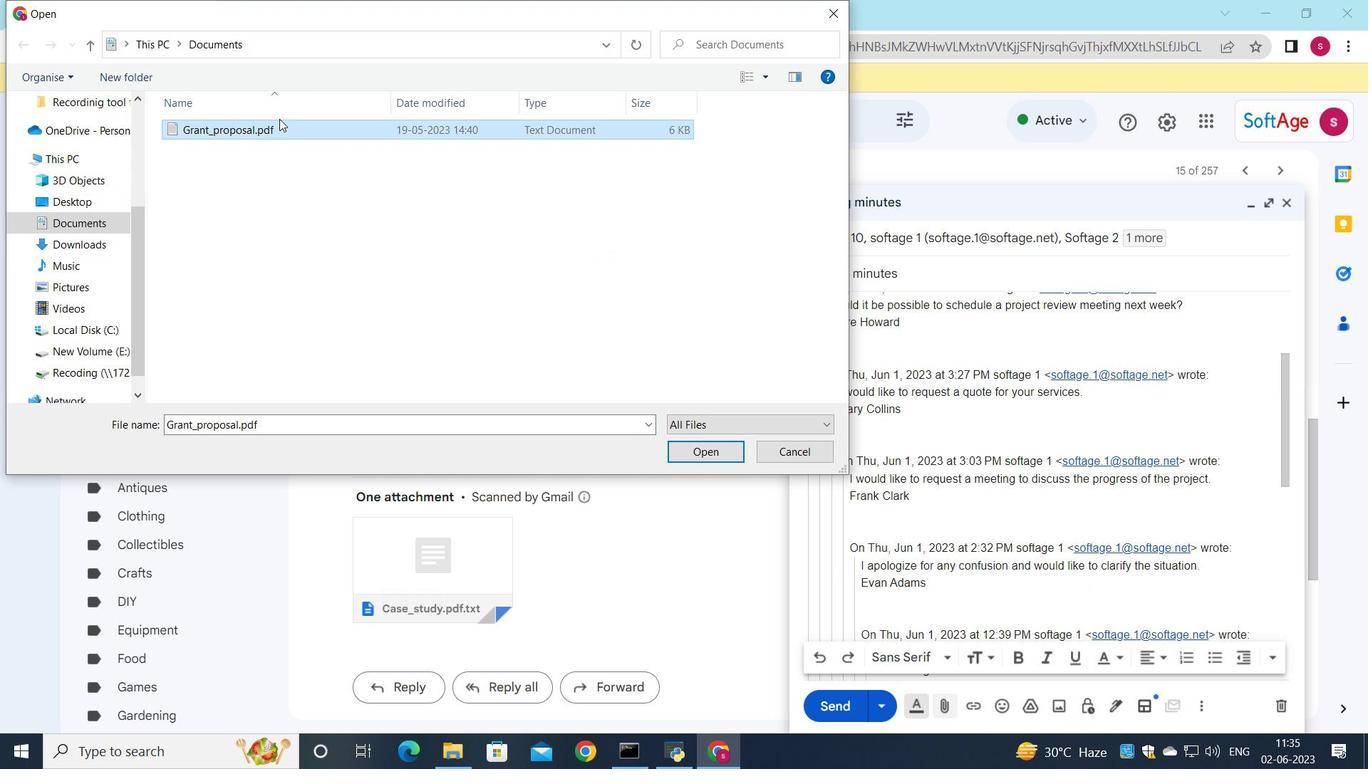 
Action: Mouse moved to (282, 132)
Screenshot: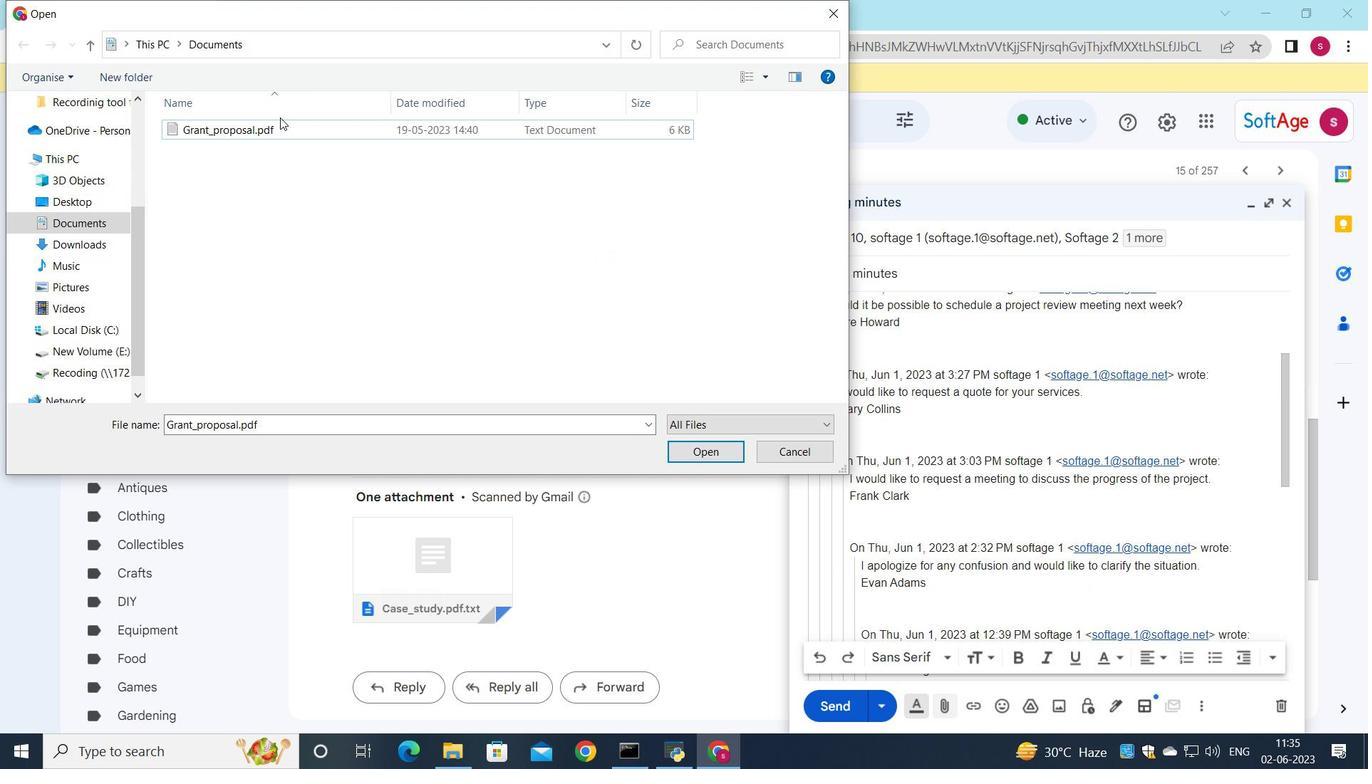 
Action: Mouse pressed left at (282, 132)
Screenshot: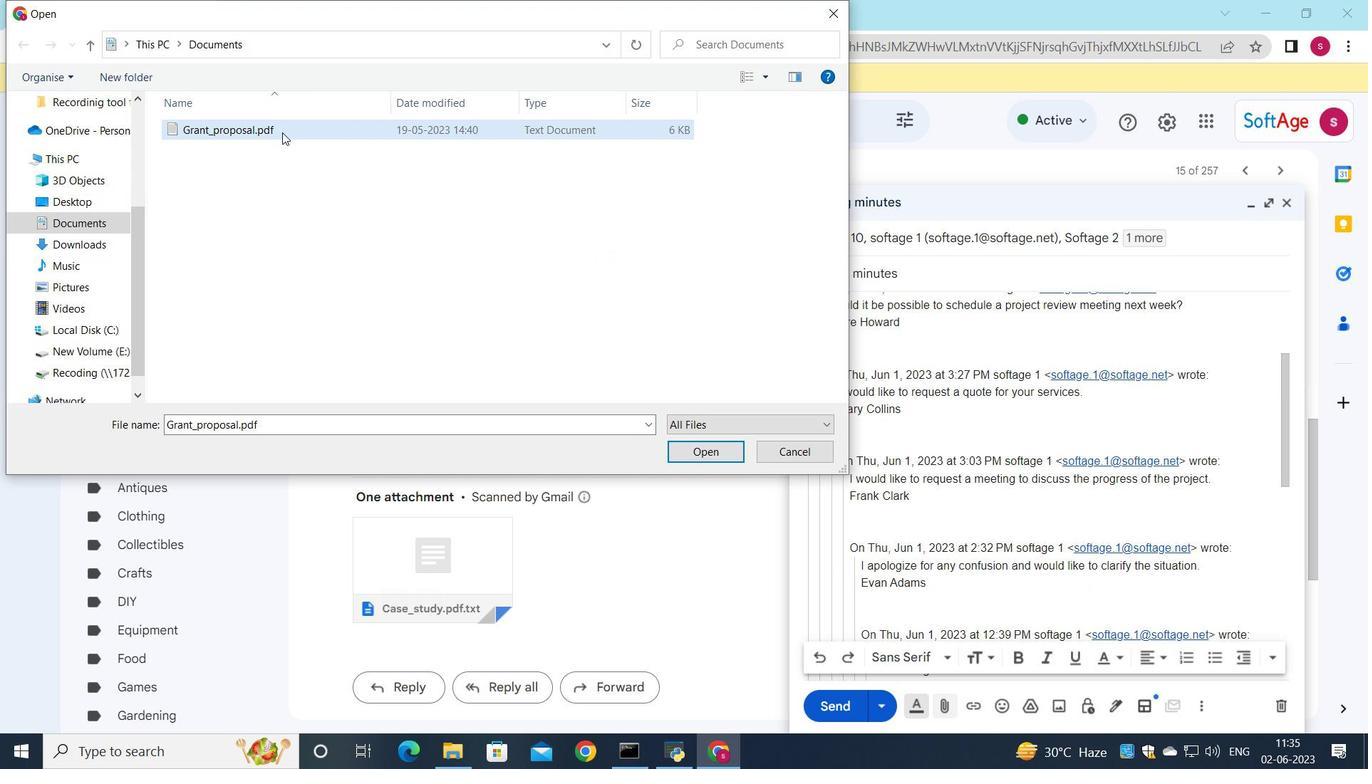 
Action: Mouse moved to (304, 126)
Screenshot: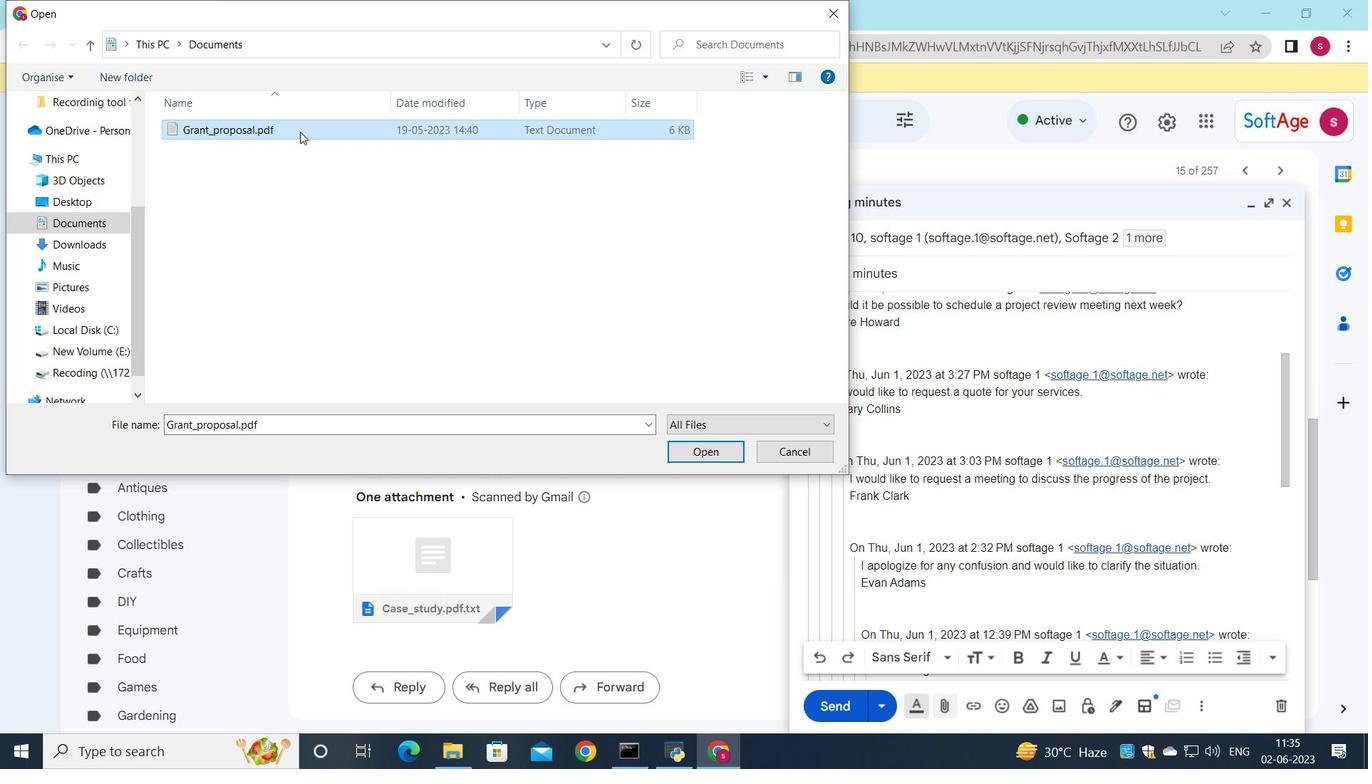 
Action: Mouse pressed left at (304, 126)
Screenshot: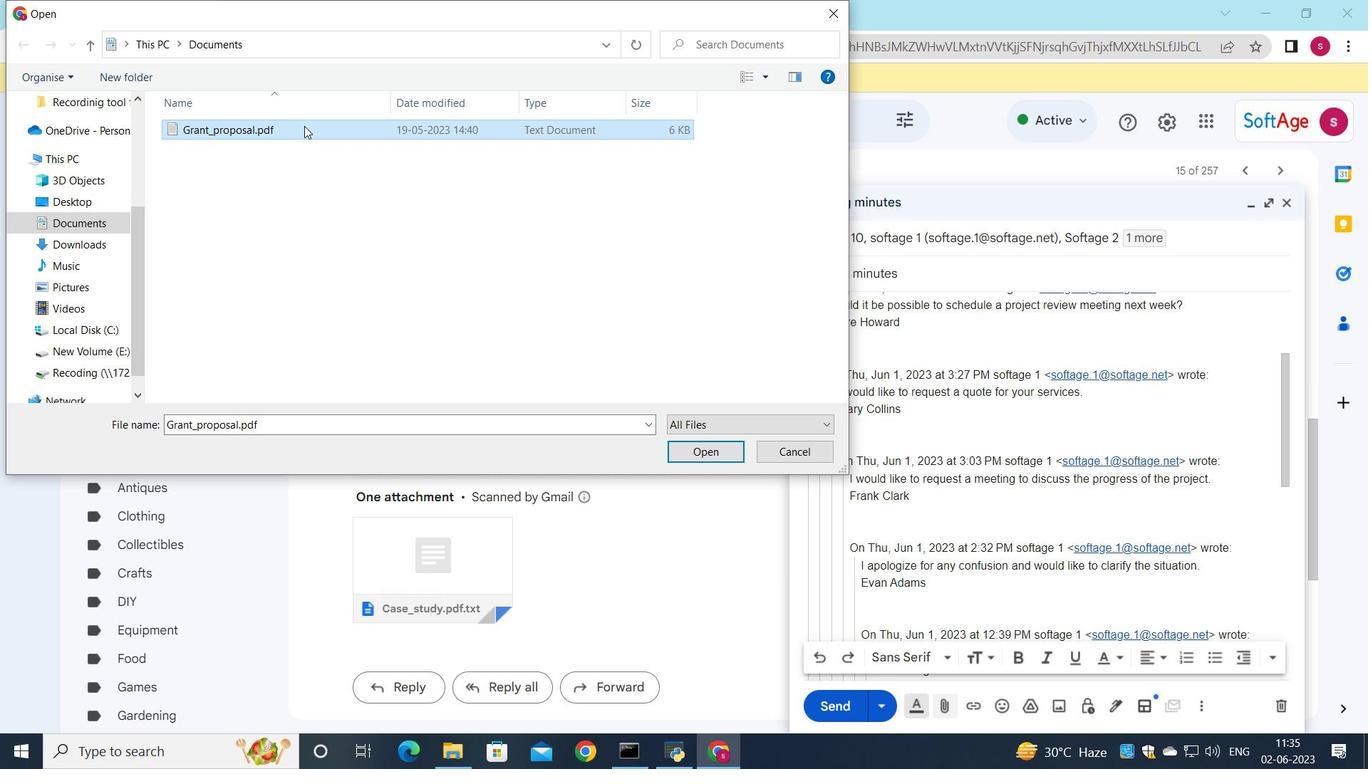 
Action: Mouse moved to (733, 320)
Screenshot: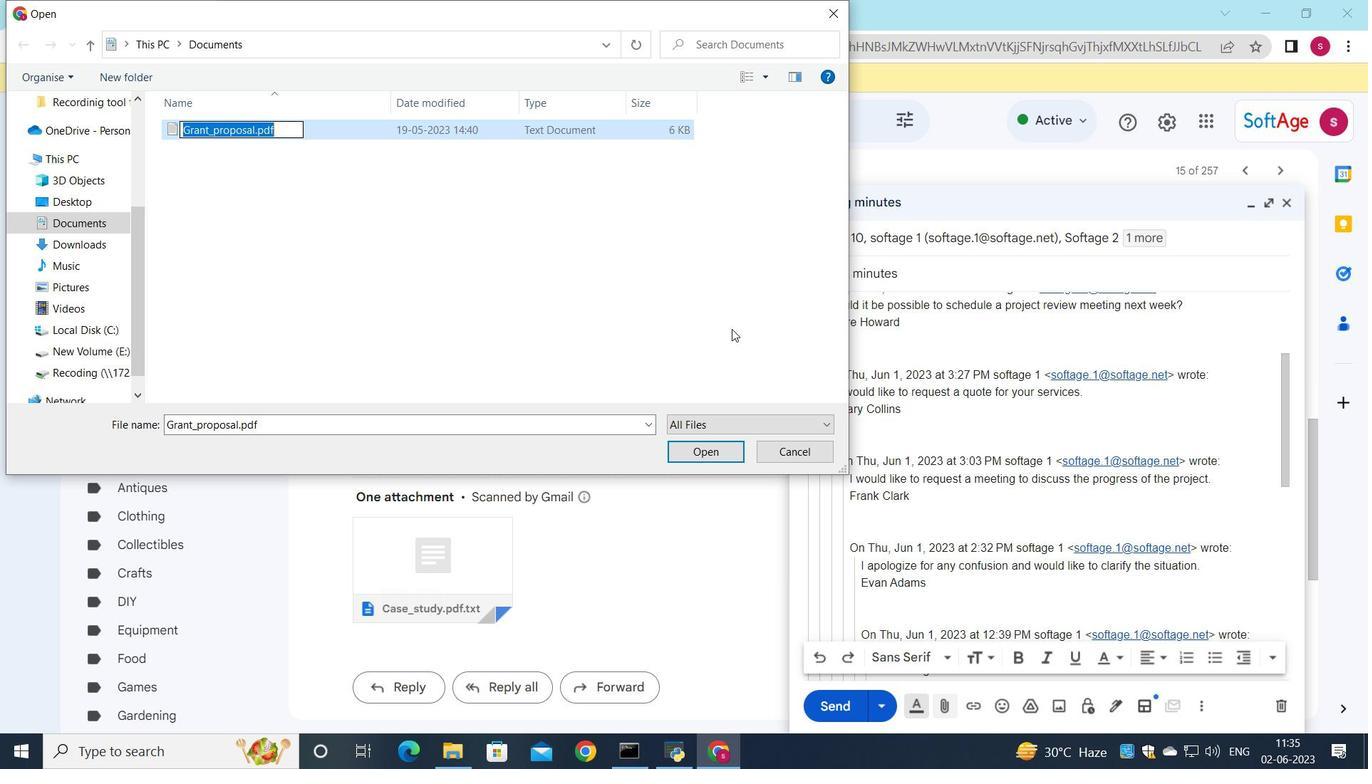 
Action: Key pressed <Key.shift>Buisness<Key.space><Key.backspace><Key.shift><Key.shift><Key.shift>_case.docx
Screenshot: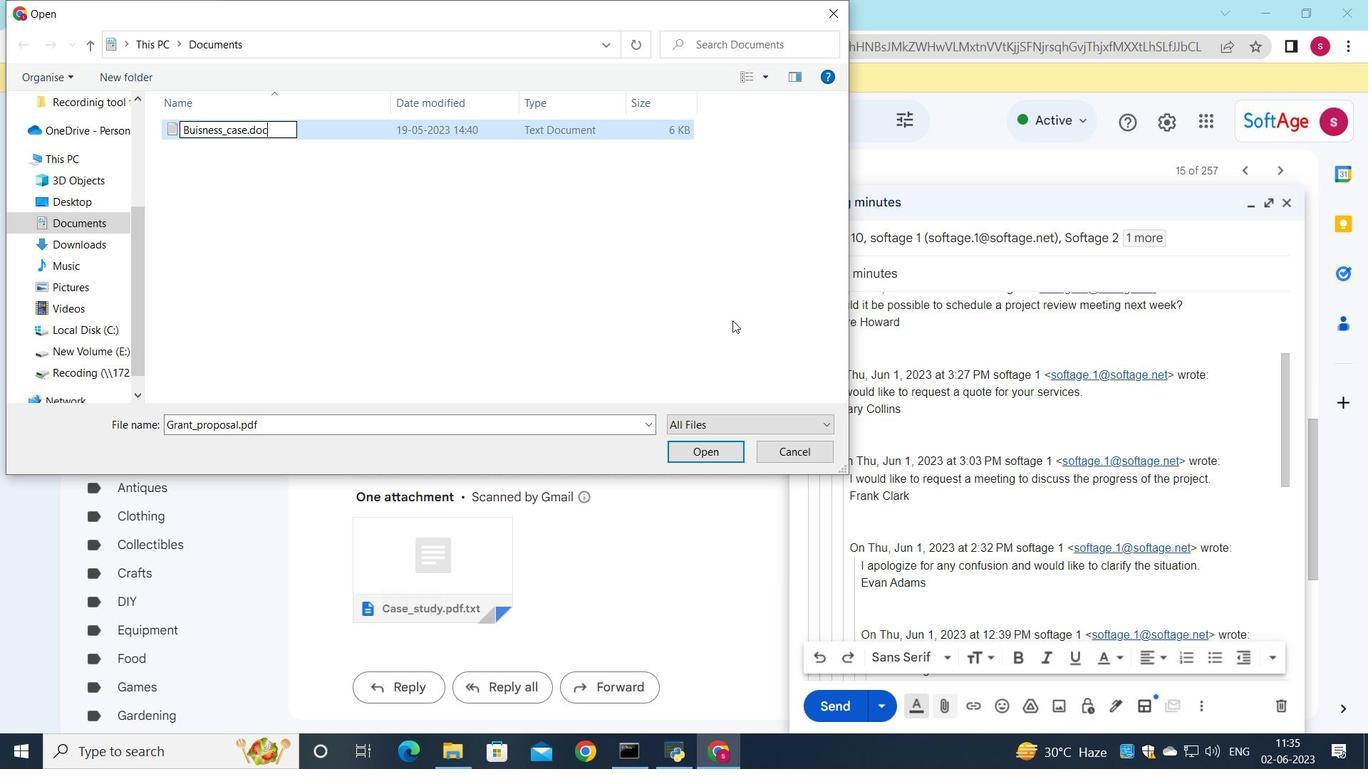 
Action: Mouse moved to (456, 127)
Screenshot: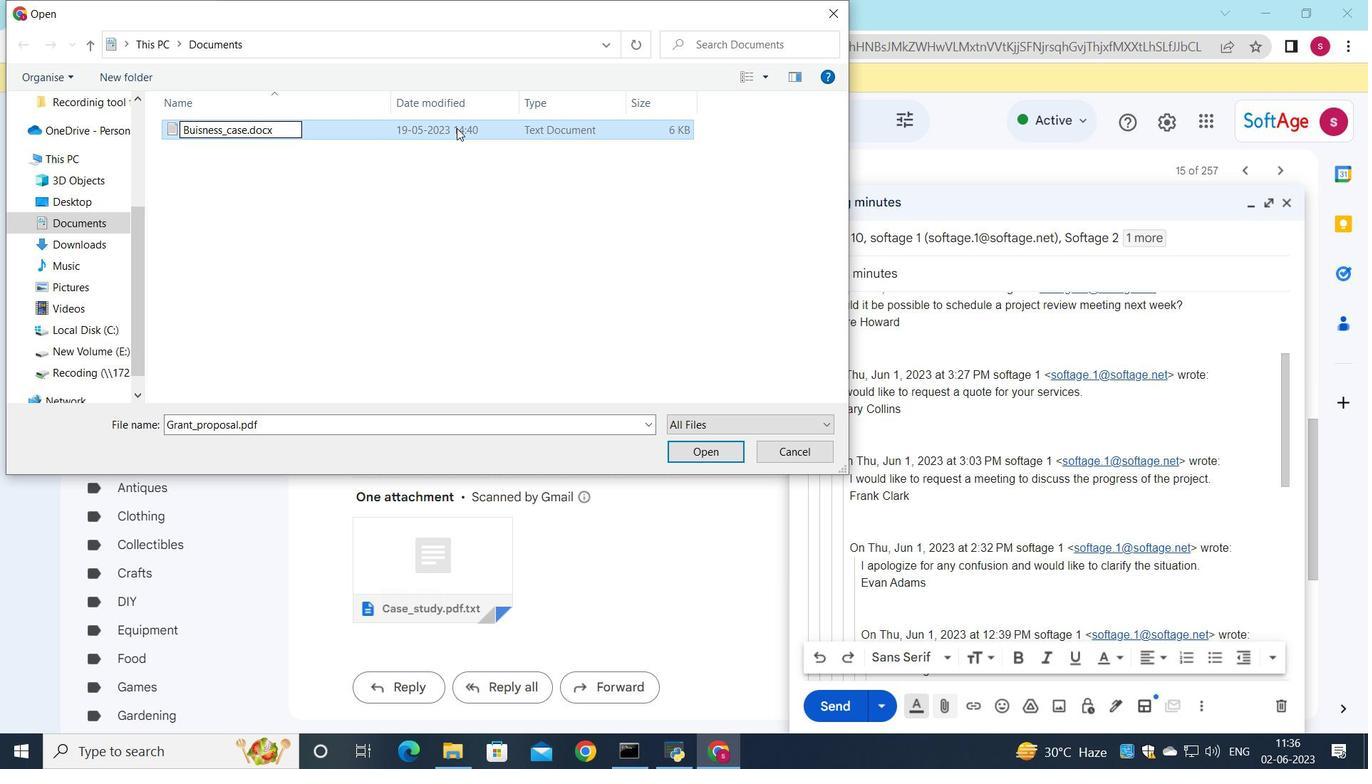 
Action: Mouse pressed left at (456, 127)
Screenshot: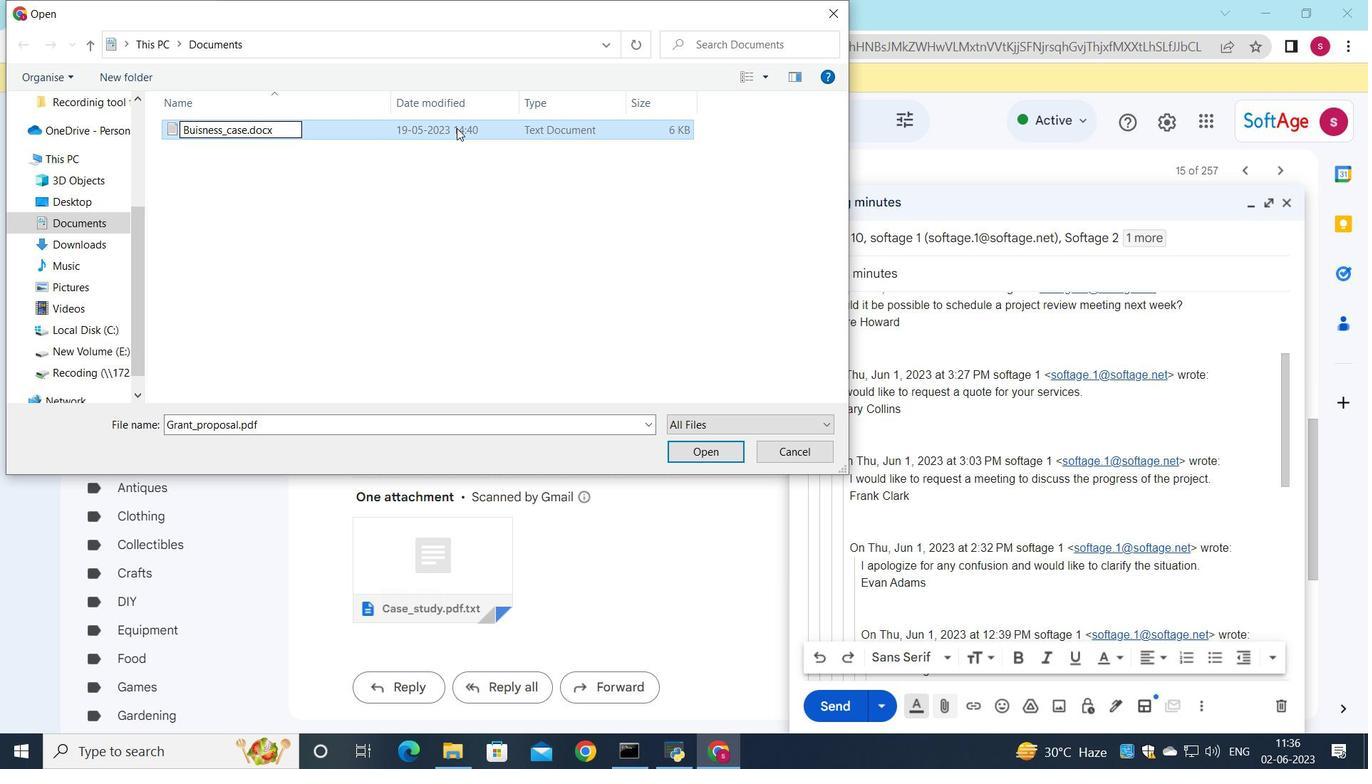 
Action: Mouse moved to (692, 442)
Screenshot: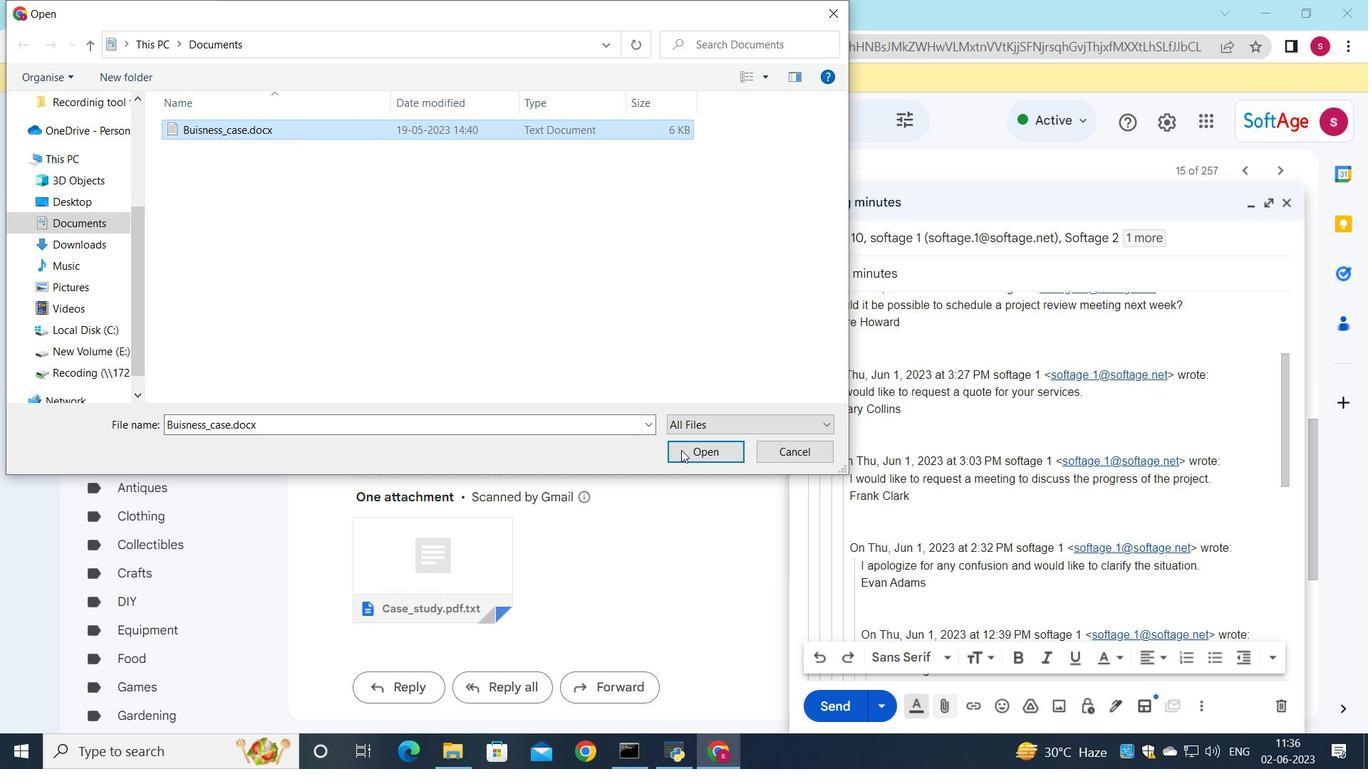 
Action: Mouse pressed left at (692, 442)
Screenshot: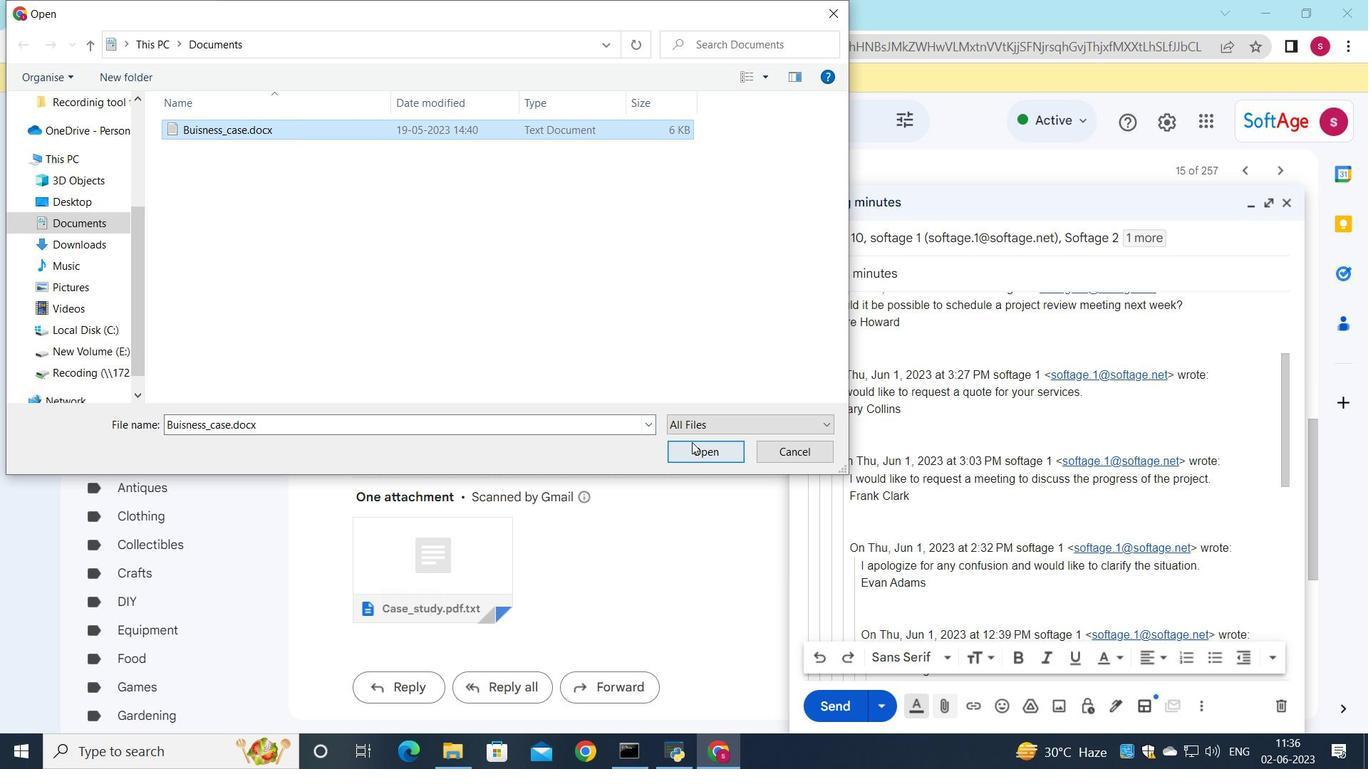 
Action: Mouse moved to (846, 706)
Screenshot: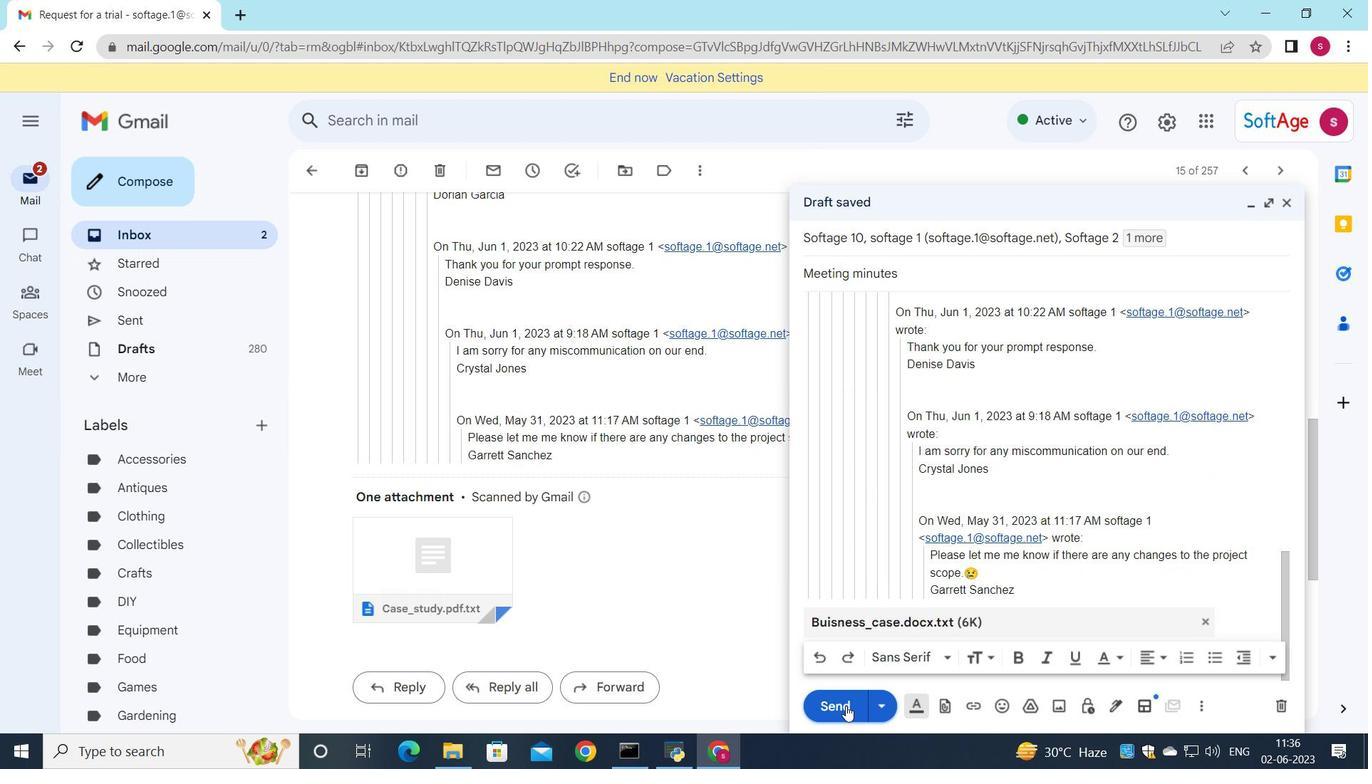 
Action: Mouse pressed left at (846, 706)
Screenshot: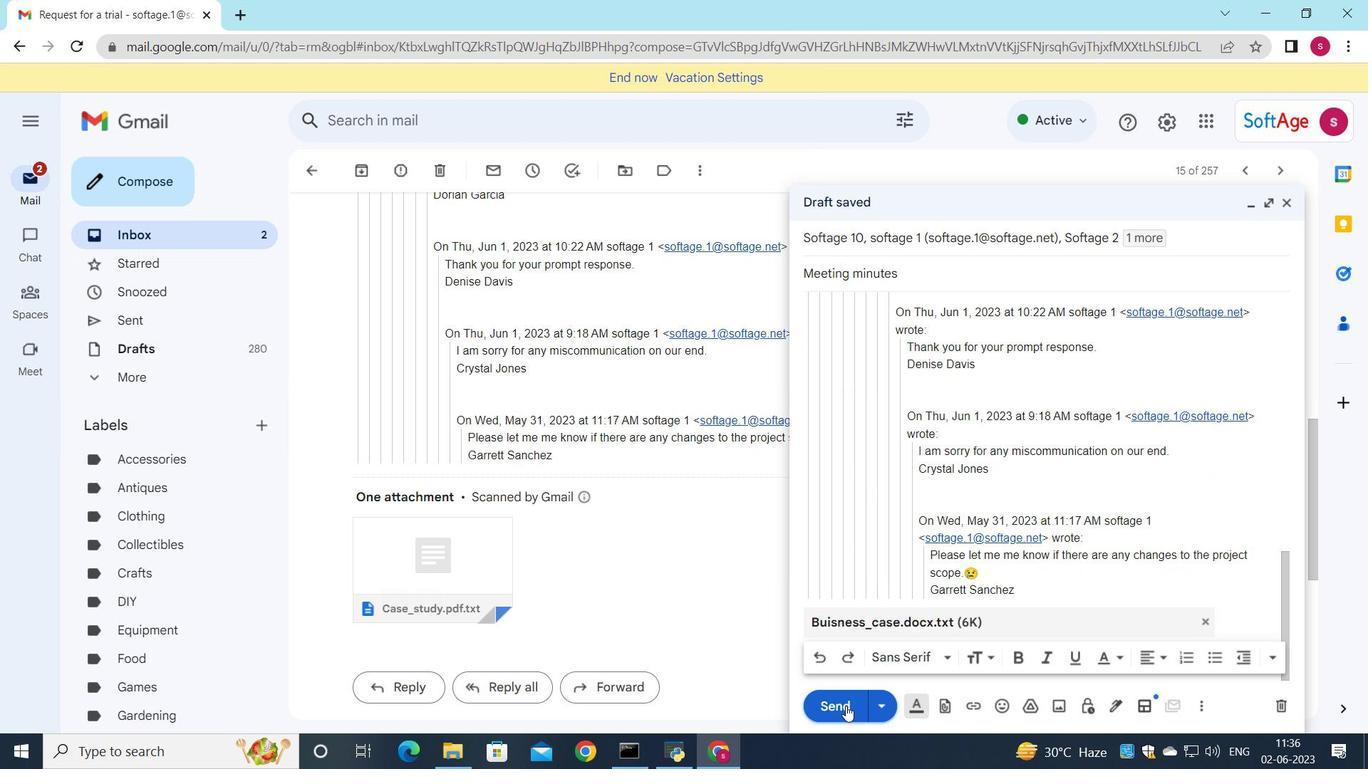 
Action: Mouse moved to (220, 233)
Screenshot: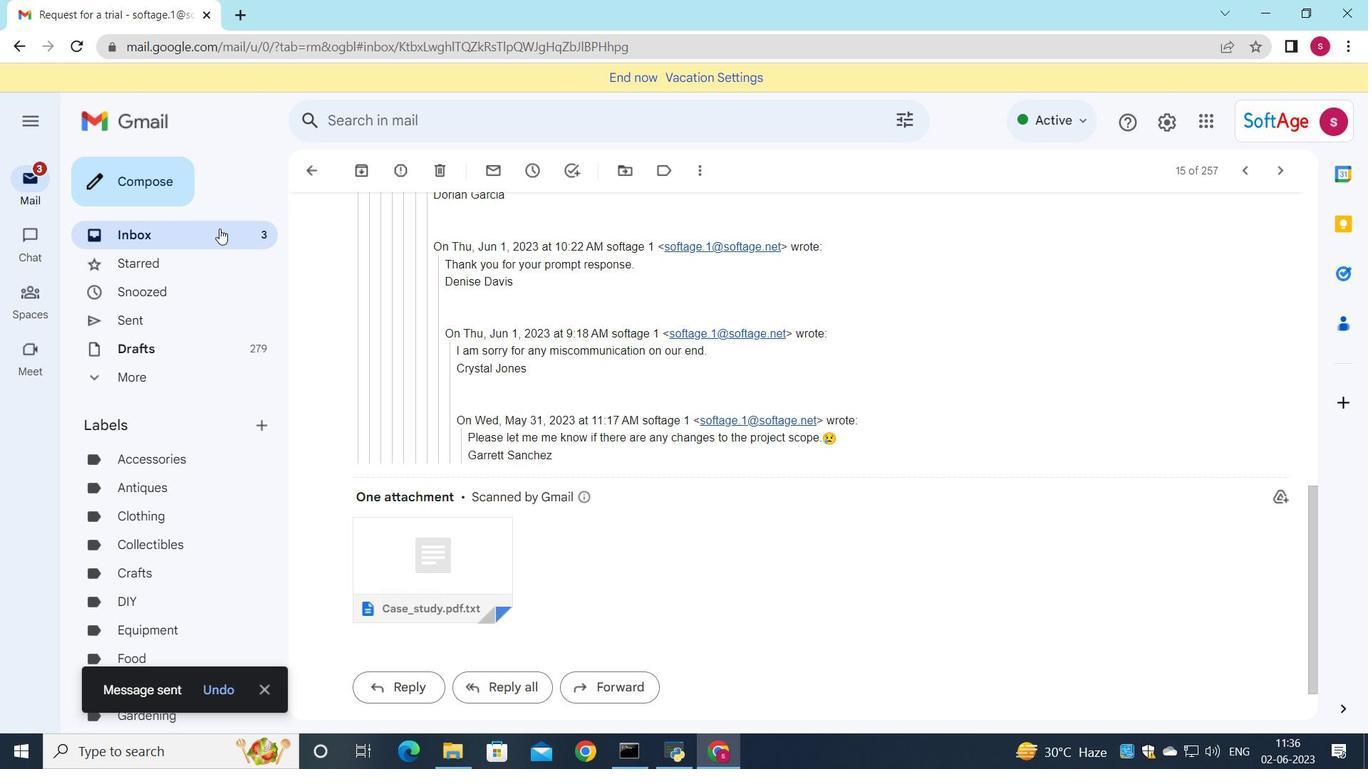 
Action: Mouse pressed left at (220, 233)
Screenshot: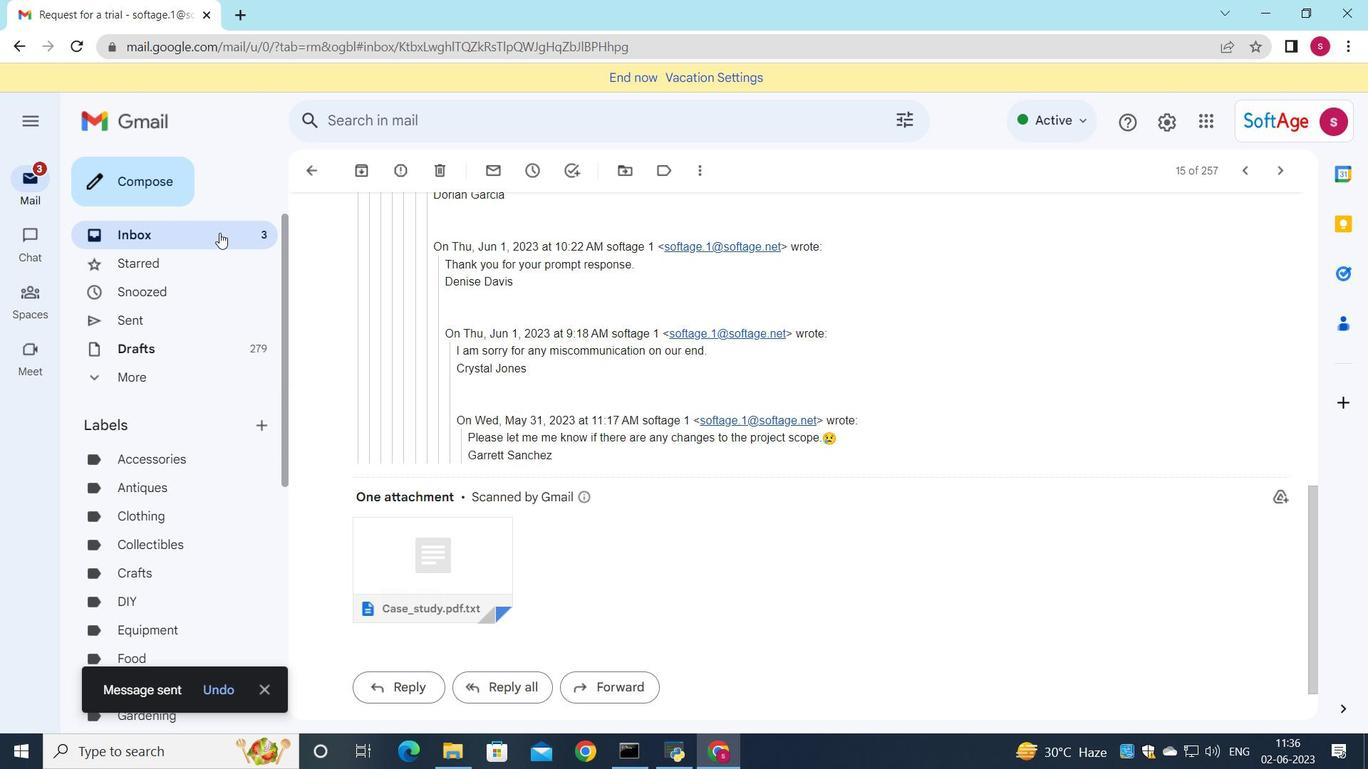 
Action: Mouse moved to (699, 243)
Screenshot: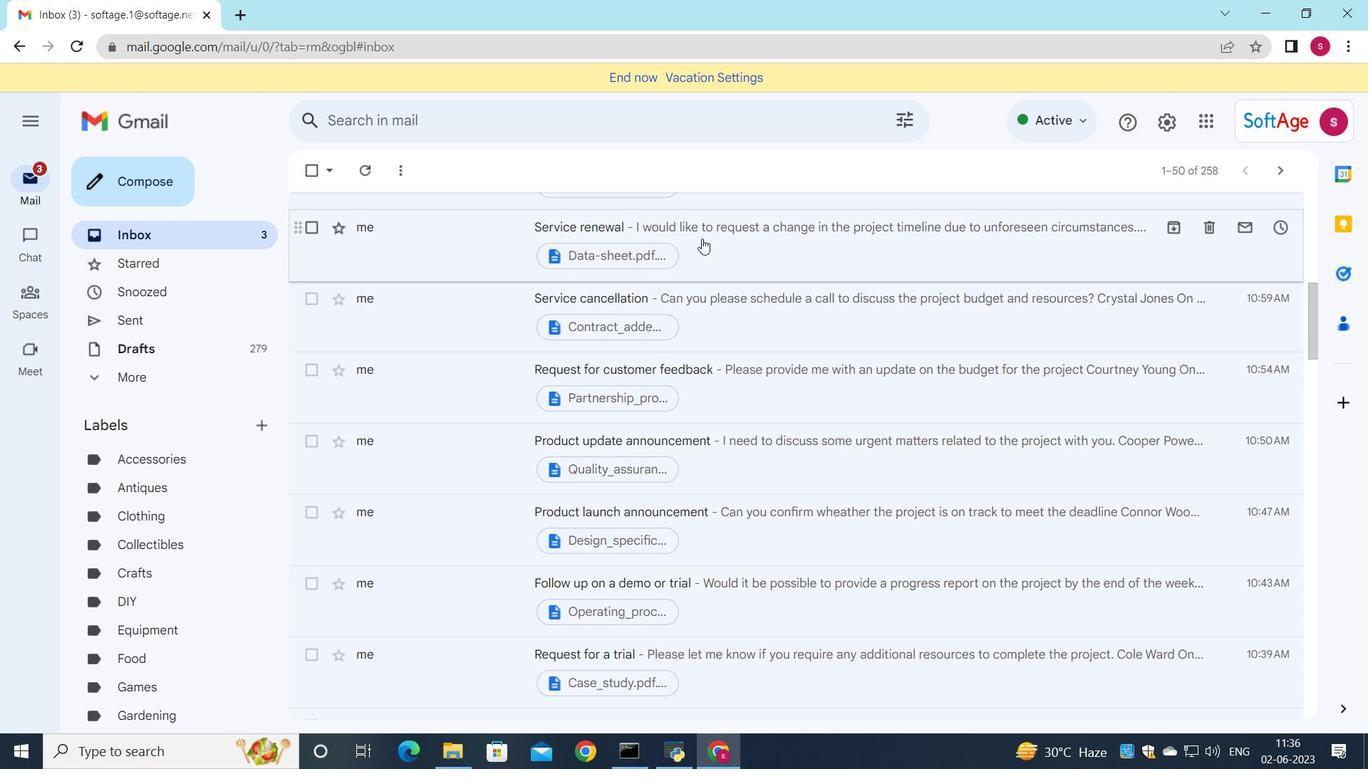 
Action: Mouse scrolled (699, 243) with delta (0, 0)
Screenshot: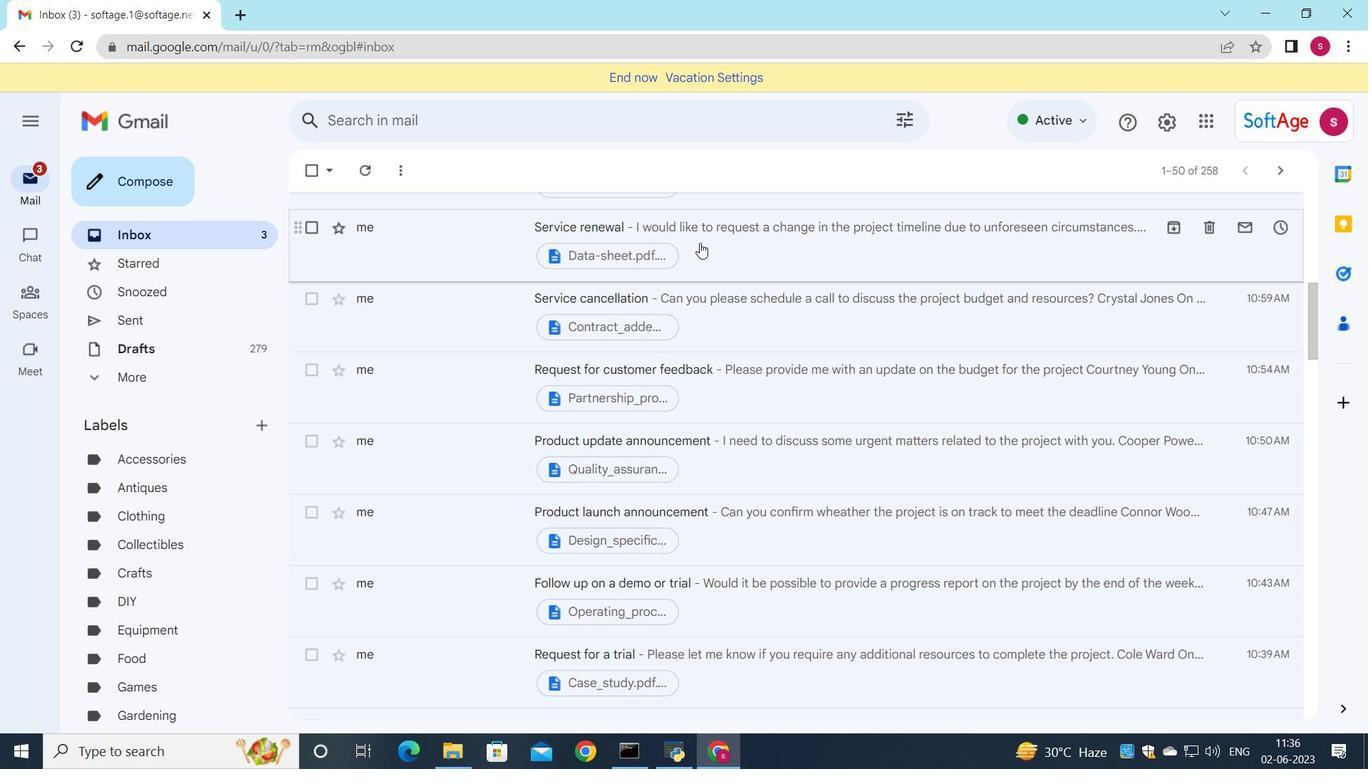
Action: Mouse scrolled (699, 243) with delta (0, 0)
Screenshot: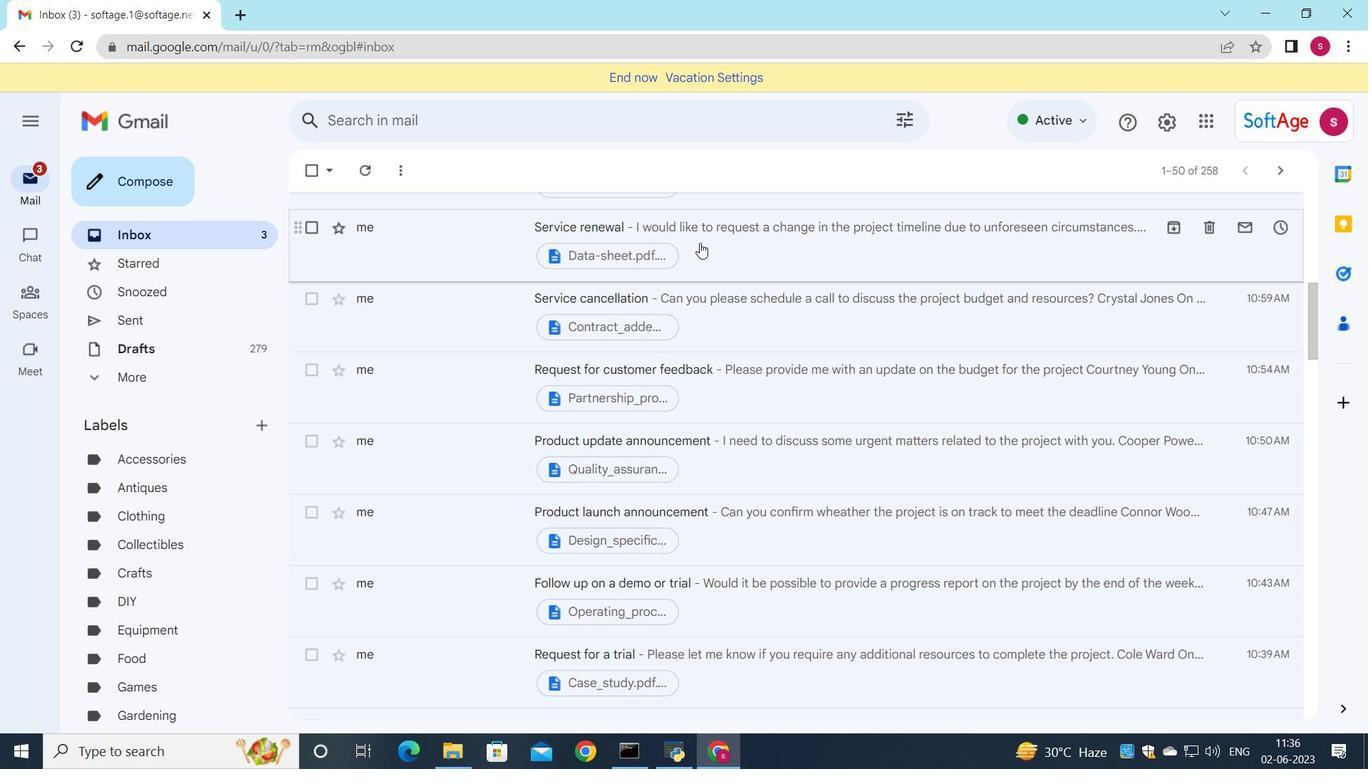 
Action: Mouse scrolled (699, 243) with delta (0, 0)
Screenshot: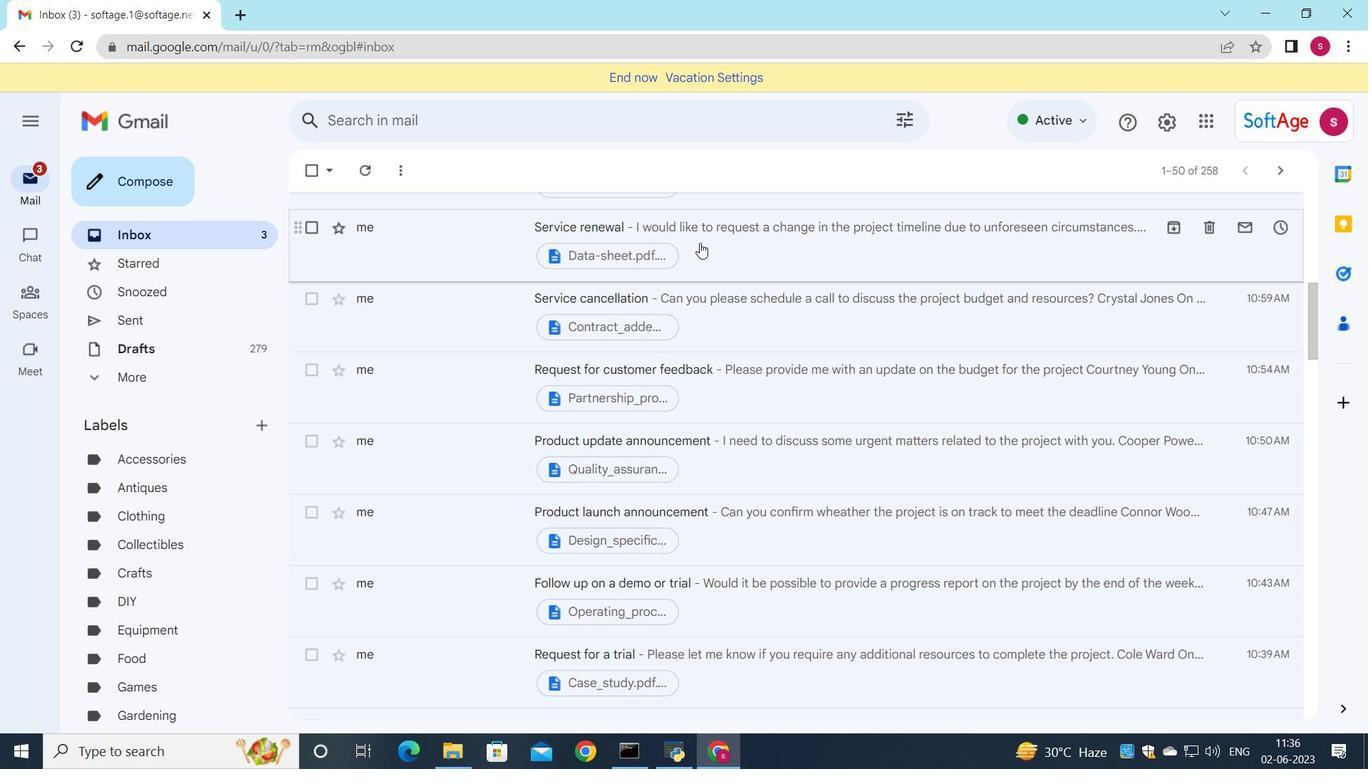 
Action: Mouse scrolled (699, 243) with delta (0, 0)
Screenshot: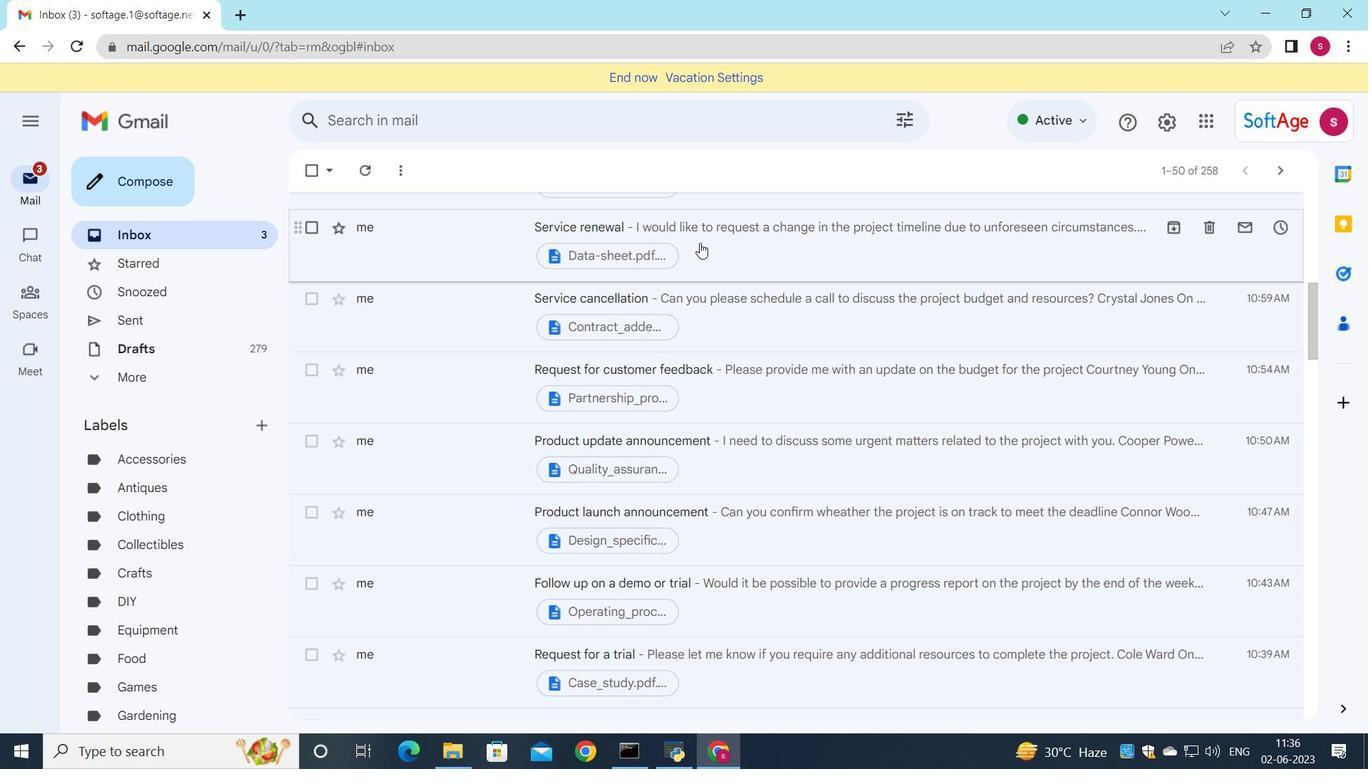 
Action: Mouse scrolled (699, 243) with delta (0, 0)
Screenshot: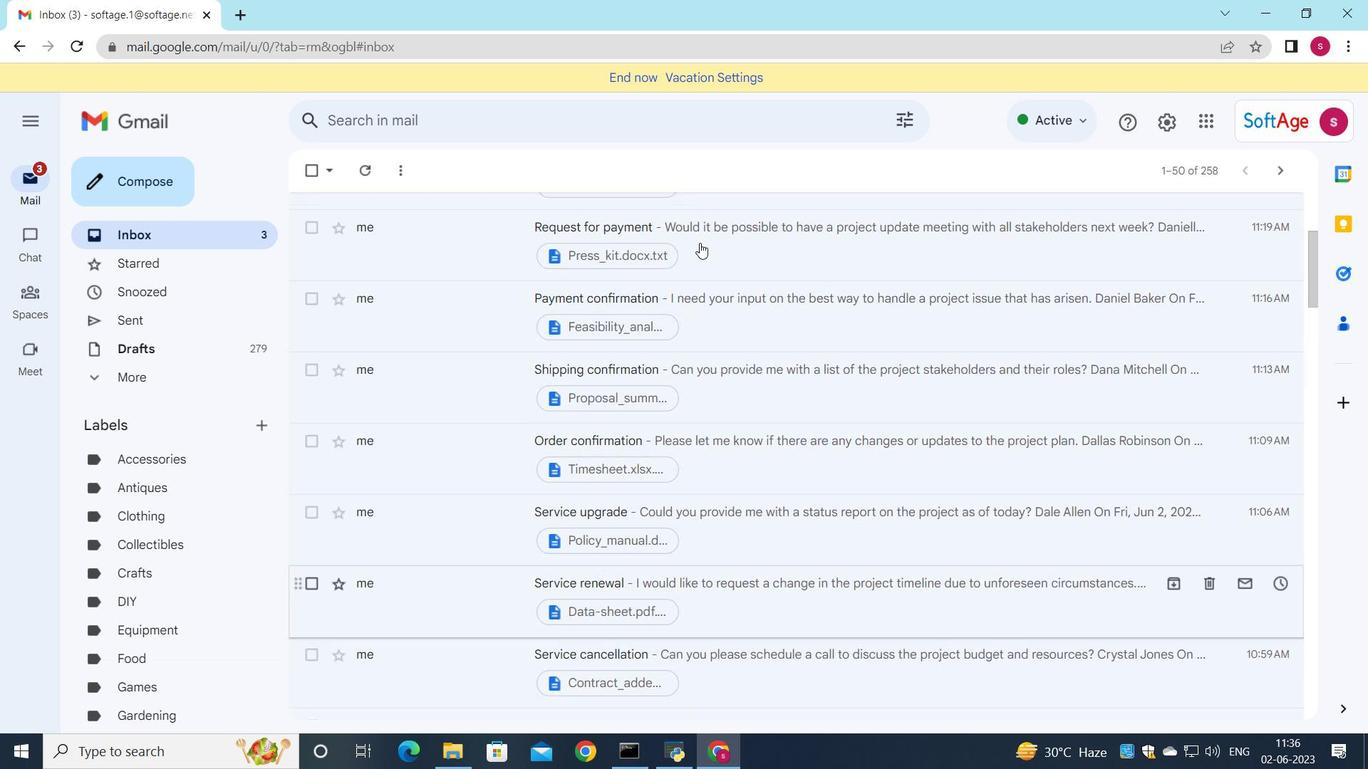
Action: Mouse scrolled (699, 243) with delta (0, 0)
Screenshot: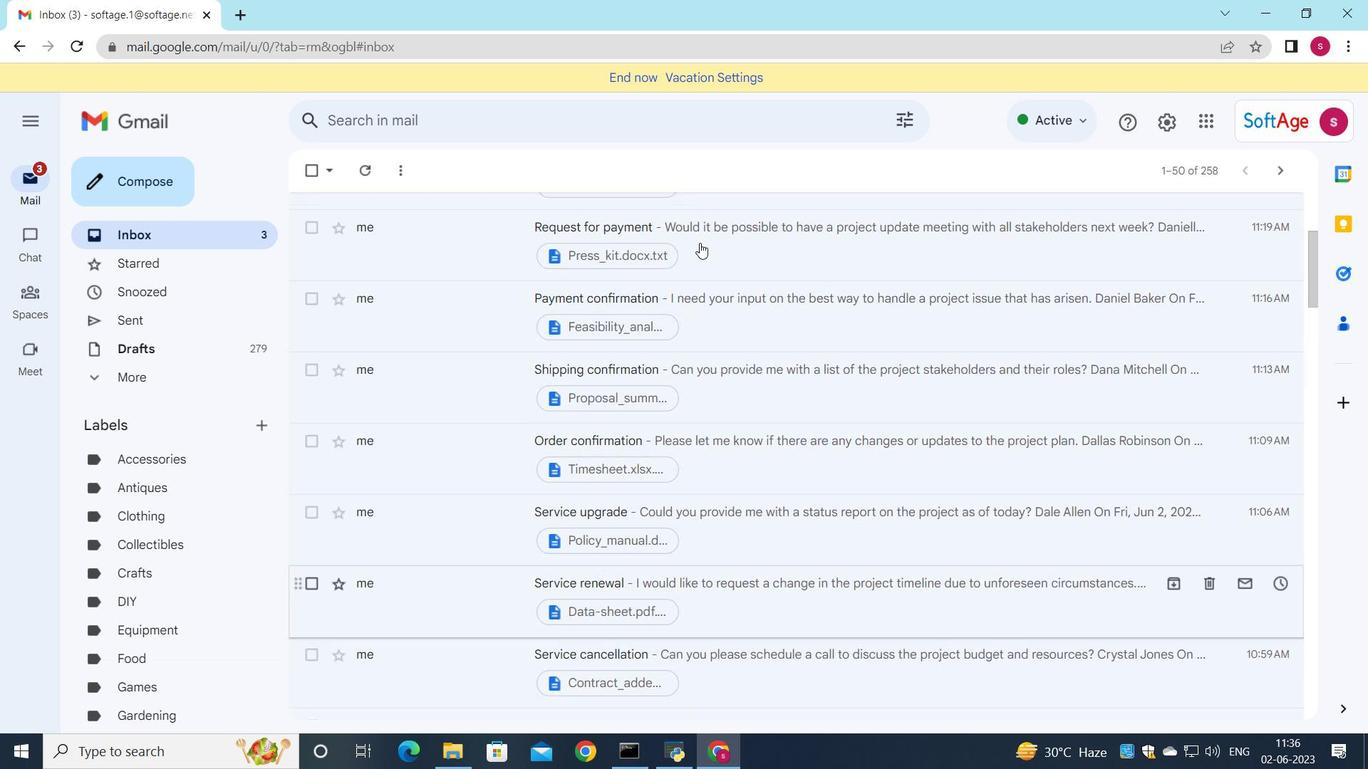 
Action: Mouse scrolled (699, 243) with delta (0, 0)
Screenshot: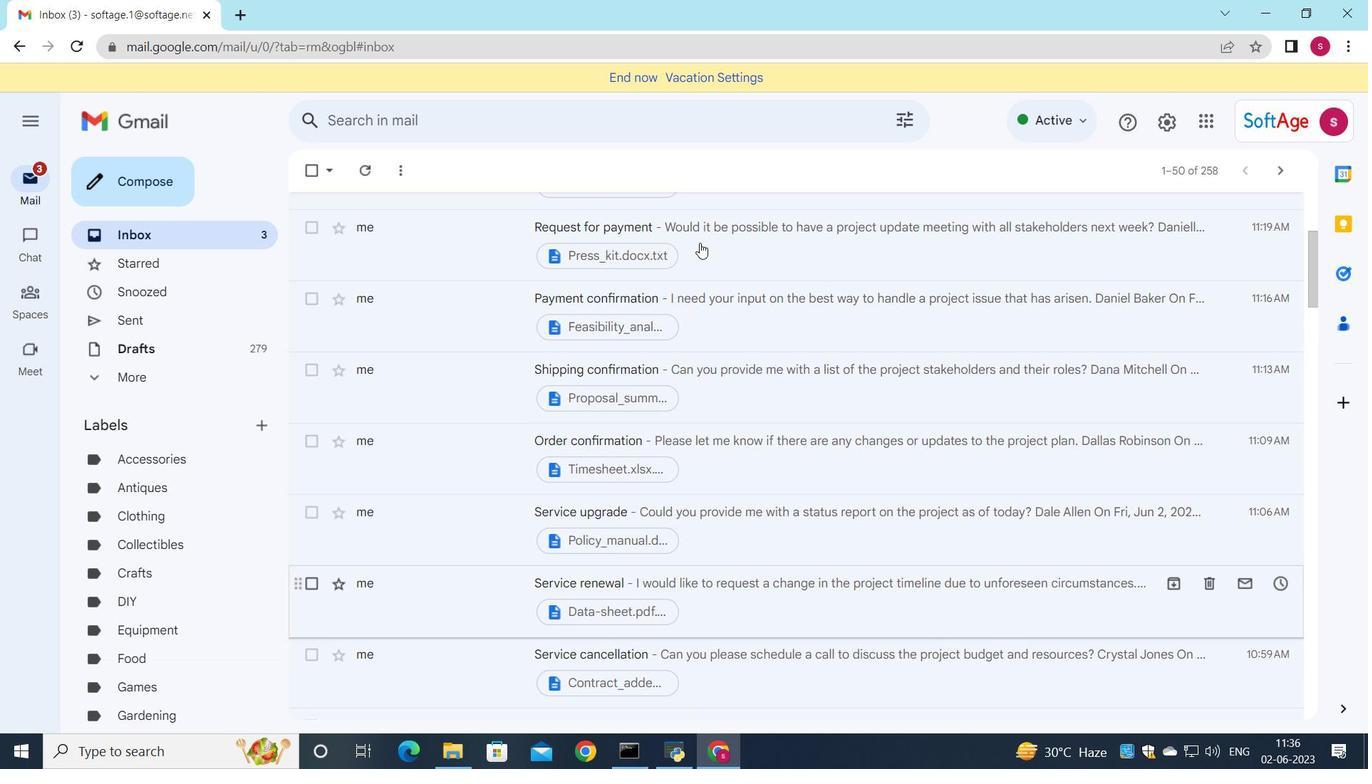 
Action: Mouse scrolled (699, 243) with delta (0, 0)
Screenshot: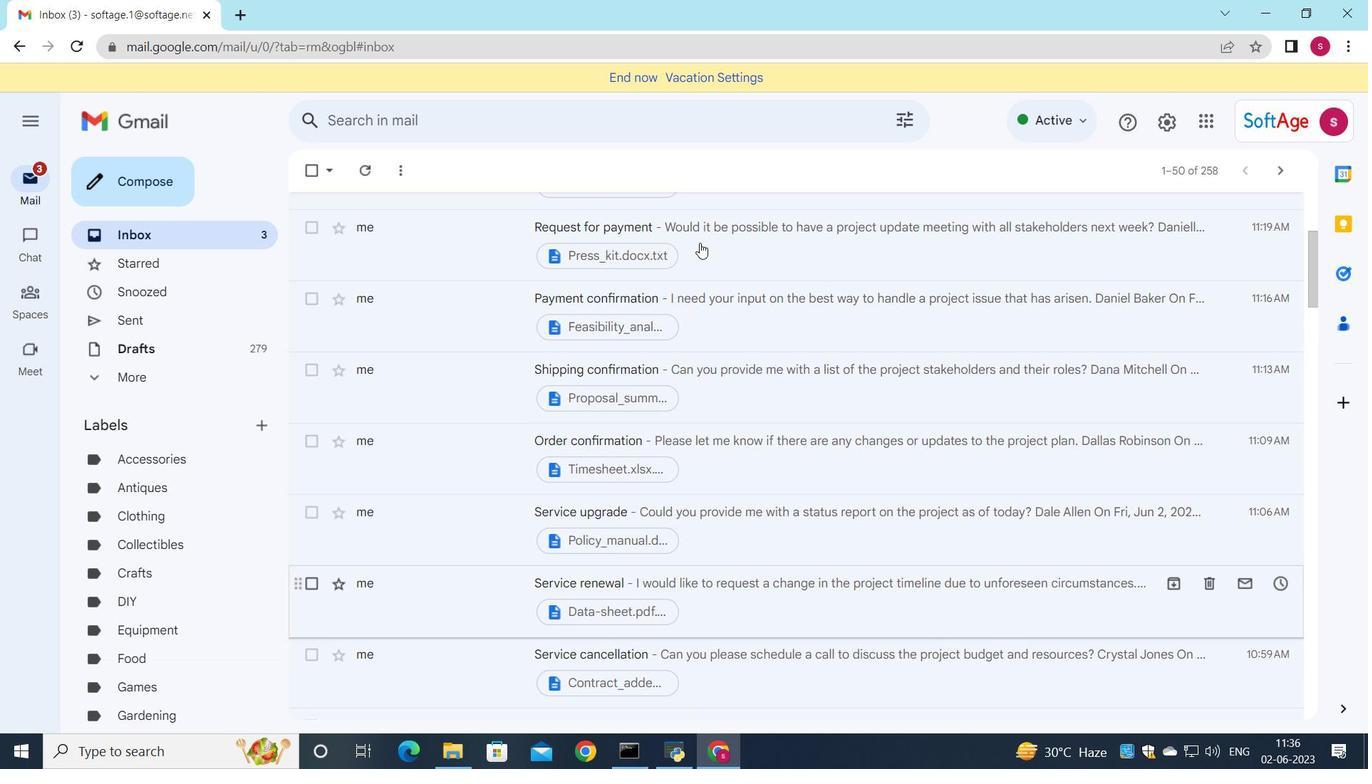 
Action: Mouse scrolled (699, 243) with delta (0, 0)
Screenshot: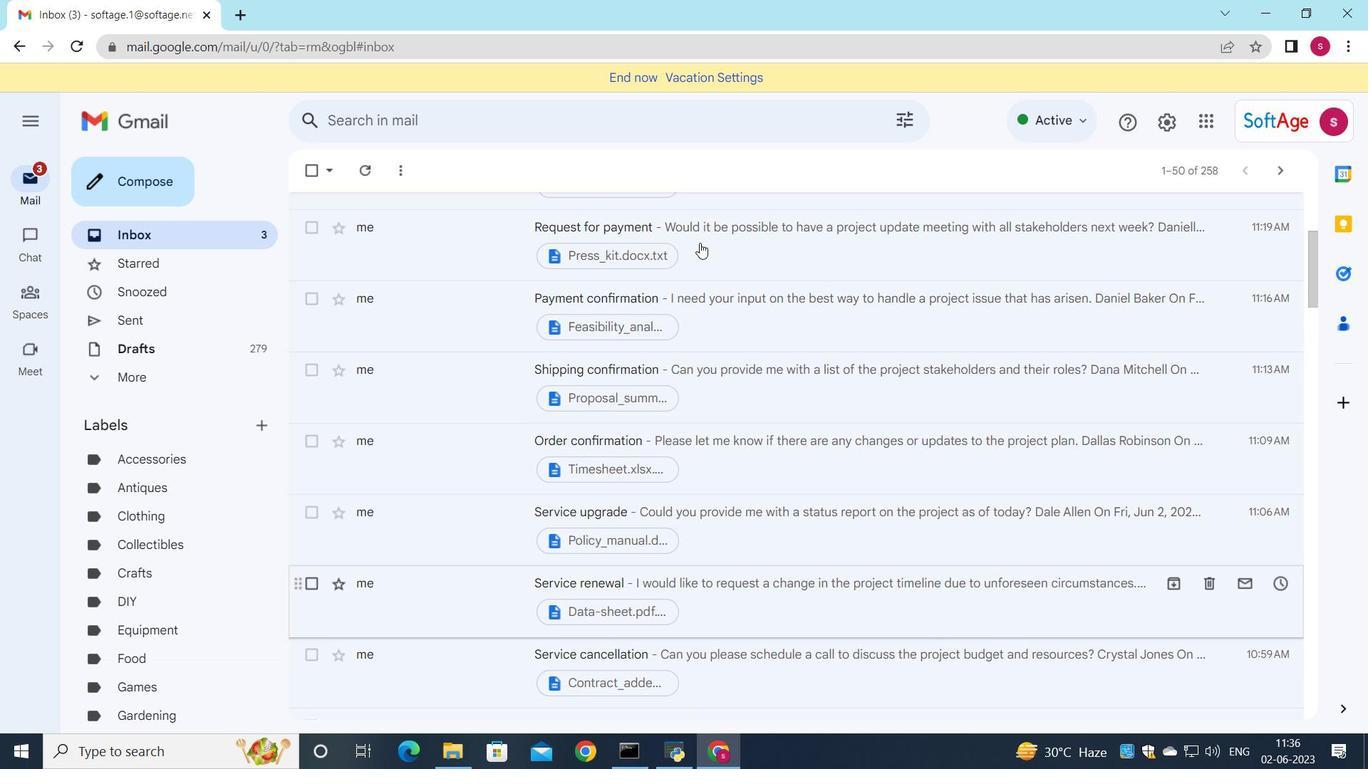 
Action: Mouse scrolled (699, 243) with delta (0, 0)
Screenshot: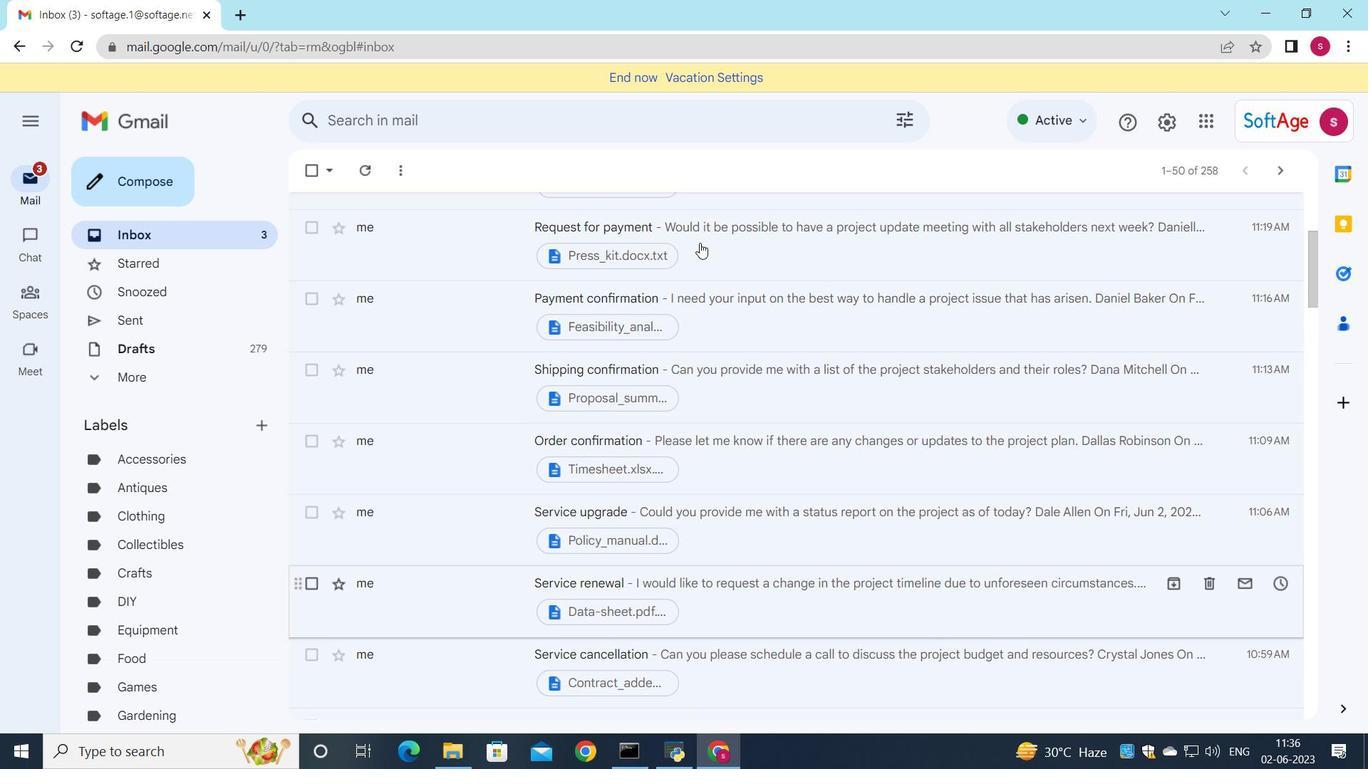 
Action: Mouse scrolled (699, 243) with delta (0, 0)
Screenshot: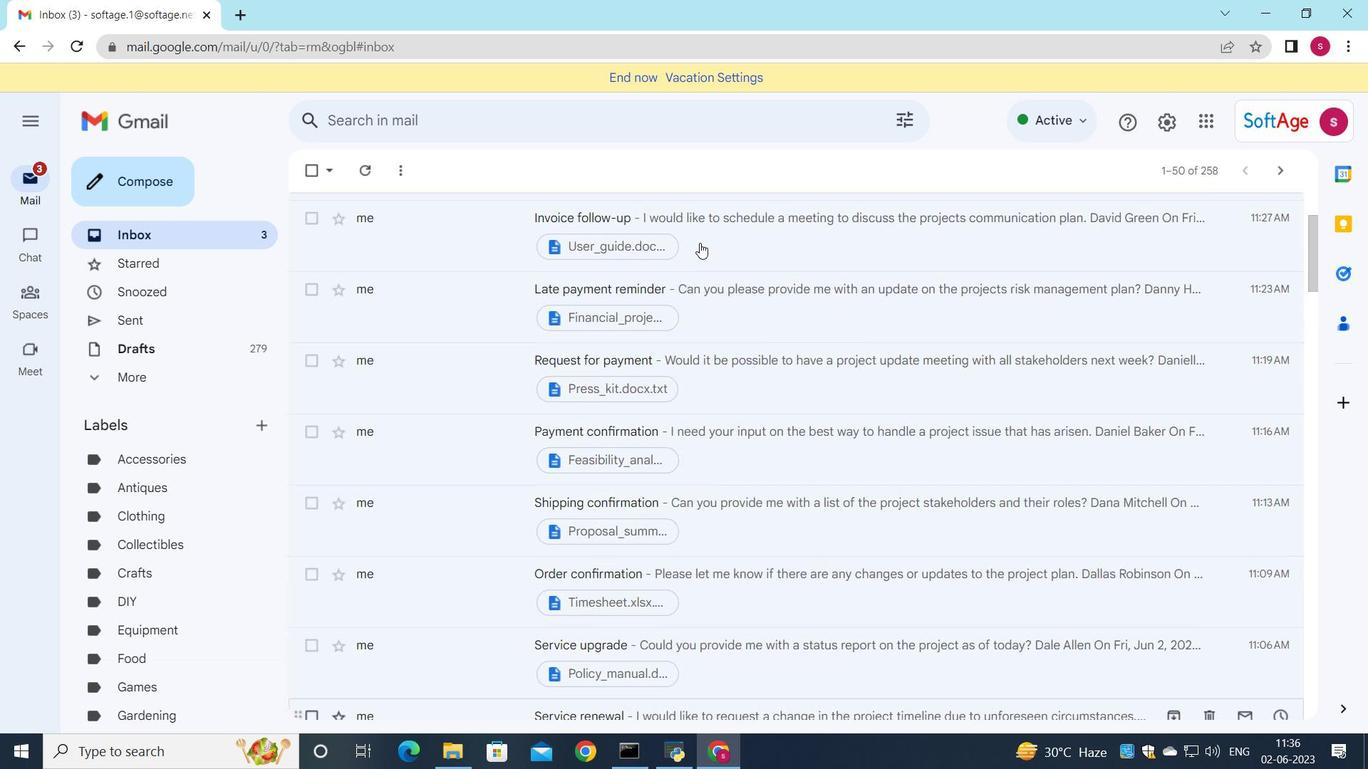 
Action: Mouse scrolled (699, 243) with delta (0, 0)
Screenshot: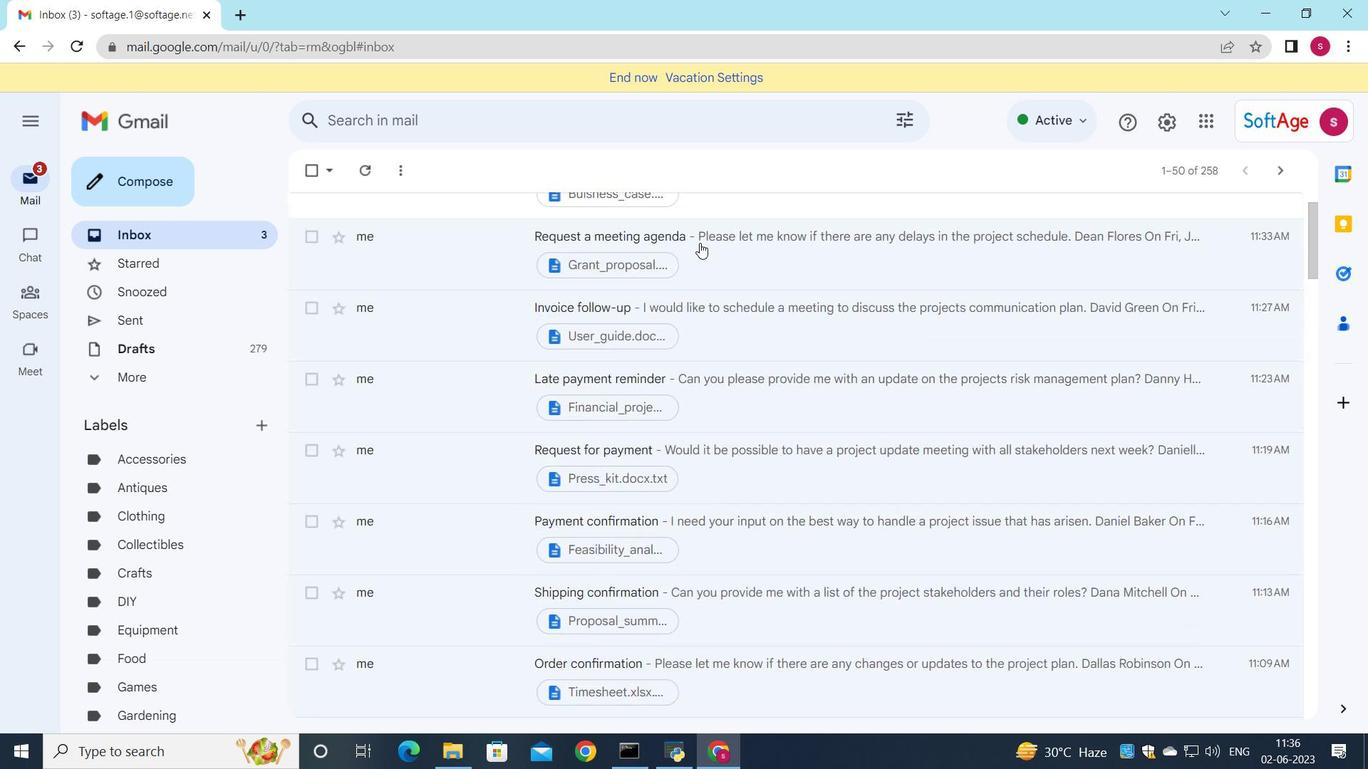 
Action: Mouse scrolled (699, 243) with delta (0, 0)
Screenshot: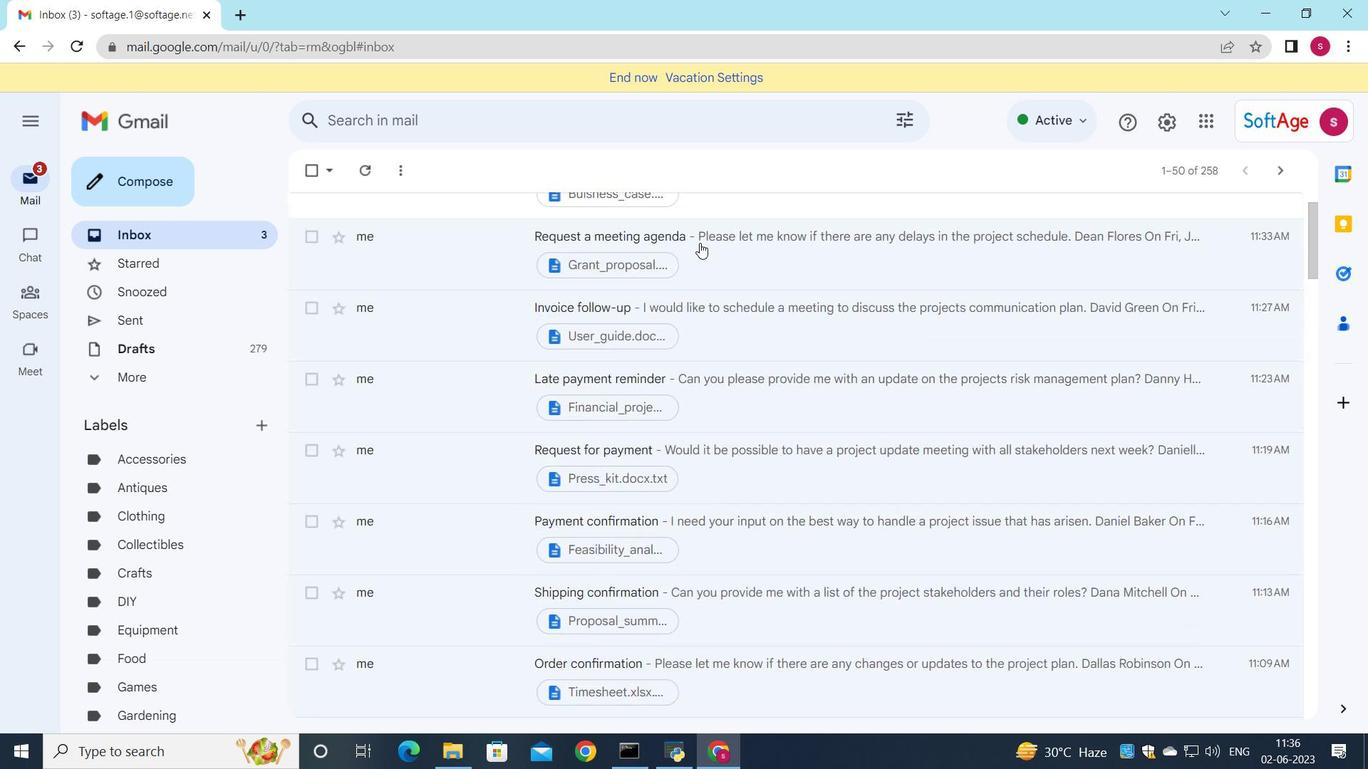 
Action: Mouse scrolled (699, 243) with delta (0, 0)
Screenshot: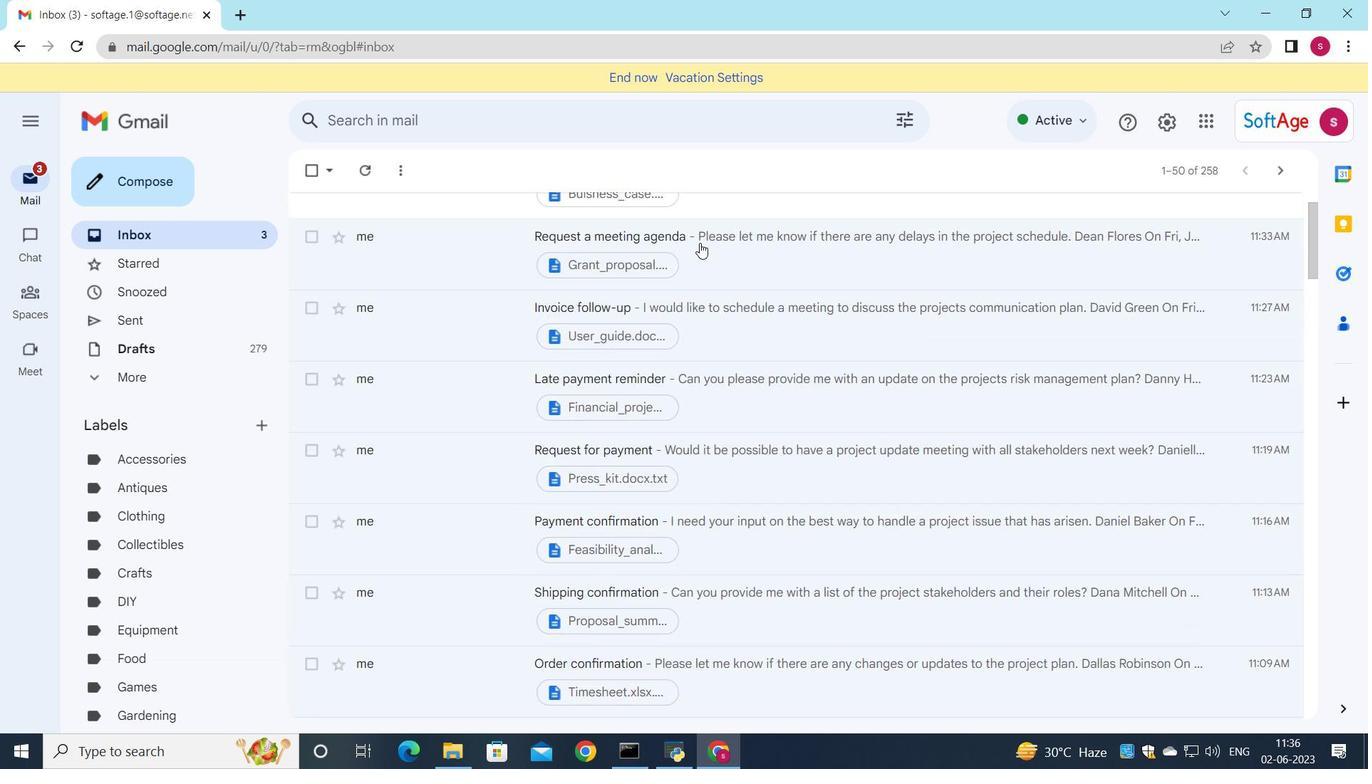 
Action: Mouse scrolled (699, 243) with delta (0, 0)
Screenshot: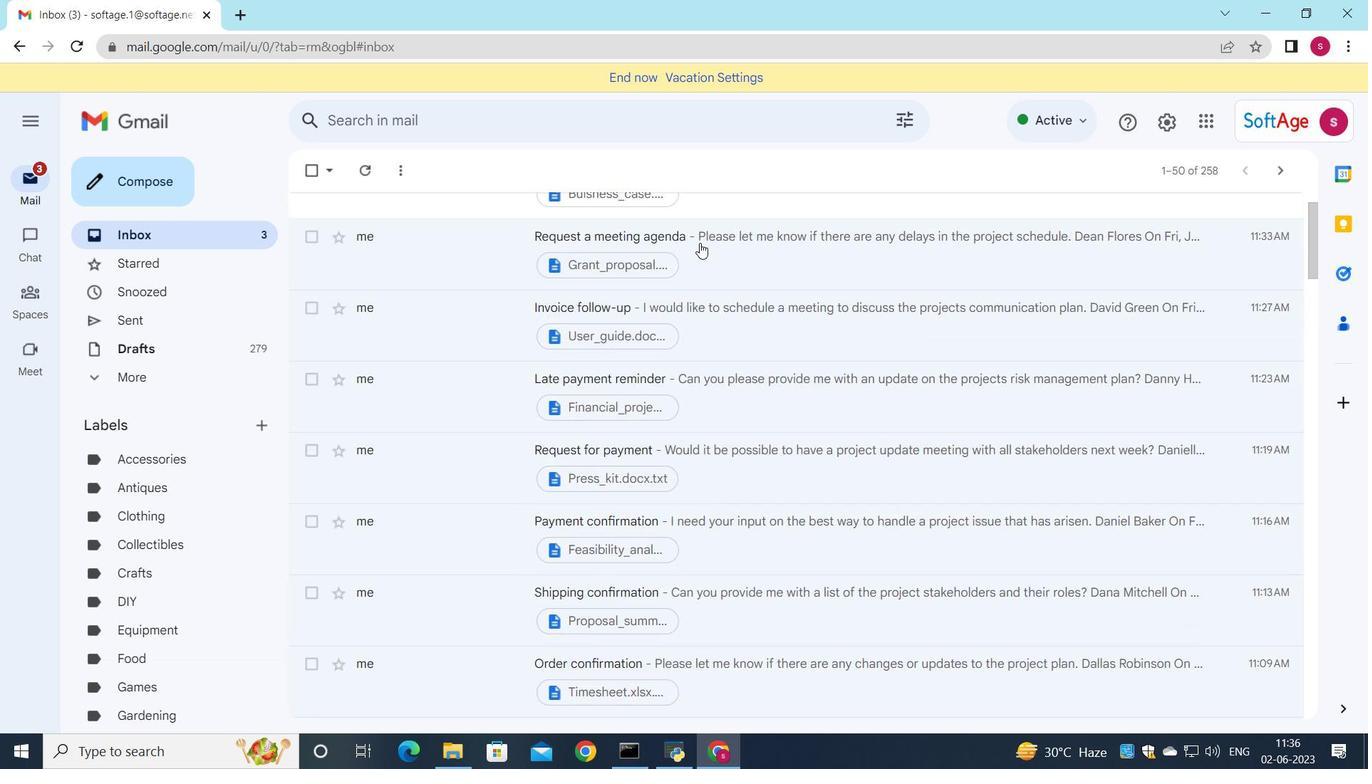 
Action: Mouse scrolled (699, 243) with delta (0, 0)
Screenshot: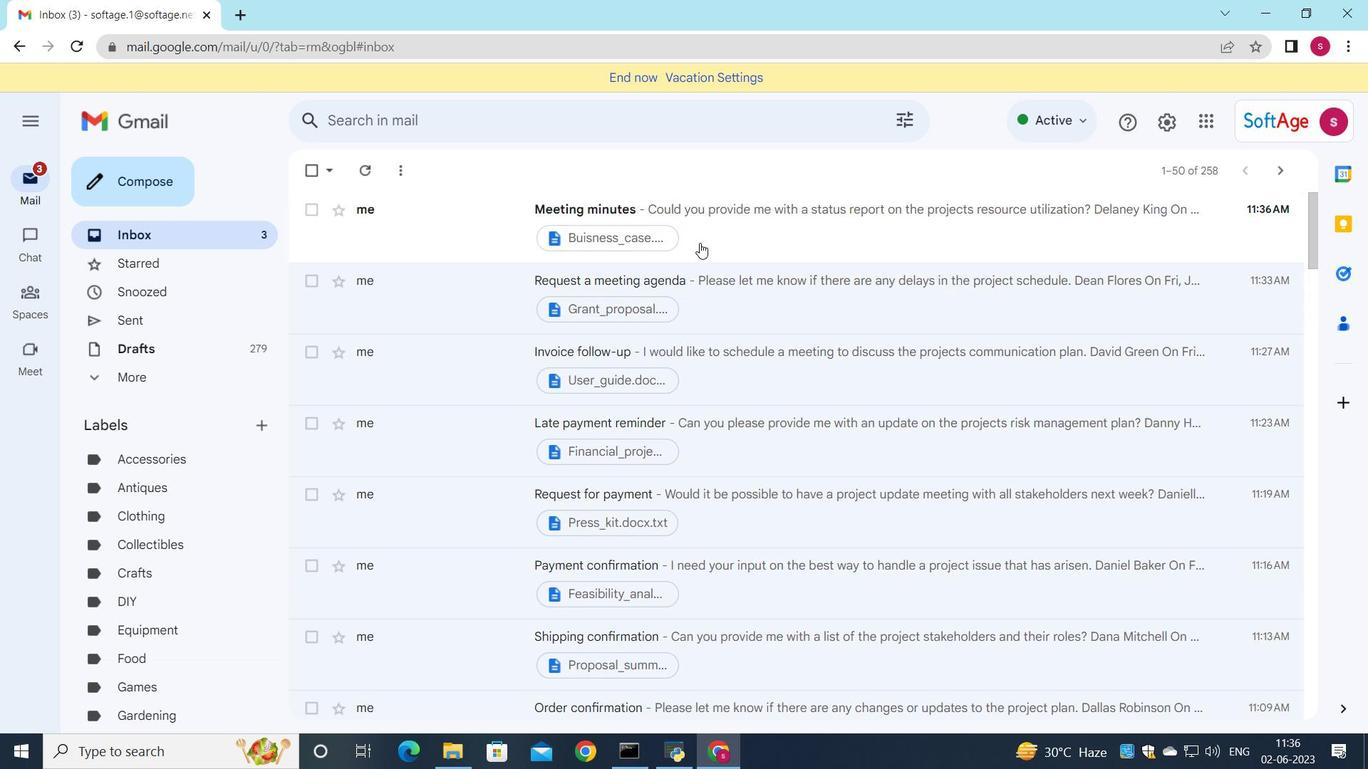 
Action: Mouse scrolled (699, 243) with delta (0, 0)
Screenshot: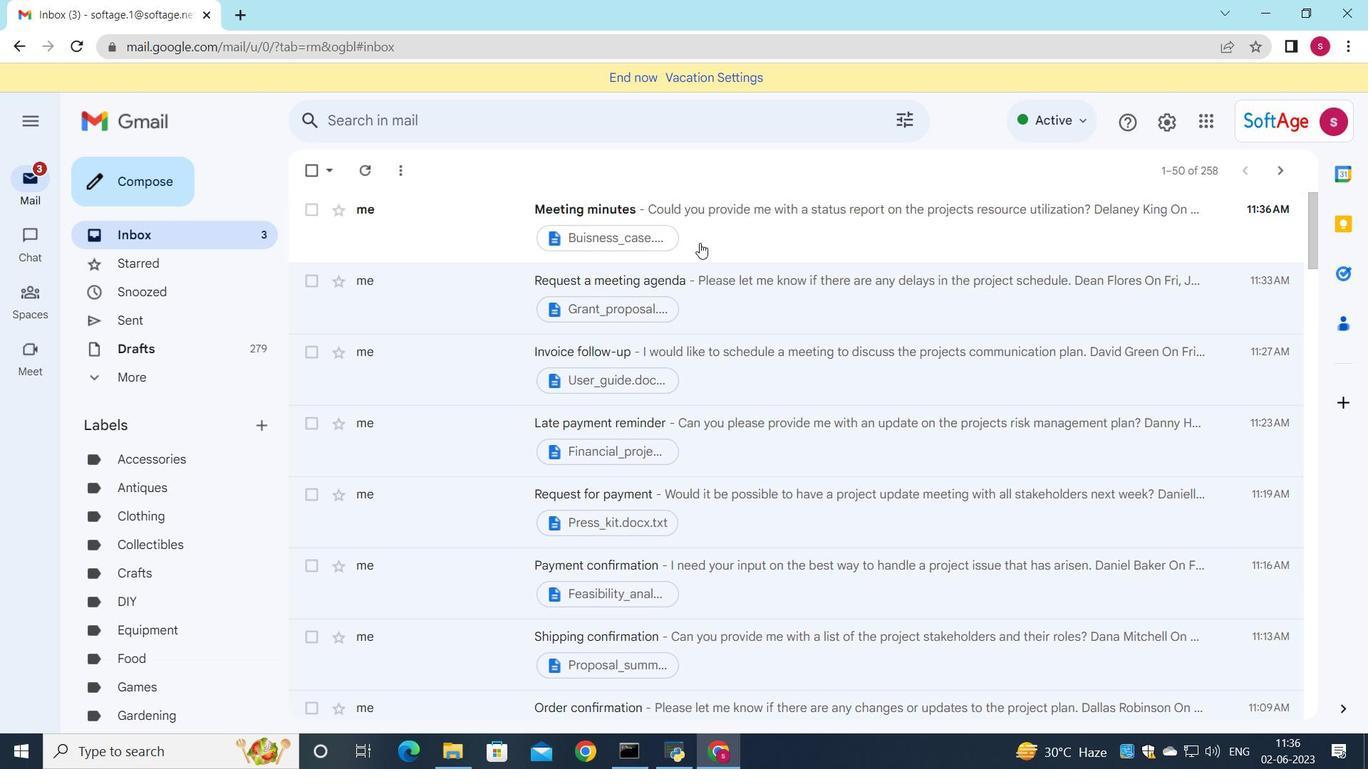 
Action: Mouse moved to (773, 235)
Screenshot: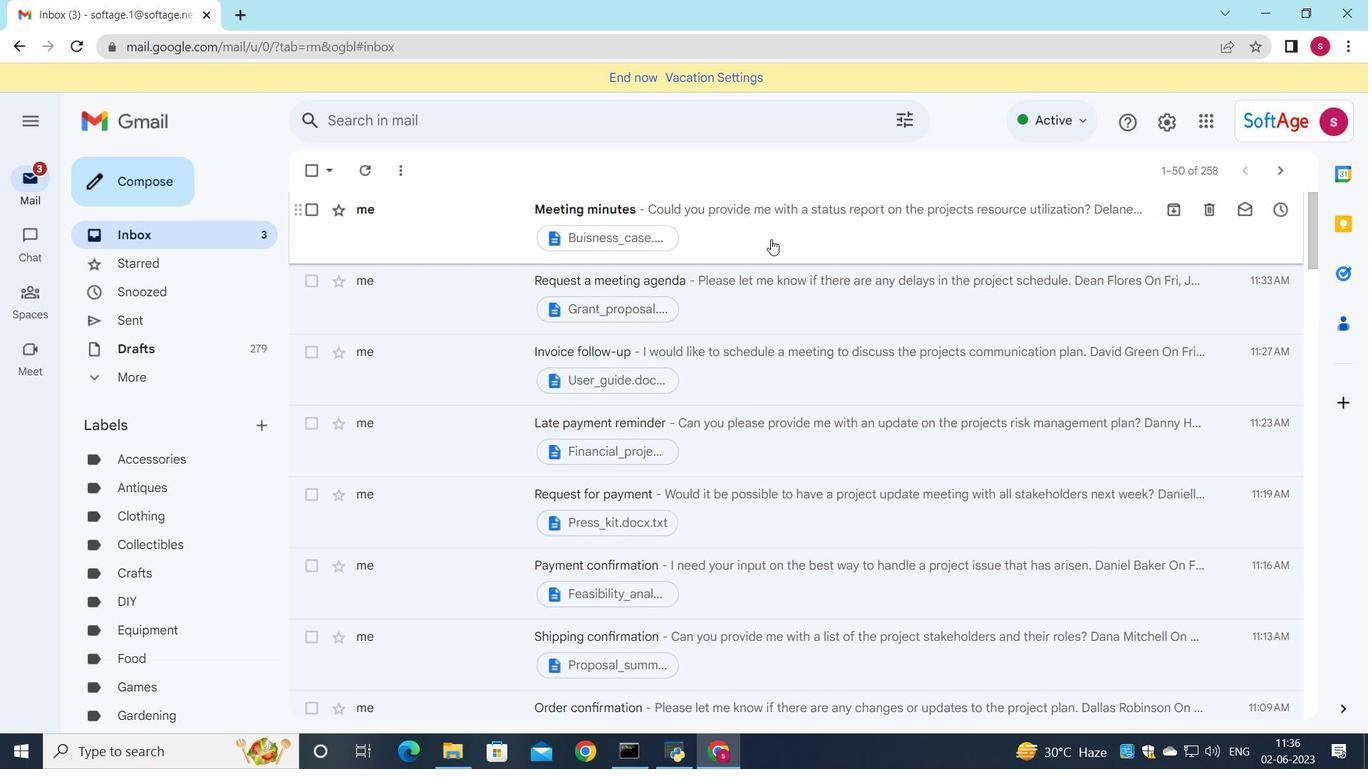 
Action: Mouse pressed left at (773, 235)
Screenshot: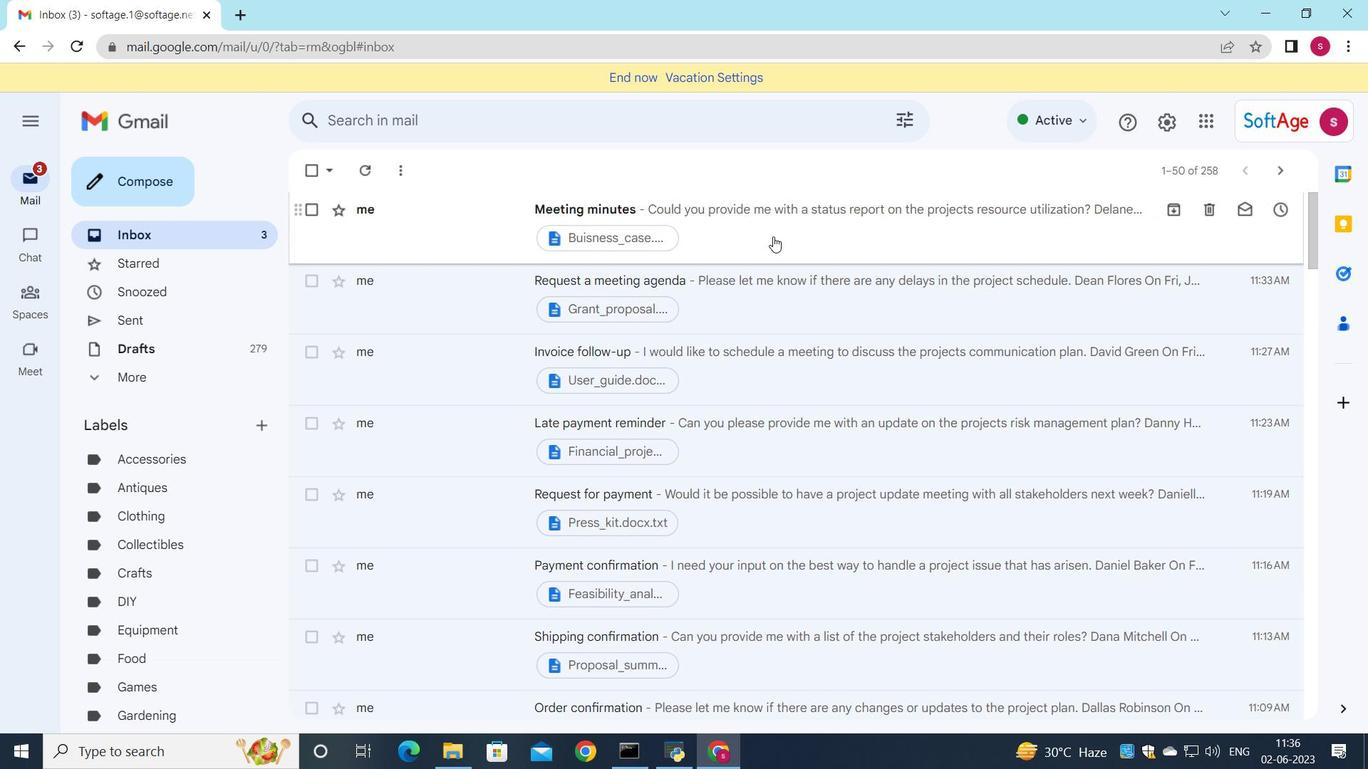 
Action: Mouse moved to (749, 310)
Screenshot: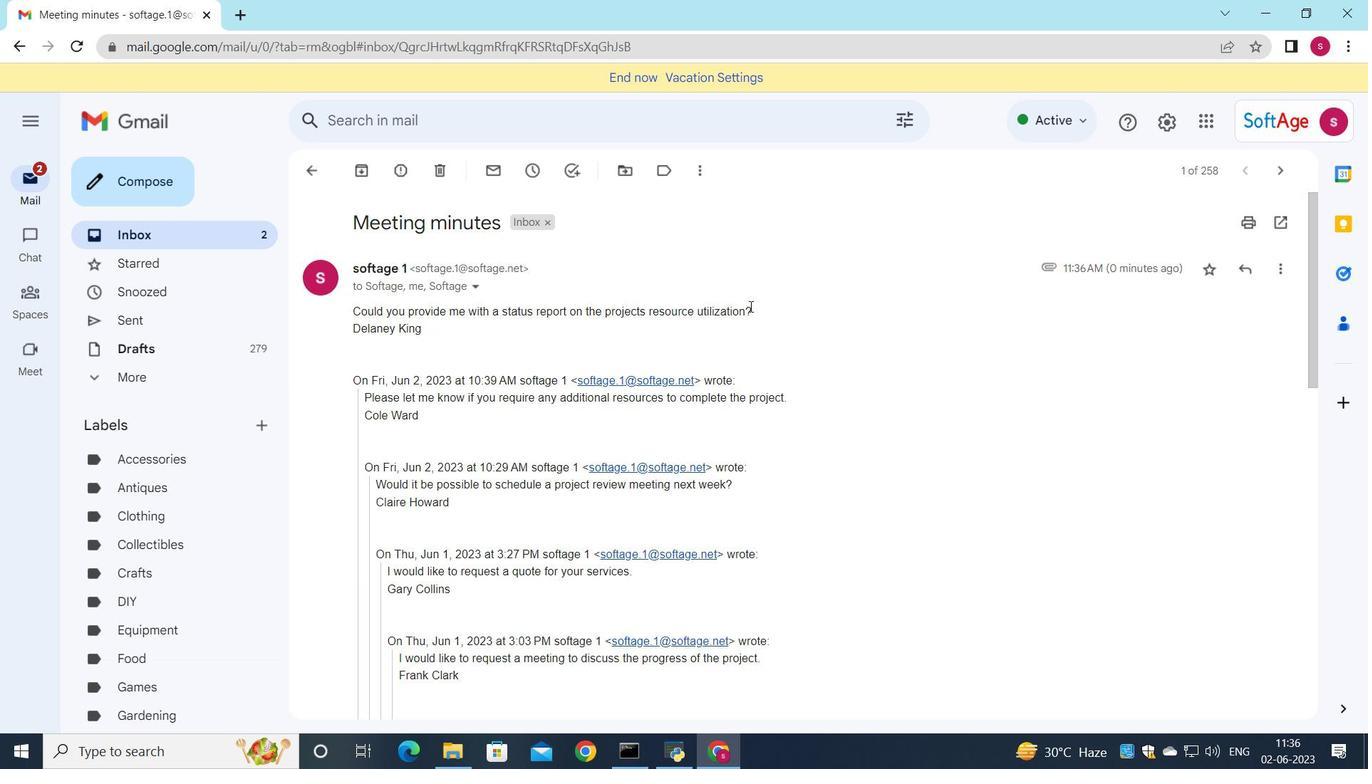 
